 Task: Buy 1 Coin Purses & Pouches for Boys from Wallets & Money Organizers section under best seller category for shipping address: Austin King, 3553 Washington Street, Alice, Texas 78332, Cell Number 3613966470. Pay from credit card ending with 6759, CVV 506
Action: Mouse moved to (242, 71)
Screenshot: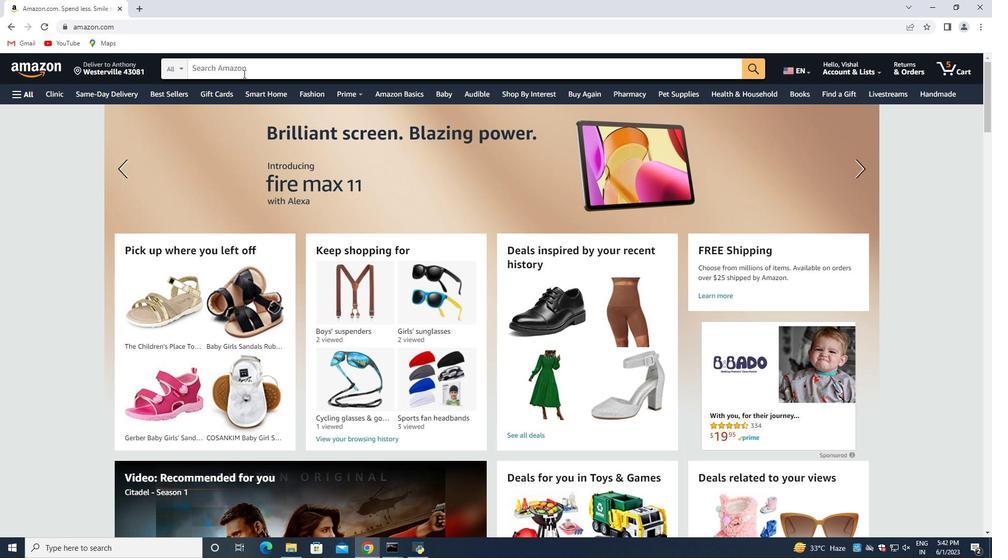 
Action: Mouse pressed left at (242, 71)
Screenshot: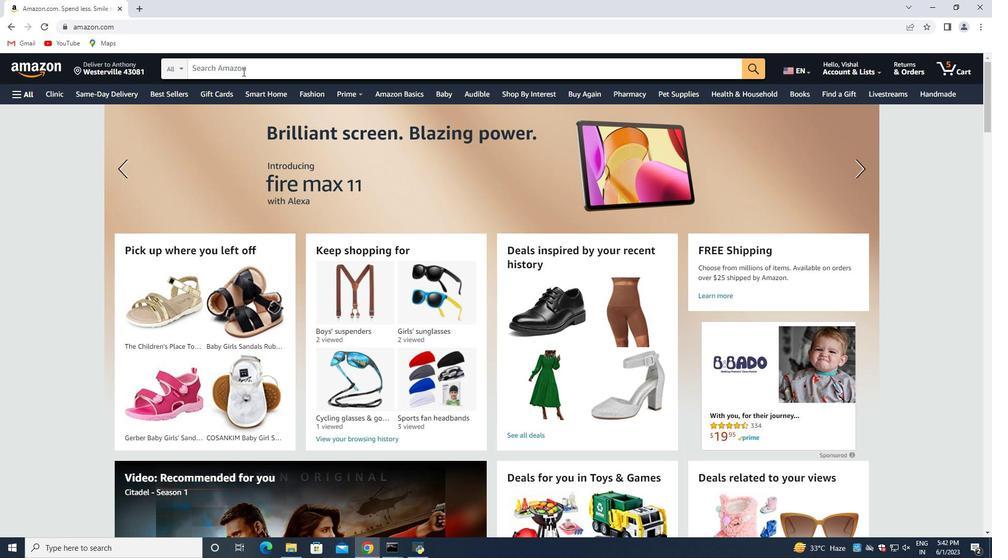 
Action: Mouse moved to (242, 71)
Screenshot: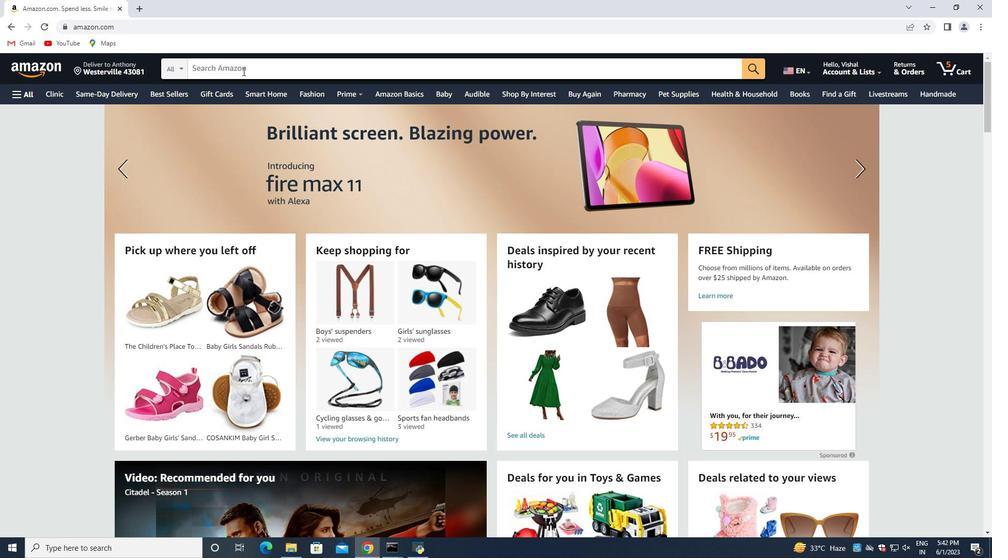 
Action: Key pressed <Key.shift>Coin<Key.space><Key.shift>Purses<Key.space><Key.shift>&<Key.space><Key.shift><Key.shift><Key.shift><Key.shift><Key.shift><Key.shift><Key.shift>Pouches<Key.space>for<Key.space>boys<Key.enter>
Screenshot: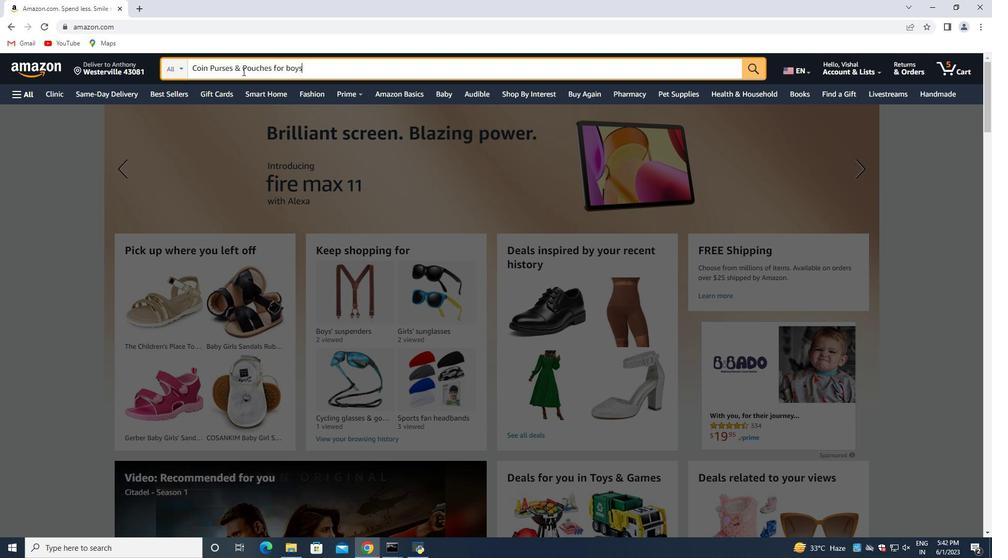 
Action: Mouse moved to (265, 232)
Screenshot: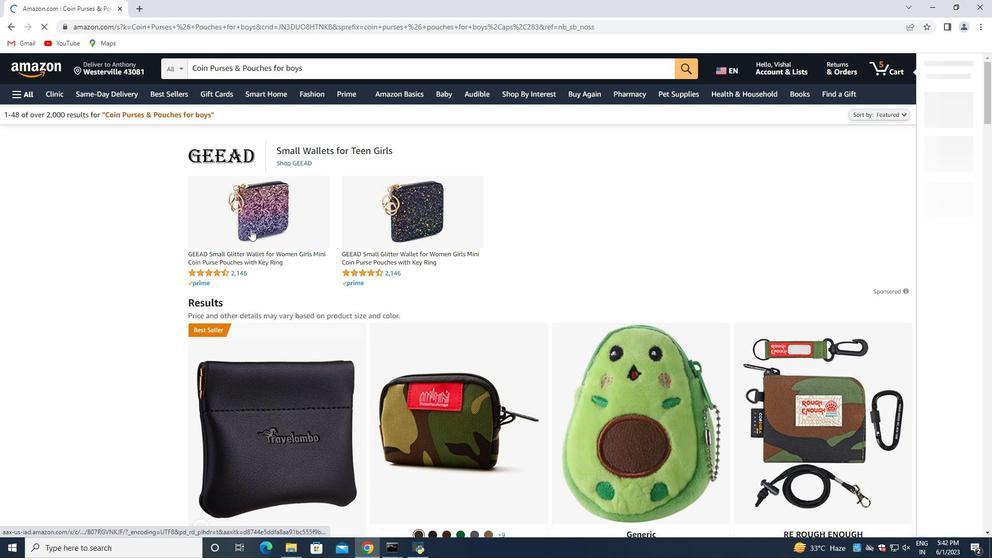 
Action: Mouse scrolled (265, 231) with delta (0, 0)
Screenshot: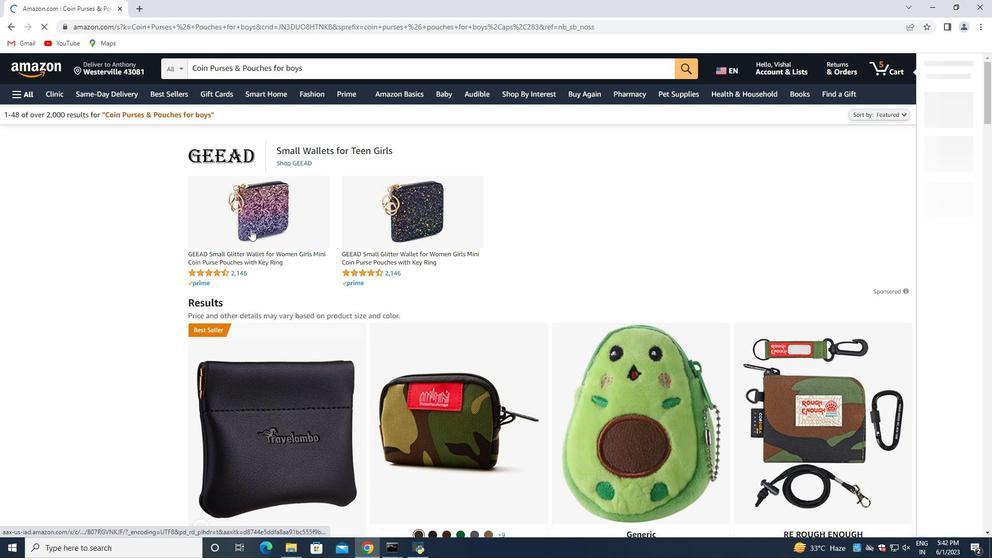 
Action: Mouse moved to (267, 233)
Screenshot: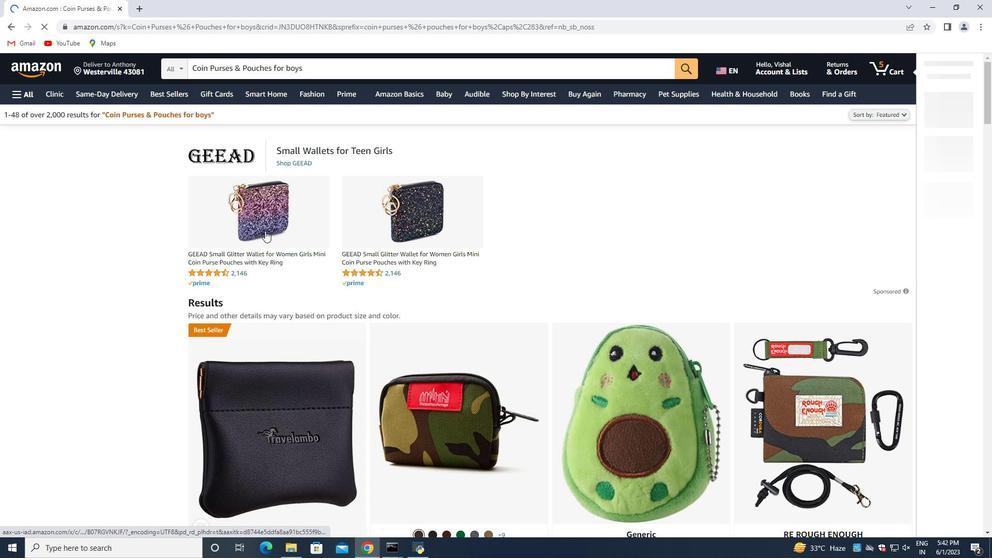 
Action: Mouse scrolled (267, 233) with delta (0, 0)
Screenshot: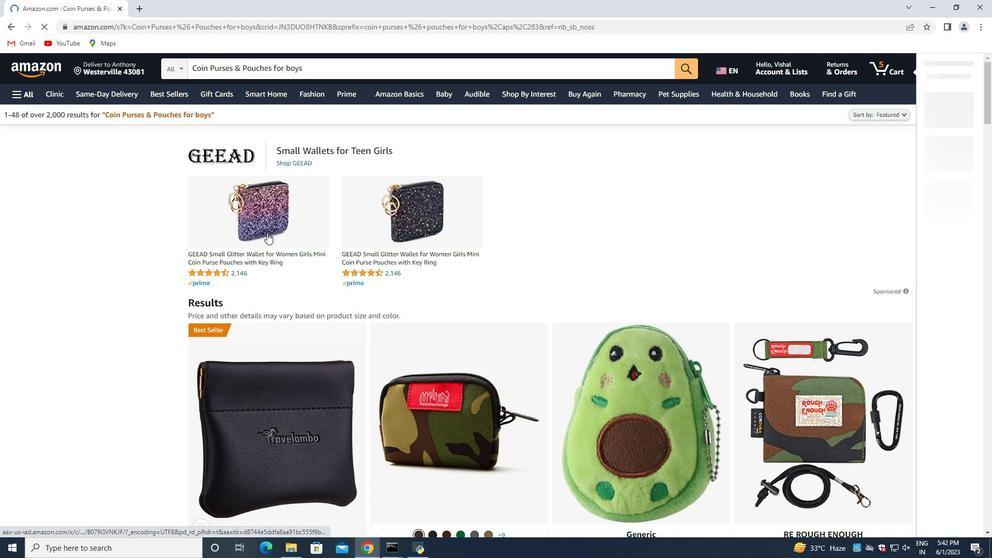 
Action: Mouse moved to (268, 234)
Screenshot: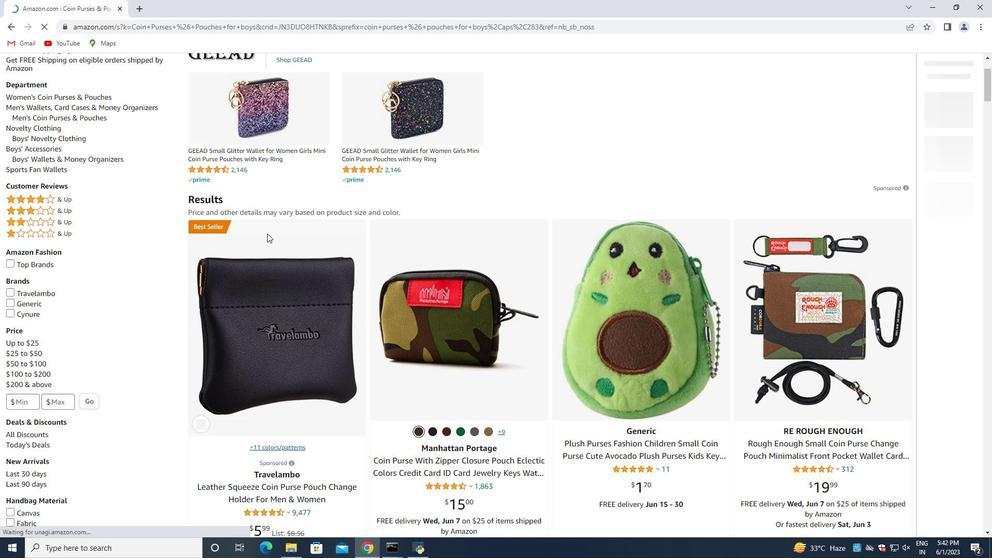 
Action: Mouse scrolled (268, 234) with delta (0, 0)
Screenshot: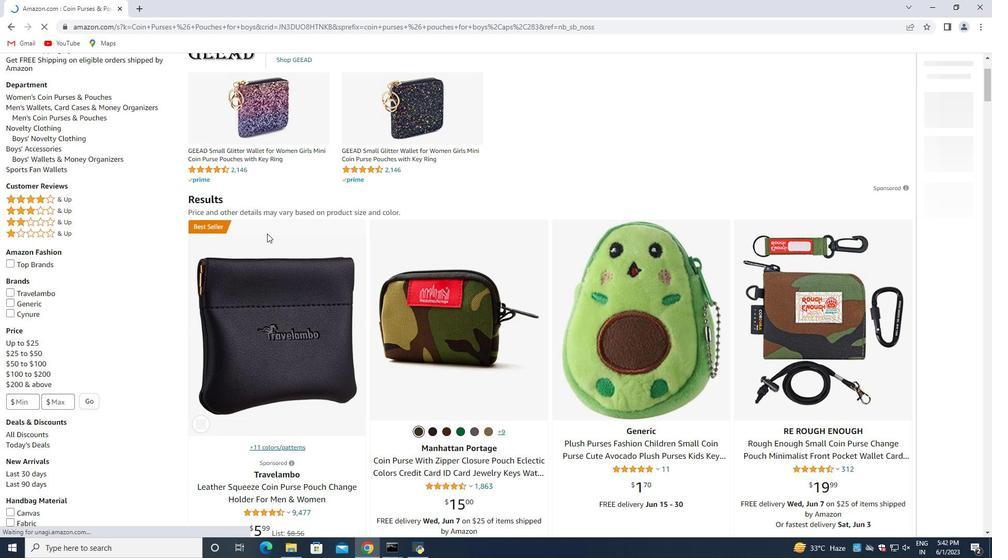 
Action: Mouse moved to (269, 235)
Screenshot: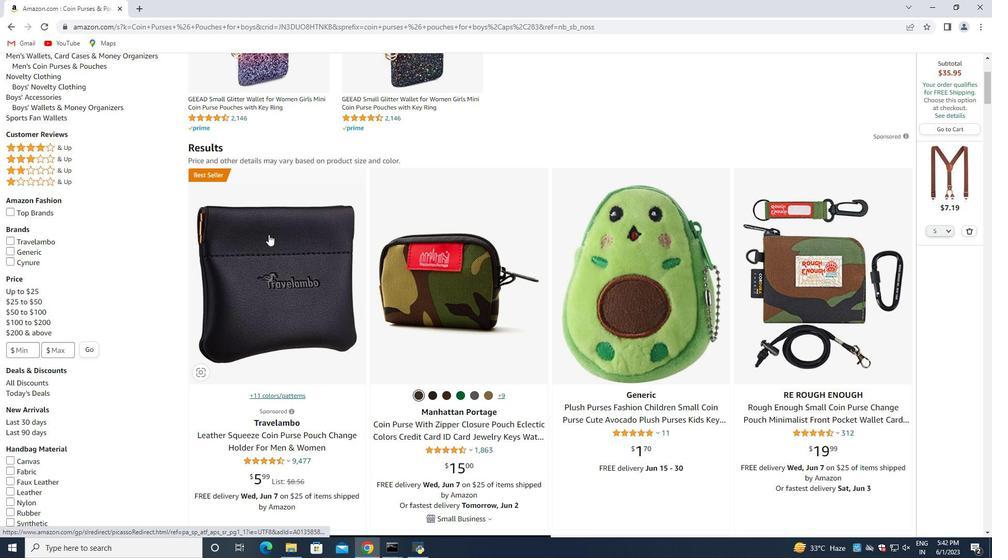 
Action: Mouse scrolled (269, 235) with delta (0, 0)
Screenshot: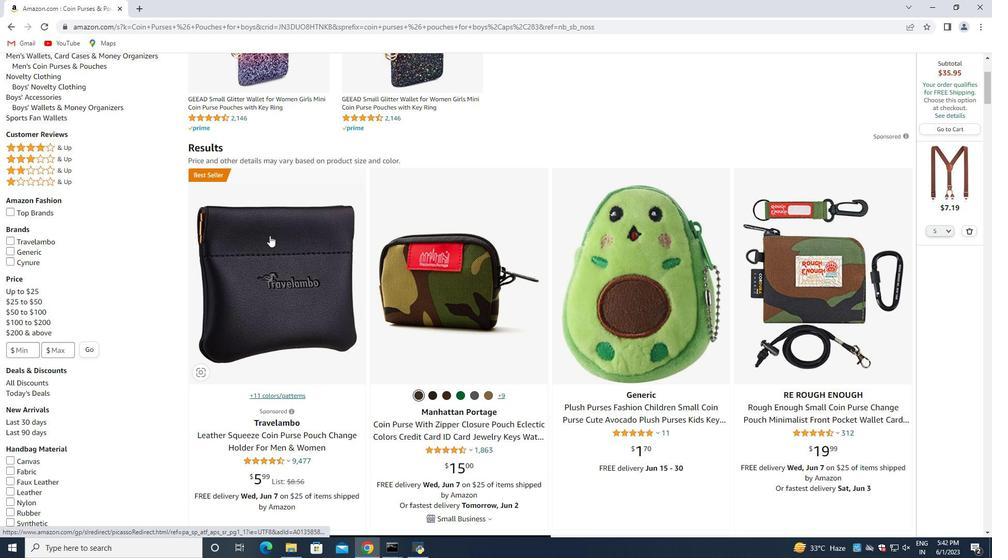
Action: Mouse moved to (286, 236)
Screenshot: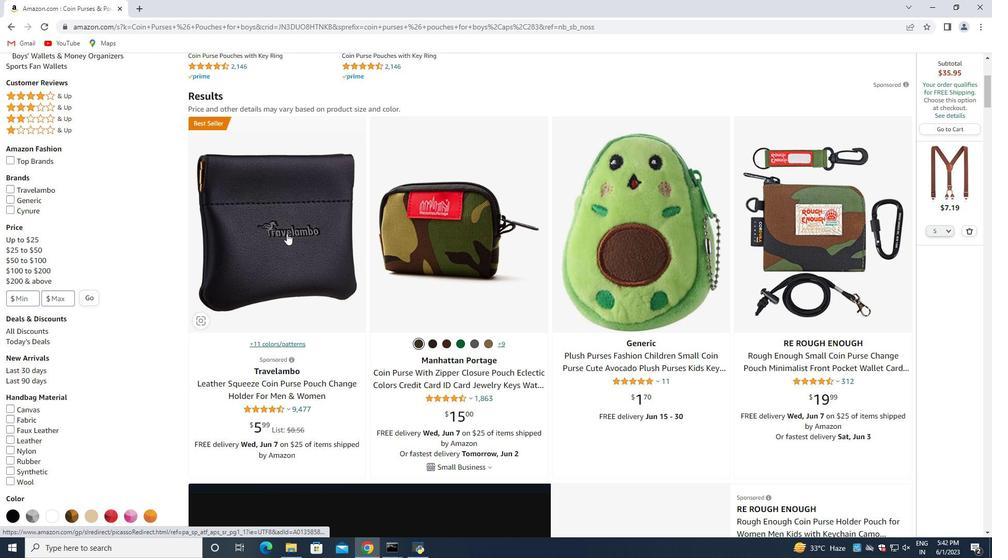 
Action: Mouse scrolled (286, 235) with delta (0, 0)
Screenshot: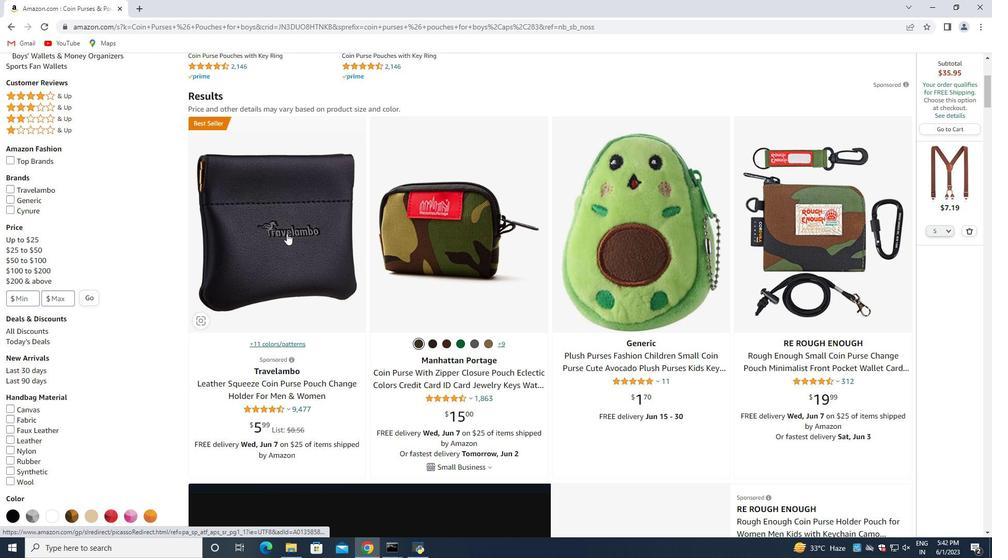 
Action: Mouse moved to (967, 231)
Screenshot: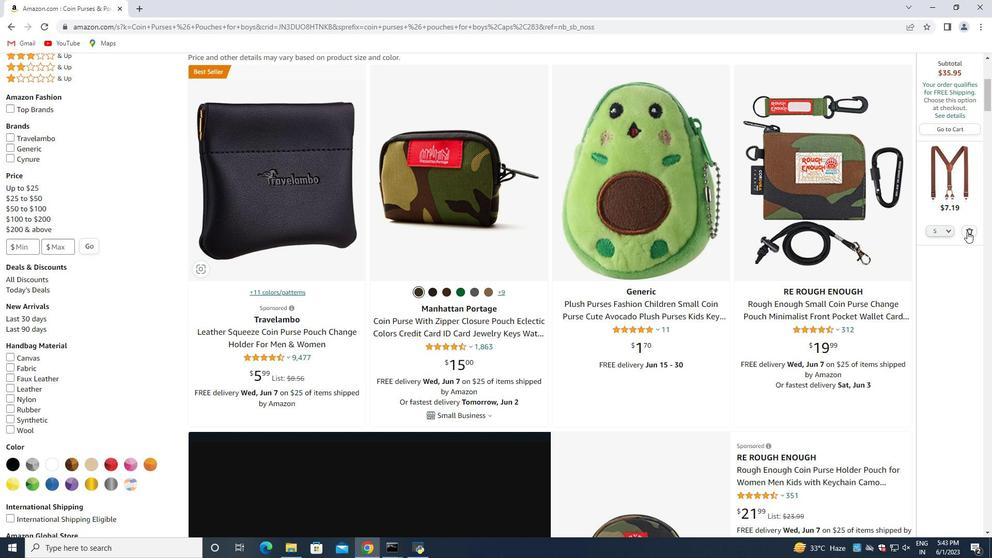 
Action: Mouse pressed left at (967, 231)
Screenshot: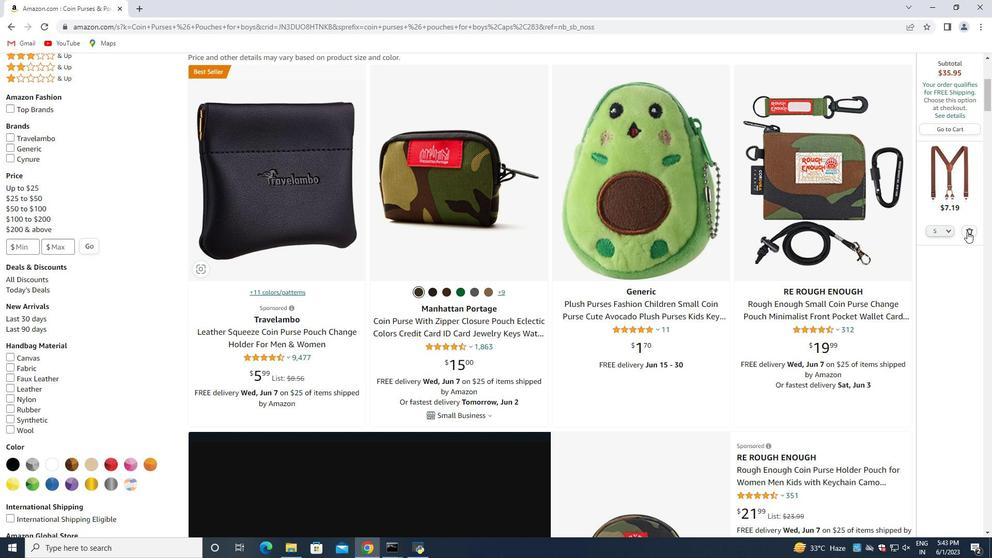 
Action: Mouse moved to (387, 221)
Screenshot: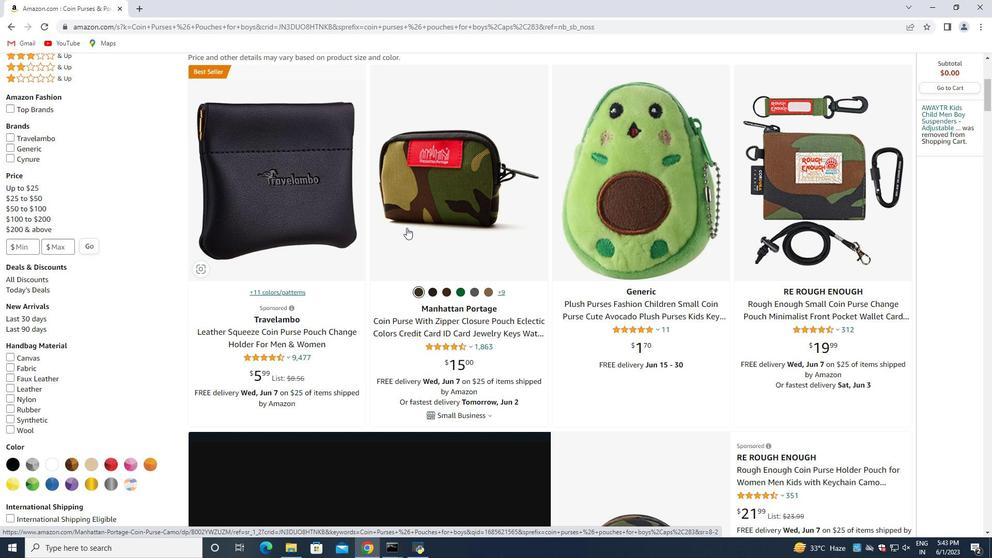 
Action: Mouse scrolled (387, 221) with delta (0, 0)
Screenshot: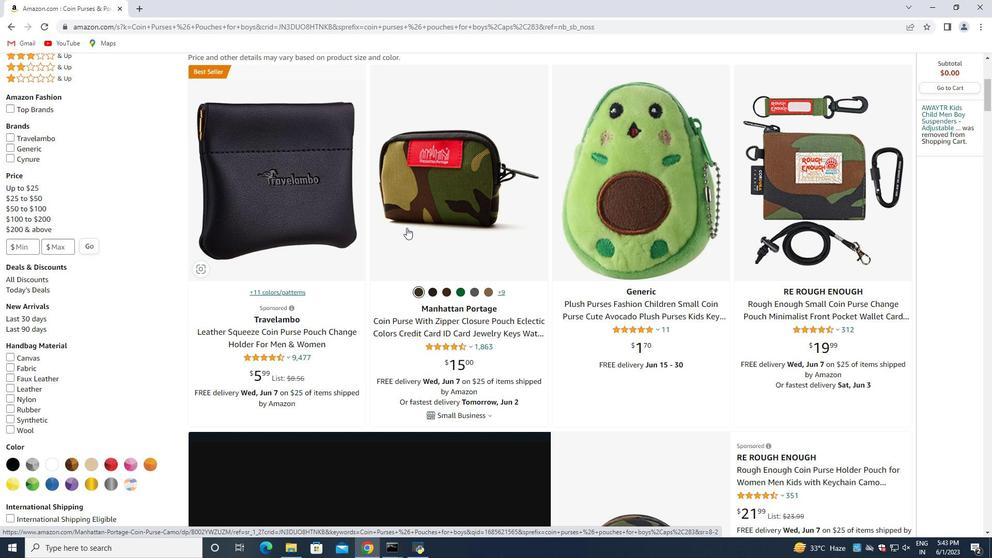 
Action: Mouse scrolled (387, 221) with delta (0, 0)
Screenshot: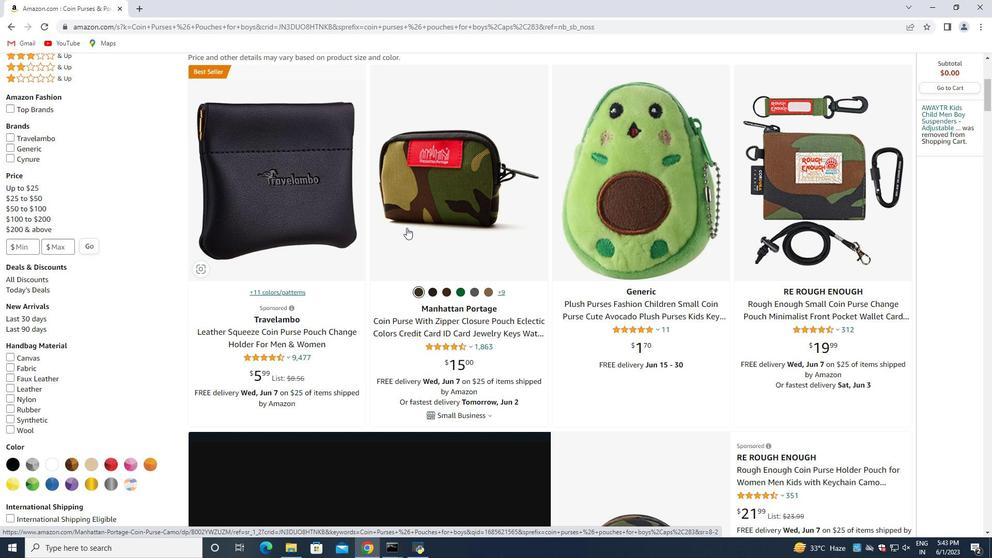 
Action: Mouse moved to (387, 221)
Screenshot: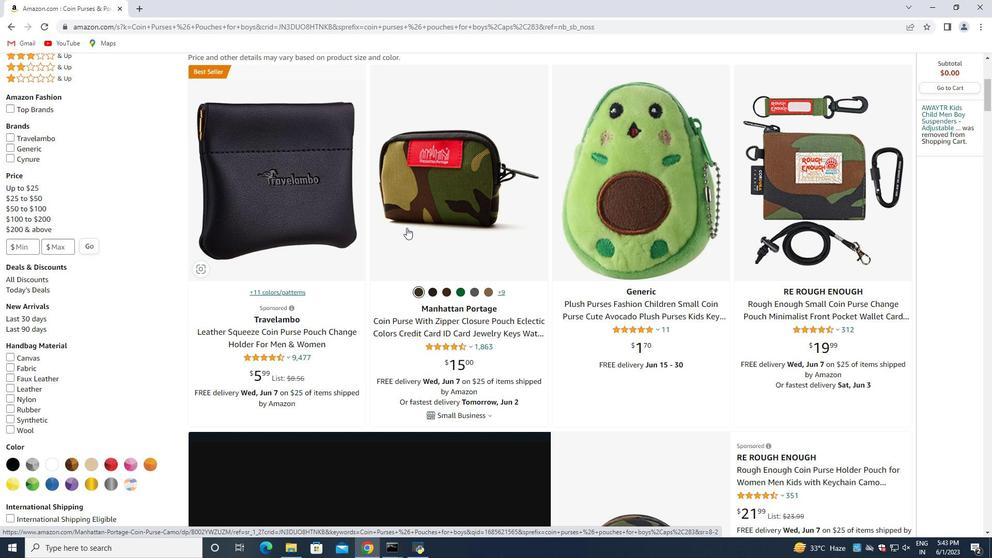 
Action: Mouse scrolled (387, 221) with delta (0, 0)
Screenshot: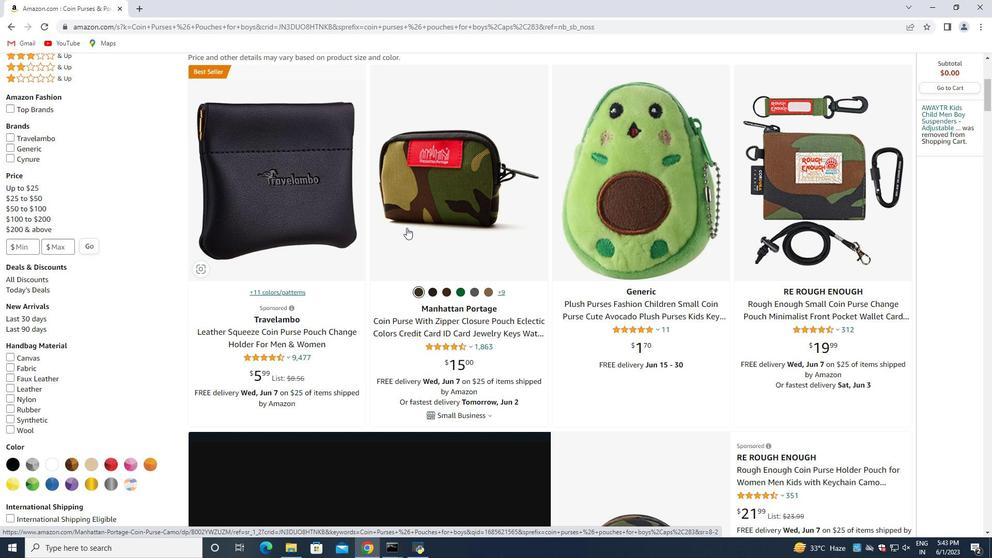 
Action: Mouse scrolled (387, 221) with delta (0, 0)
Screenshot: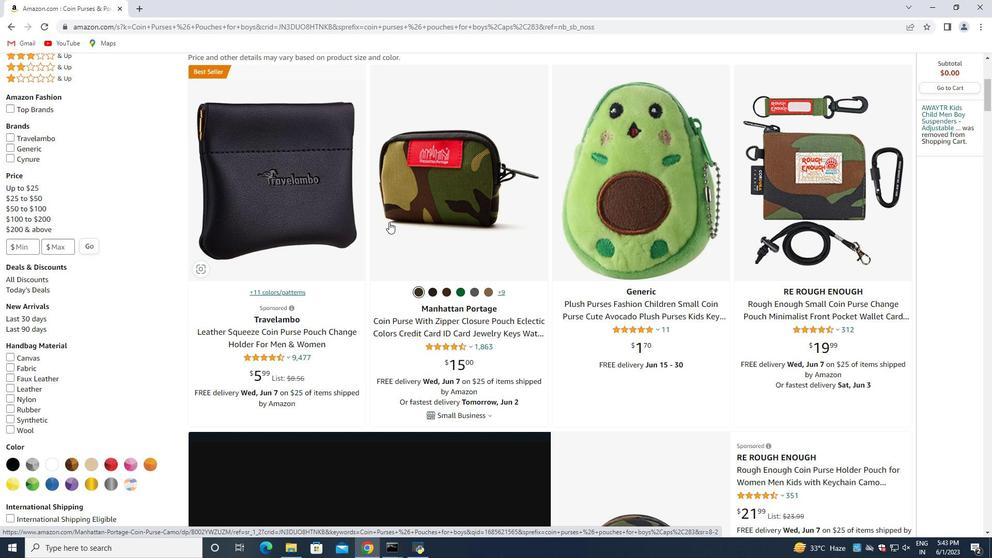 
Action: Mouse scrolled (387, 221) with delta (0, 0)
Screenshot: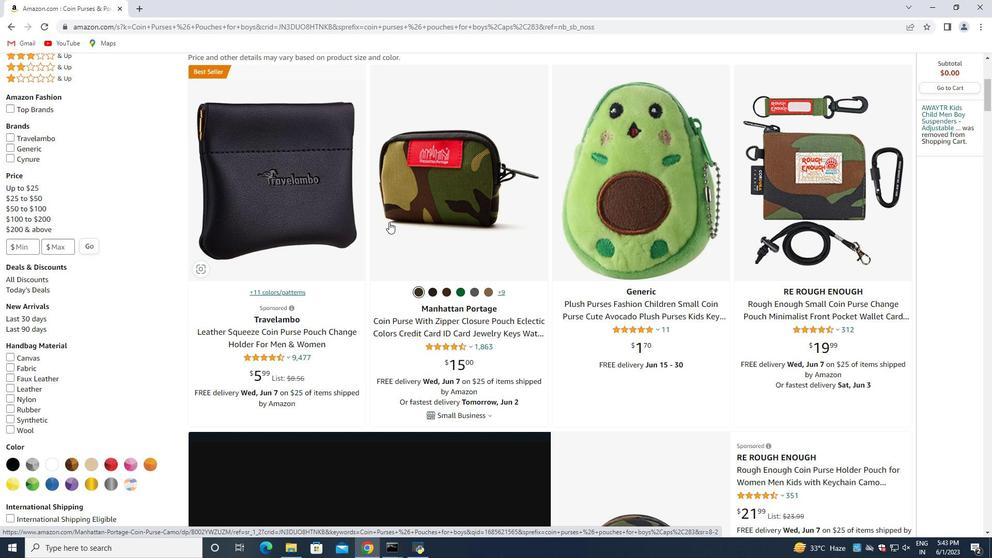 
Action: Mouse scrolled (387, 221) with delta (0, 0)
Screenshot: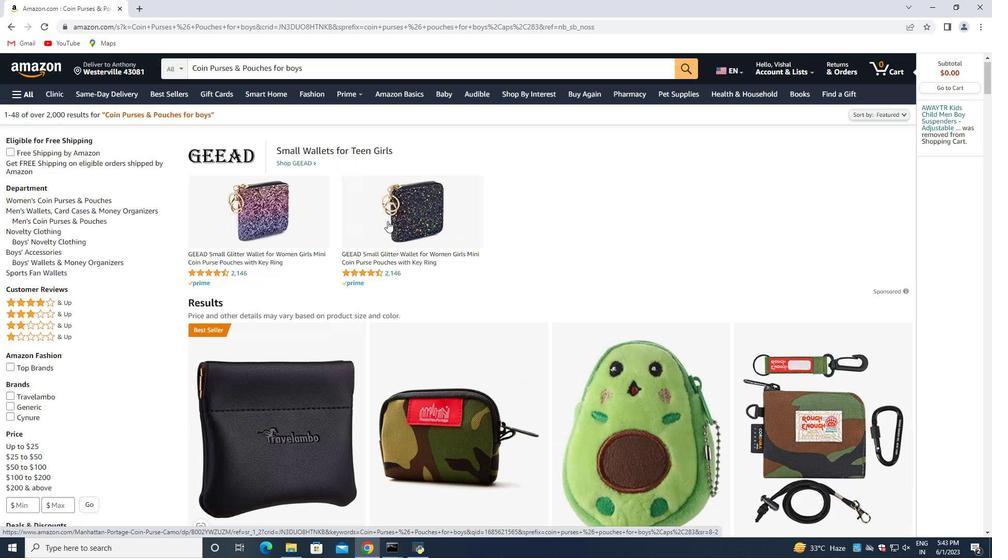 
Action: Mouse scrolled (387, 221) with delta (0, 0)
Screenshot: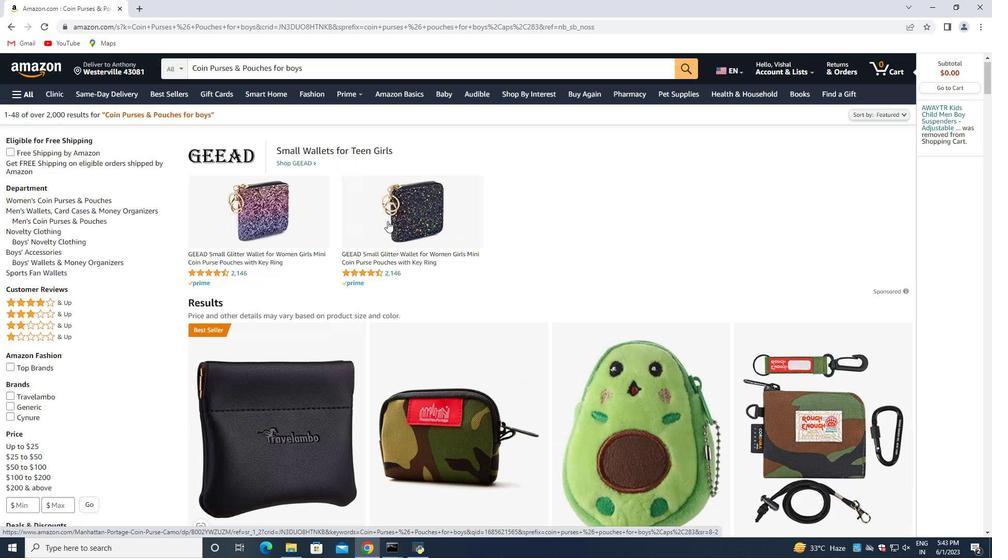 
Action: Mouse scrolled (387, 221) with delta (0, 0)
Screenshot: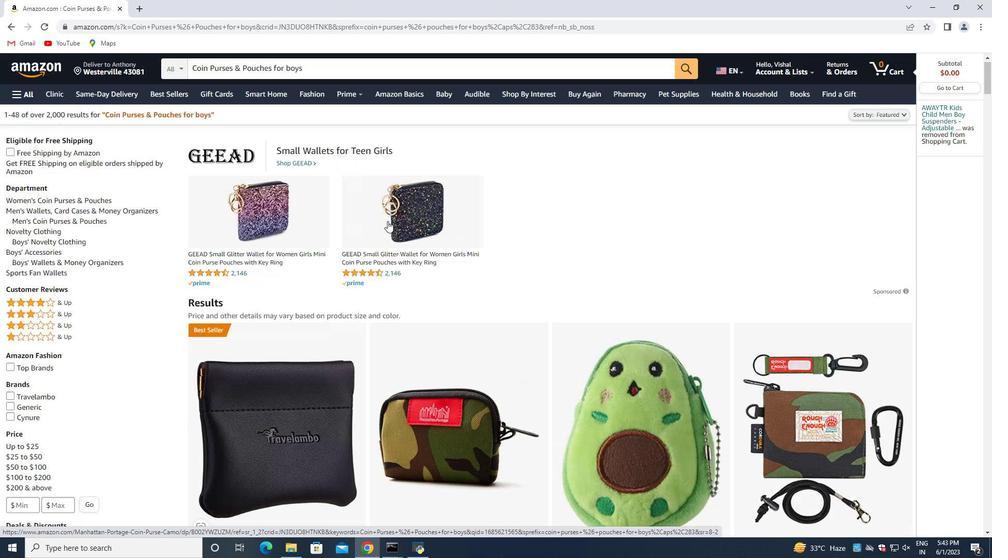 
Action: Mouse scrolled (387, 221) with delta (0, 0)
Screenshot: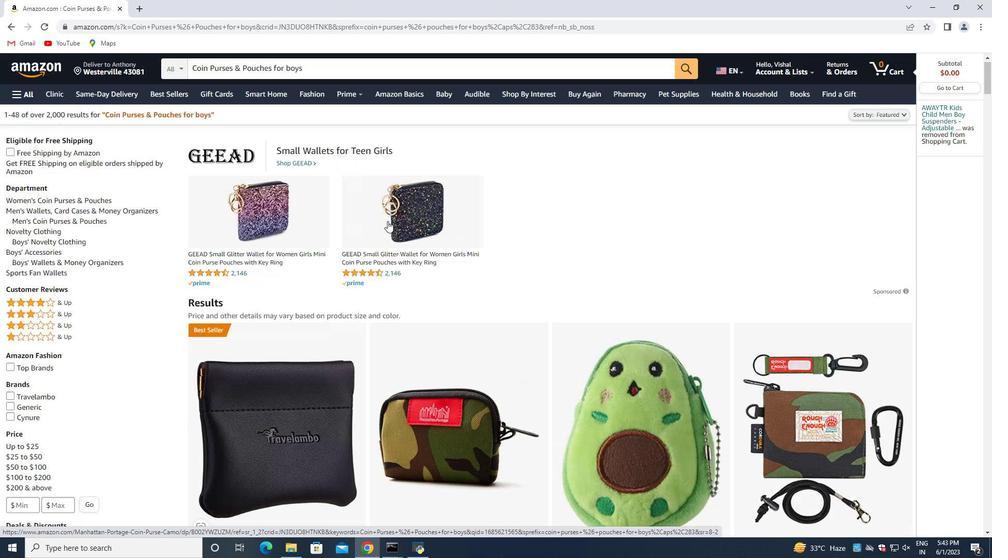 
Action: Mouse scrolled (387, 221) with delta (0, 0)
Screenshot: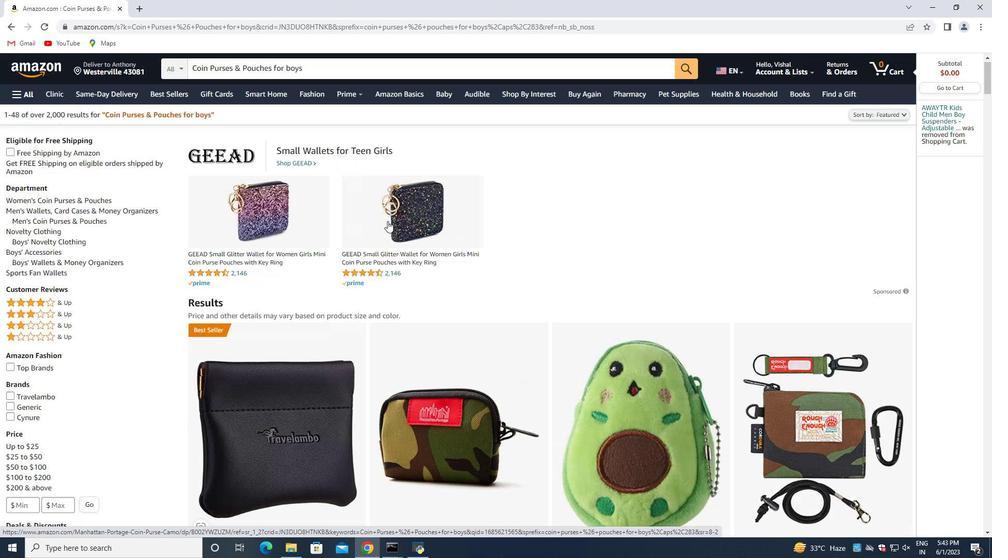 
Action: Mouse scrolled (387, 221) with delta (0, 0)
Screenshot: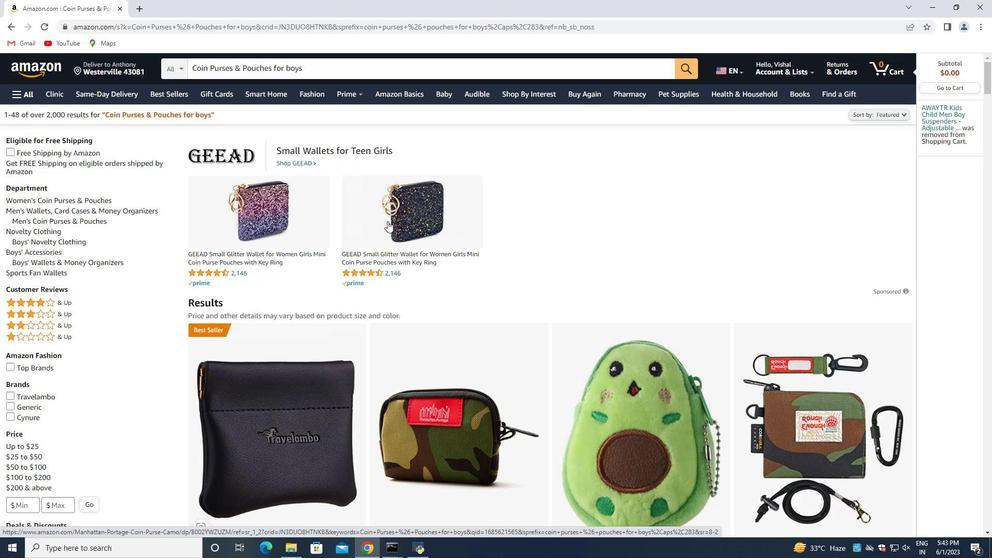 
Action: Mouse moved to (84, 261)
Screenshot: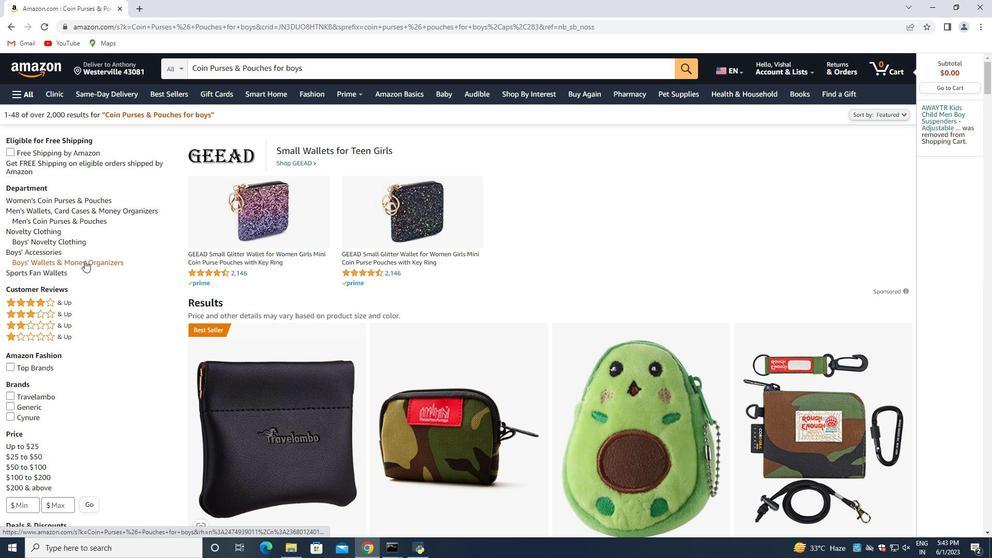 
Action: Mouse pressed left at (84, 261)
Screenshot: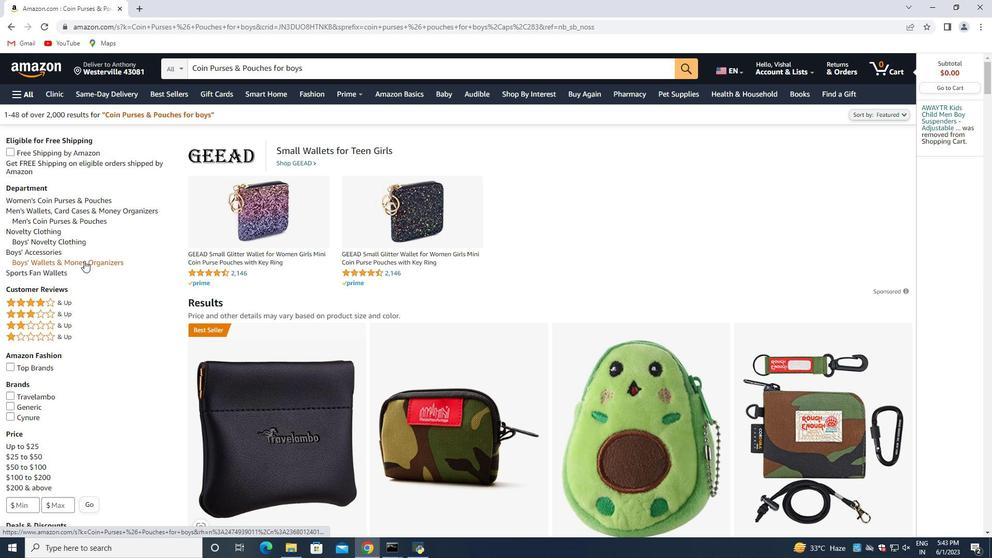 
Action: Mouse moved to (325, 221)
Screenshot: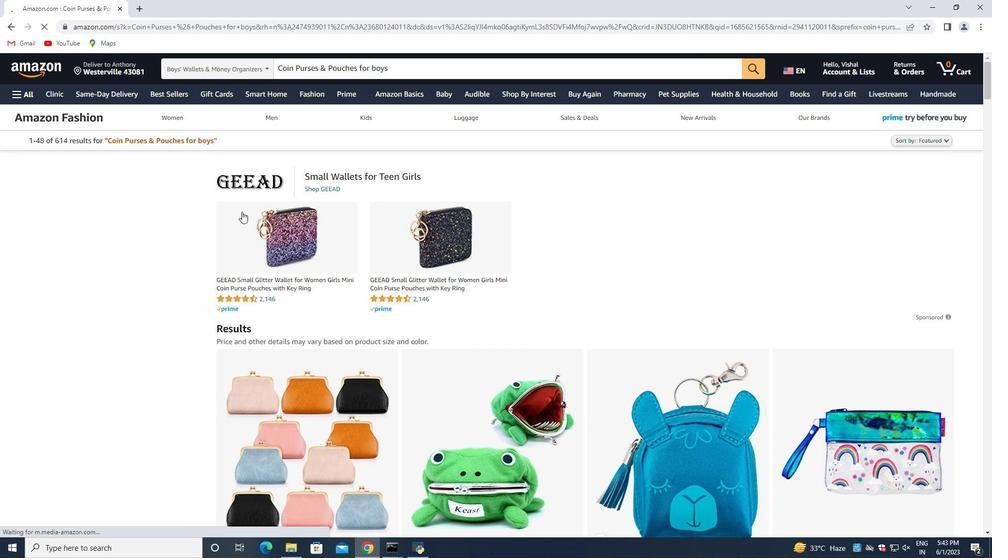 
Action: Mouse scrolled (325, 220) with delta (0, 0)
Screenshot: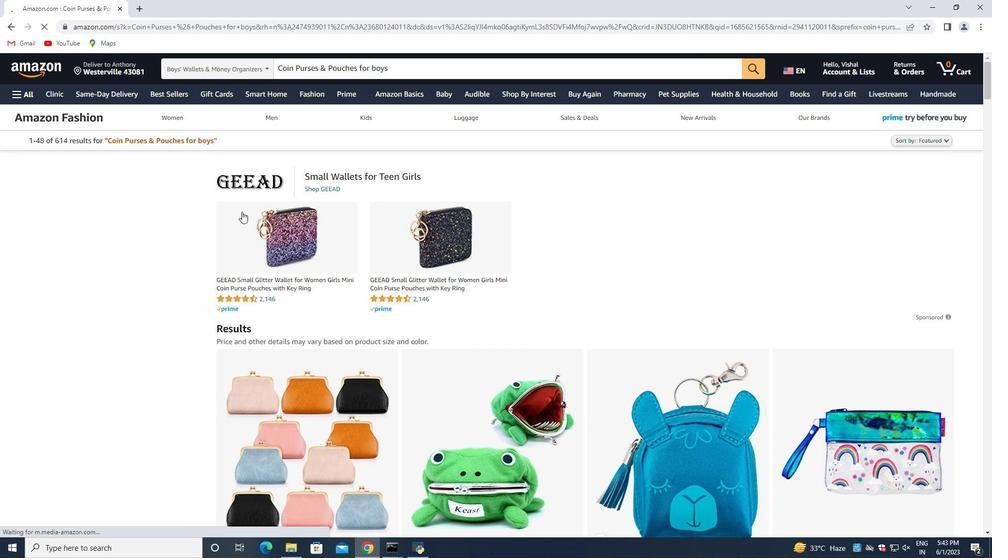 
Action: Mouse moved to (329, 222)
Screenshot: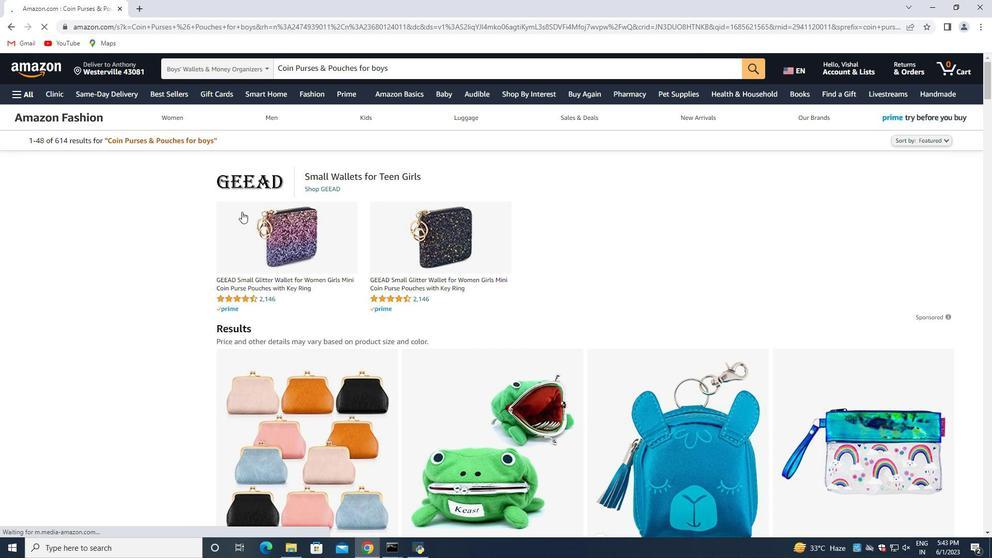 
Action: Mouse scrolled (329, 221) with delta (0, 0)
Screenshot: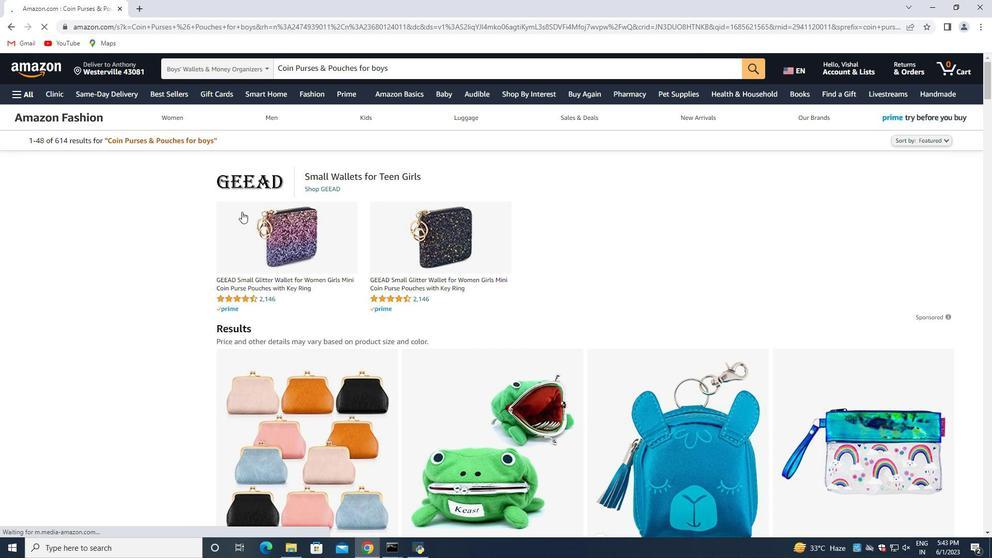 
Action: Mouse moved to (331, 222)
Screenshot: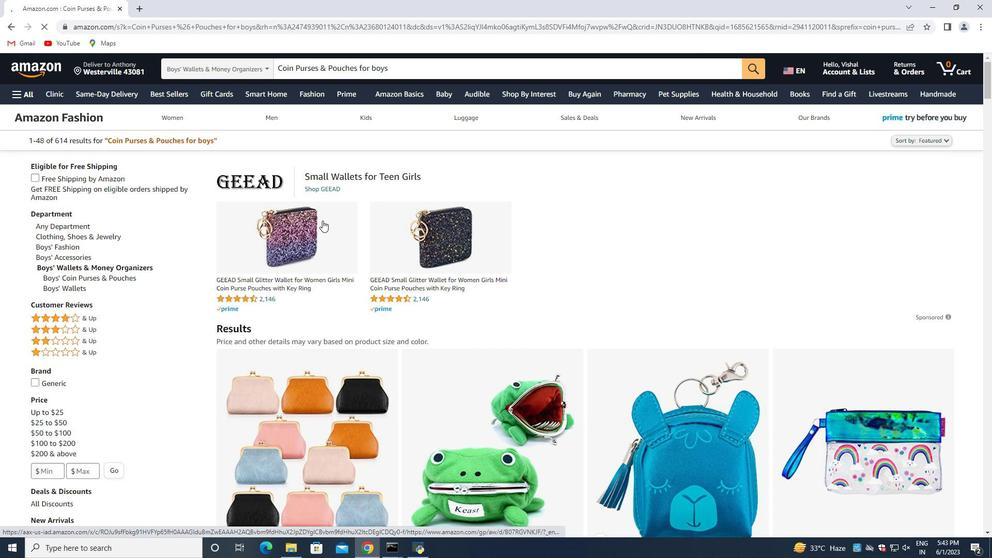 
Action: Mouse scrolled (331, 222) with delta (0, 0)
Screenshot: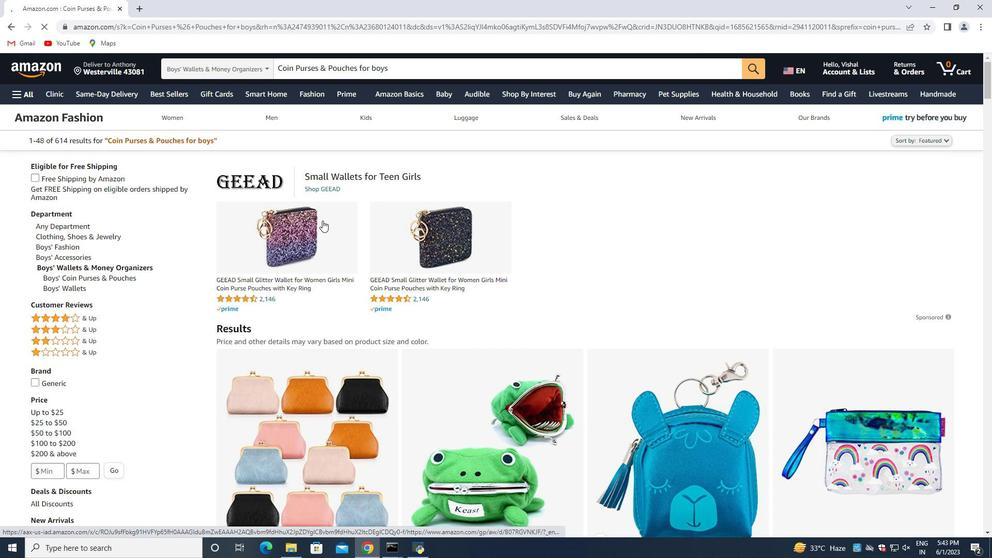 
Action: Mouse moved to (366, 215)
Screenshot: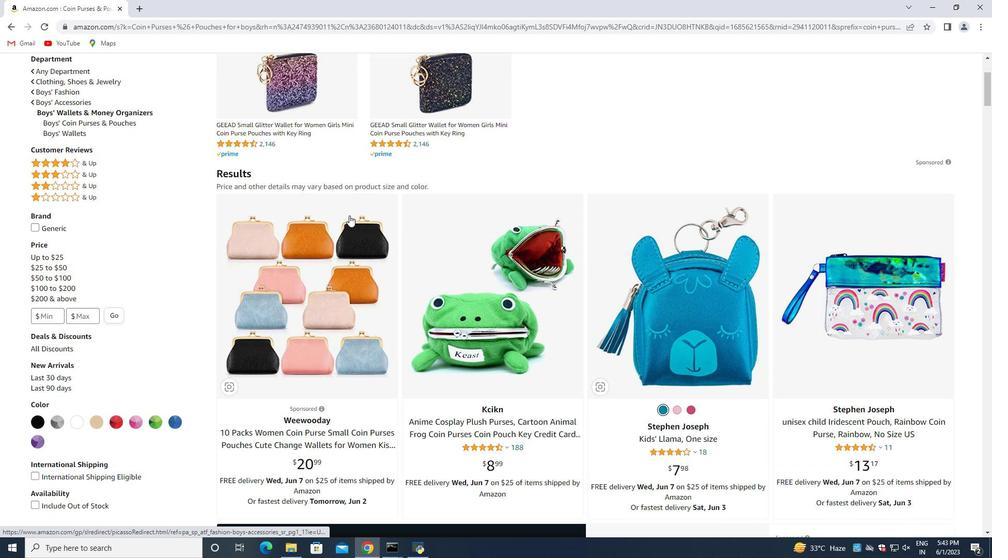 
Action: Mouse scrolled (366, 215) with delta (0, 0)
Screenshot: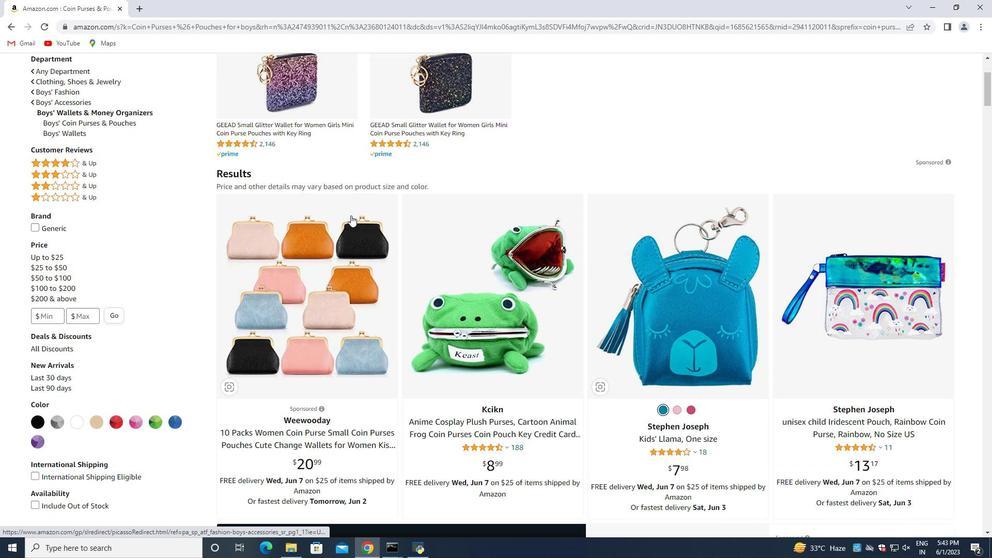 
Action: Mouse moved to (422, 209)
Screenshot: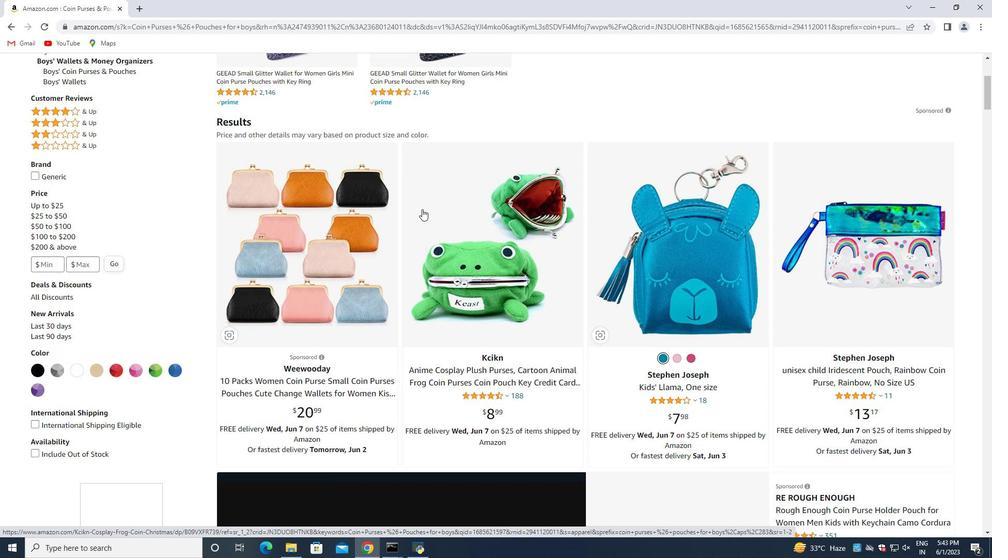 
Action: Mouse scrolled (422, 209) with delta (0, 0)
Screenshot: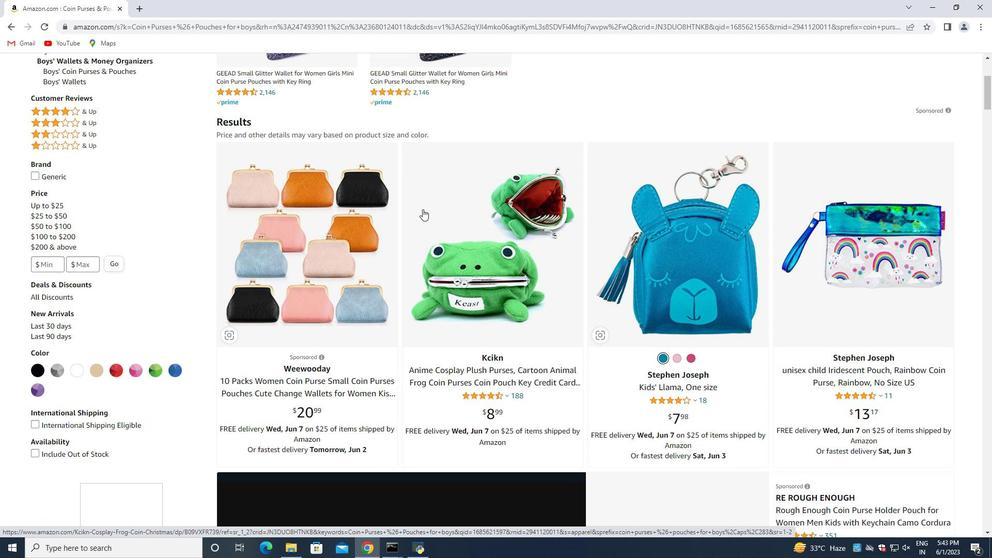 
Action: Mouse scrolled (422, 209) with delta (0, 0)
Screenshot: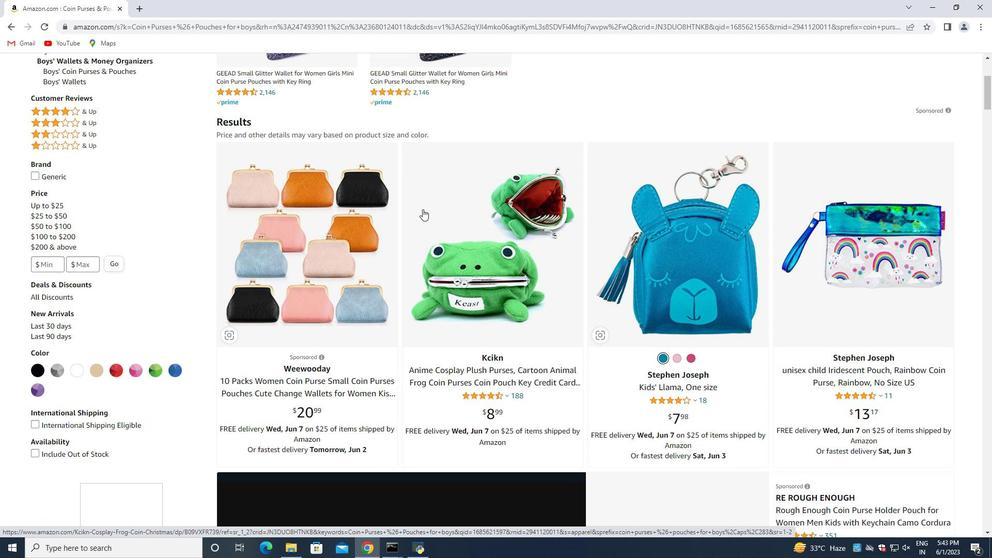 
Action: Mouse scrolled (422, 209) with delta (0, 0)
Screenshot: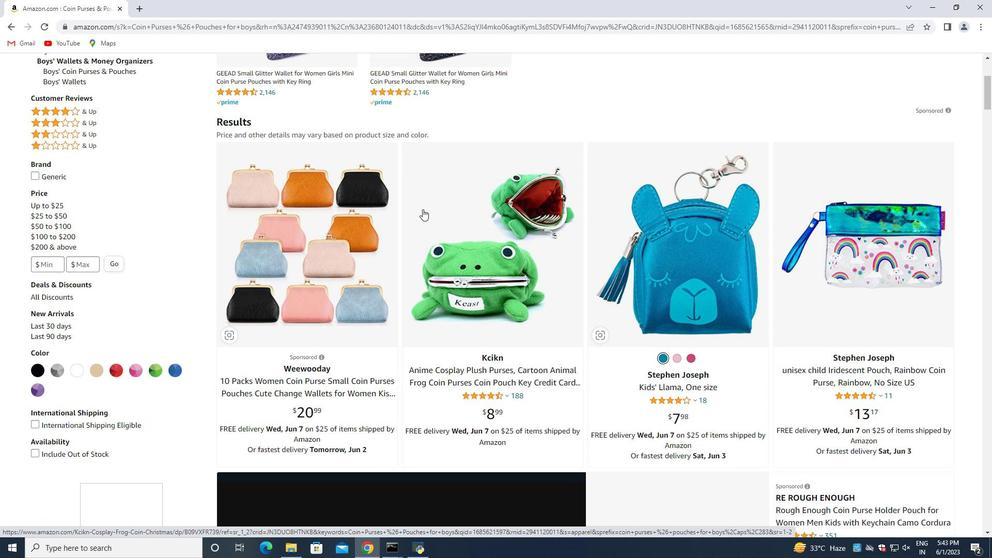 
Action: Mouse moved to (216, 214)
Screenshot: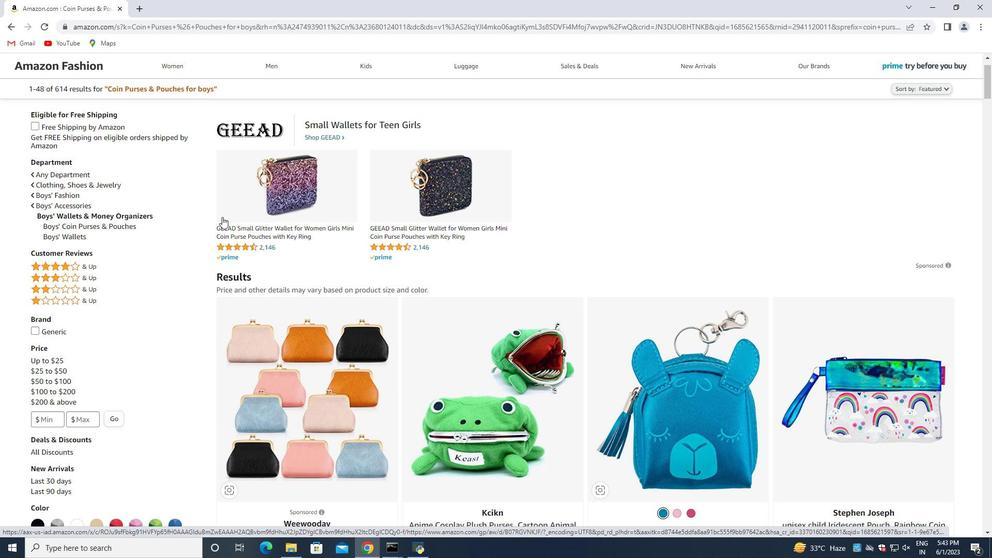 
Action: Mouse scrolled (216, 215) with delta (0, 0)
Screenshot: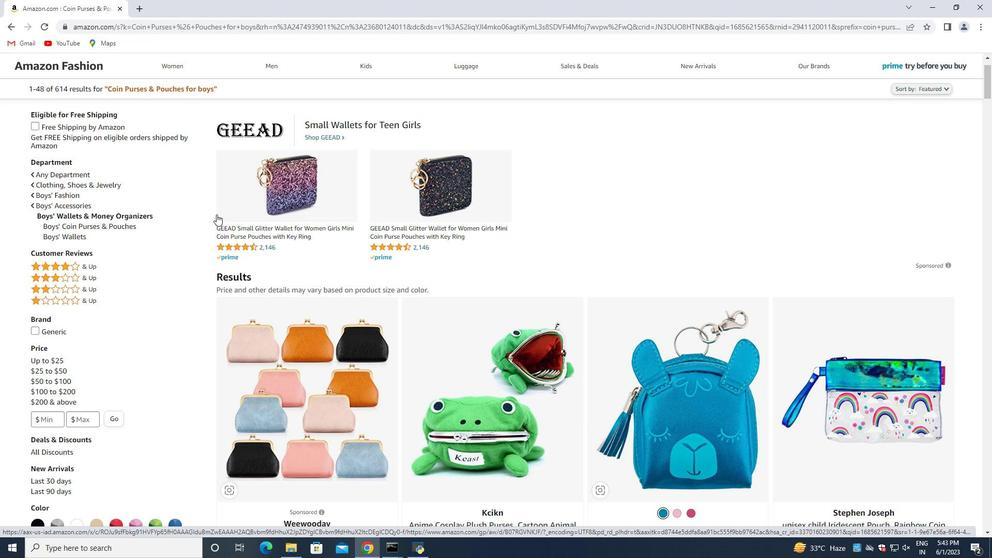 
Action: Mouse scrolled (216, 215) with delta (0, 0)
Screenshot: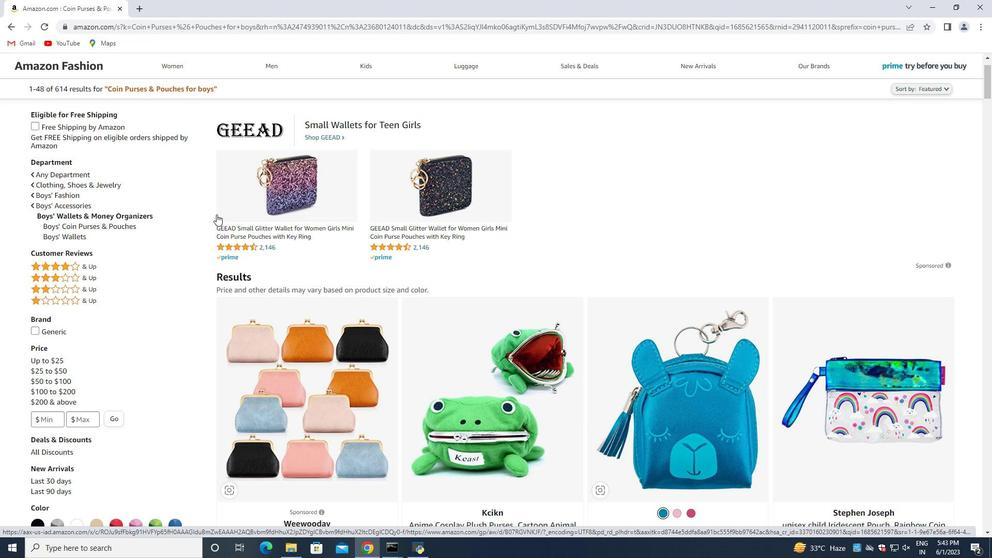 
Action: Mouse scrolled (216, 215) with delta (0, 0)
Screenshot: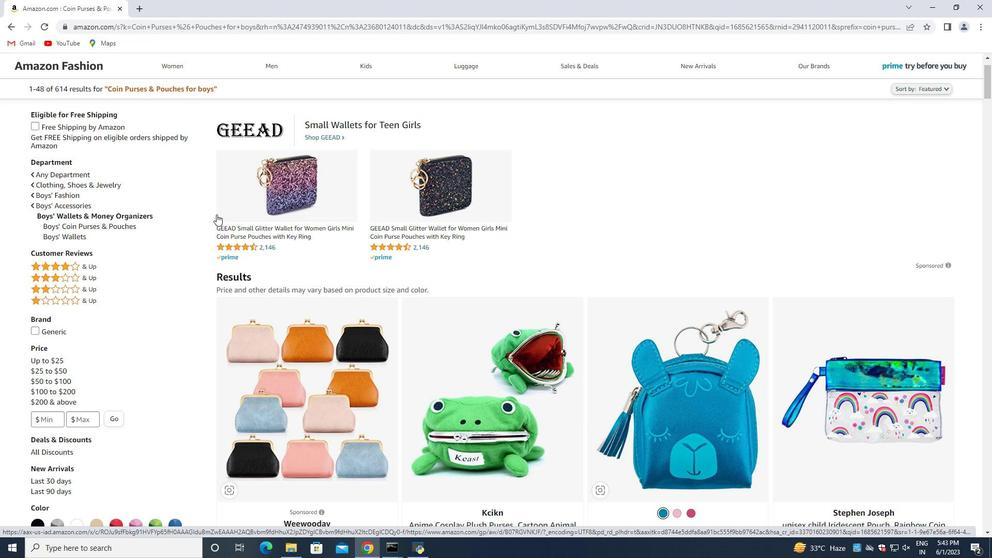 
Action: Mouse scrolled (216, 215) with delta (0, 0)
Screenshot: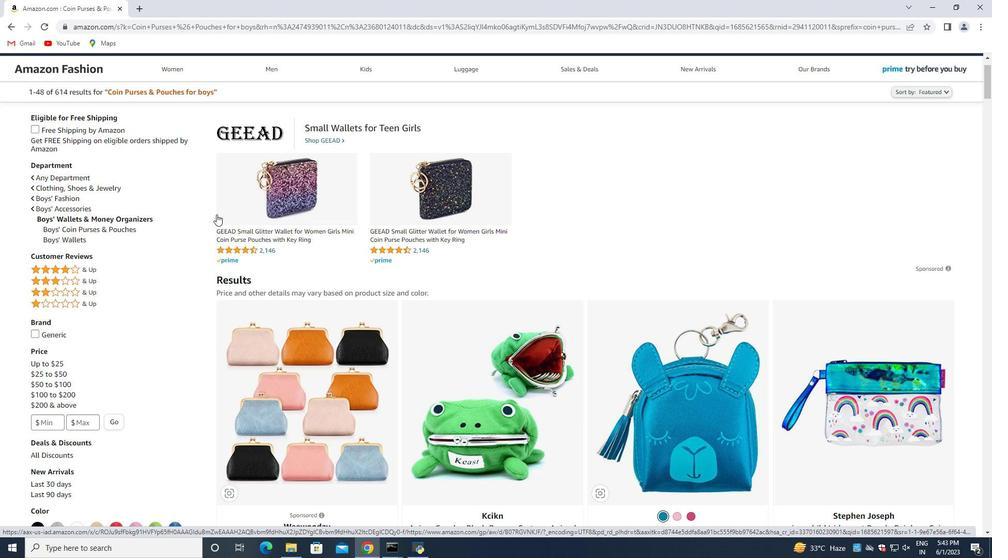 
Action: Mouse scrolled (216, 215) with delta (0, 0)
Screenshot: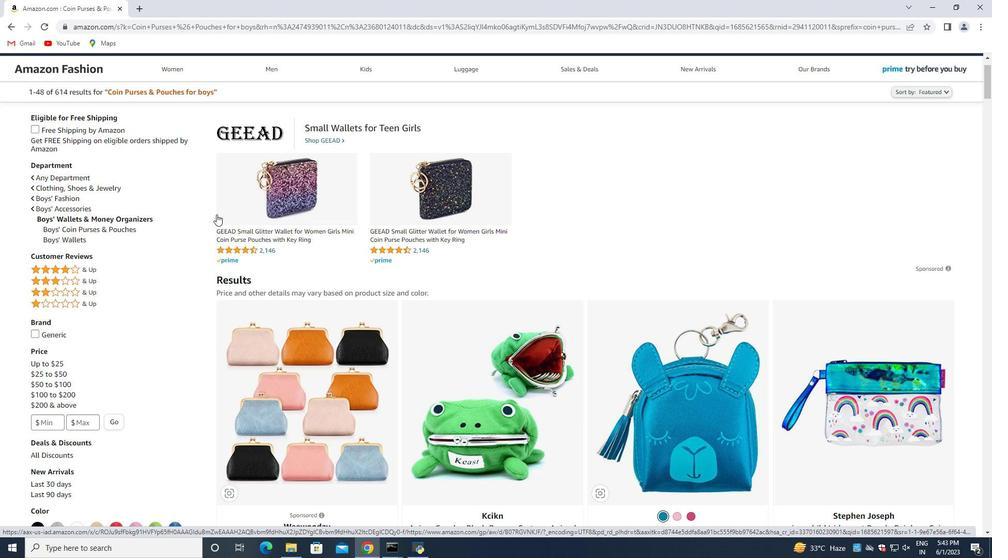 
Action: Mouse scrolled (216, 215) with delta (0, 0)
Screenshot: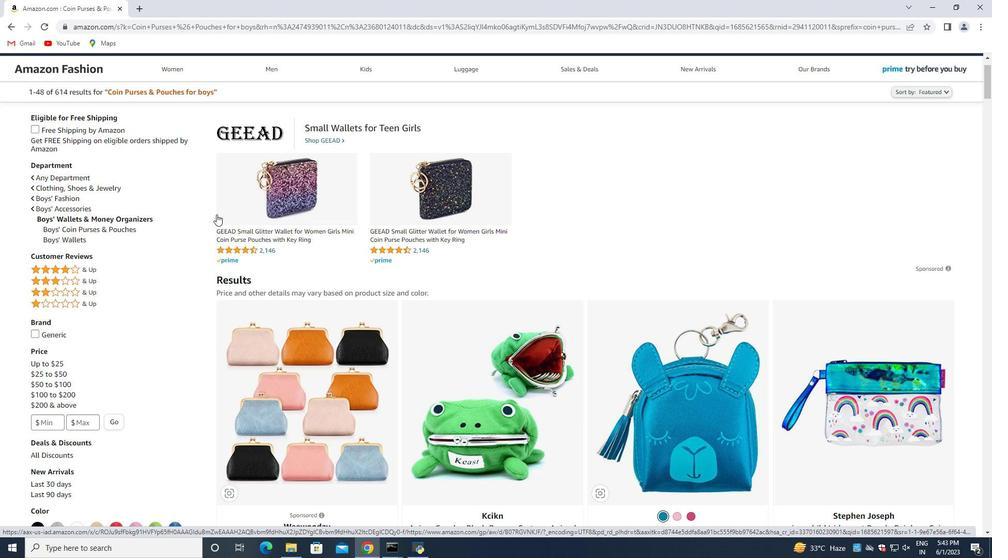 
Action: Mouse scrolled (216, 213) with delta (0, 0)
Screenshot: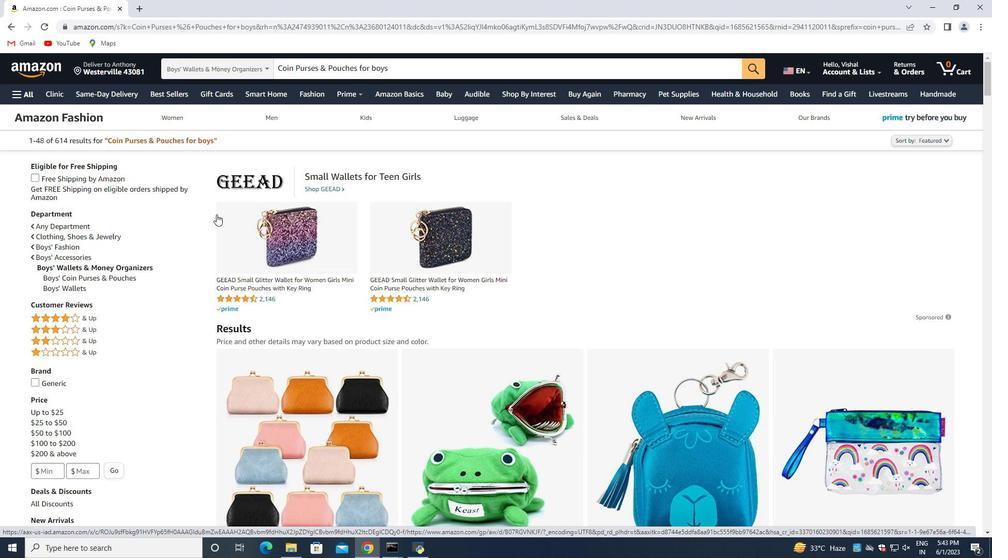 
Action: Mouse scrolled (216, 213) with delta (0, 0)
Screenshot: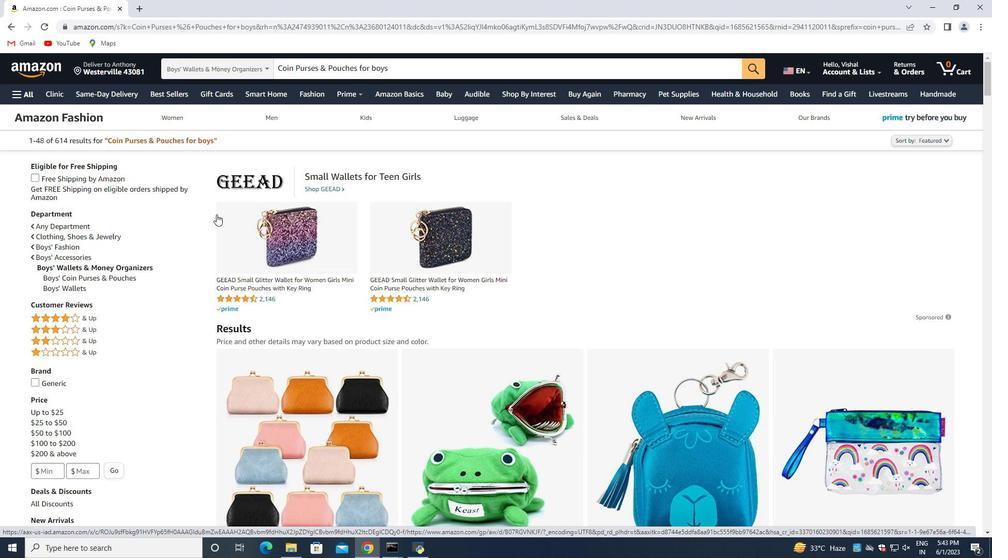 
Action: Mouse scrolled (216, 213) with delta (0, 0)
Screenshot: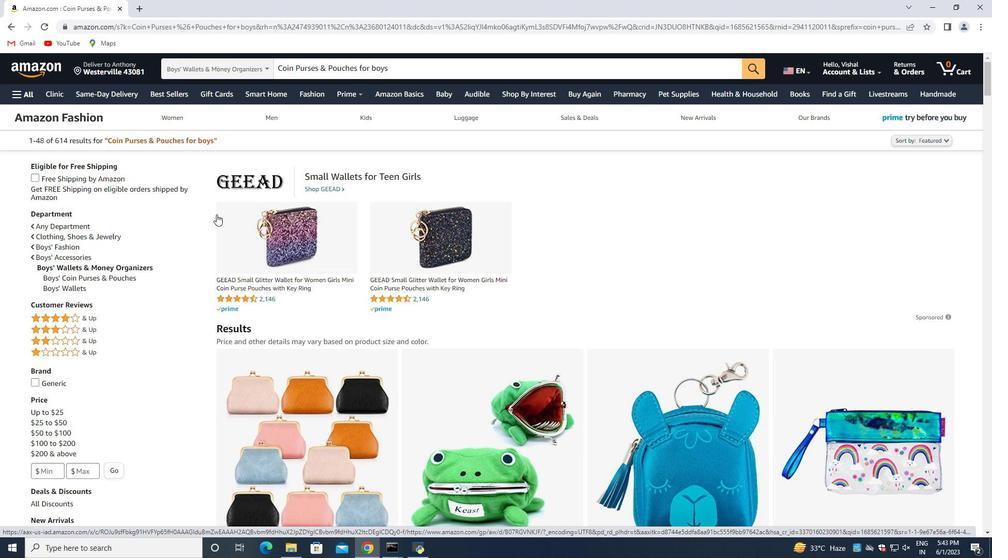 
Action: Mouse moved to (217, 214)
Screenshot: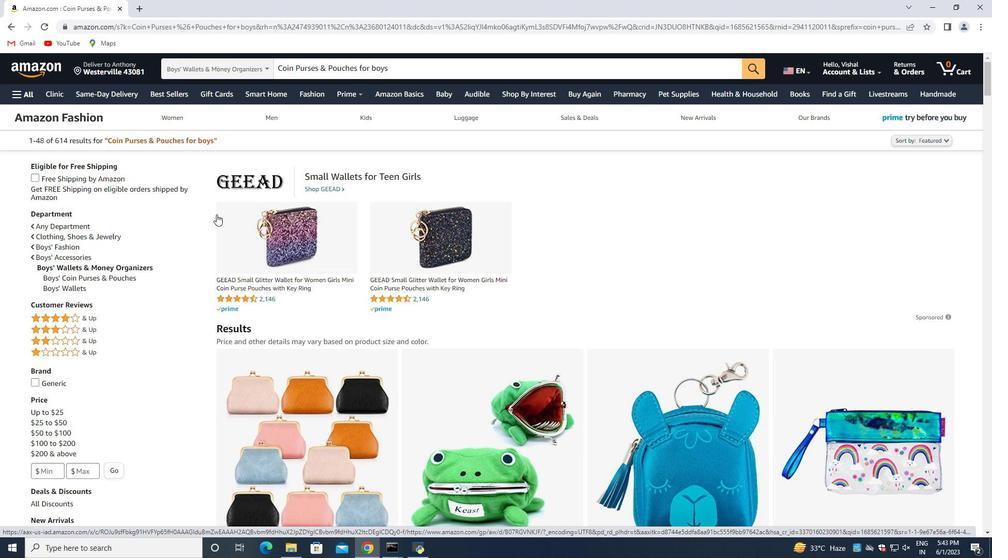 
Action: Mouse scrolled (217, 213) with delta (0, 0)
Screenshot: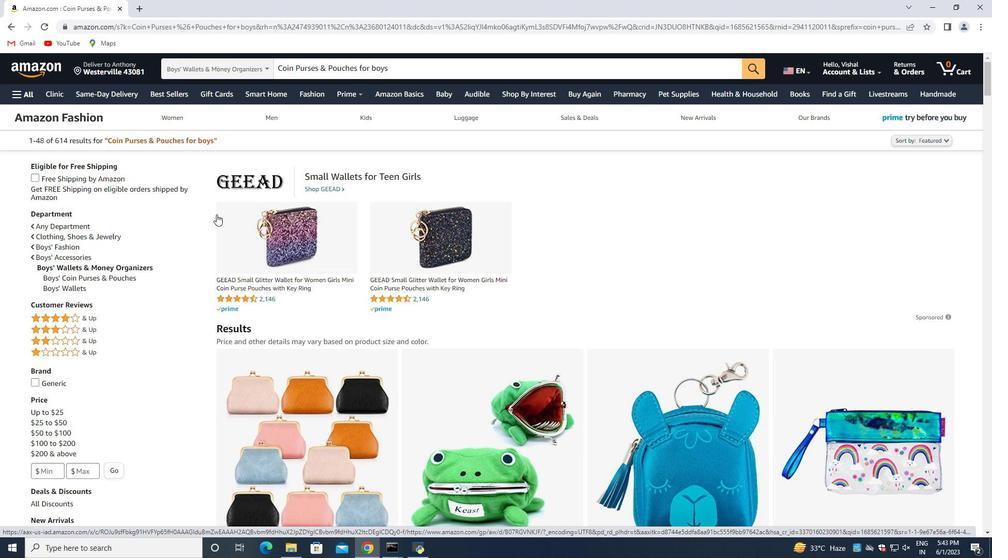 
Action: Mouse moved to (223, 218)
Screenshot: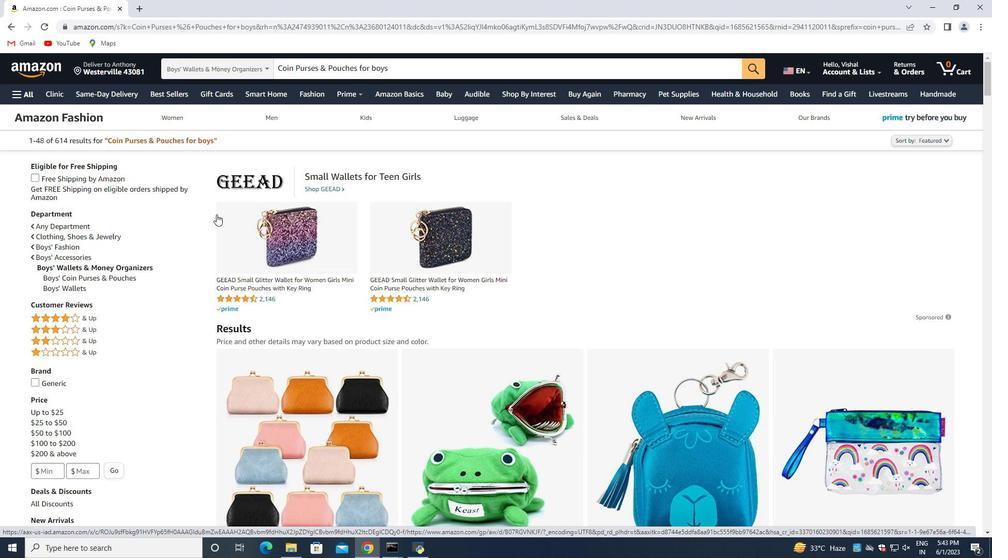 
Action: Mouse scrolled (223, 217) with delta (0, 0)
Screenshot: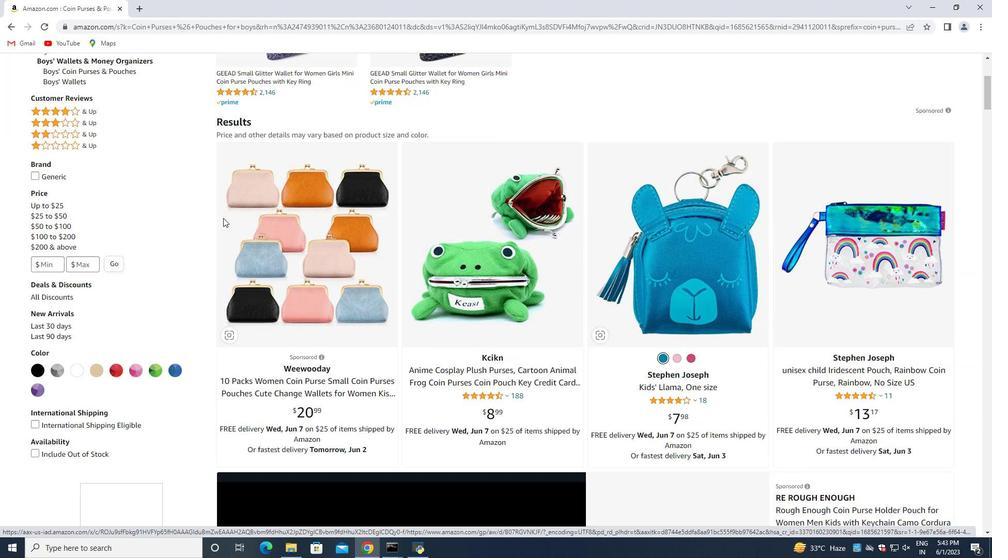 
Action: Mouse moved to (346, 194)
Screenshot: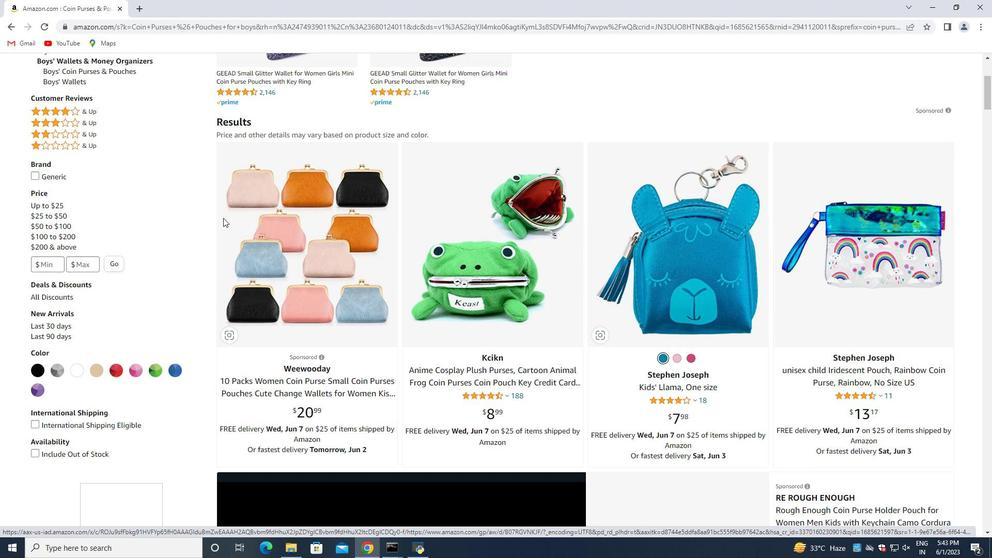 
Action: Mouse scrolled (232, 217) with delta (0, 0)
Screenshot: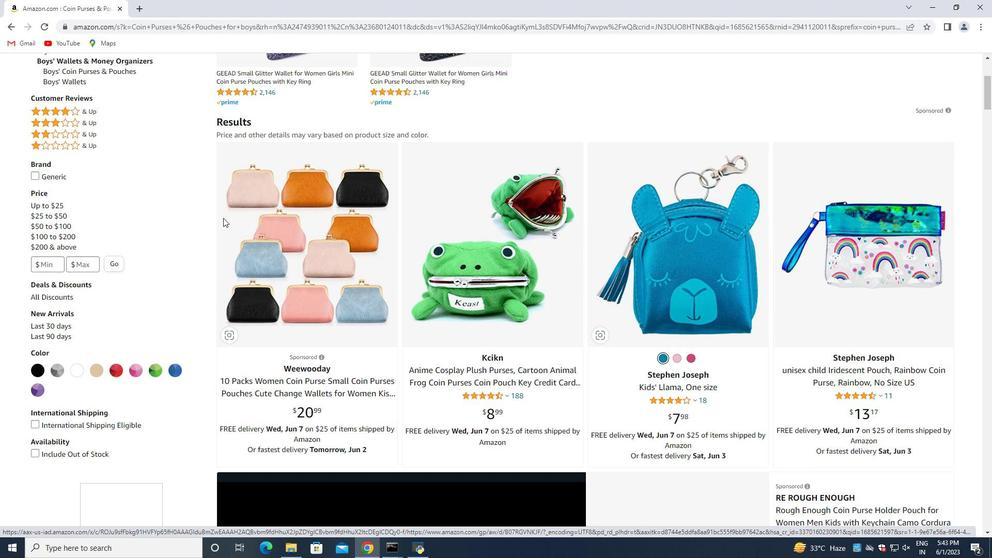 
Action: Mouse moved to (352, 192)
Screenshot: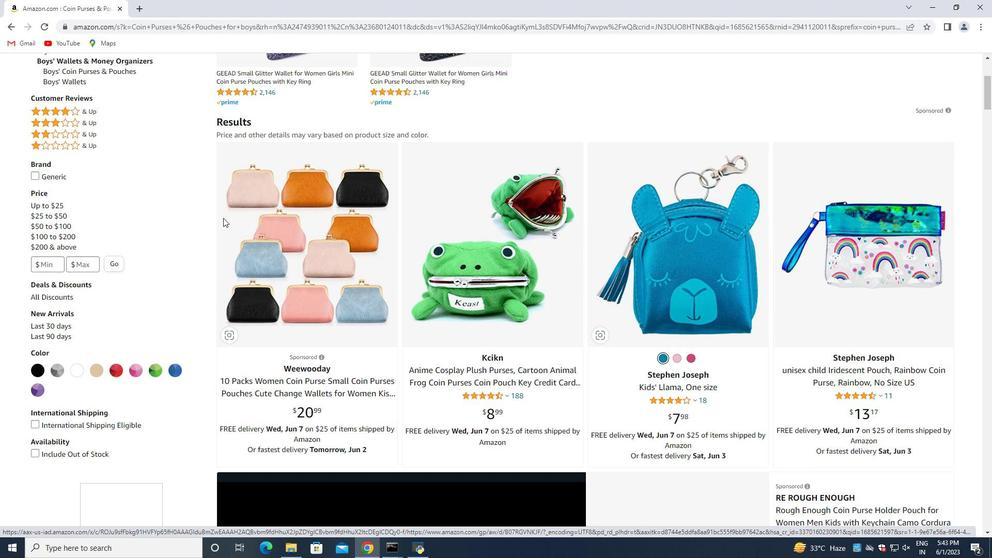 
Action: Mouse scrolled (253, 216) with delta (0, 0)
Screenshot: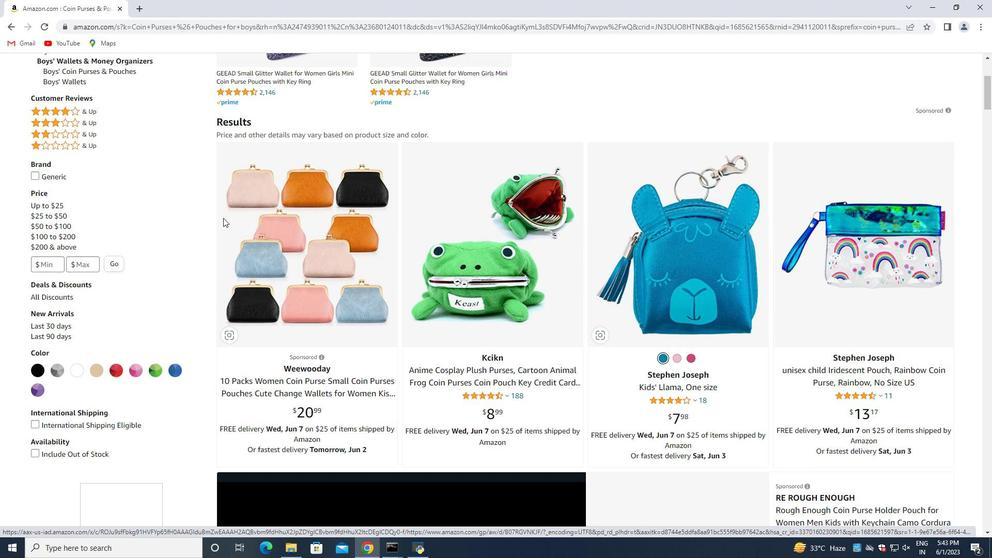 
Action: Mouse moved to (773, 267)
Screenshot: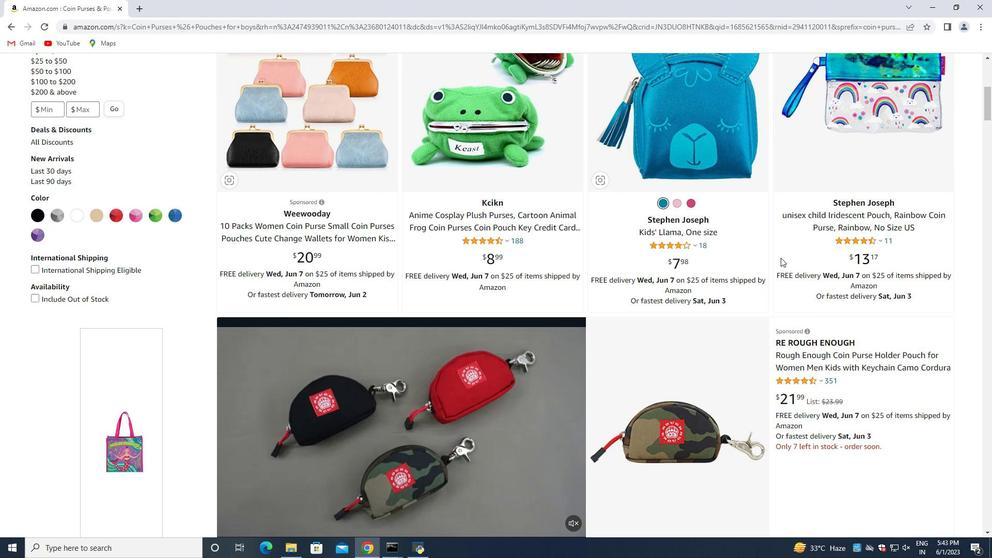 
Action: Mouse scrolled (773, 267) with delta (0, 0)
Screenshot: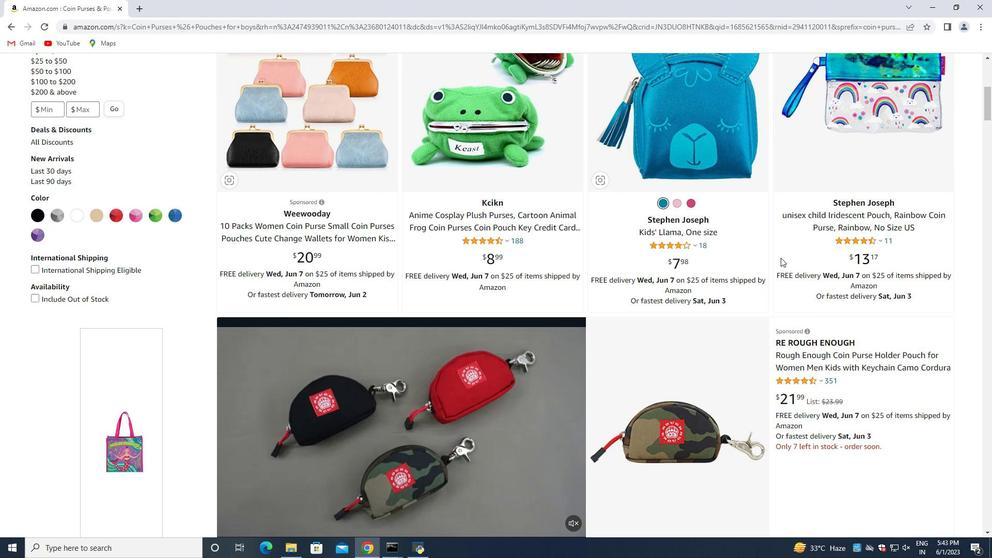 
Action: Mouse moved to (754, 274)
Screenshot: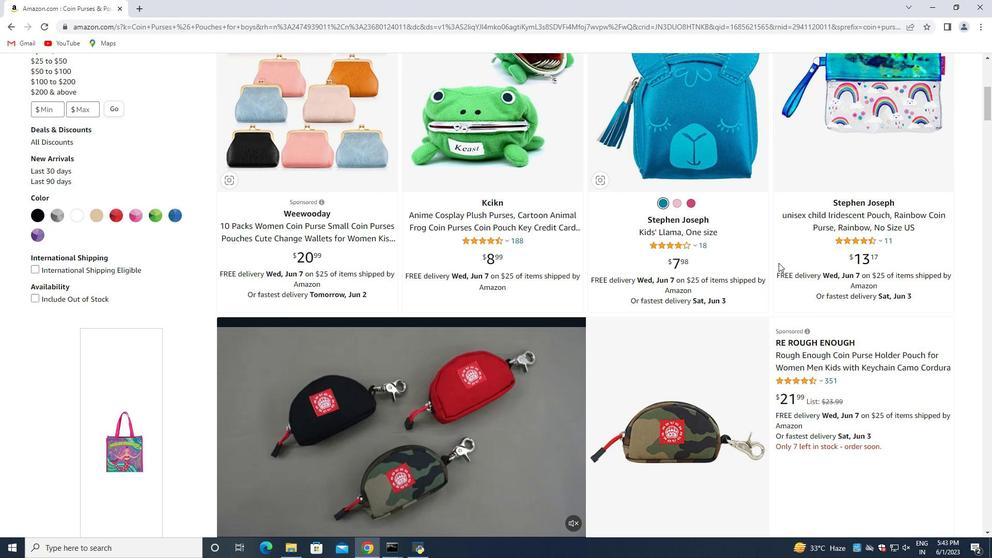 
Action: Mouse scrolled (754, 274) with delta (0, 0)
Screenshot: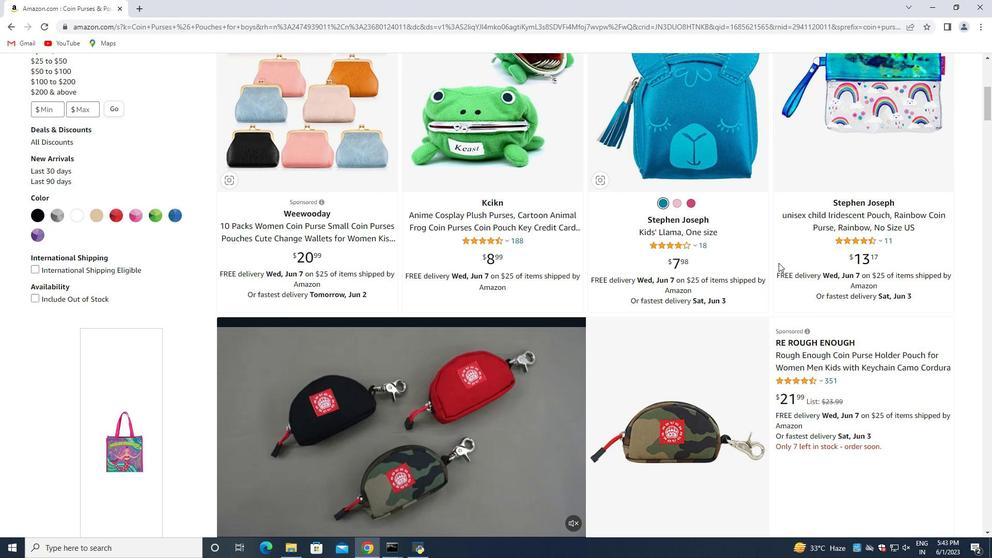 
Action: Mouse moved to (714, 282)
Screenshot: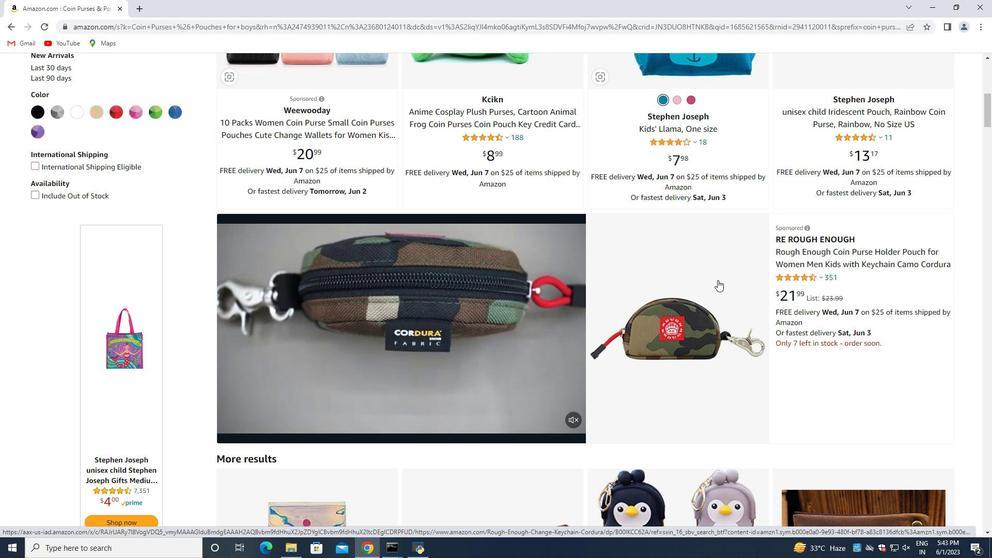 
Action: Mouse scrolled (714, 281) with delta (0, 0)
Screenshot: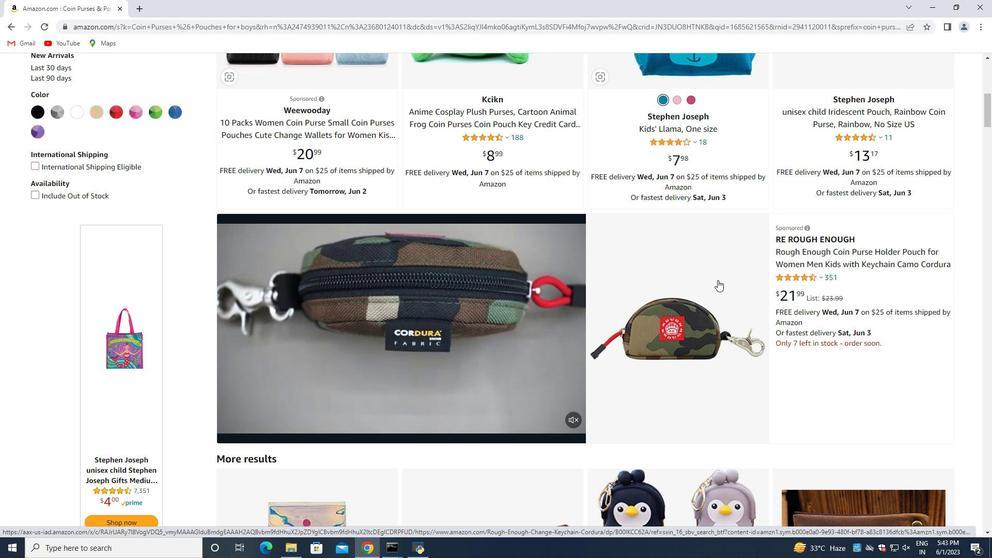 
Action: Mouse moved to (709, 285)
Screenshot: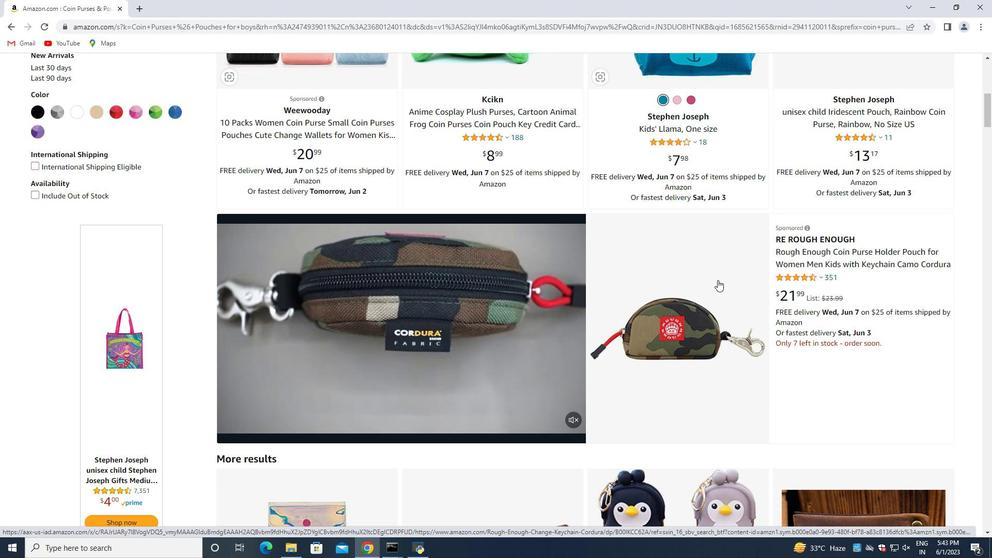 
Action: Mouse scrolled (709, 285) with delta (0, 0)
Screenshot: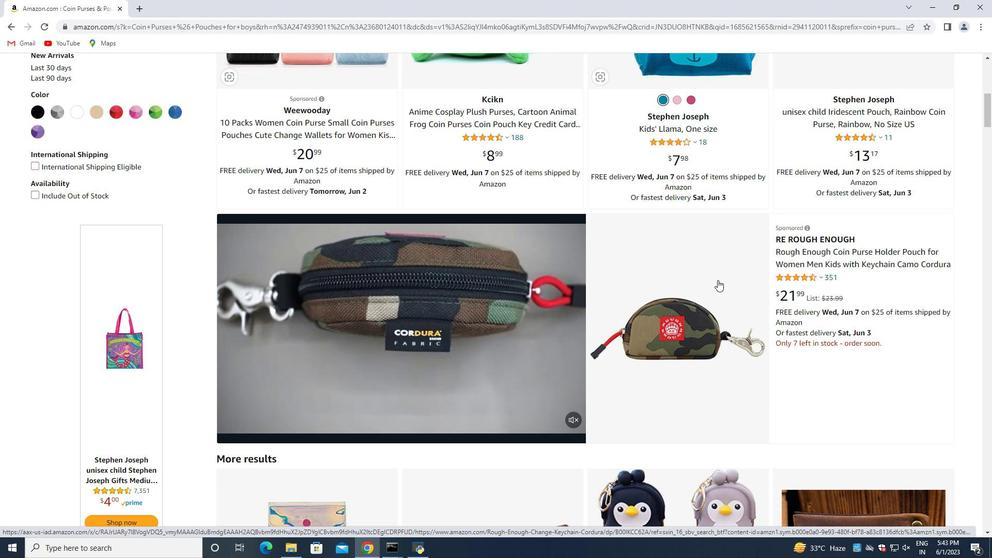 
Action: Mouse moved to (708, 286)
Screenshot: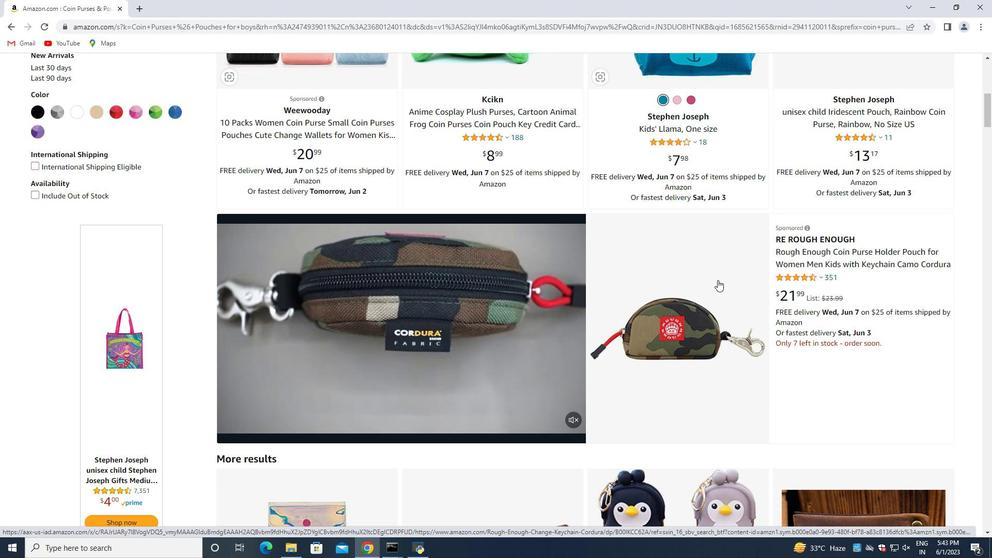 
Action: Mouse scrolled (708, 286) with delta (0, 0)
Screenshot: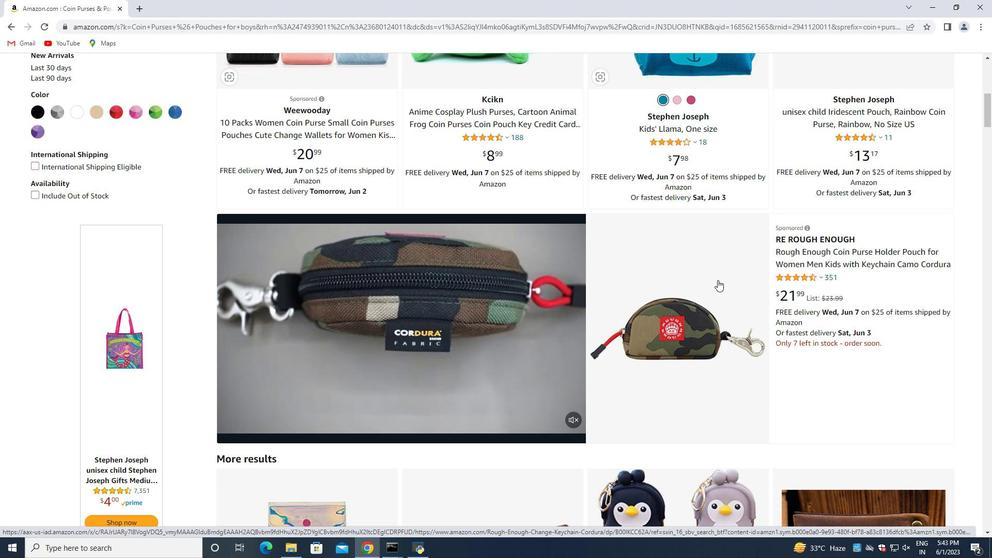 
Action: Mouse moved to (706, 287)
Screenshot: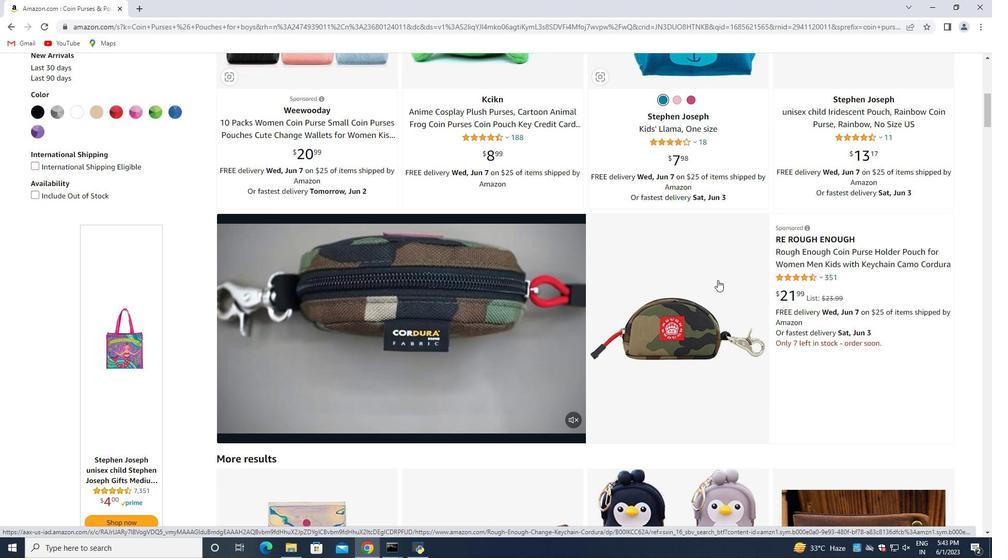 
Action: Mouse scrolled (706, 287) with delta (0, 0)
Screenshot: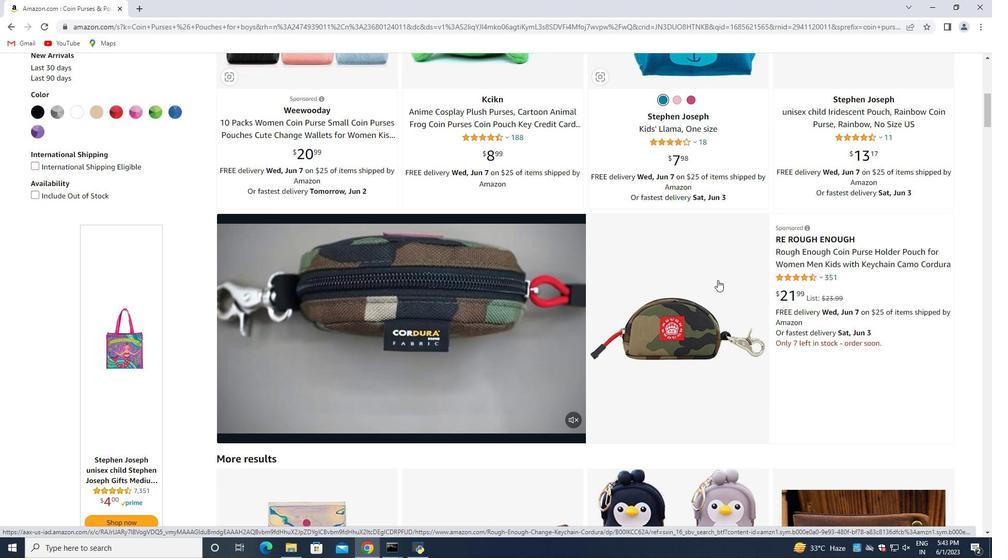 
Action: Mouse moved to (648, 295)
Screenshot: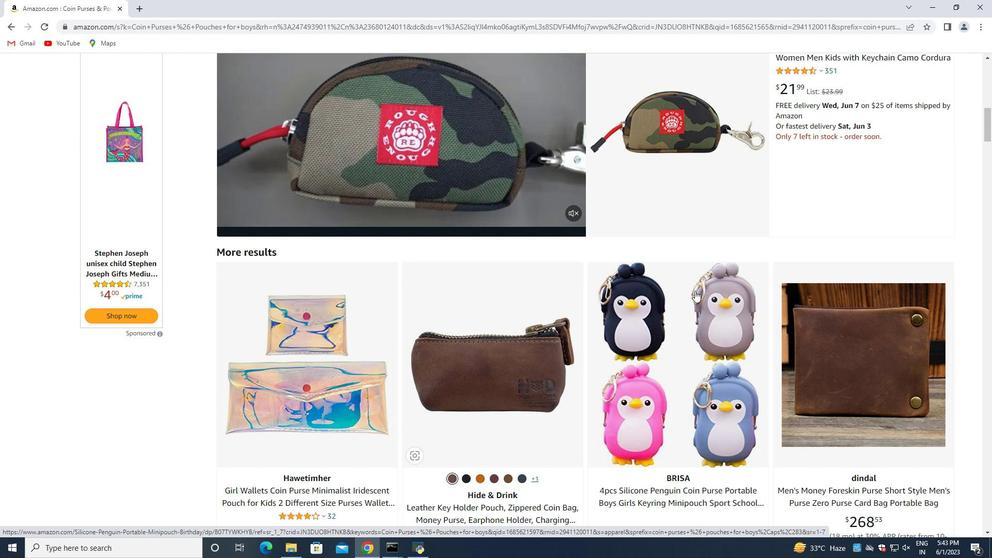 
Action: Mouse scrolled (650, 294) with delta (0, 0)
Screenshot: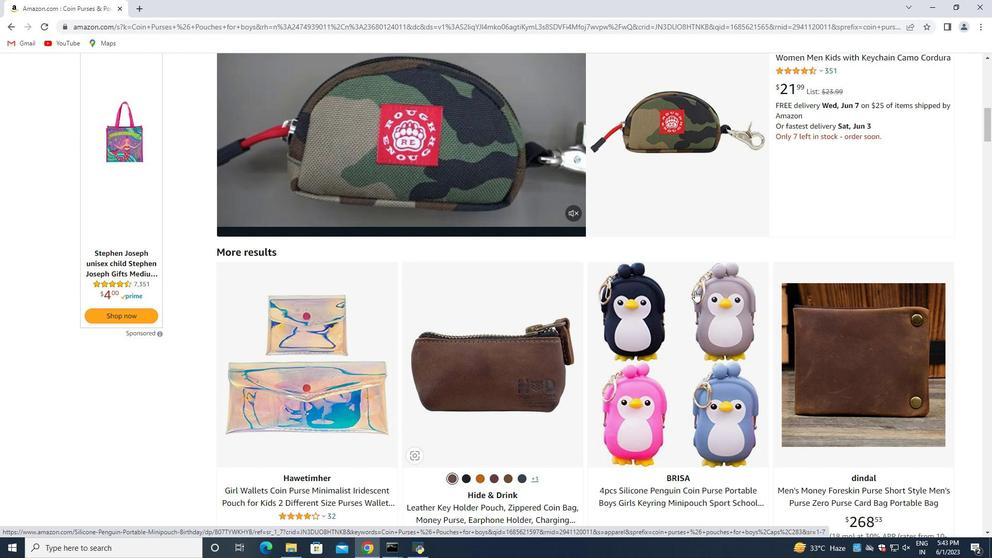 
Action: Mouse moved to (636, 296)
Screenshot: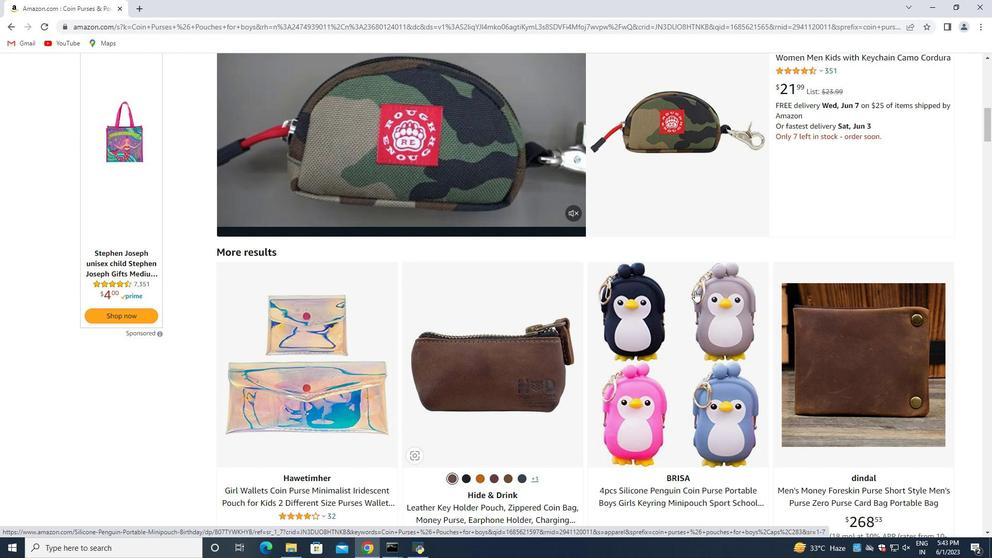 
Action: Mouse scrolled (641, 295) with delta (0, 0)
Screenshot: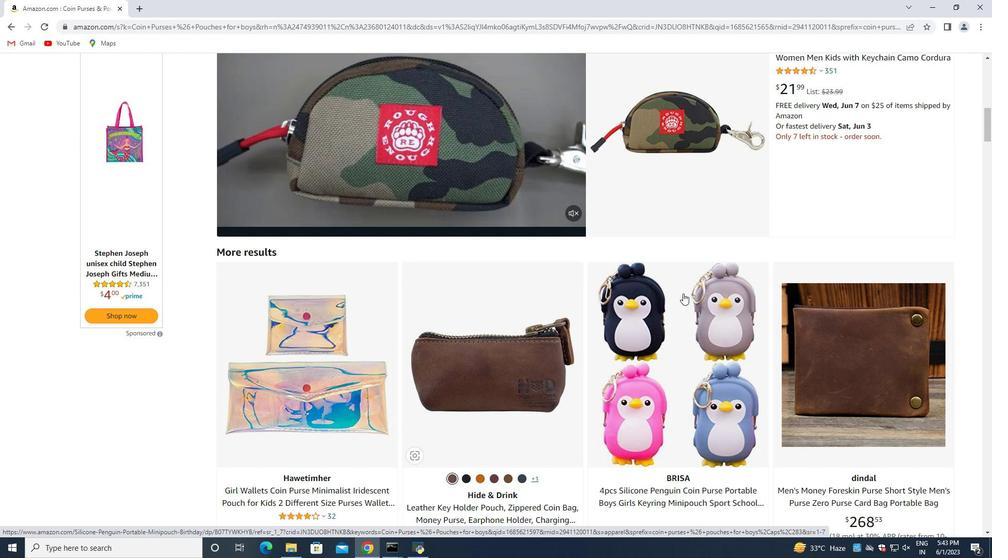 
Action: Mouse moved to (632, 297)
Screenshot: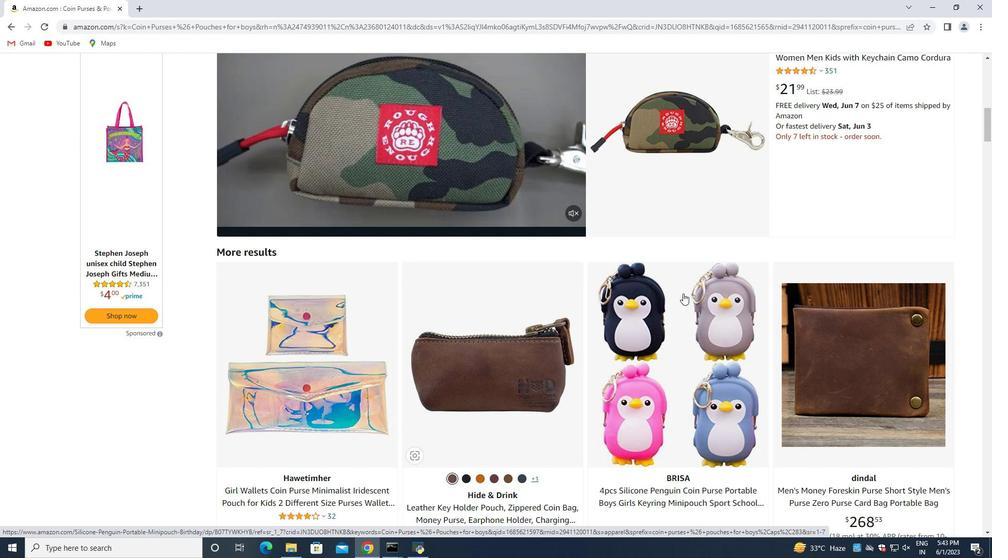 
Action: Mouse scrolled (636, 296) with delta (0, 0)
Screenshot: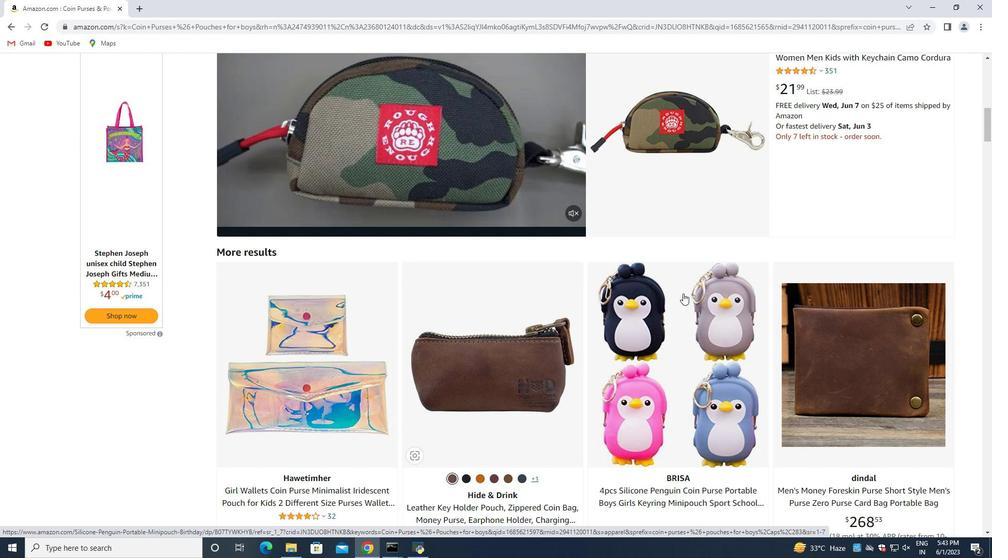 
Action: Mouse moved to (625, 298)
Screenshot: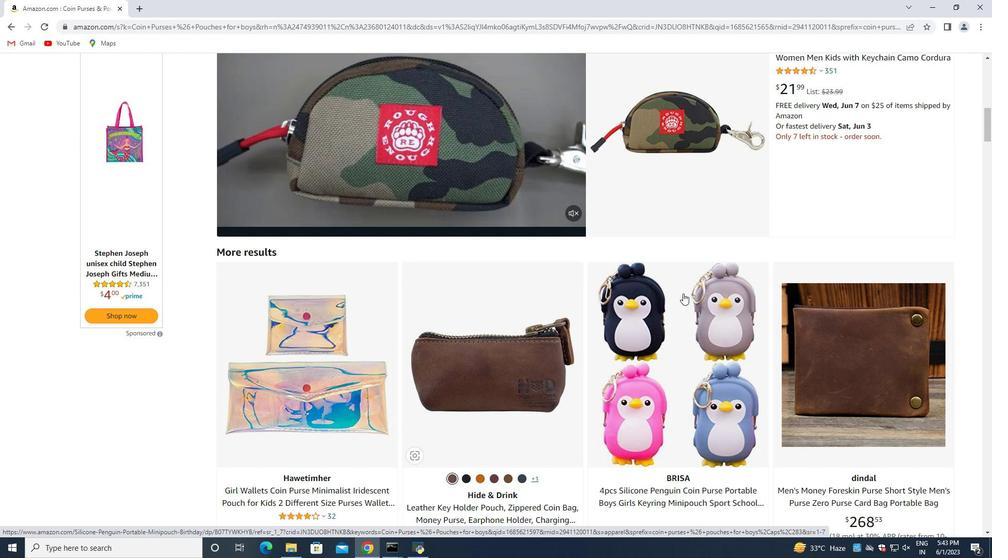 
Action: Mouse scrolled (627, 298) with delta (0, 0)
Screenshot: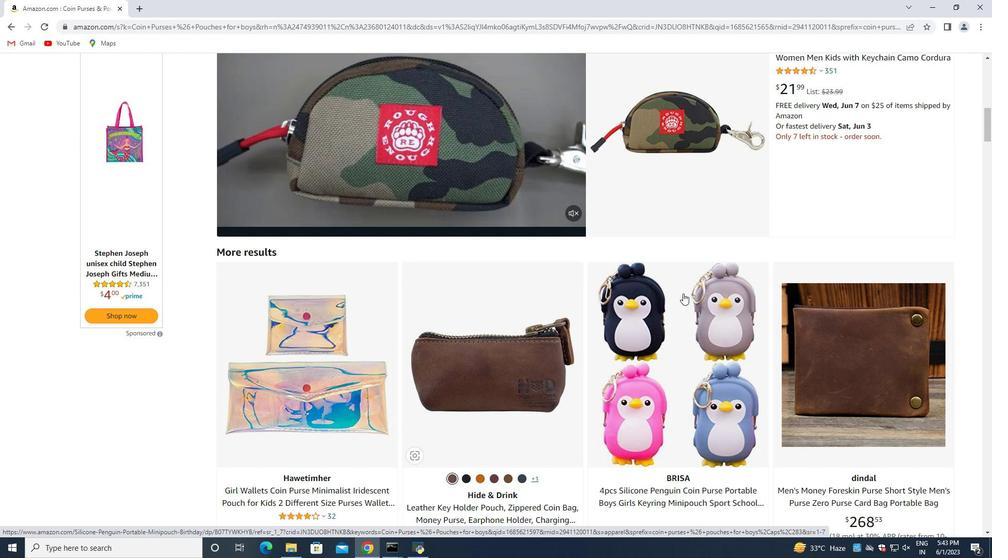 
Action: Mouse moved to (509, 269)
Screenshot: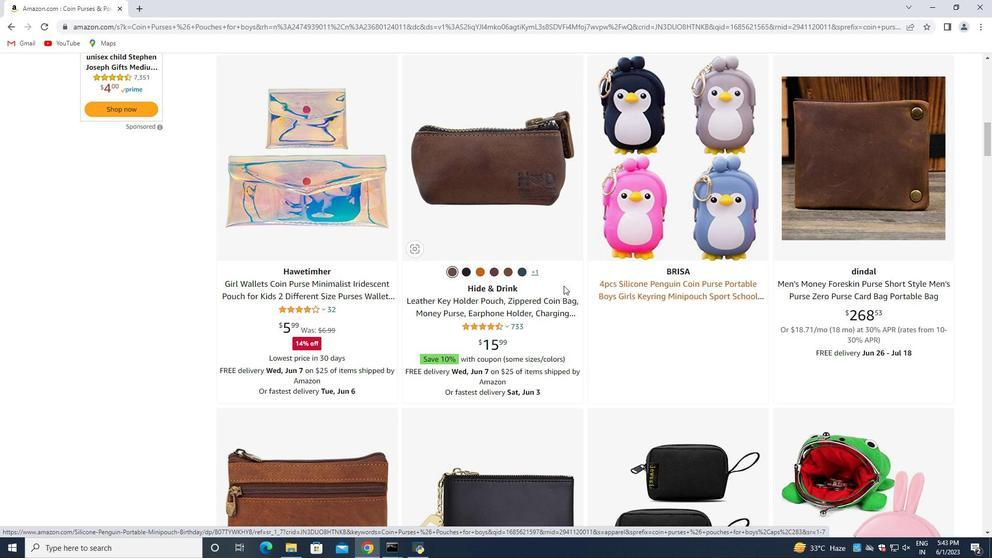 
Action: Mouse scrolled (509, 270) with delta (0, 0)
Screenshot: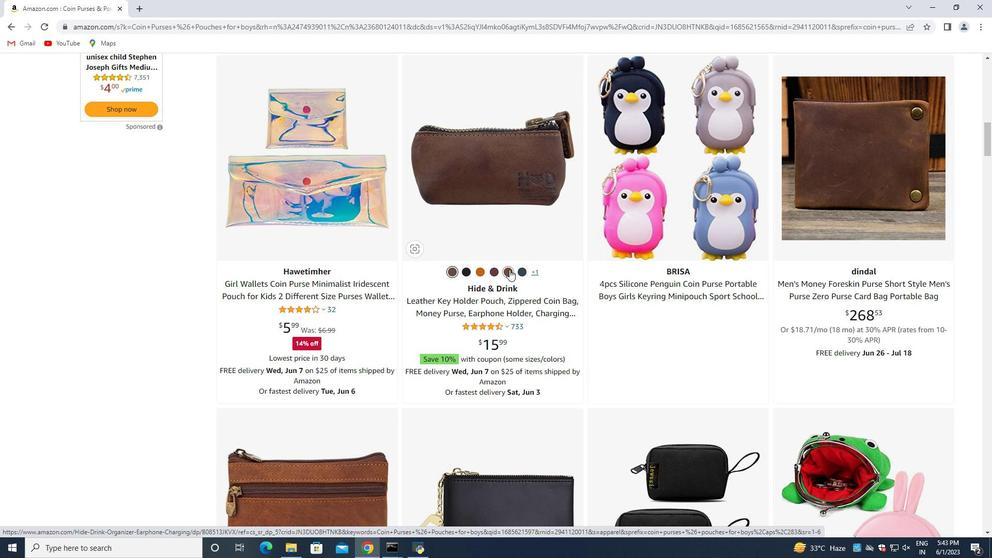 
Action: Mouse scrolled (509, 270) with delta (0, 0)
Screenshot: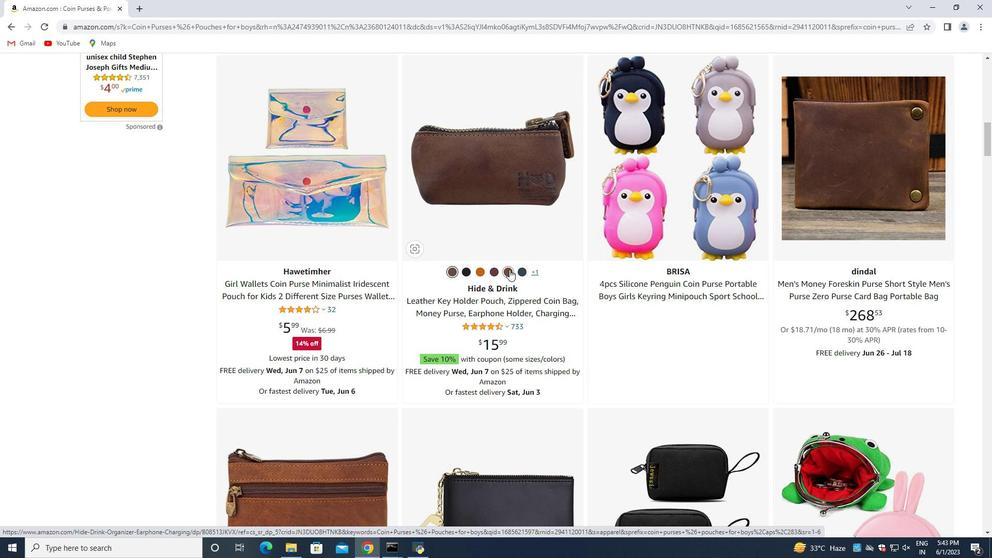 
Action: Mouse scrolled (509, 270) with delta (0, 0)
Screenshot: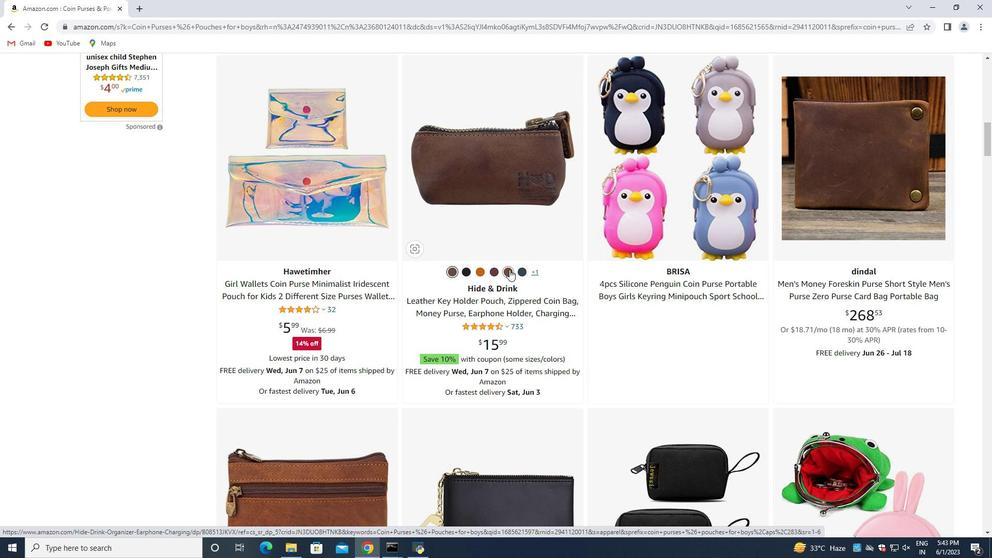 
Action: Mouse scrolled (509, 270) with delta (0, 0)
Screenshot: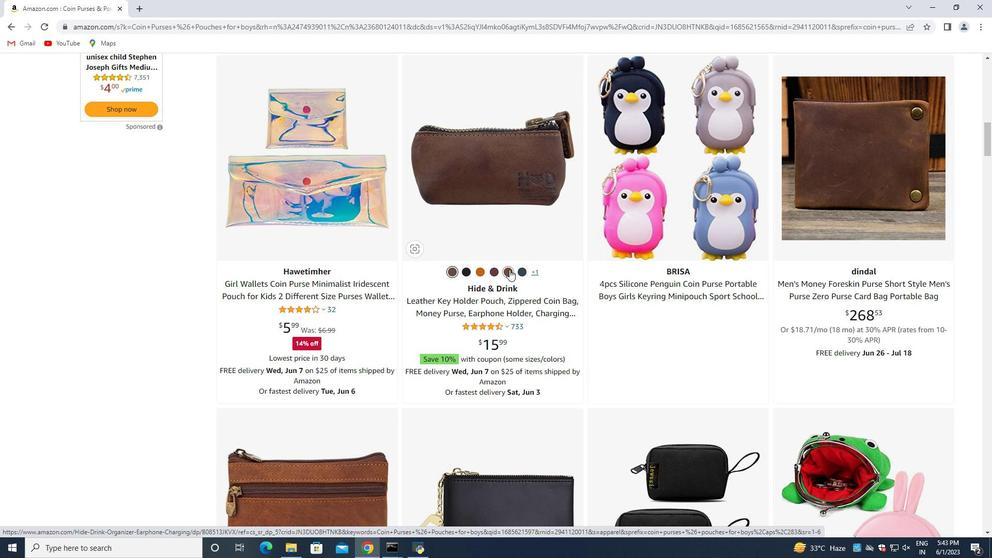 
Action: Mouse scrolled (509, 270) with delta (0, 0)
Screenshot: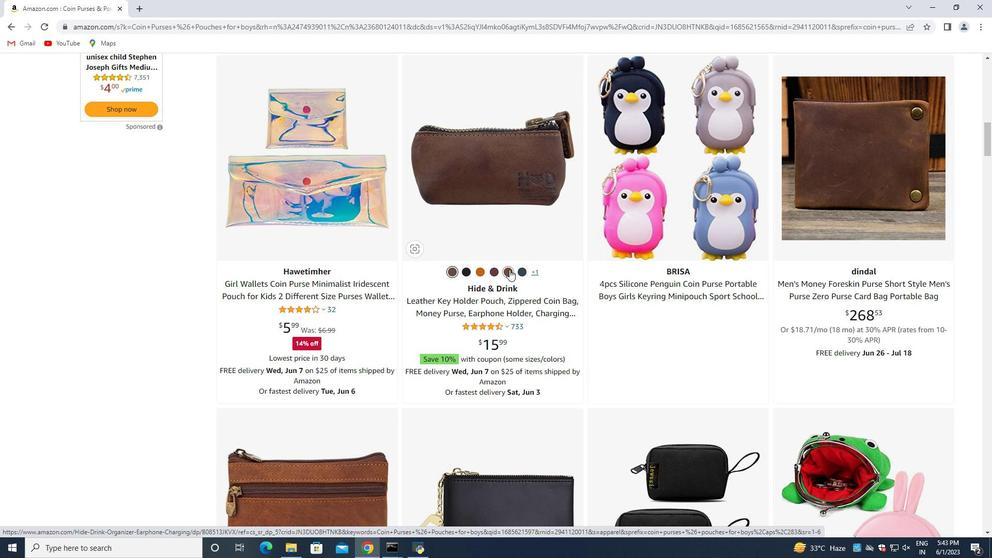 
Action: Mouse scrolled (509, 270) with delta (0, 0)
Screenshot: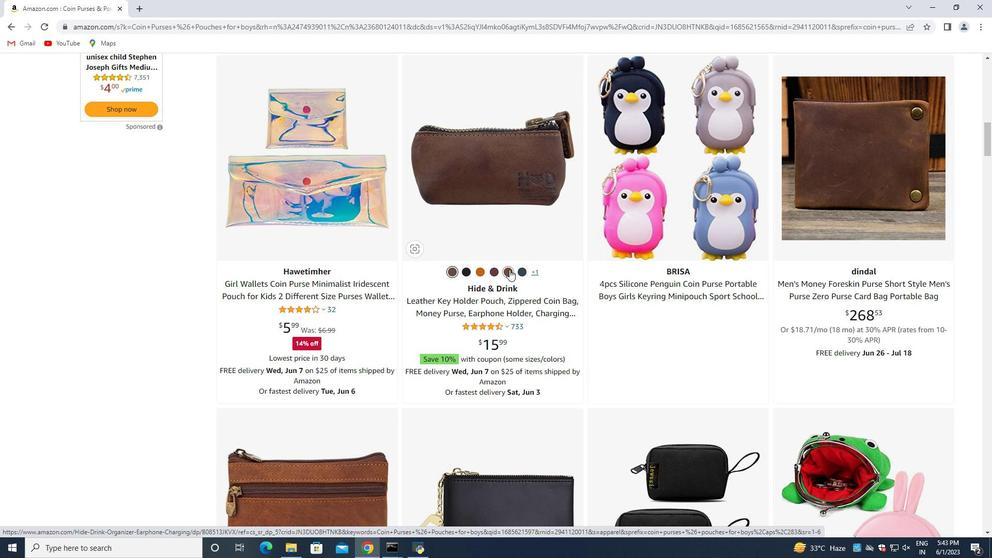 
Action: Mouse scrolled (509, 270) with delta (0, 0)
Screenshot: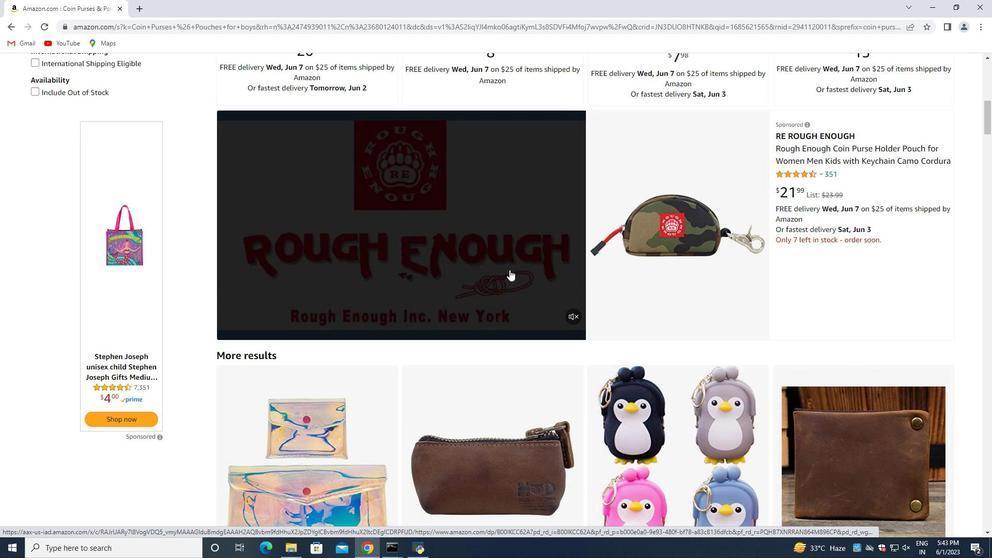 
Action: Mouse scrolled (509, 270) with delta (0, 0)
Screenshot: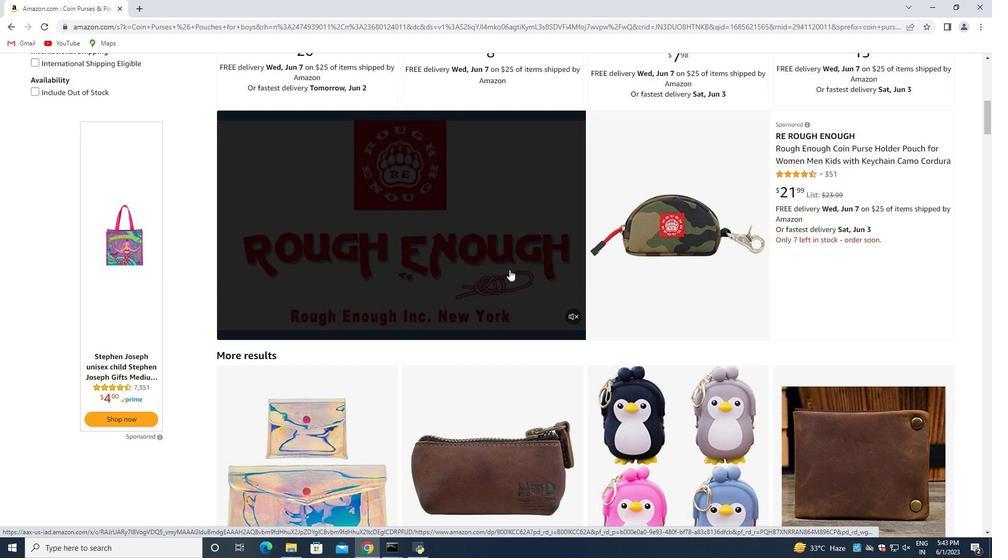 
Action: Mouse scrolled (509, 270) with delta (0, 0)
Screenshot: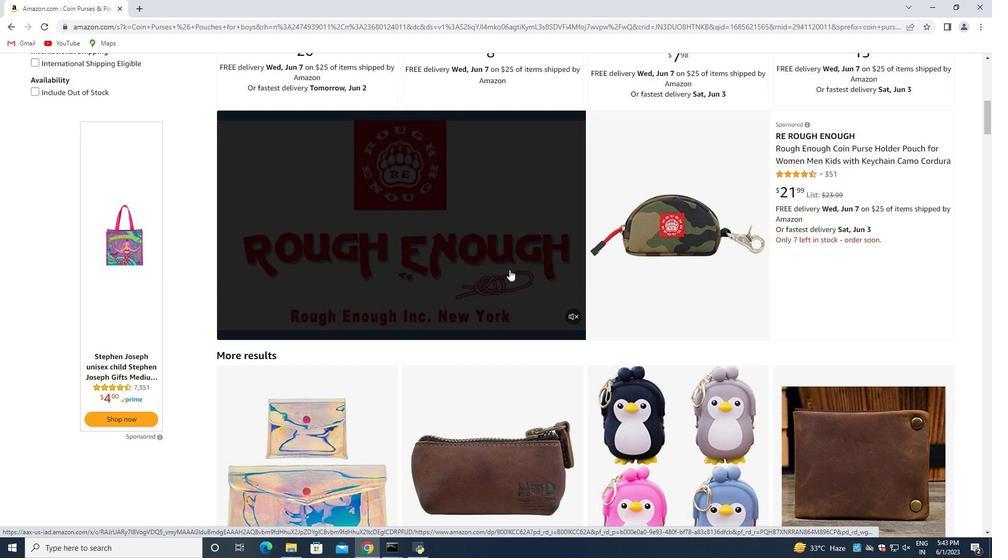 
Action: Mouse scrolled (509, 270) with delta (0, 0)
Screenshot: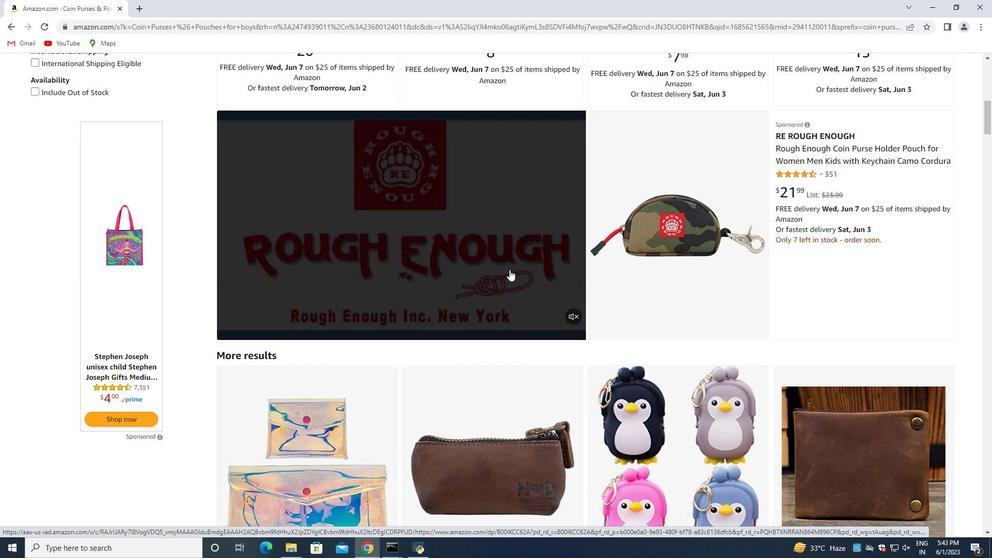 
Action: Mouse scrolled (509, 270) with delta (0, 0)
Screenshot: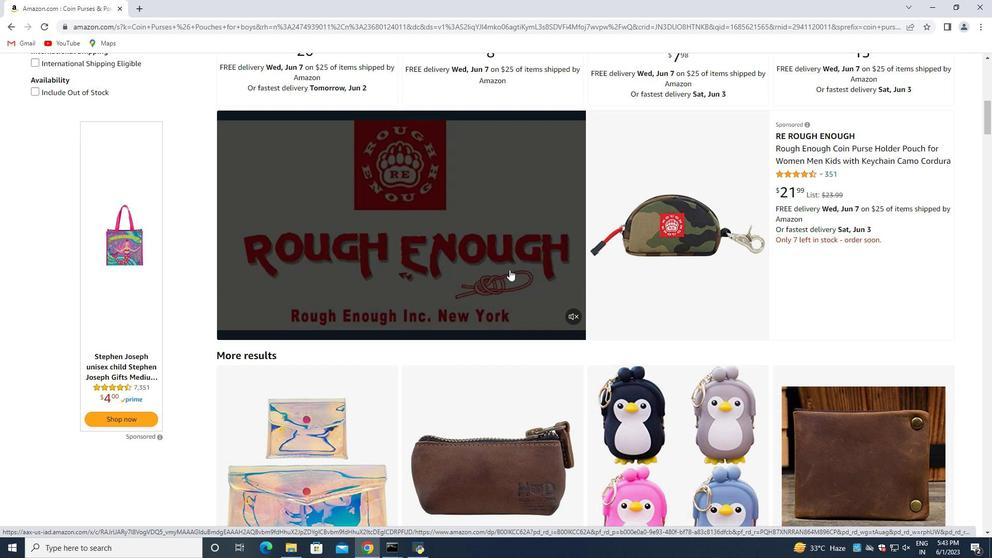 
Action: Mouse moved to (866, 207)
Screenshot: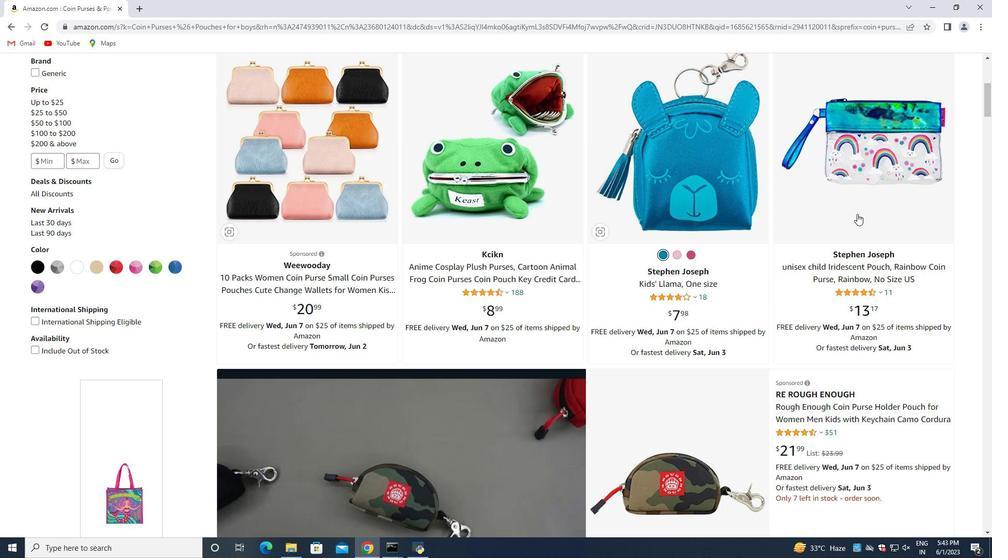 
Action: Mouse pressed left at (866, 207)
Screenshot: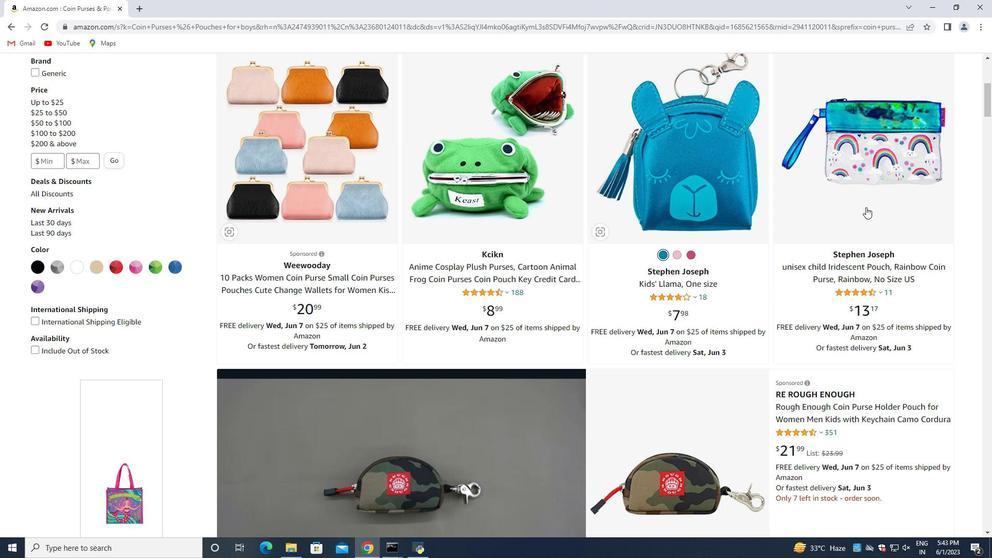 
Action: Mouse moved to (488, 315)
Screenshot: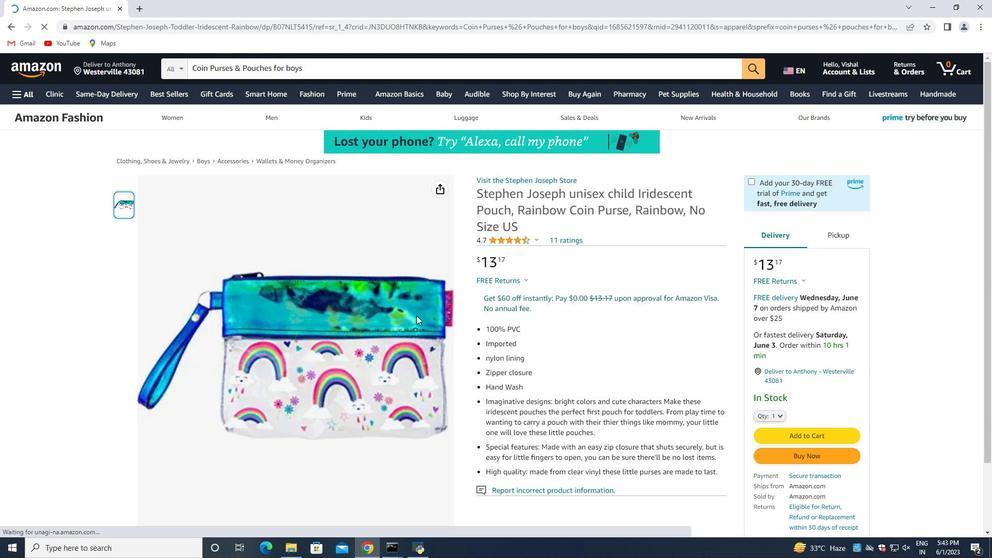 
Action: Mouse scrolled (422, 315) with delta (0, 0)
Screenshot: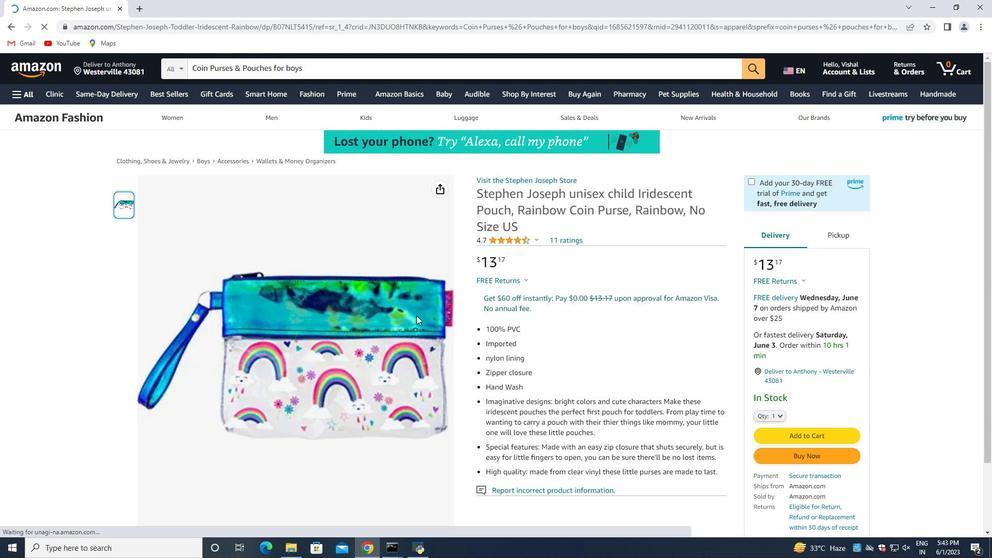 
Action: Mouse moved to (493, 314)
Screenshot: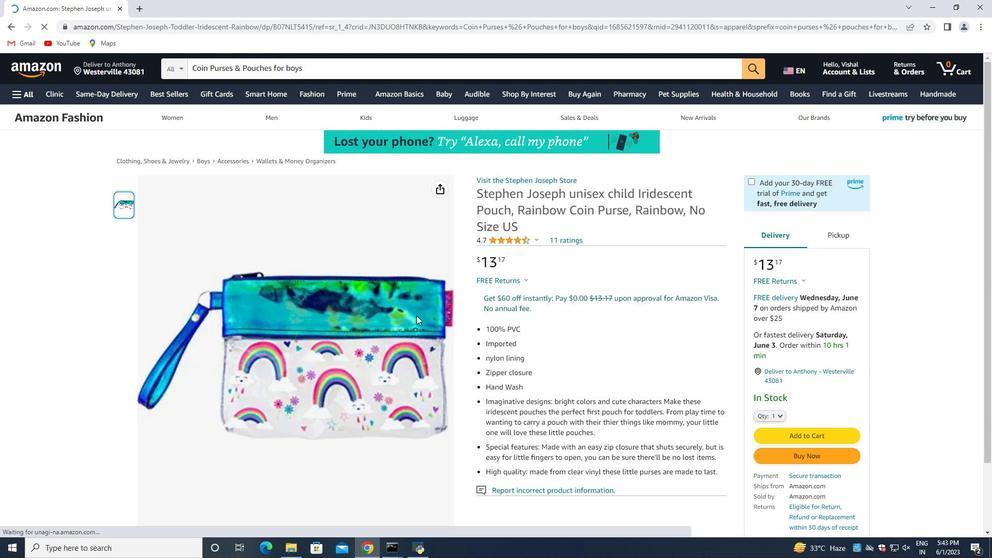 
Action: Mouse scrolled (457, 314) with delta (0, 0)
Screenshot: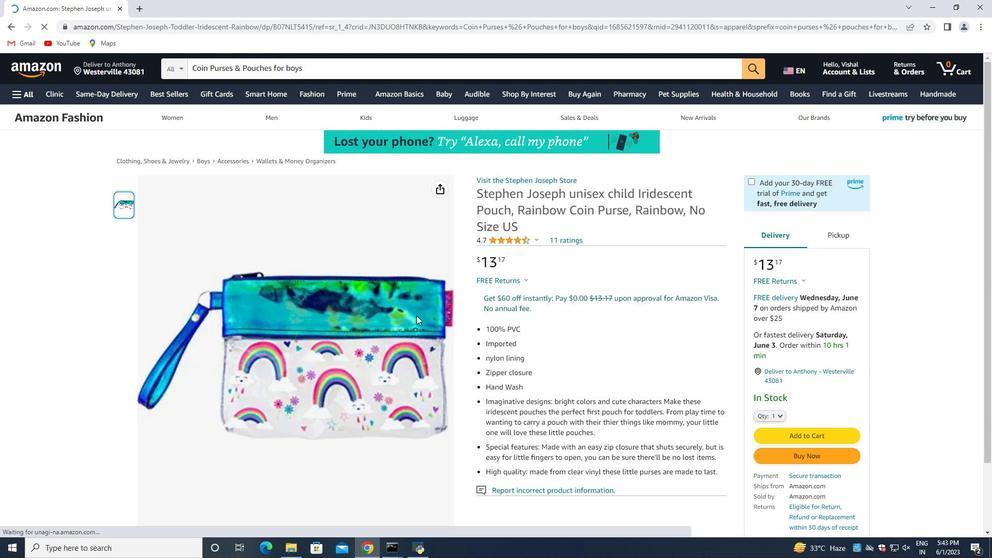 
Action: Mouse moved to (495, 313)
Screenshot: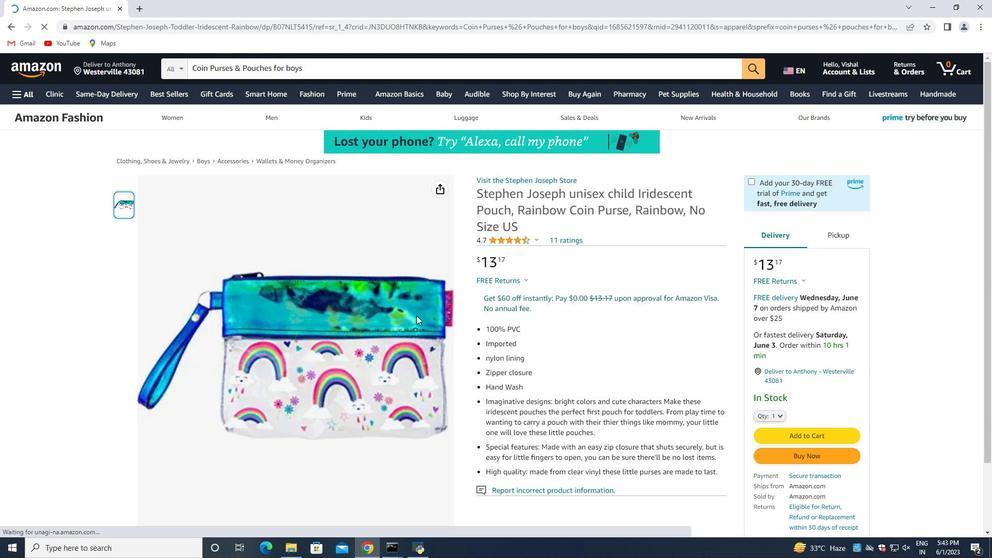 
Action: Mouse scrolled (493, 314) with delta (0, 0)
Screenshot: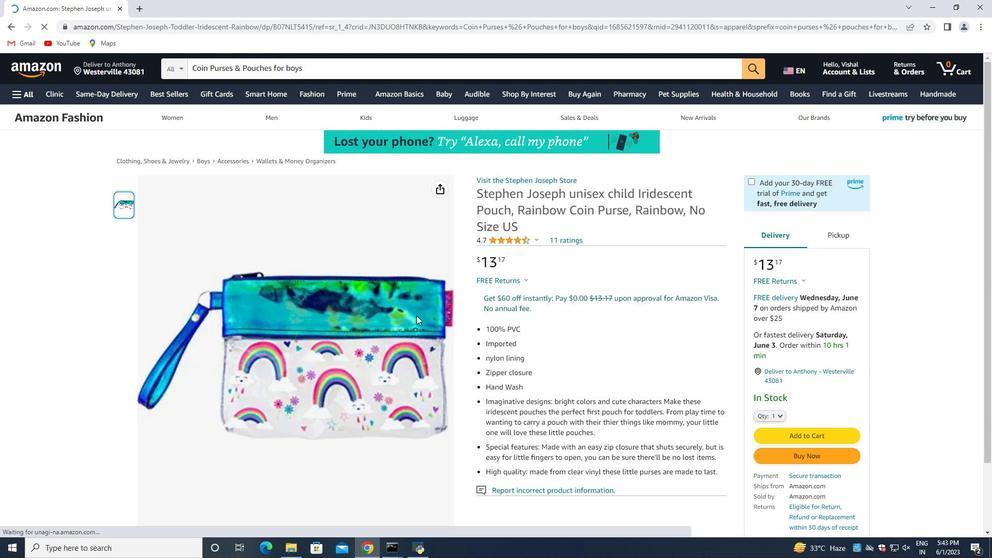 
Action: Mouse moved to (289, 312)
Screenshot: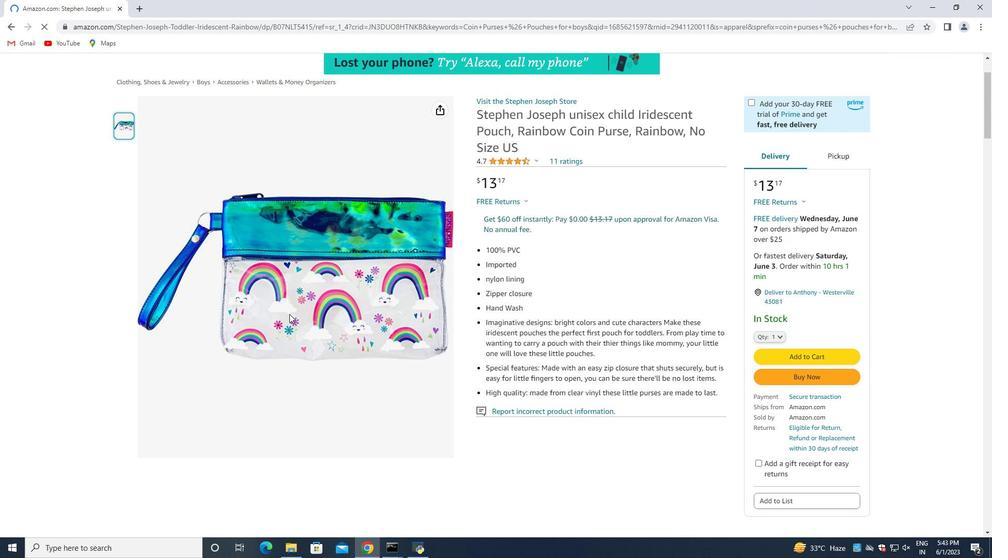 
Action: Mouse scrolled (289, 312) with delta (0, 0)
Screenshot: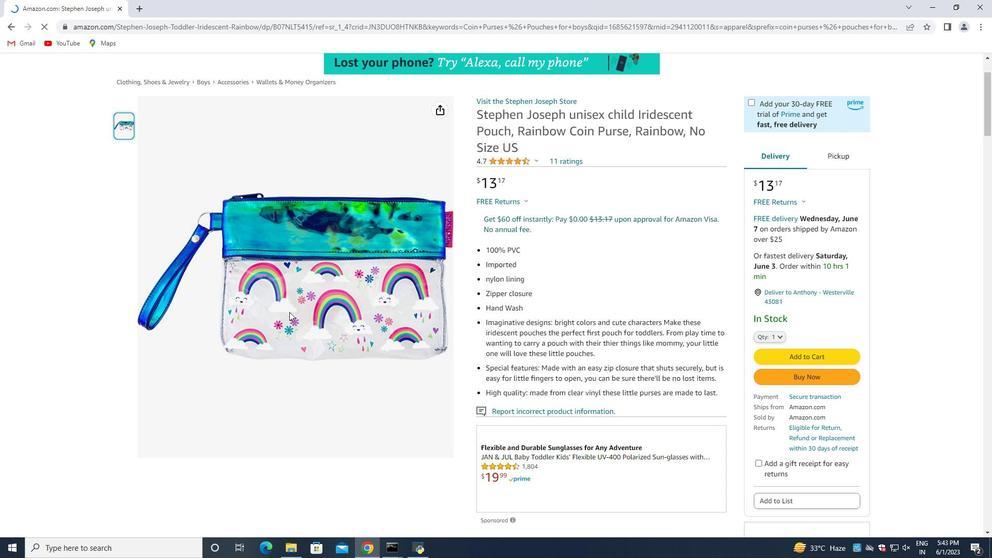 
Action: Mouse scrolled (289, 312) with delta (0, 0)
Screenshot: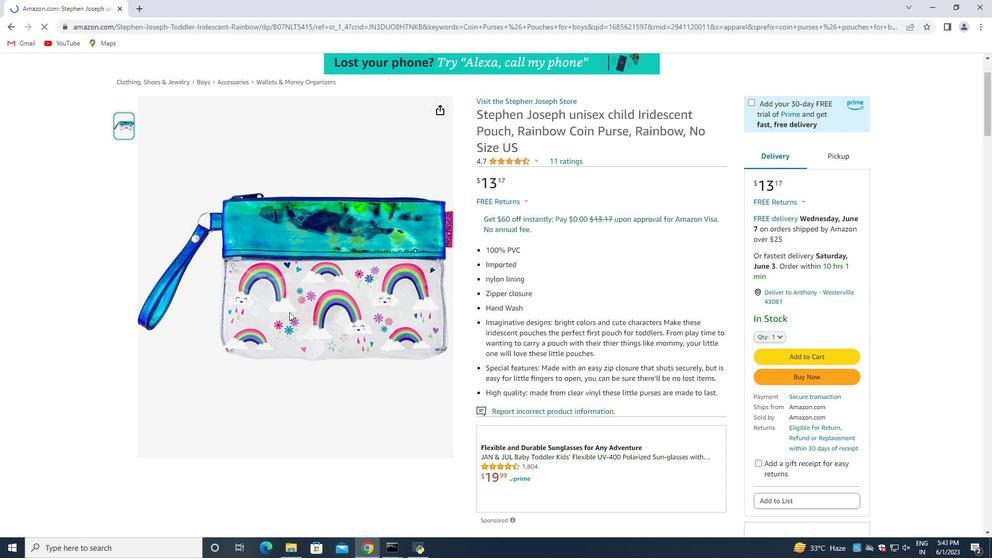 
Action: Mouse scrolled (289, 312) with delta (0, 0)
Screenshot: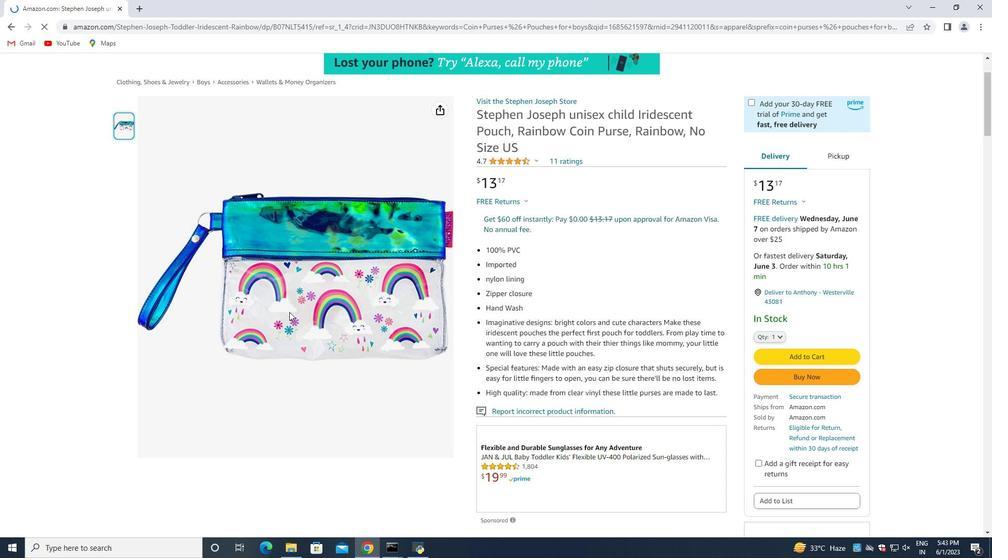 
Action: Mouse scrolled (289, 312) with delta (0, 0)
Screenshot: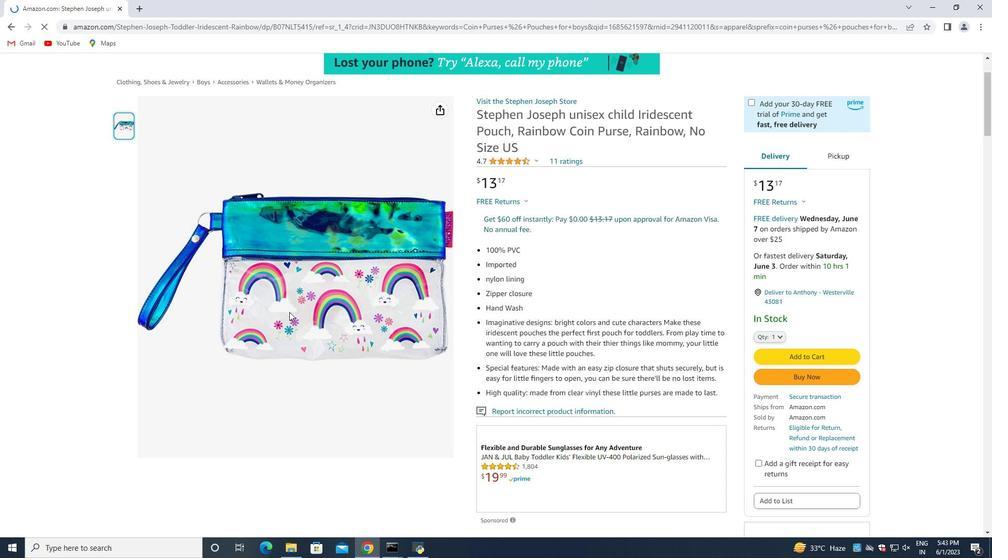 
Action: Mouse moved to (335, 301)
Screenshot: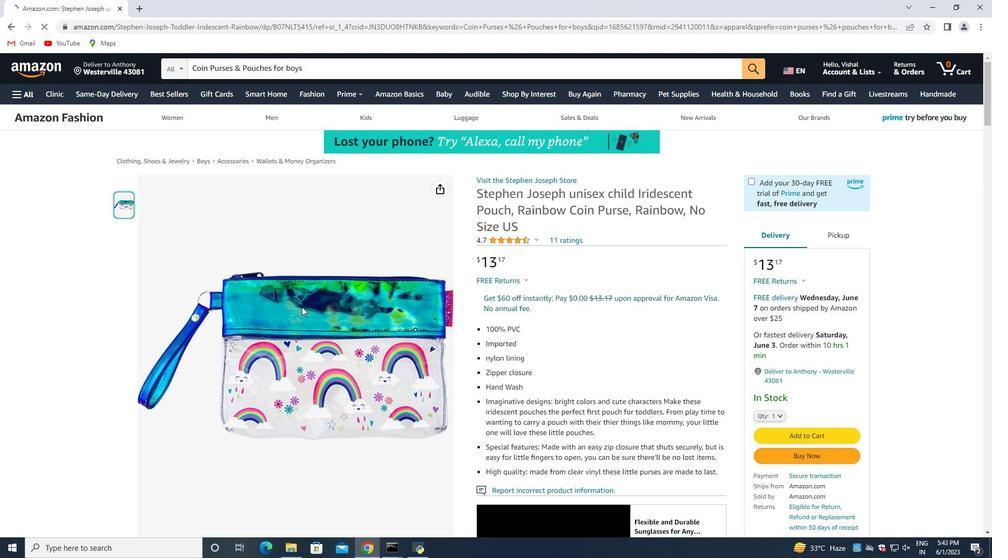 
Action: Mouse scrolled (335, 301) with delta (0, 0)
Screenshot: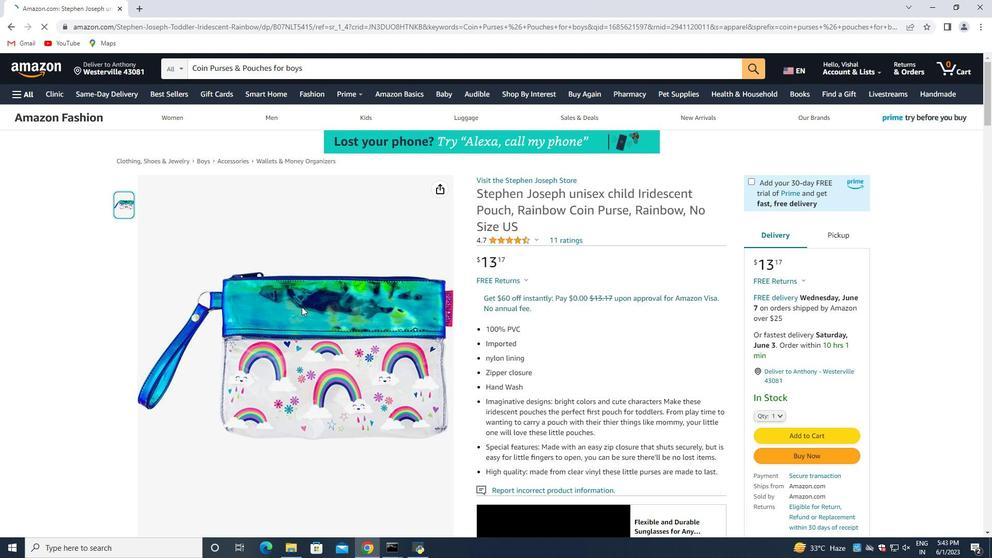 
Action: Mouse scrolled (335, 301) with delta (0, 0)
Screenshot: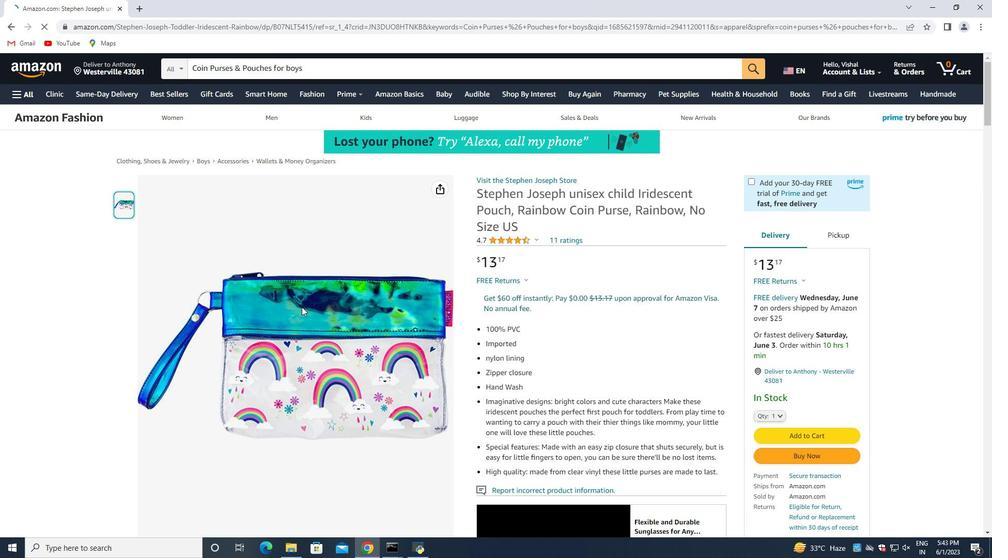 
Action: Mouse scrolled (335, 301) with delta (0, 0)
Screenshot: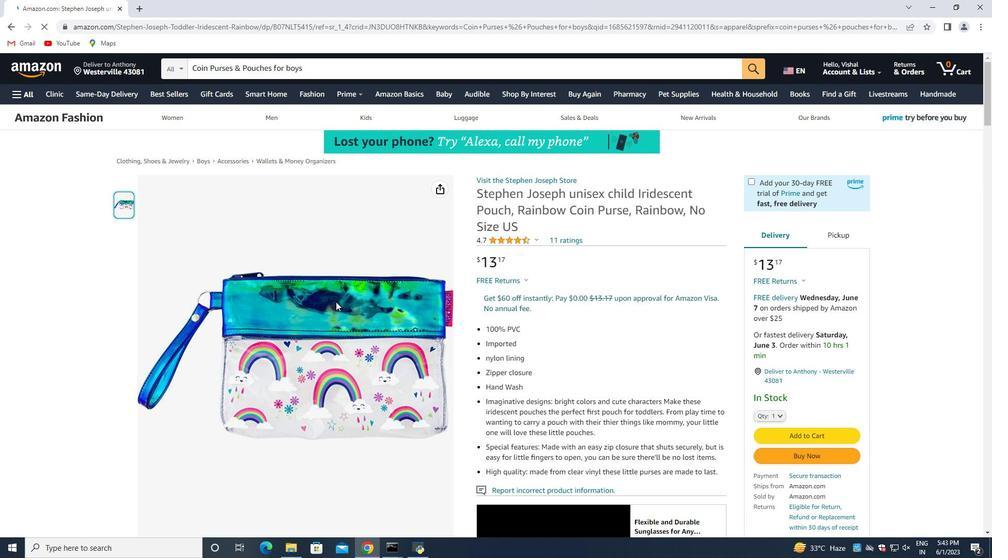 
Action: Mouse scrolled (335, 301) with delta (0, 0)
Screenshot: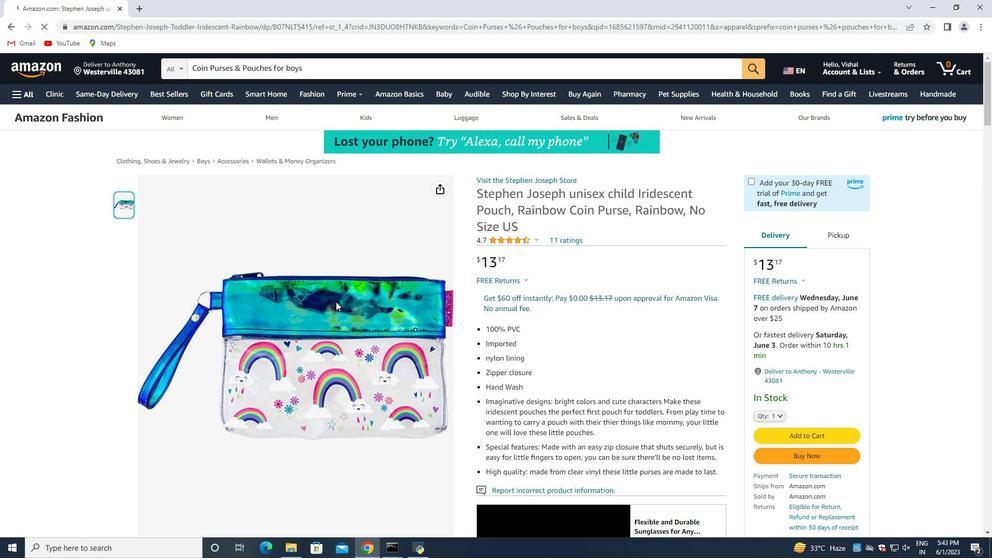 
Action: Mouse moved to (338, 299)
Screenshot: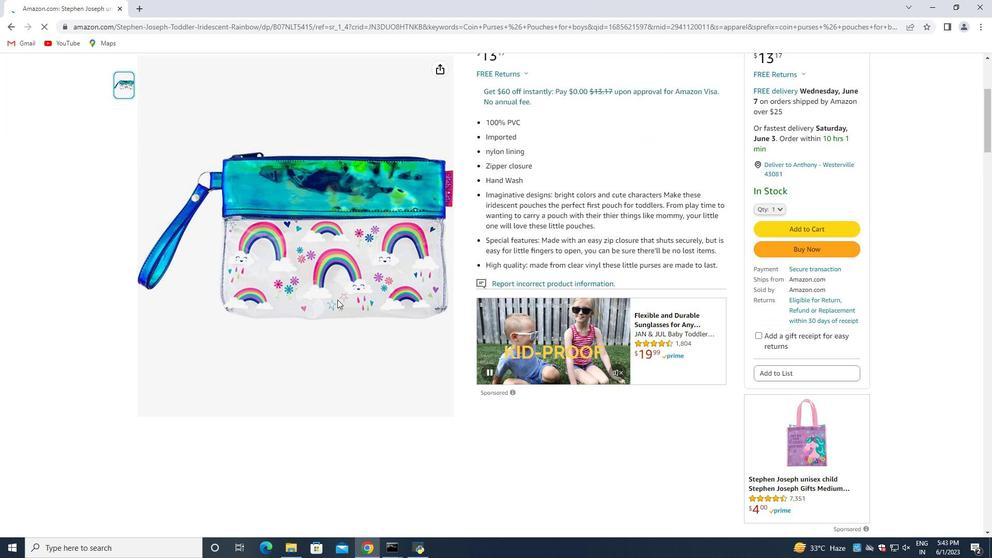 
Action: Mouse scrolled (338, 298) with delta (0, 0)
Screenshot: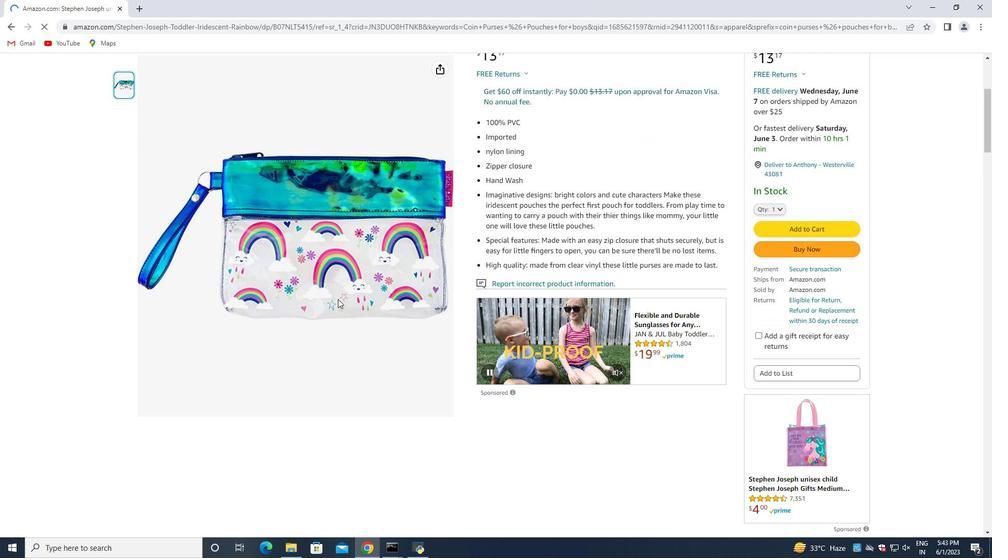 
Action: Mouse scrolled (338, 298) with delta (0, 0)
Screenshot: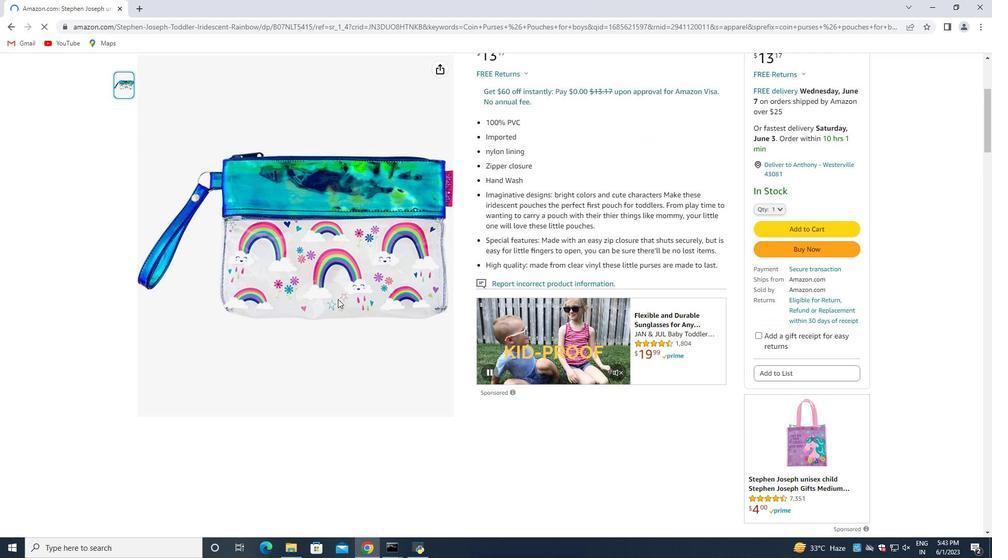 
Action: Mouse scrolled (338, 298) with delta (0, 0)
Screenshot: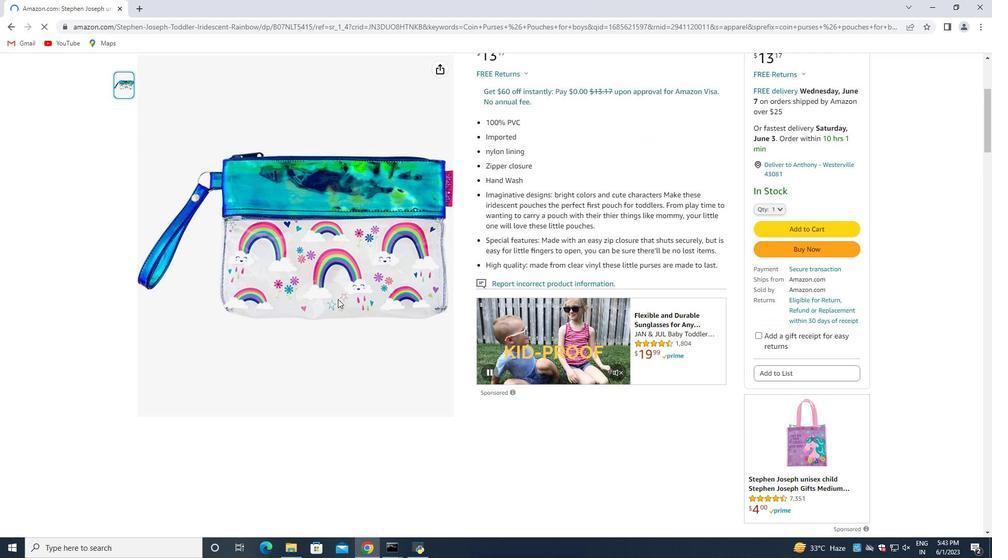 
Action: Mouse scrolled (338, 298) with delta (0, 0)
Screenshot: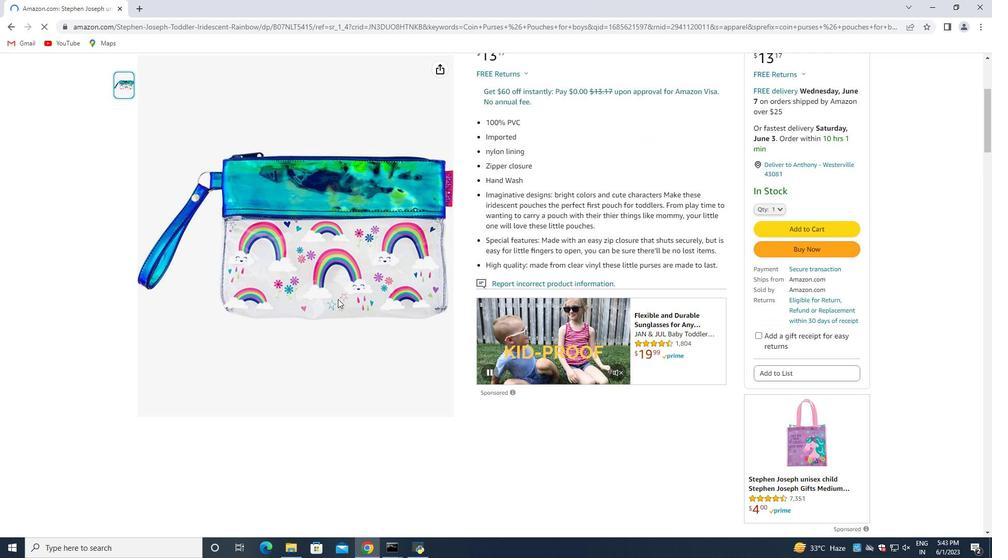 
Action: Mouse moved to (338, 298)
Screenshot: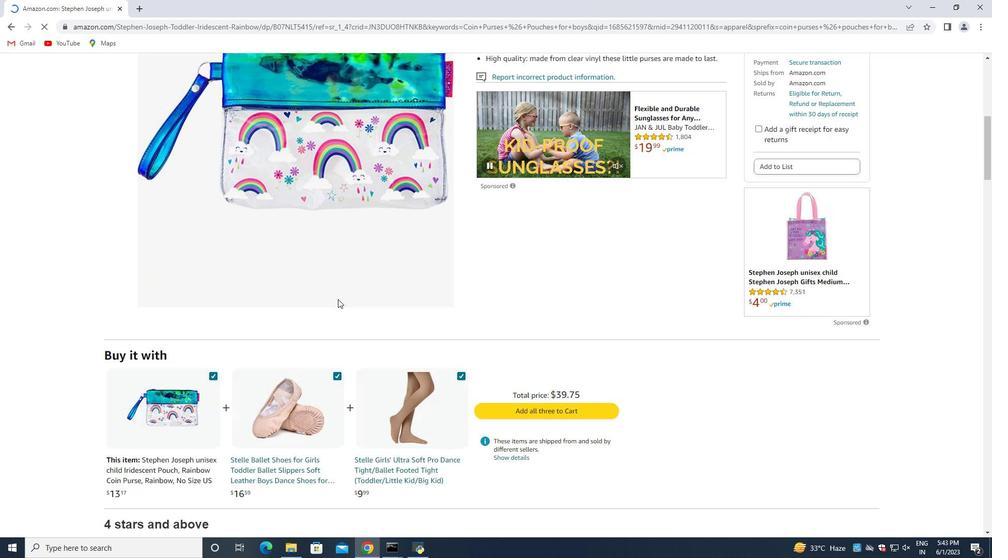 
Action: Mouse scrolled (338, 298) with delta (0, 0)
Screenshot: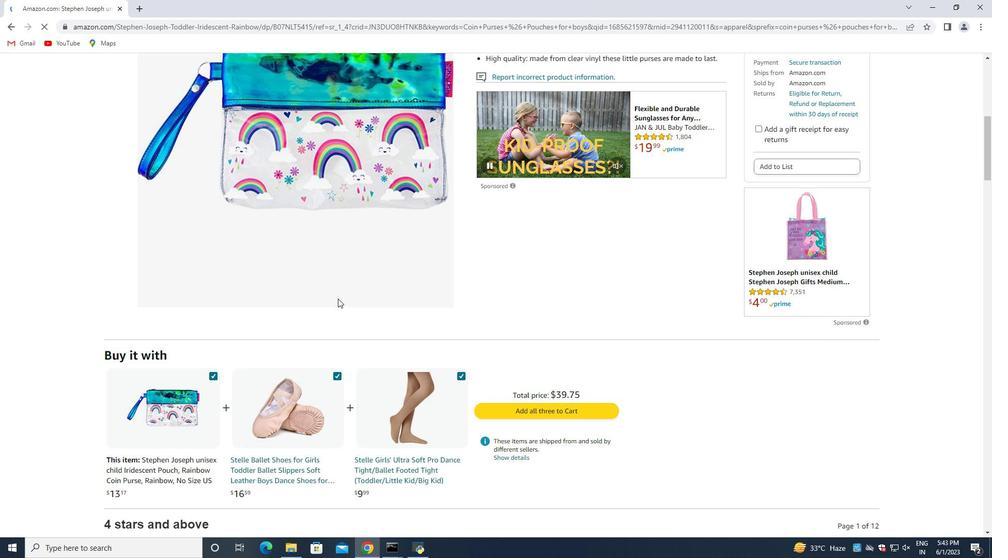 
Action: Mouse scrolled (338, 298) with delta (0, 0)
Screenshot: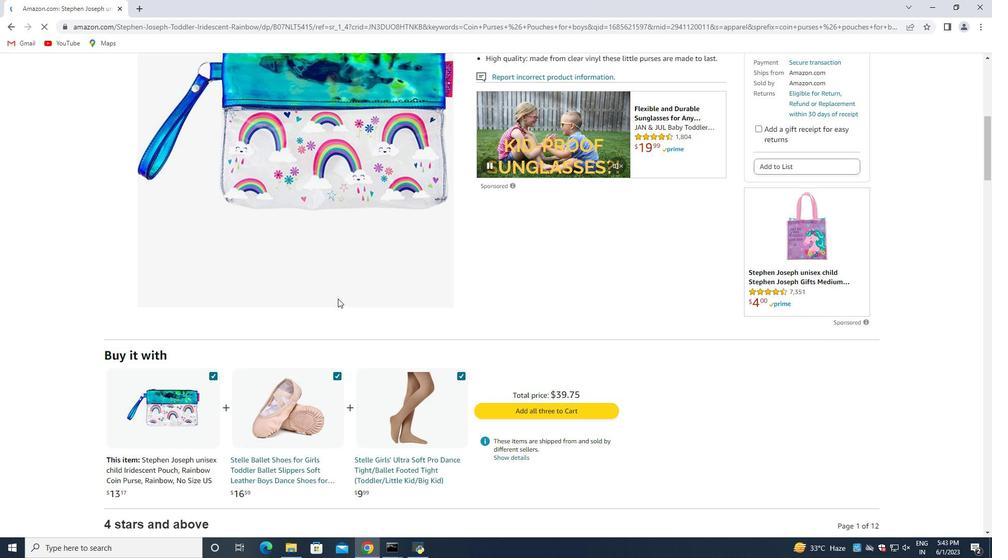
Action: Mouse scrolled (338, 298) with delta (0, 0)
Screenshot: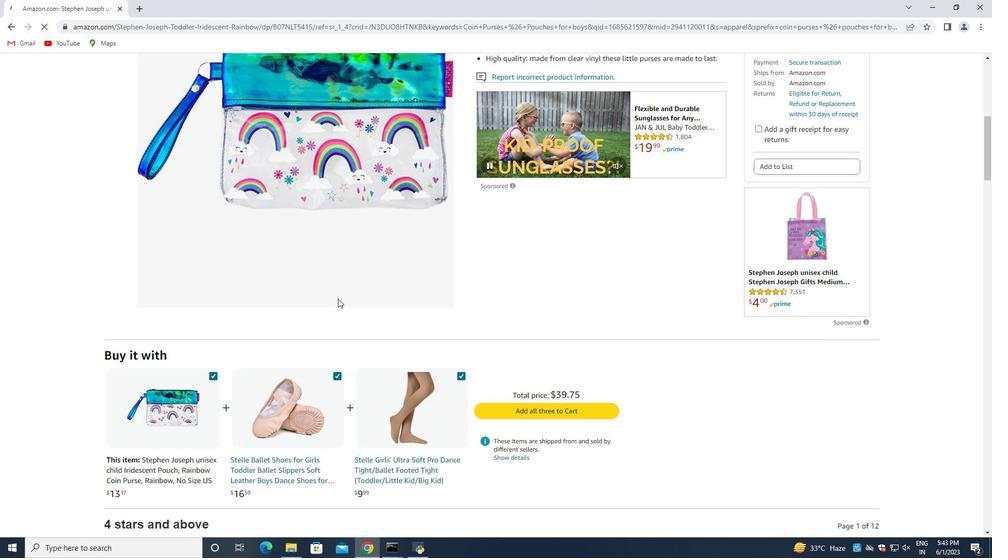 
Action: Mouse scrolled (338, 298) with delta (0, 0)
Screenshot: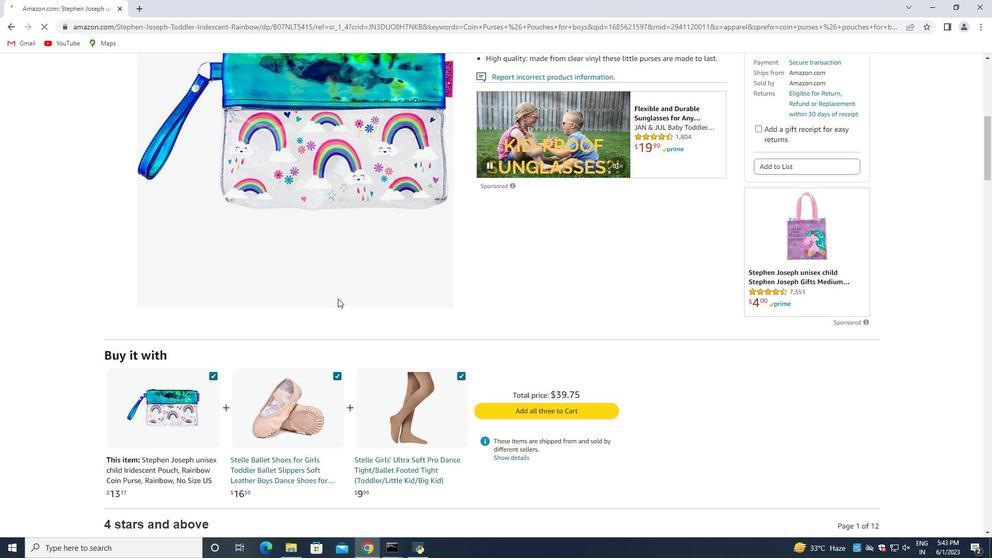
Action: Mouse moved to (338, 298)
Screenshot: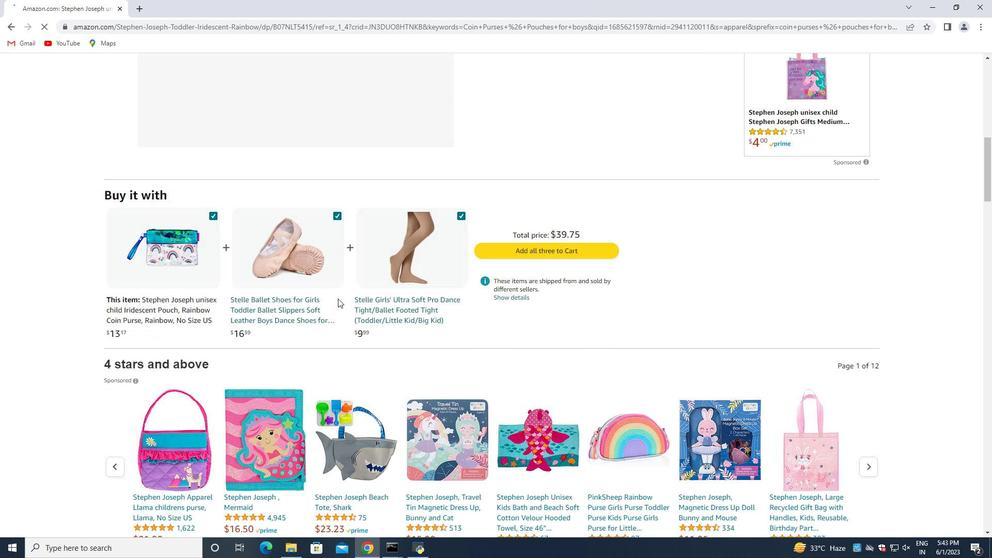 
Action: Mouse scrolled (338, 298) with delta (0, 0)
Screenshot: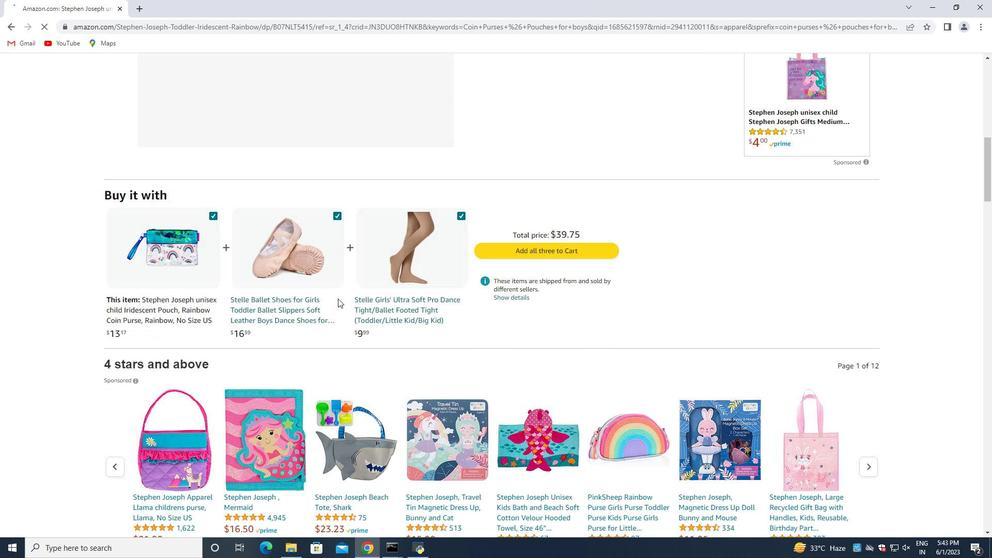 
Action: Mouse moved to (337, 300)
Screenshot: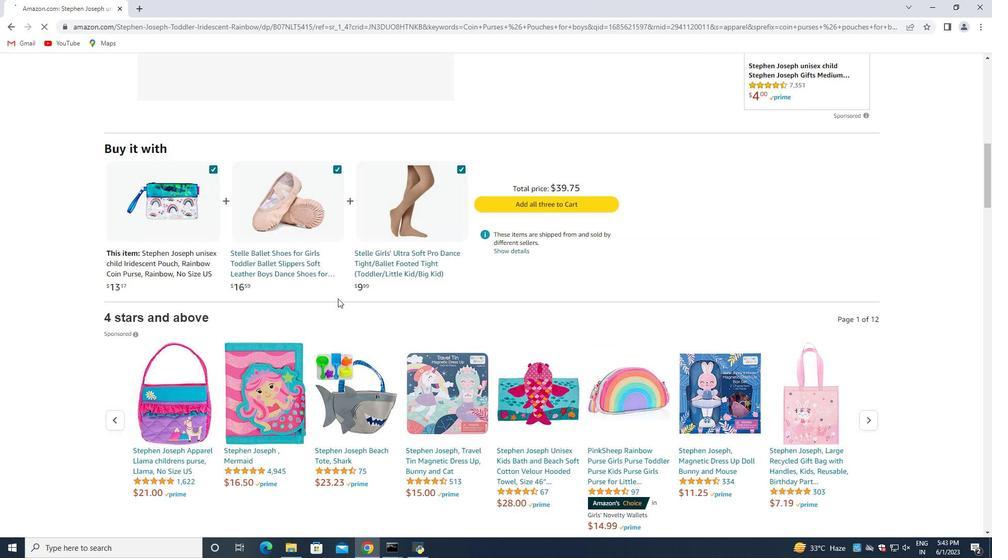
Action: Mouse scrolled (337, 299) with delta (0, 0)
Screenshot: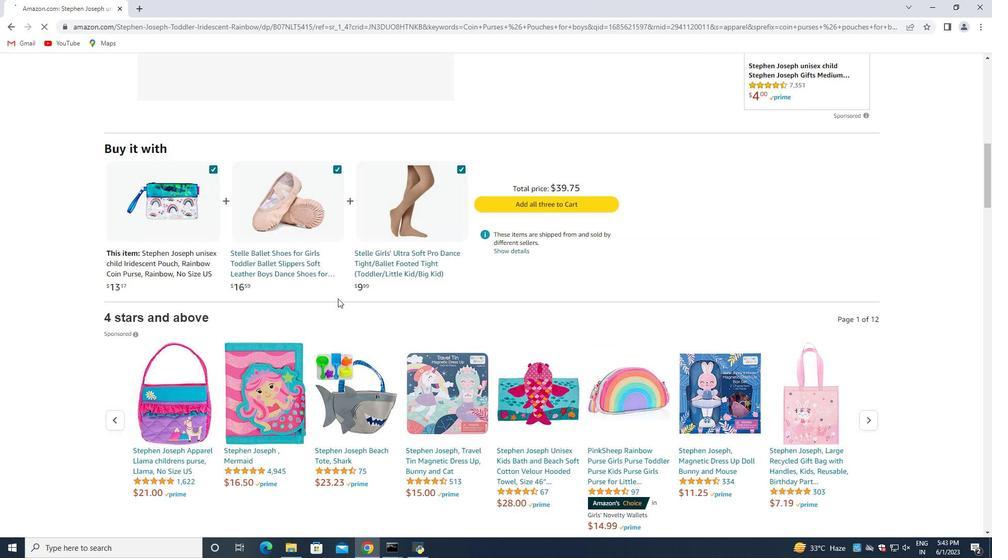 
Action: Mouse moved to (337, 300)
Screenshot: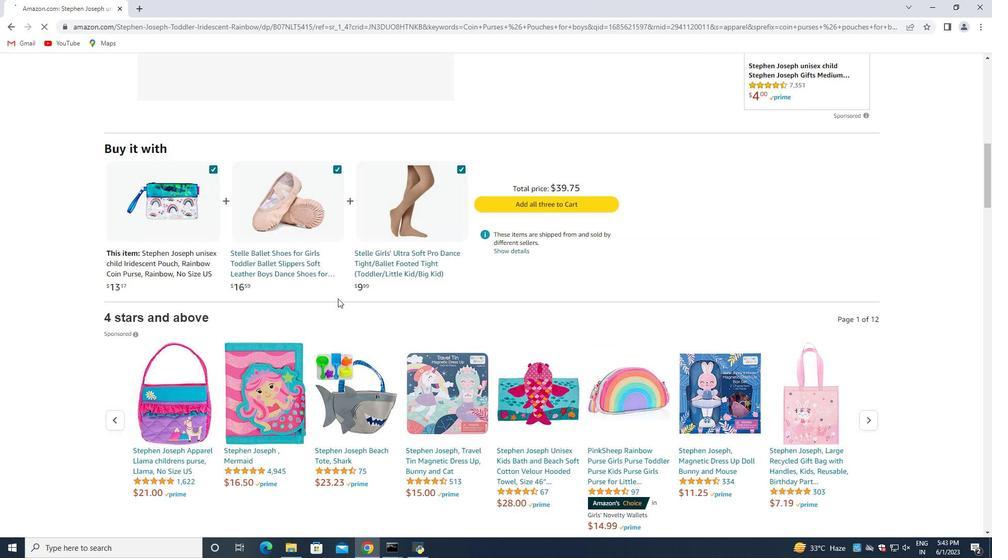 
Action: Mouse scrolled (337, 299) with delta (0, 0)
Screenshot: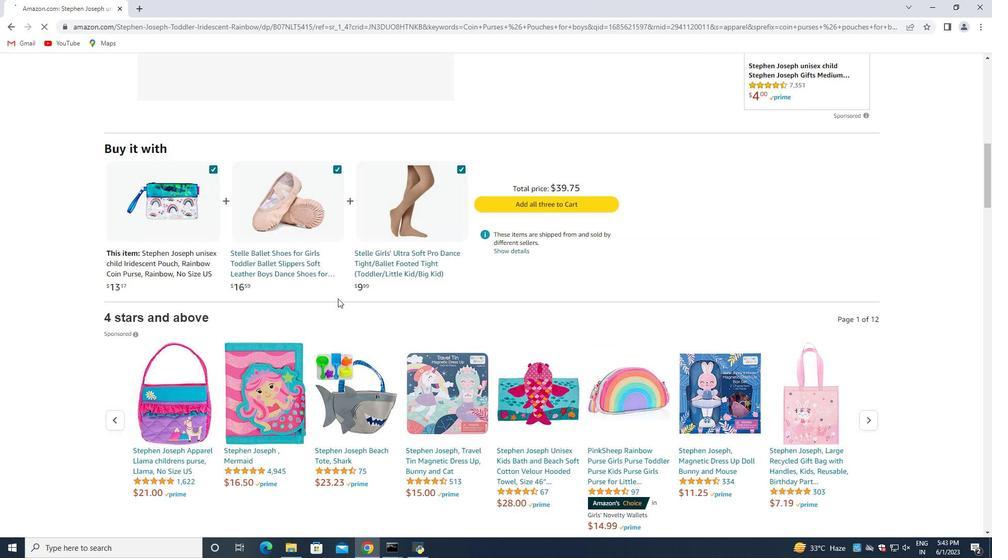 
Action: Mouse moved to (336, 301)
Screenshot: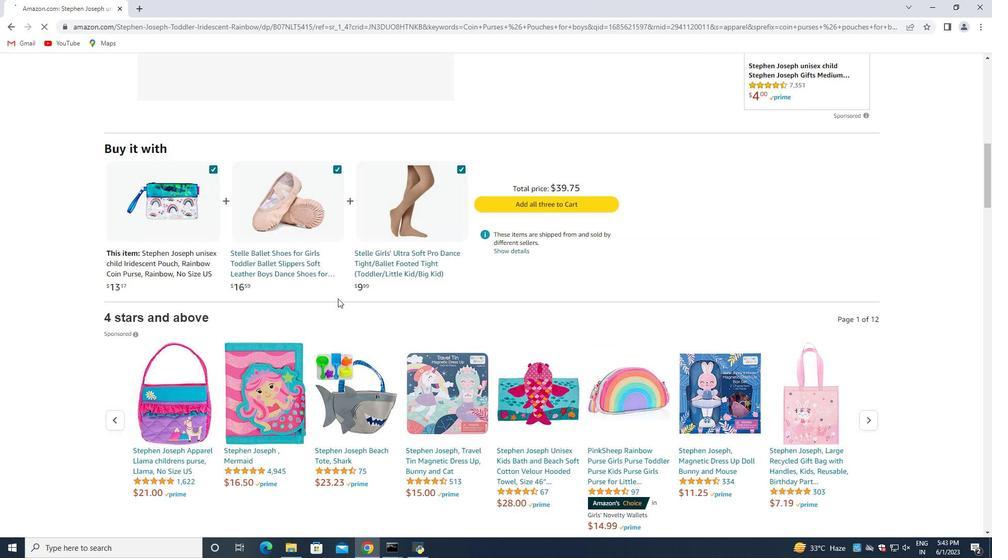 
Action: Mouse scrolled (337, 300) with delta (0, 0)
Screenshot: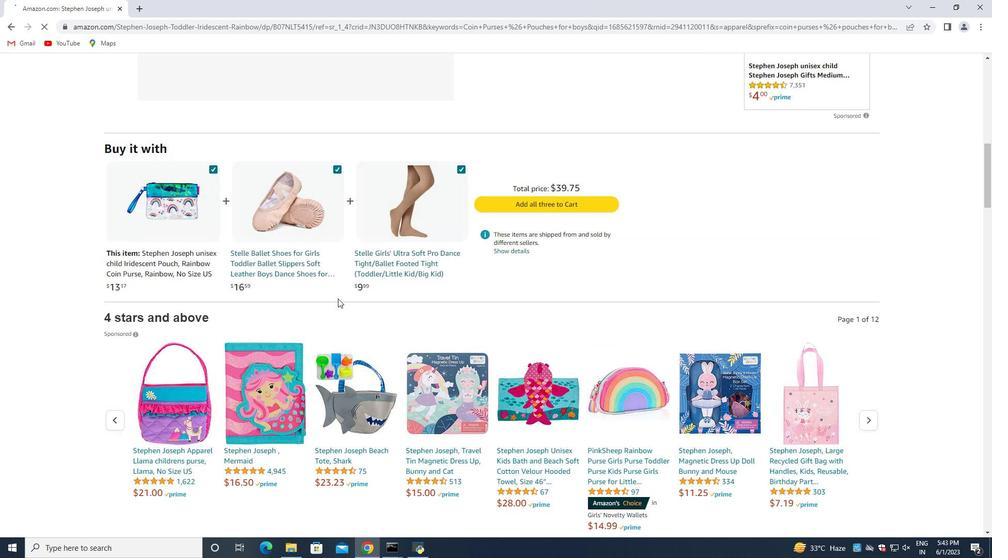 
Action: Mouse moved to (336, 301)
Screenshot: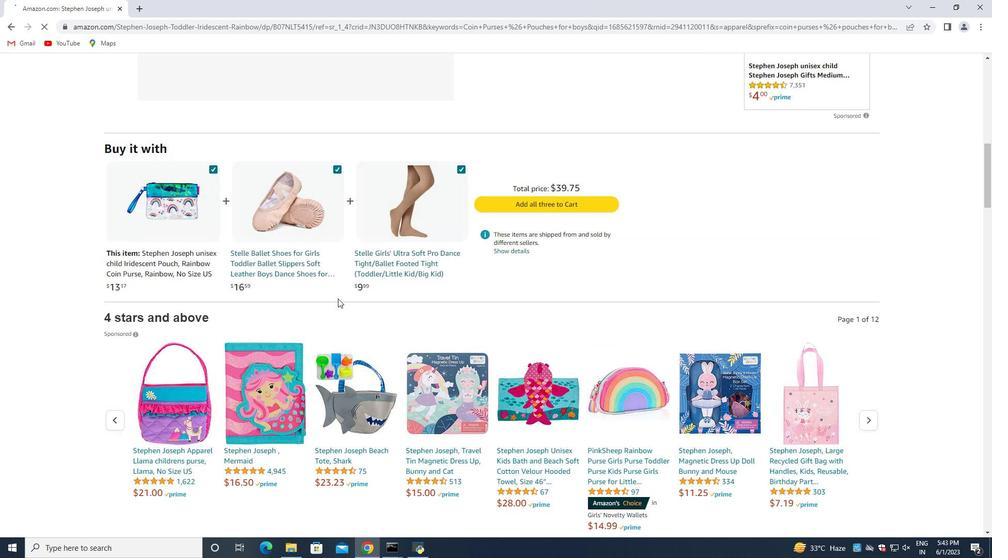 
Action: Mouse scrolled (336, 301) with delta (0, 0)
Screenshot: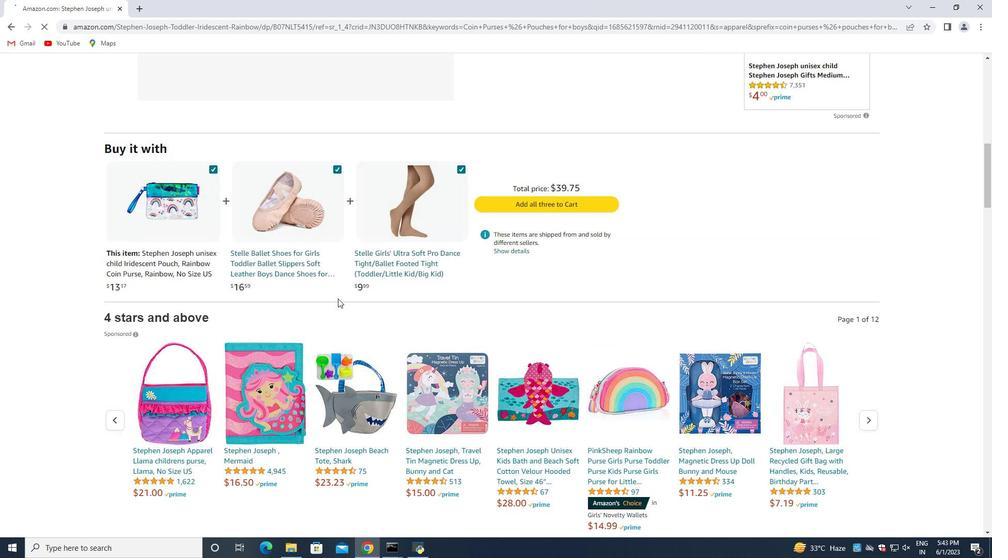 
Action: Mouse scrolled (336, 301) with delta (0, 0)
Screenshot: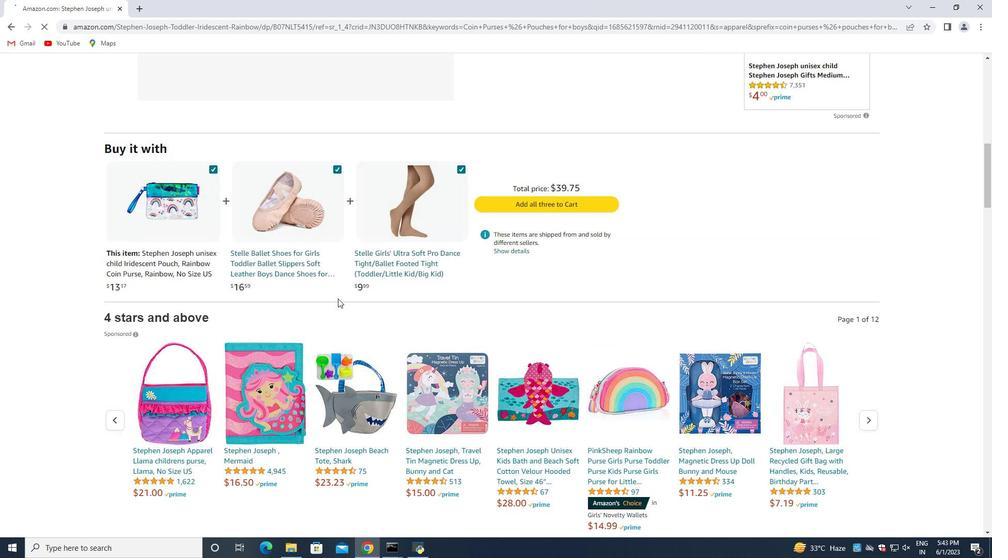 
Action: Mouse moved to (310, 328)
Screenshot: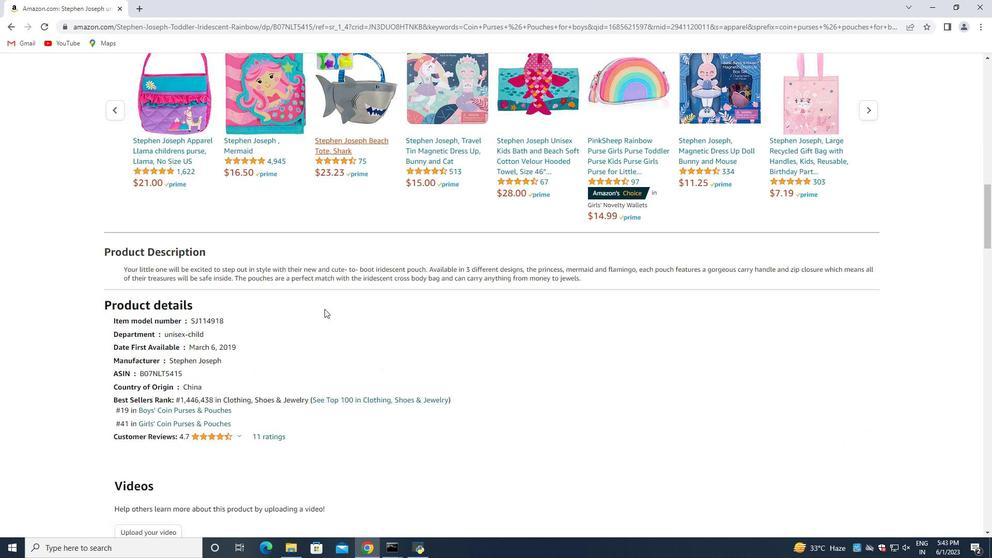 
Action: Mouse scrolled (310, 327) with delta (0, 0)
Screenshot: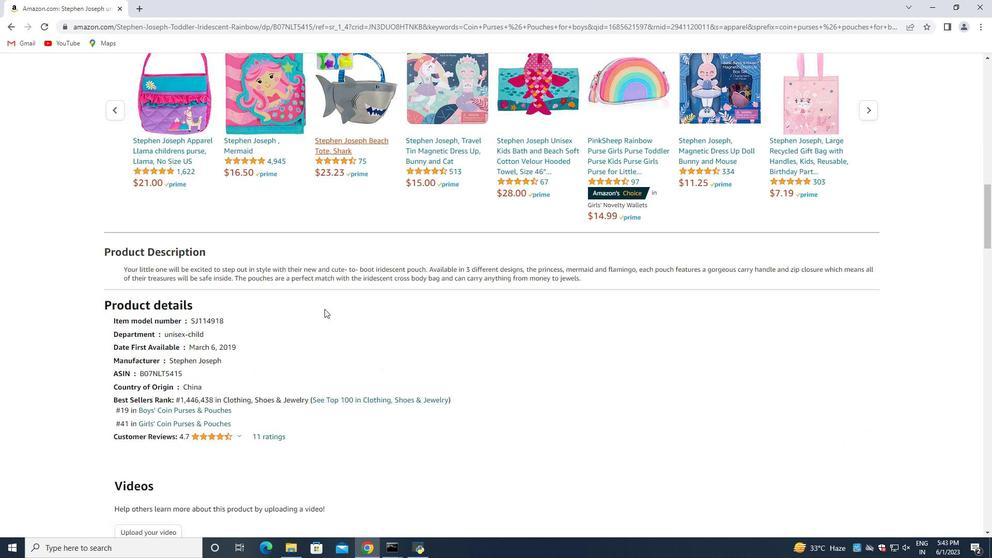 
Action: Mouse moved to (306, 334)
Screenshot: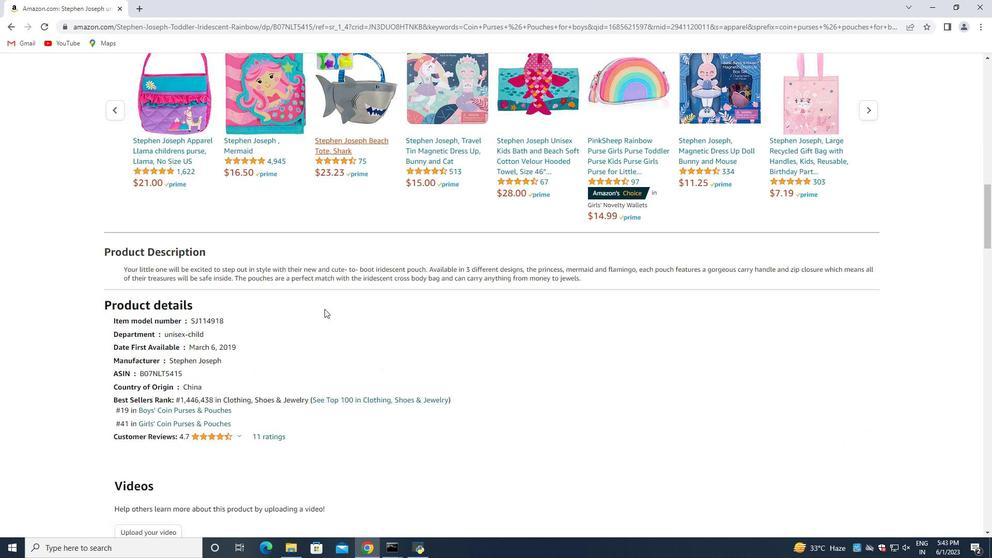
Action: Mouse scrolled (309, 331) with delta (0, 0)
Screenshot: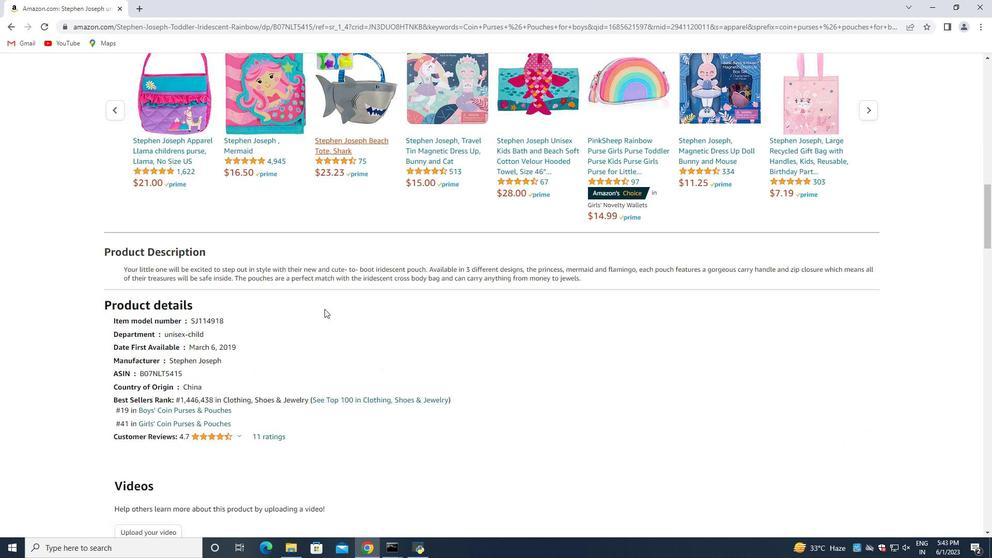 
Action: Mouse moved to (304, 338)
Screenshot: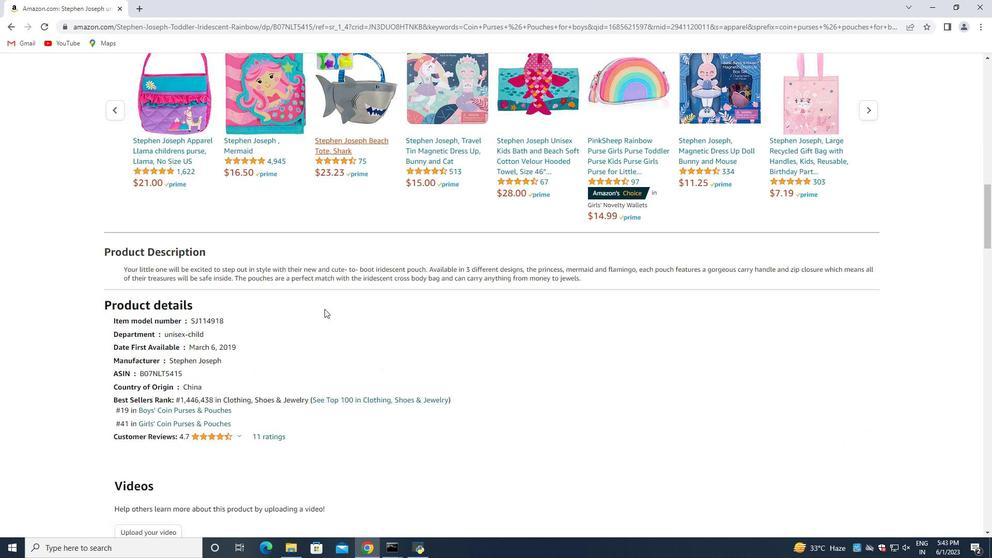 
Action: Mouse scrolled (304, 336) with delta (0, 0)
Screenshot: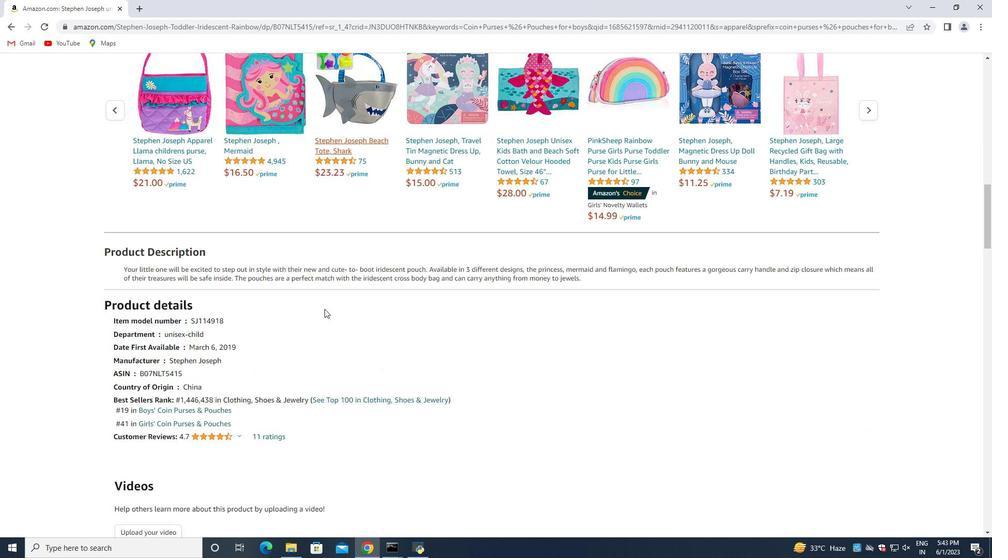 
Action: Mouse moved to (303, 339)
Screenshot: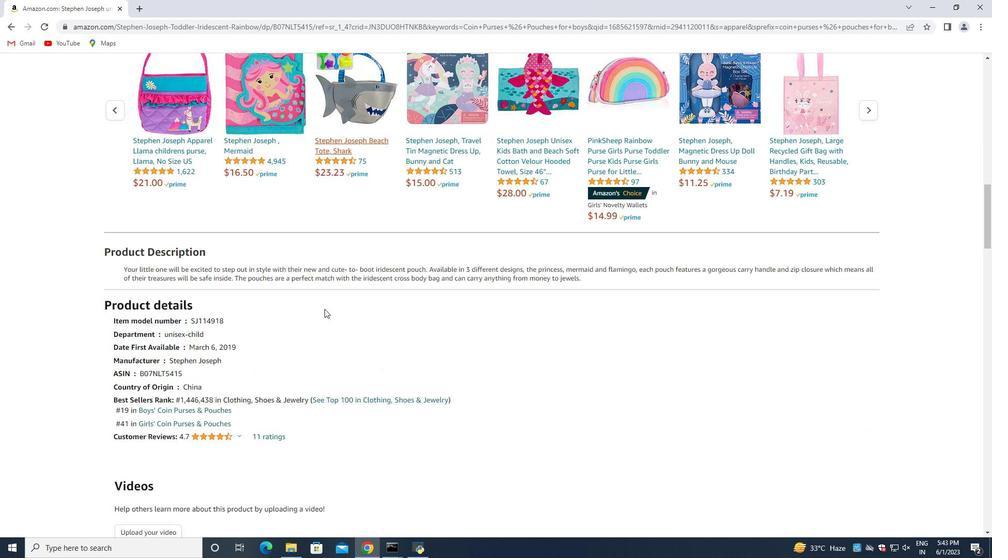 
Action: Mouse scrolled (304, 338) with delta (0, 0)
Screenshot: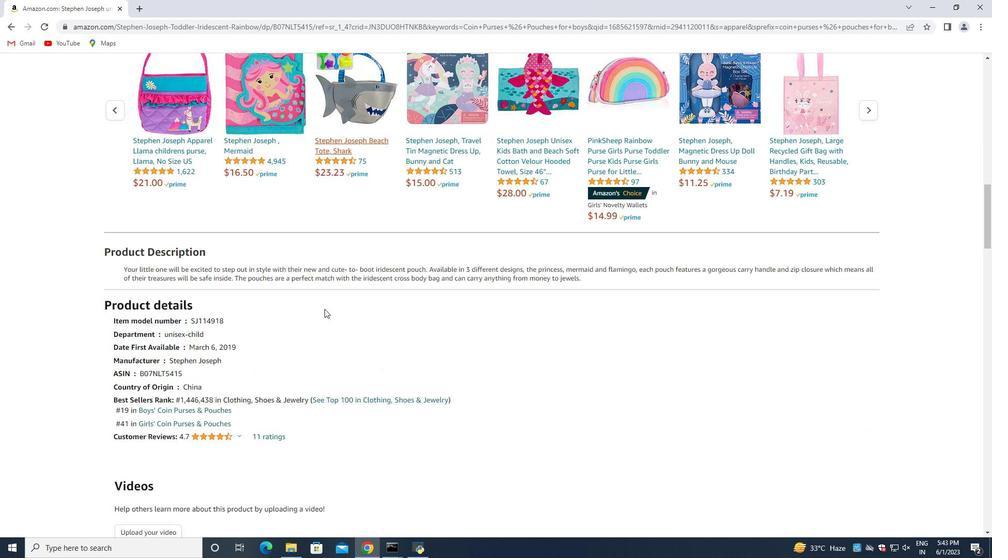 
Action: Mouse scrolled (303, 339) with delta (0, 0)
Screenshot: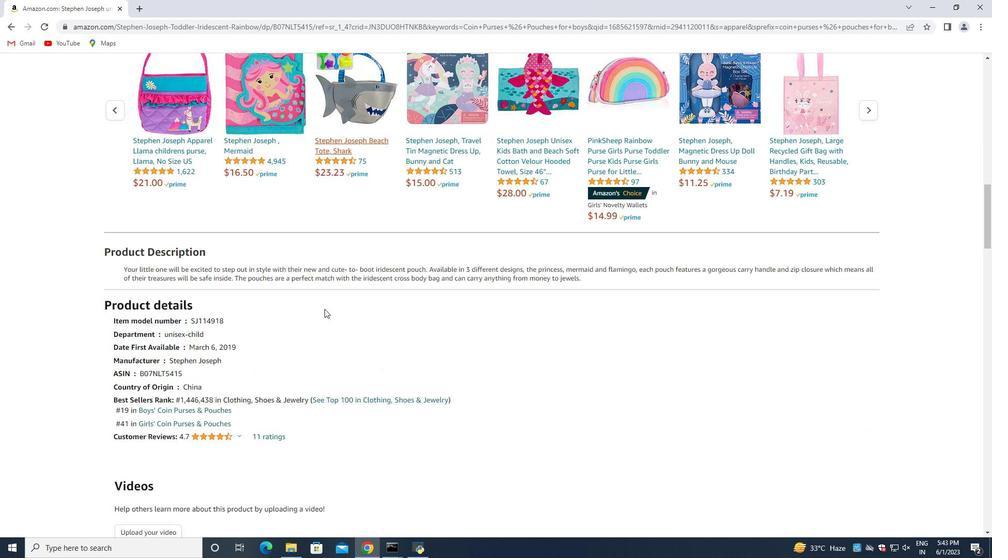 
Action: Mouse scrolled (303, 339) with delta (0, 0)
Screenshot: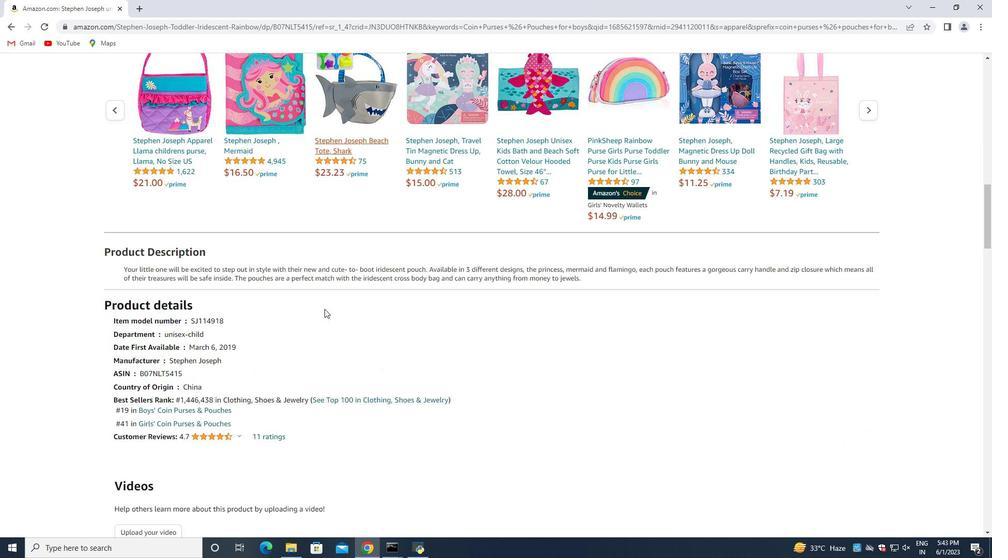 
Action: Mouse moved to (311, 327)
Screenshot: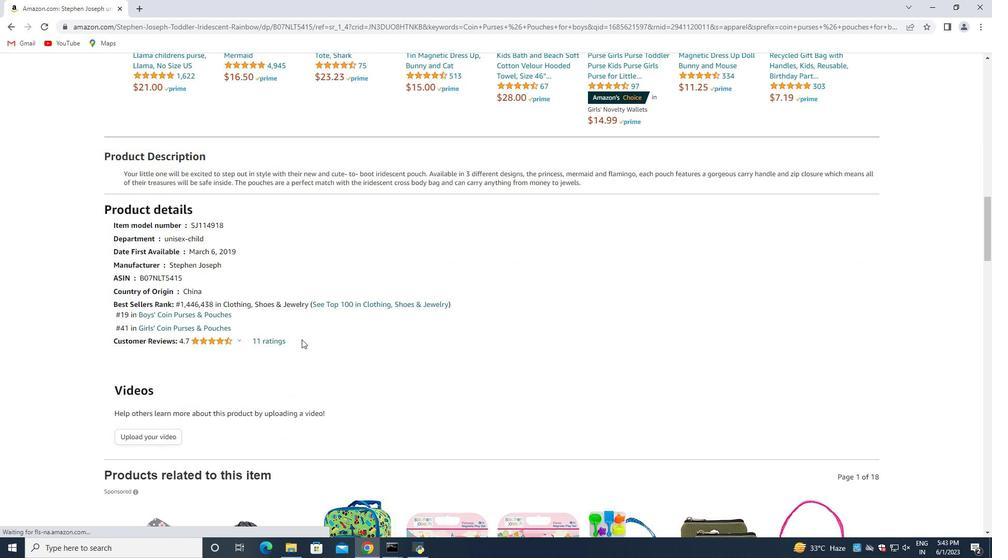 
Action: Mouse scrolled (311, 326) with delta (0, 0)
Screenshot: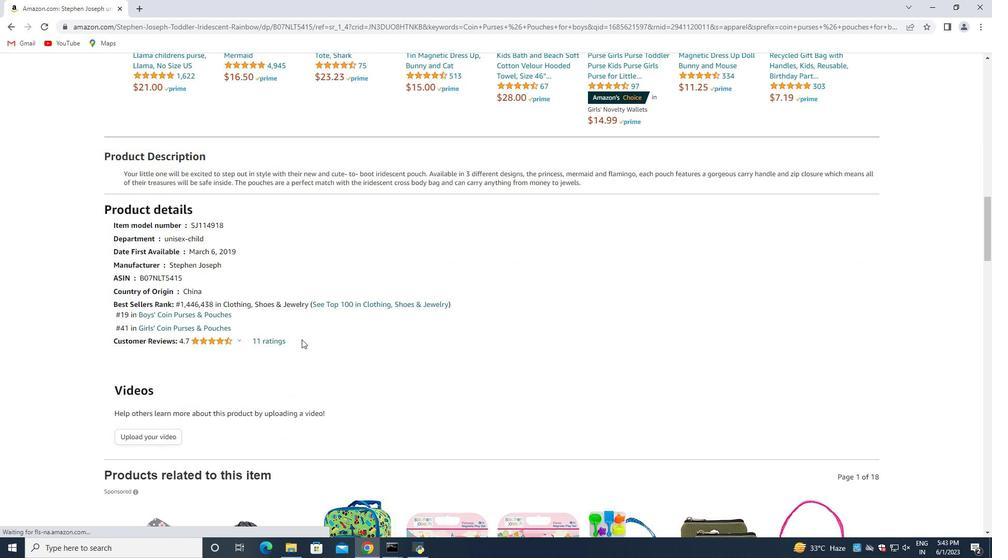 
Action: Mouse scrolled (311, 326) with delta (0, 0)
Screenshot: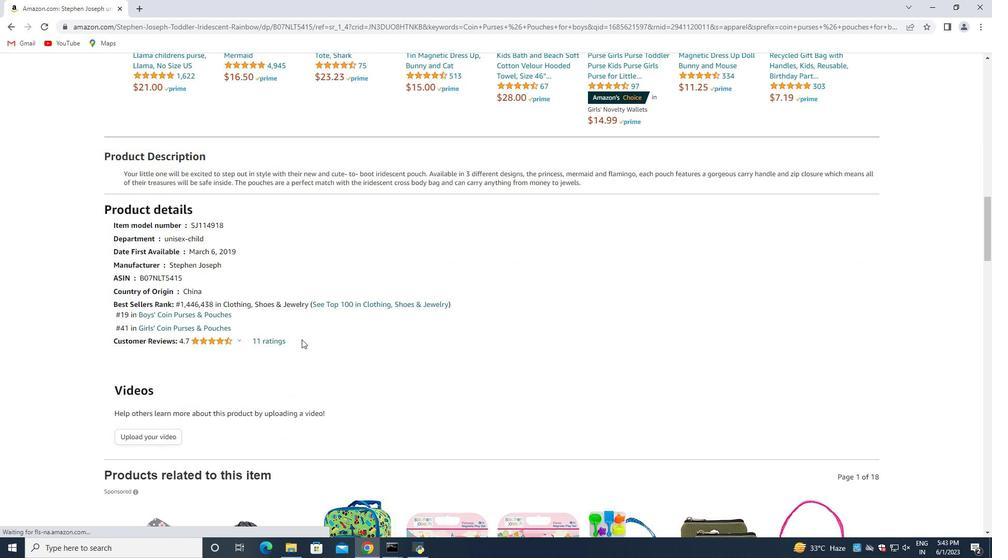 
Action: Mouse scrolled (311, 326) with delta (0, 0)
Screenshot: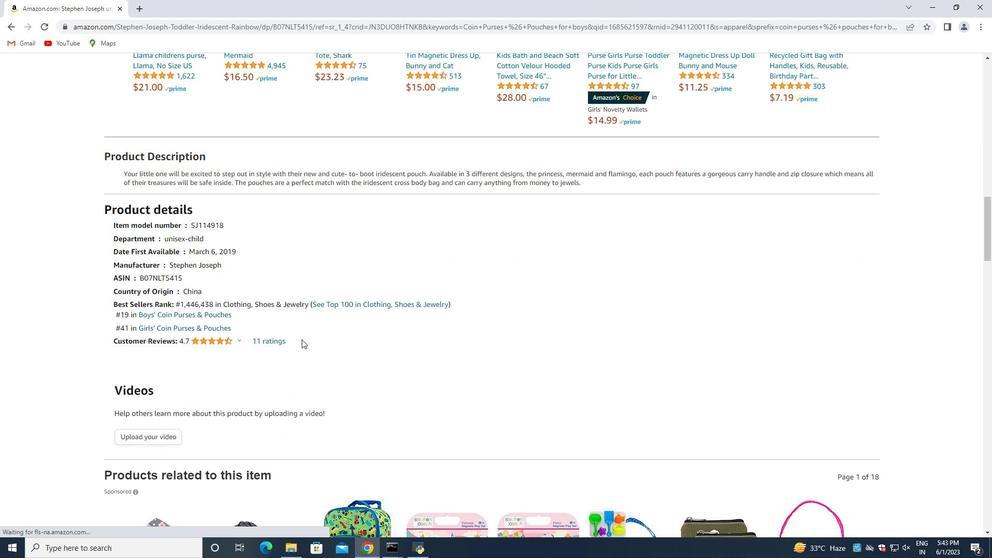 
Action: Mouse scrolled (311, 326) with delta (0, 0)
Screenshot: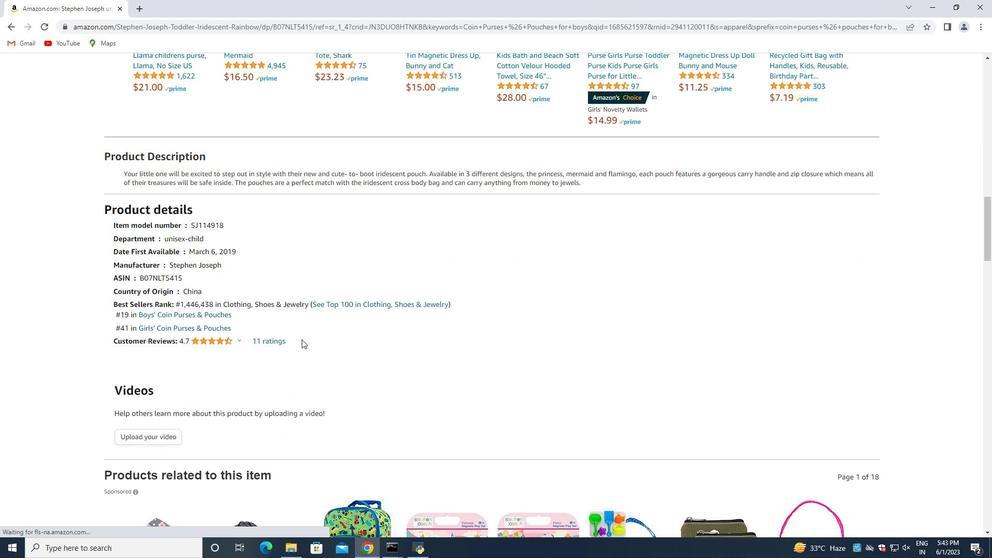 
Action: Mouse moved to (312, 327)
Screenshot: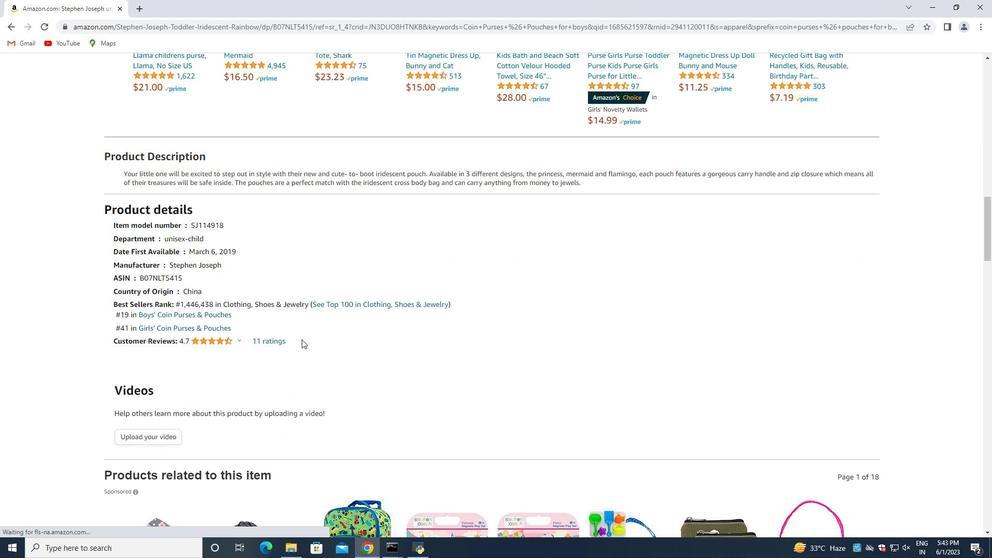 
Action: Mouse scrolled (312, 326) with delta (0, 0)
Screenshot: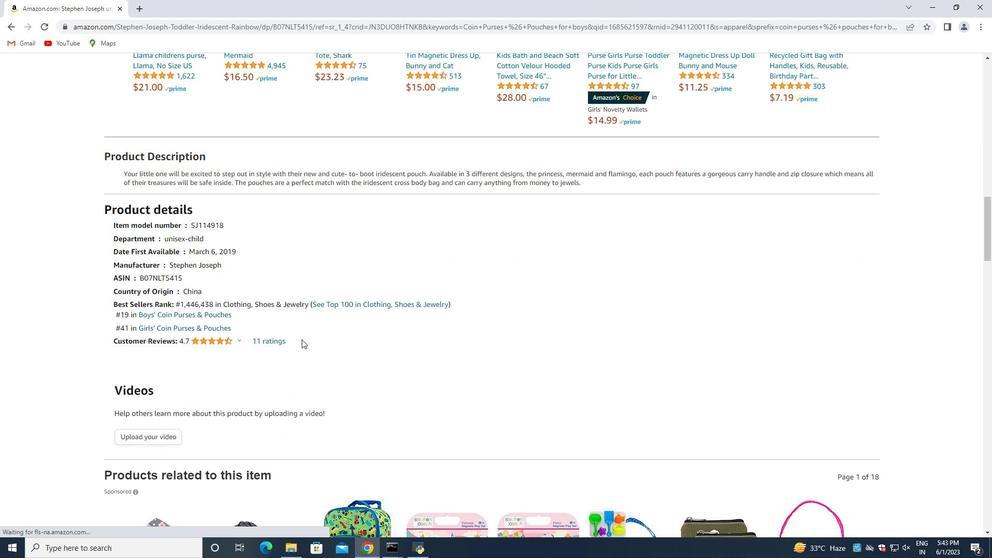
Action: Mouse moved to (314, 327)
Screenshot: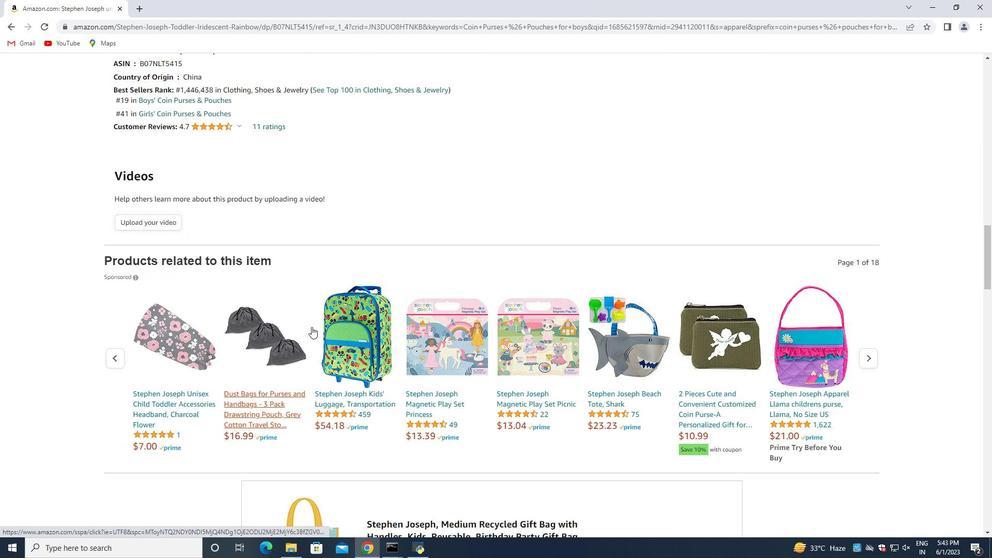 
Action: Mouse scrolled (314, 326) with delta (0, 0)
Screenshot: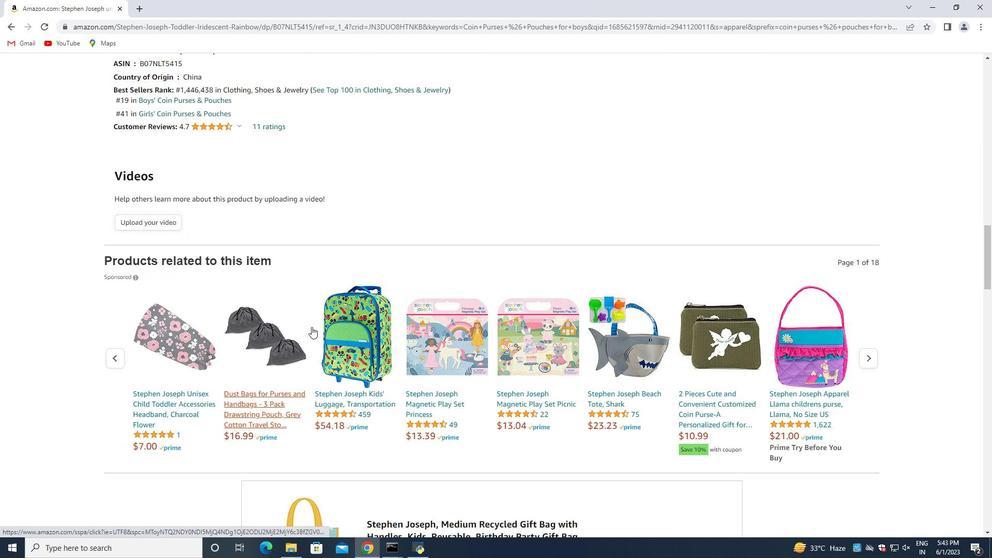 
Action: Mouse moved to (323, 318)
Screenshot: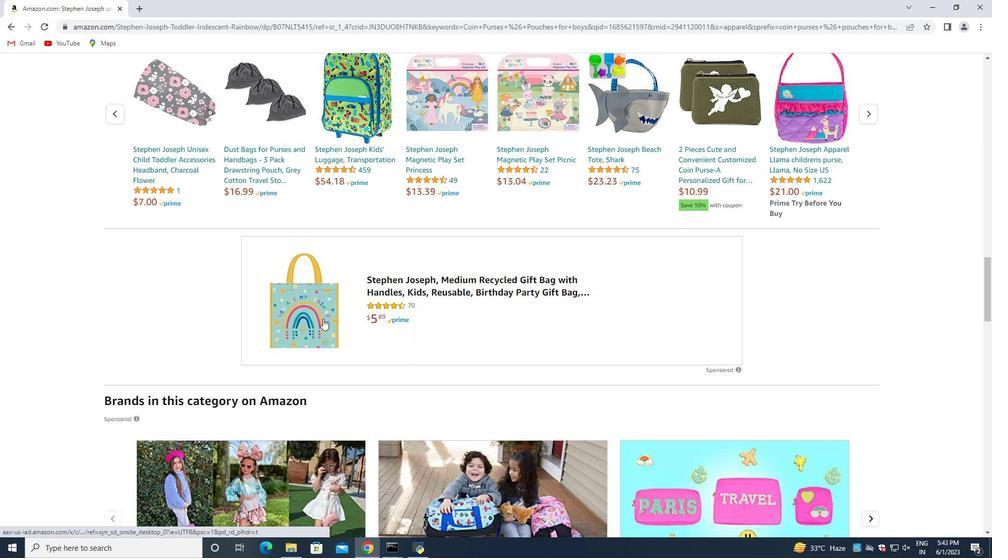 
Action: Mouse scrolled (323, 318) with delta (0, 0)
Screenshot: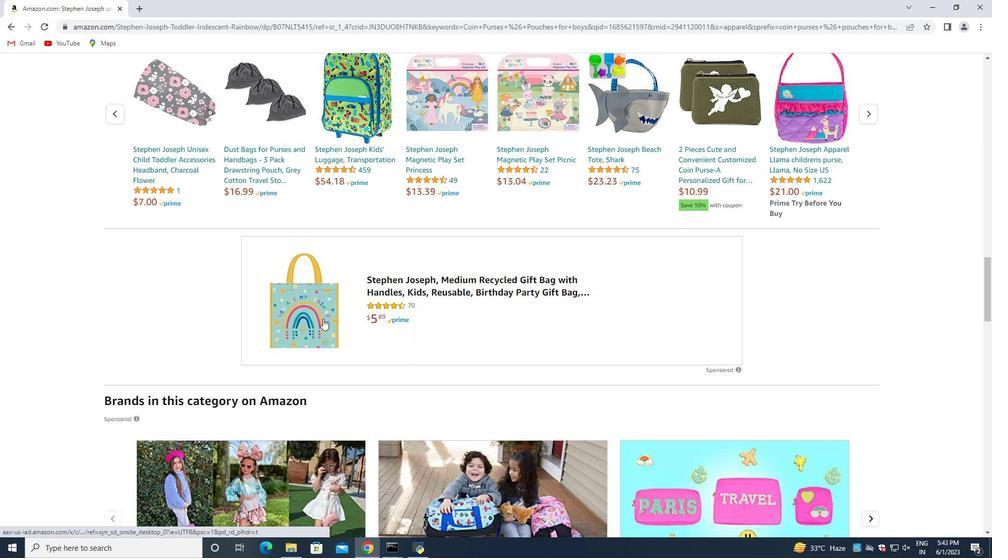 
Action: Mouse moved to (323, 318)
Screenshot: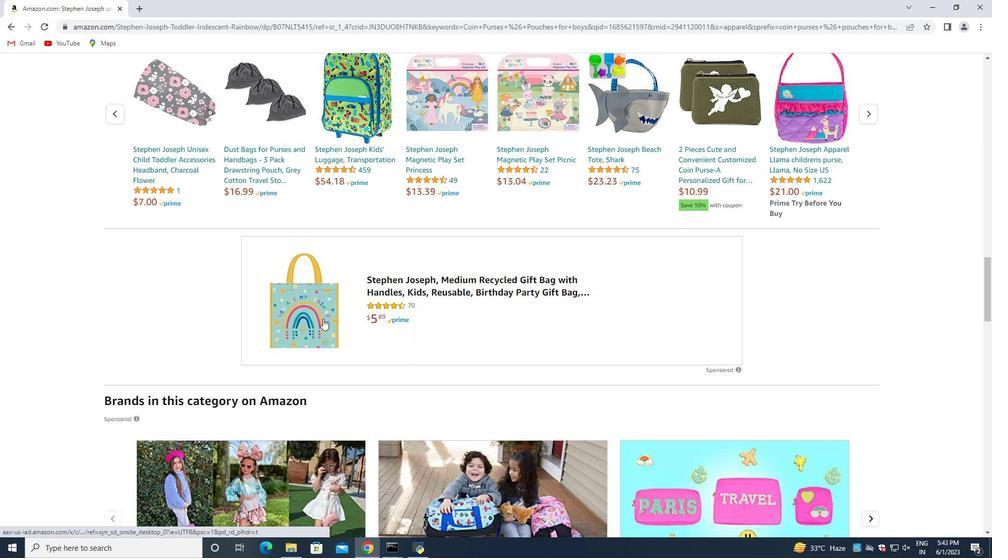 
Action: Mouse scrolled (323, 318) with delta (0, 0)
Screenshot: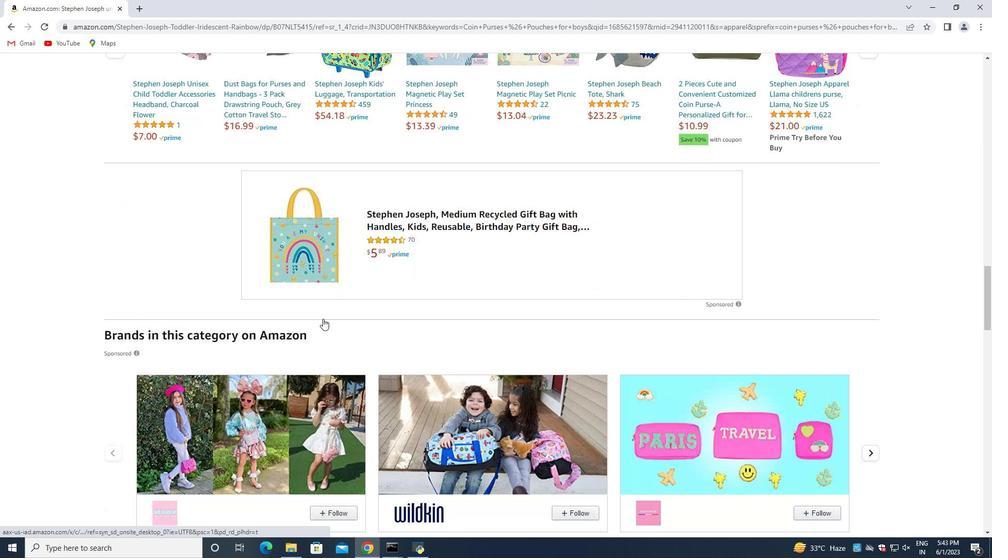 
Action: Mouse scrolled (323, 318) with delta (0, 0)
Screenshot: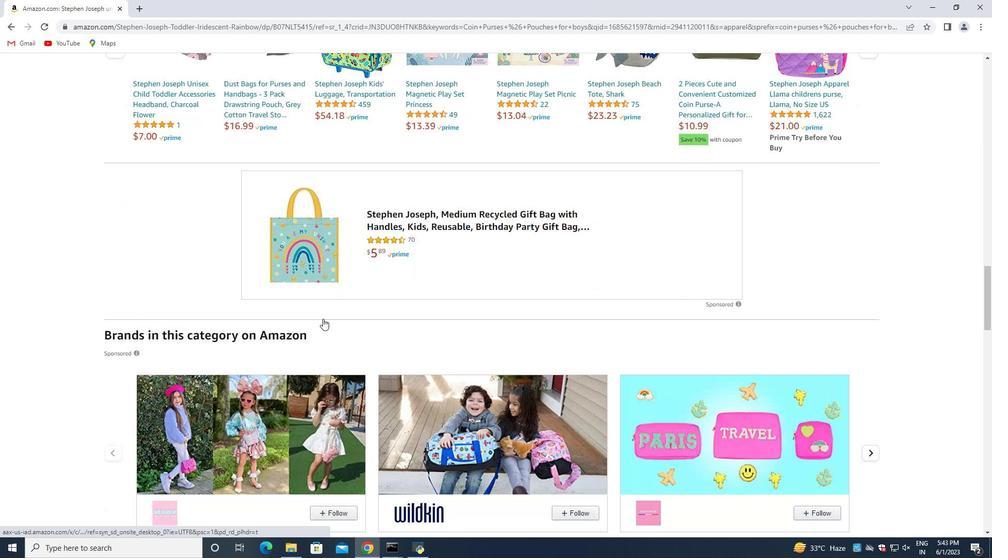 
Action: Mouse moved to (323, 319)
Screenshot: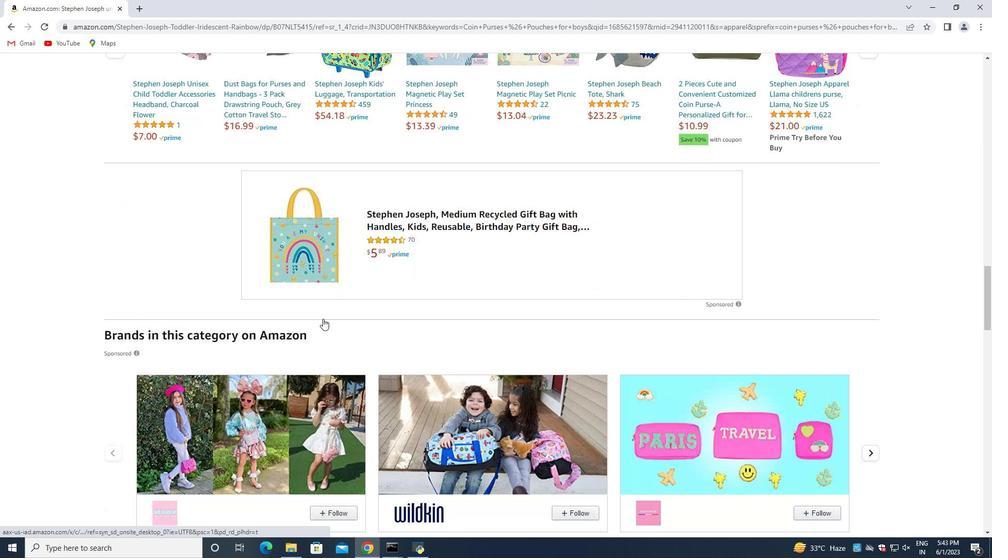 
Action: Mouse scrolled (323, 318) with delta (0, 0)
Screenshot: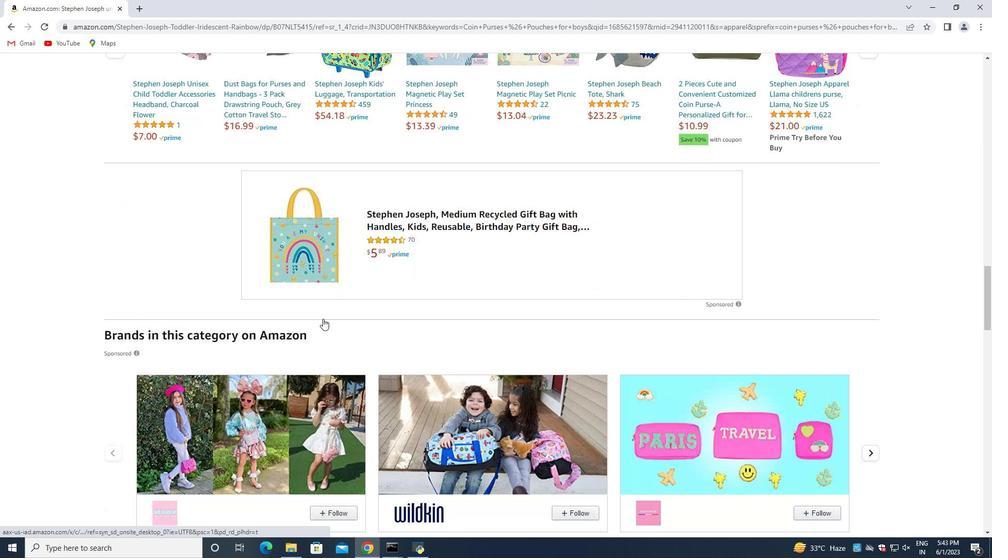 
Action: Mouse moved to (323, 319)
Screenshot: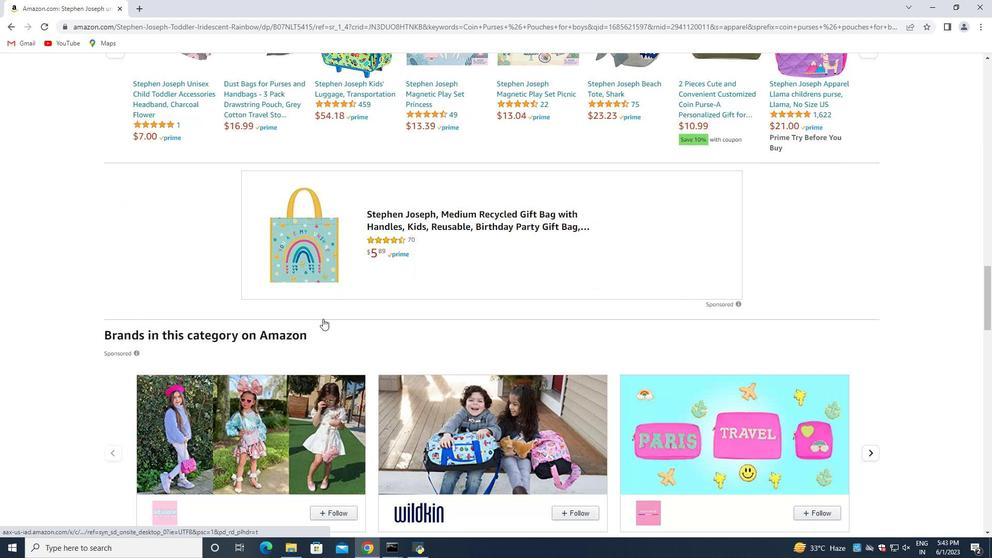 
Action: Mouse scrolled (323, 318) with delta (0, 0)
Screenshot: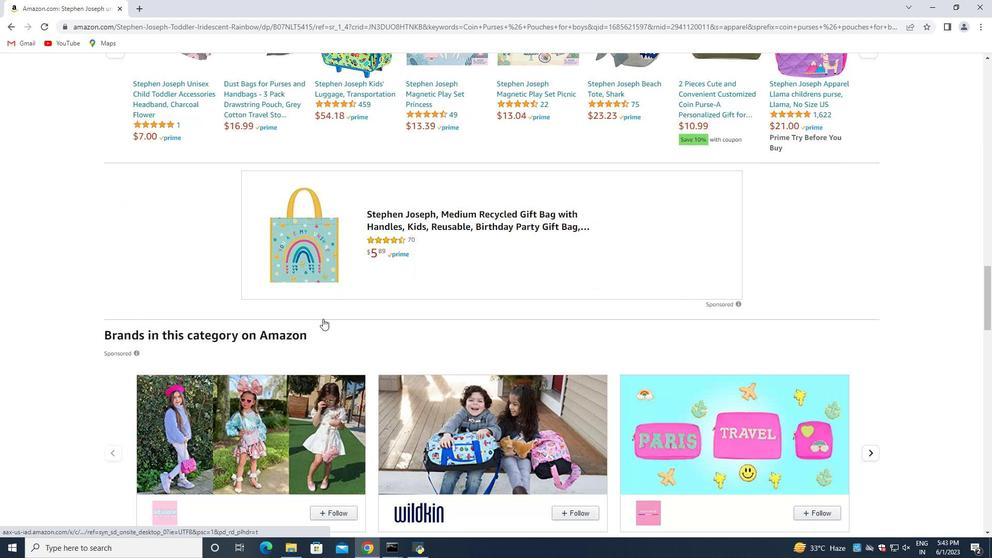
Action: Mouse moved to (327, 326)
Screenshot: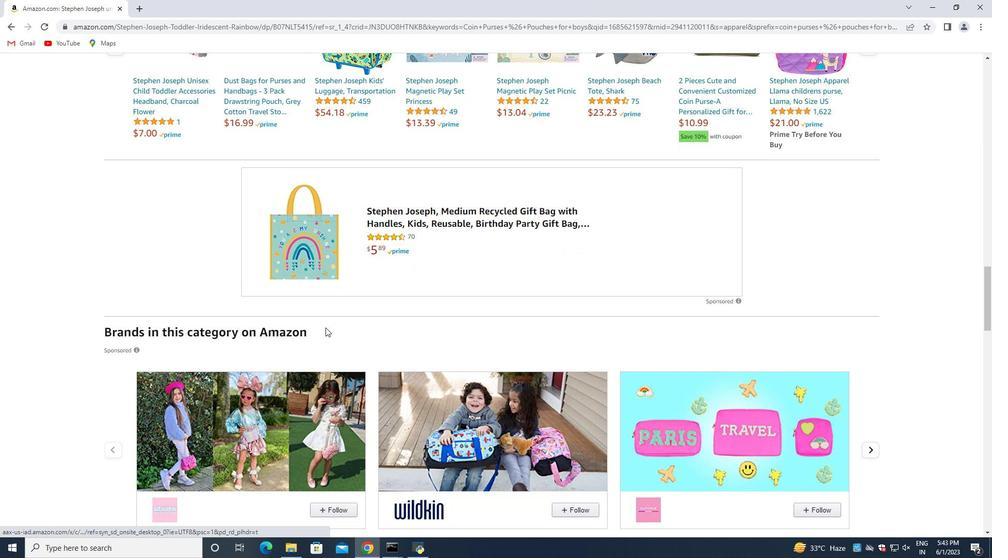 
Action: Mouse scrolled (327, 325) with delta (0, 0)
Screenshot: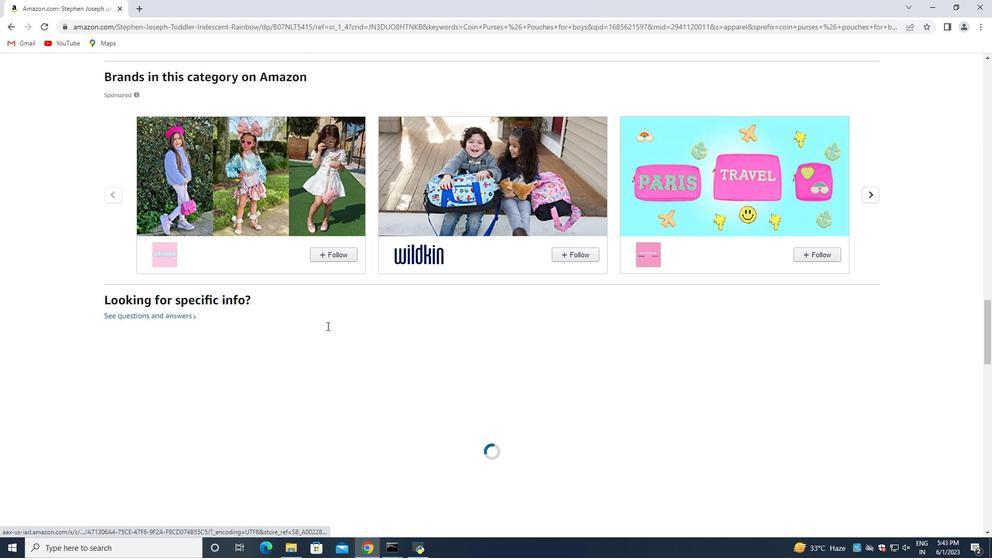 
Action: Mouse scrolled (327, 325) with delta (0, 0)
Screenshot: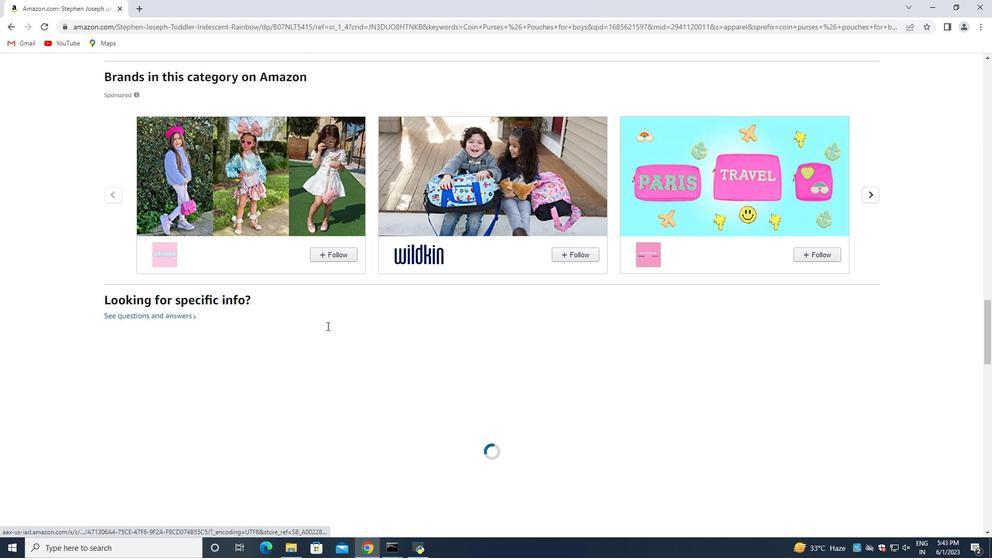 
Action: Mouse scrolled (327, 325) with delta (0, 0)
Screenshot: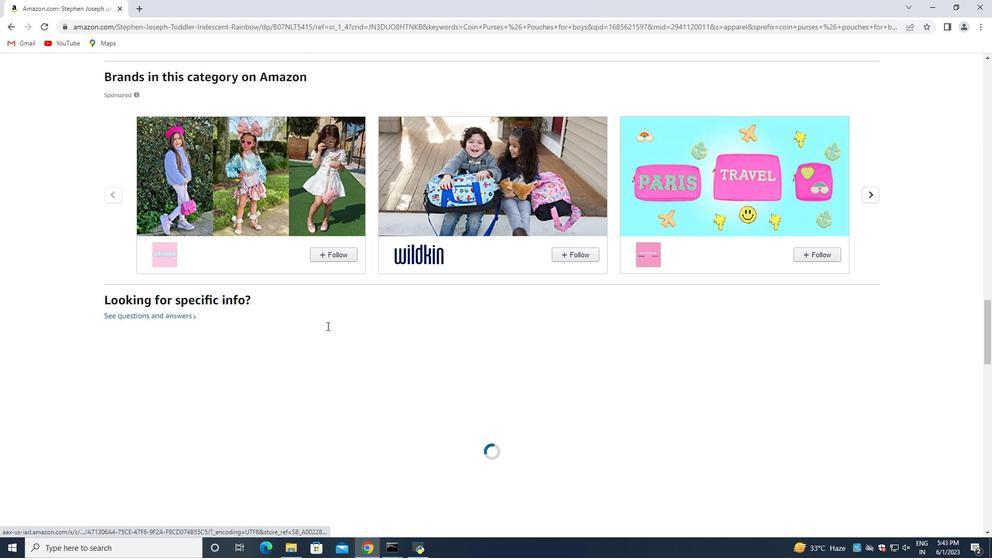 
Action: Mouse scrolled (327, 325) with delta (0, 0)
Screenshot: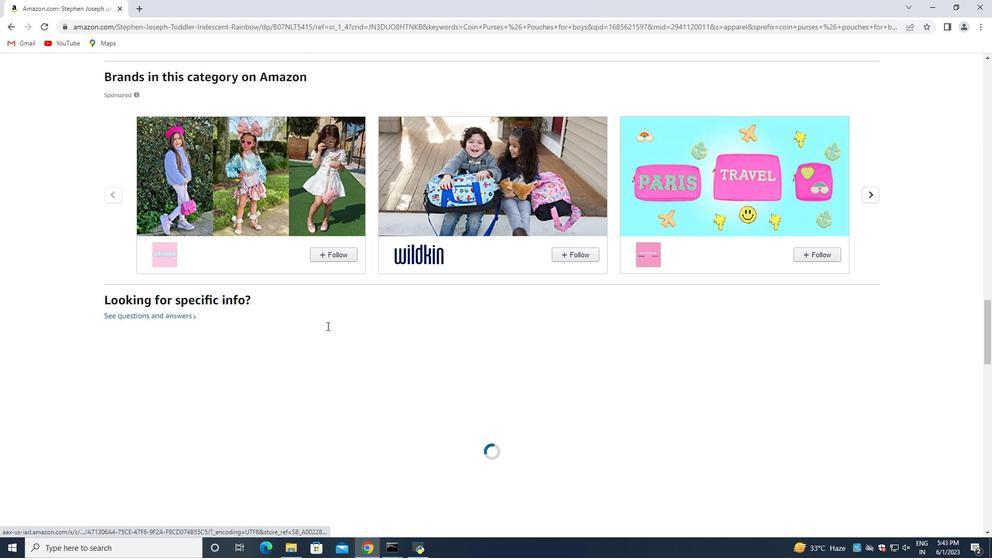 
Action: Mouse scrolled (327, 325) with delta (0, 0)
Screenshot: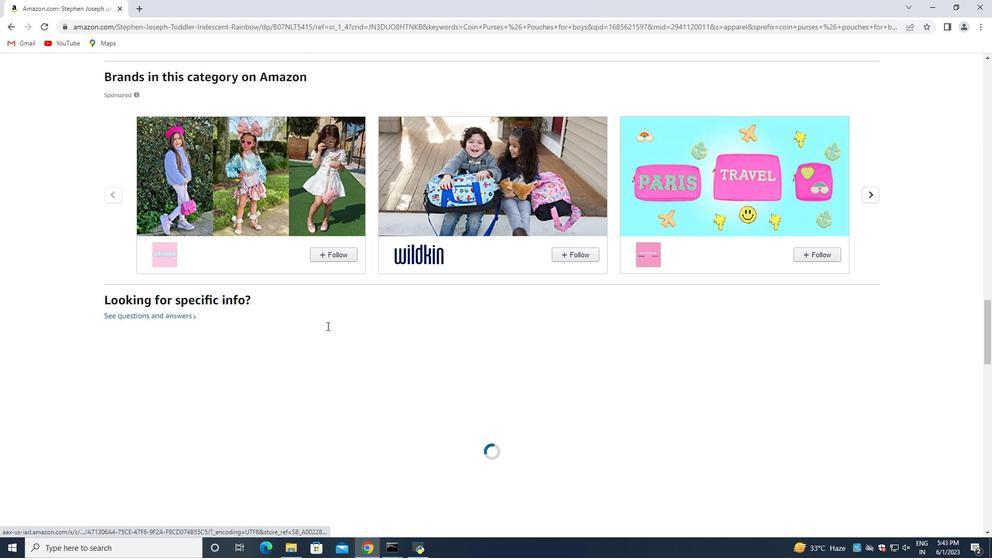 
Action: Mouse scrolled (327, 325) with delta (0, 0)
Screenshot: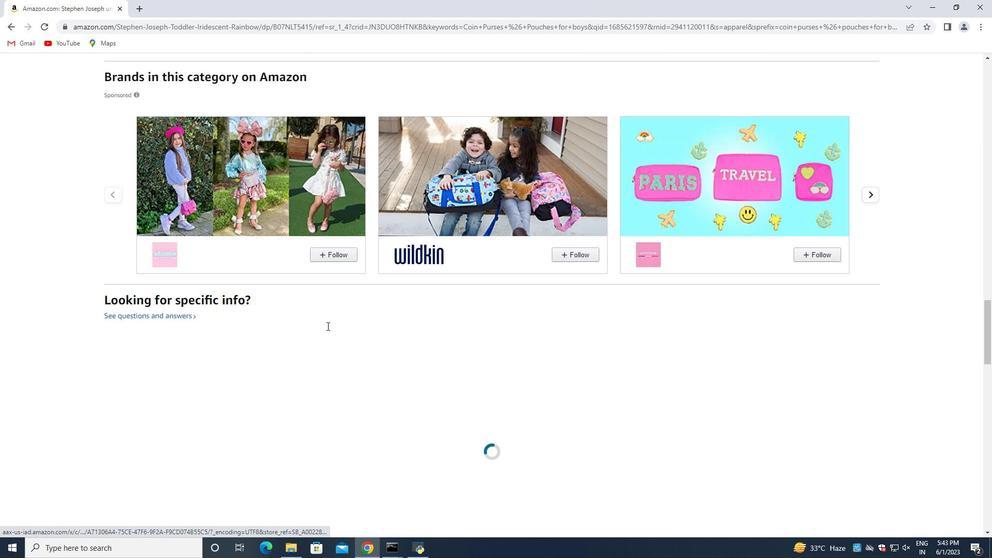 
Action: Mouse moved to (330, 322)
Screenshot: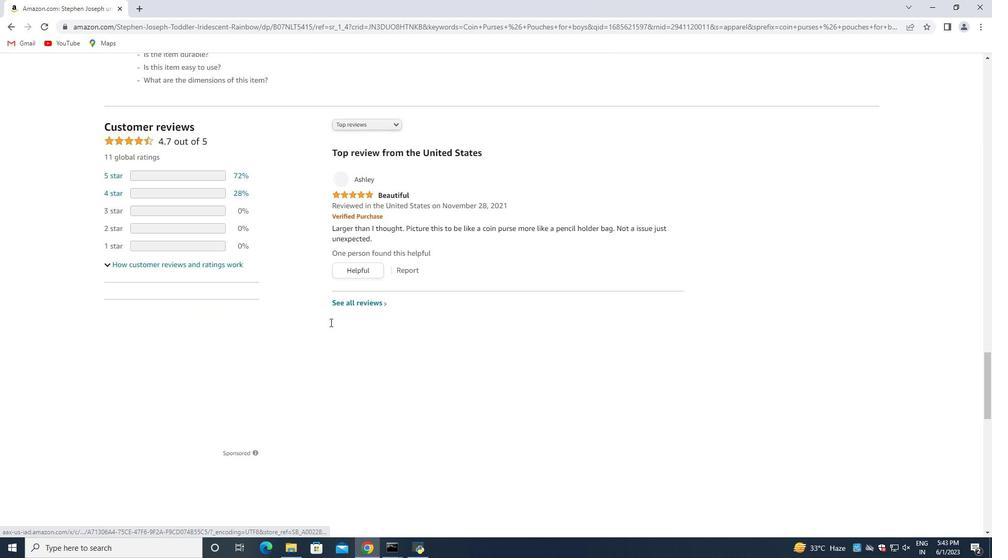 
Action: Mouse scrolled (330, 322) with delta (0, 0)
Screenshot: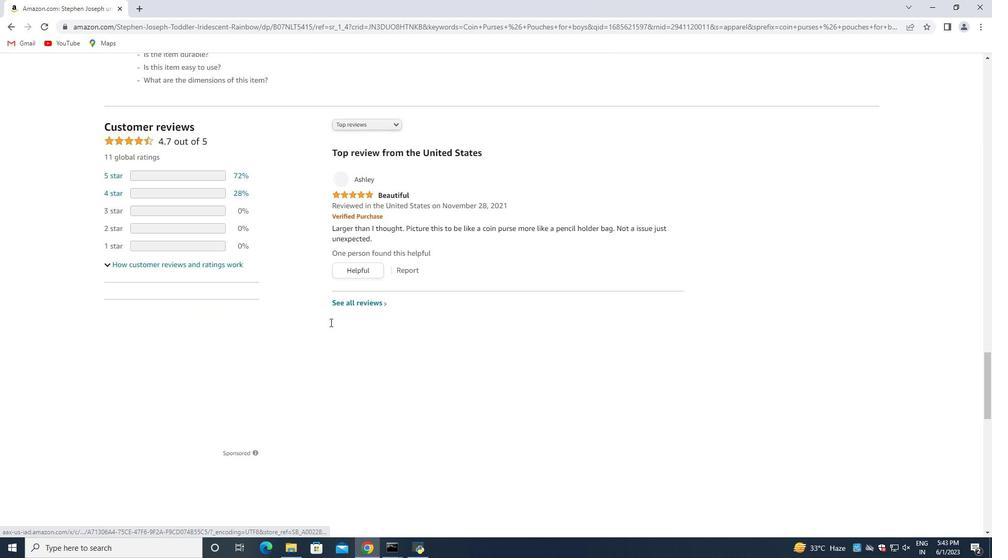 
Action: Mouse moved to (330, 324)
Screenshot: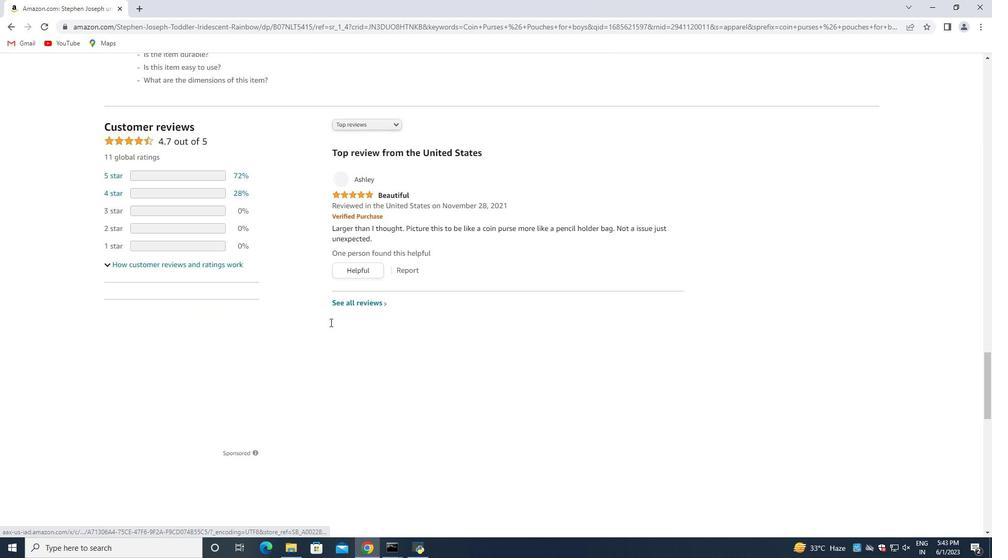 
Action: Mouse scrolled (330, 323) with delta (0, 0)
Screenshot: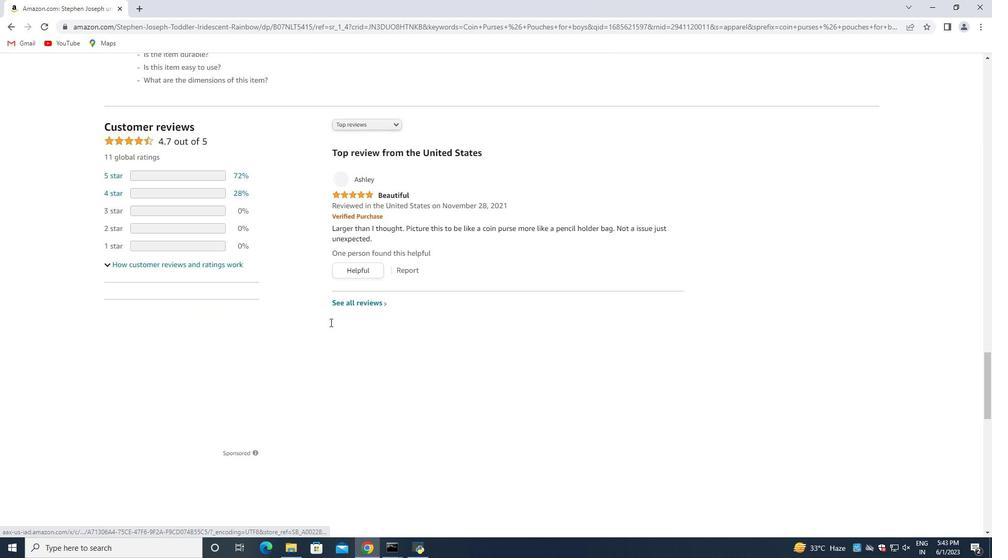 
Action: Mouse moved to (330, 324)
Screenshot: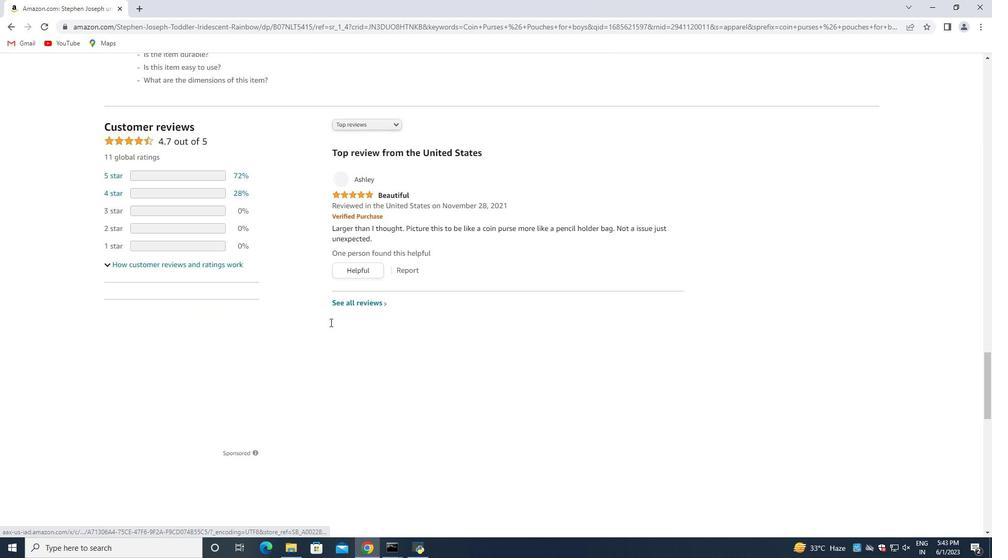 
Action: Mouse scrolled (330, 323) with delta (0, 0)
Screenshot: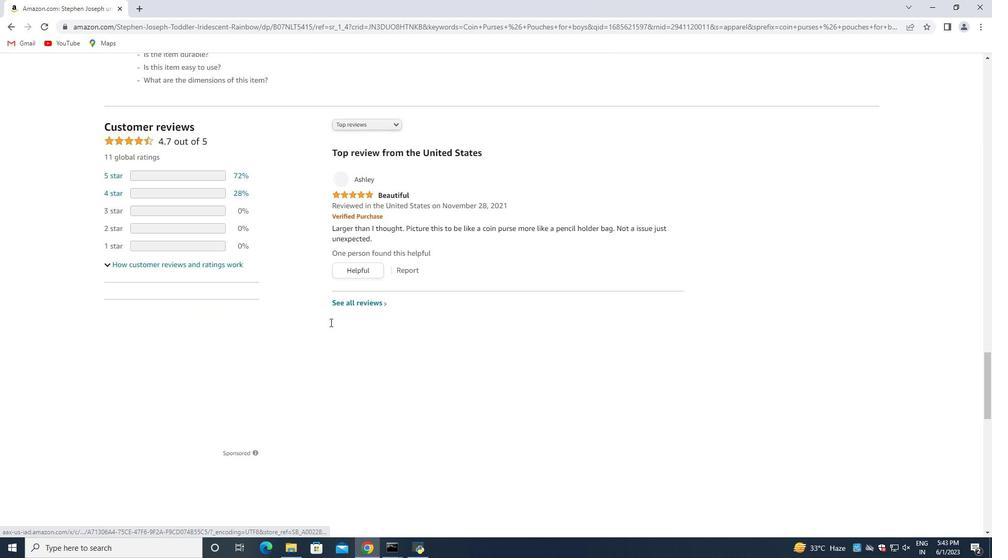
Action: Mouse moved to (330, 325)
Screenshot: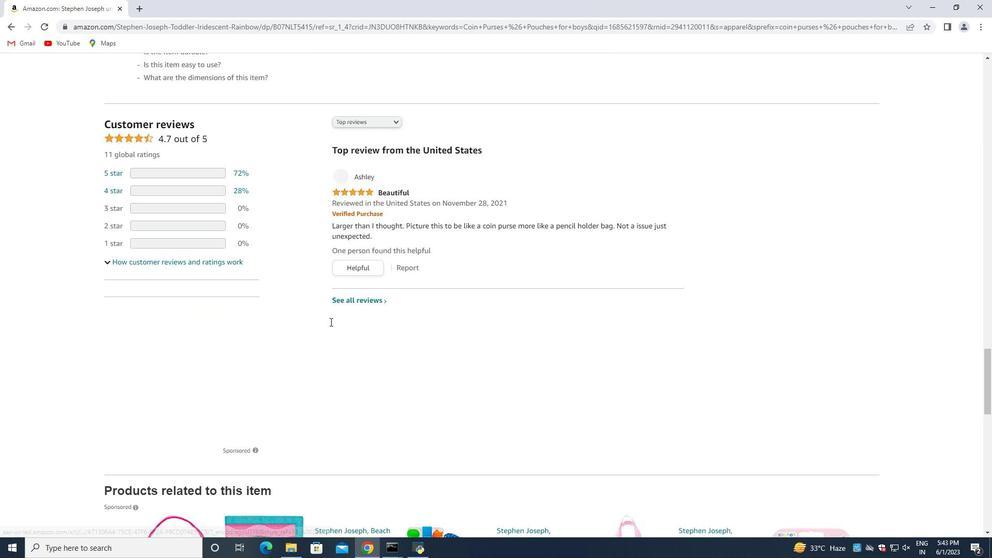 
Action: Mouse scrolled (330, 324) with delta (0, 0)
Screenshot: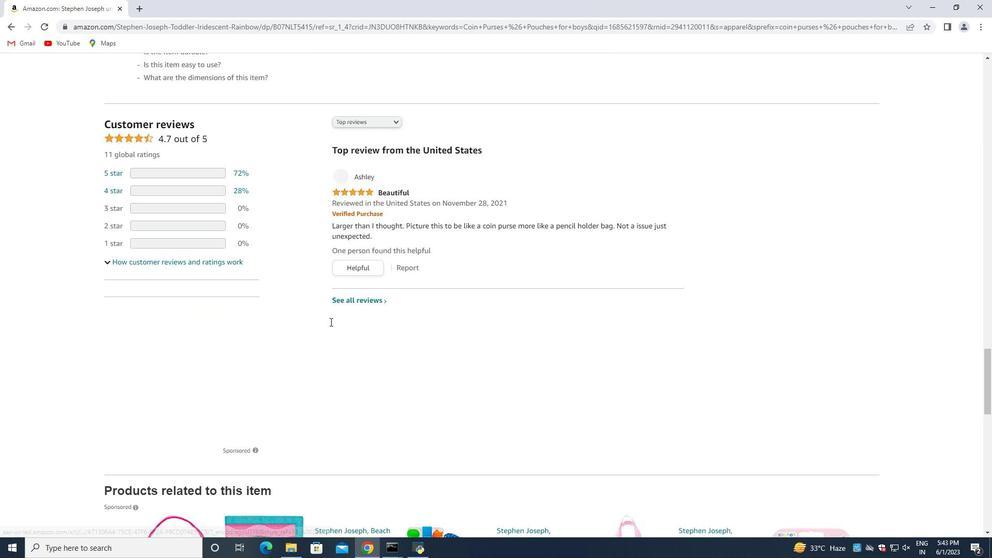 
Action: Mouse moved to (331, 325)
Screenshot: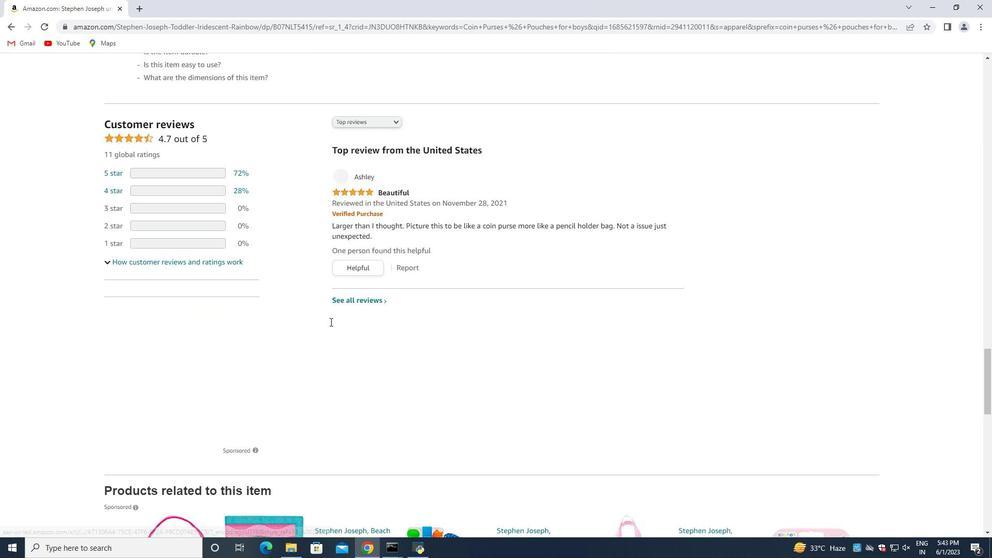 
Action: Mouse scrolled (330, 324) with delta (0, 0)
Screenshot: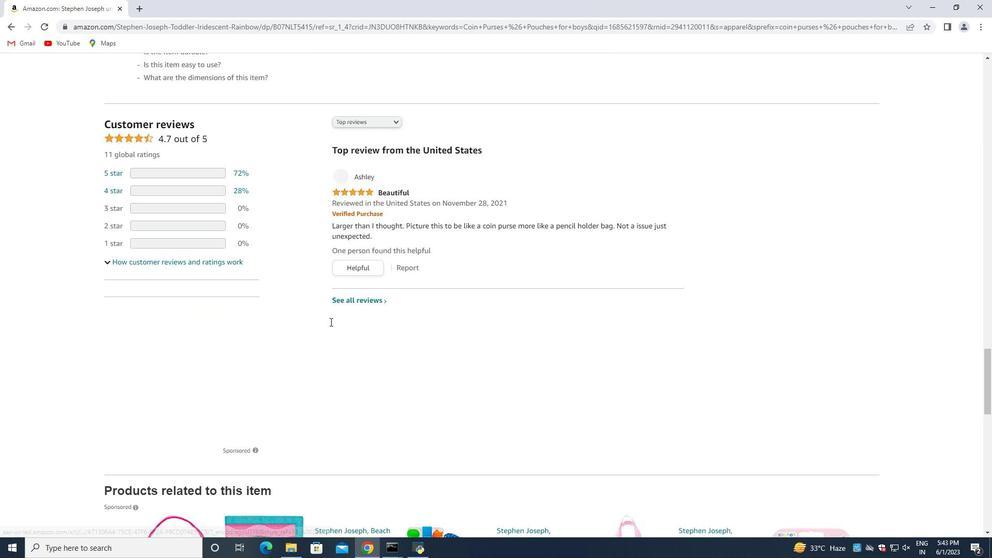 
Action: Mouse moved to (332, 326)
Screenshot: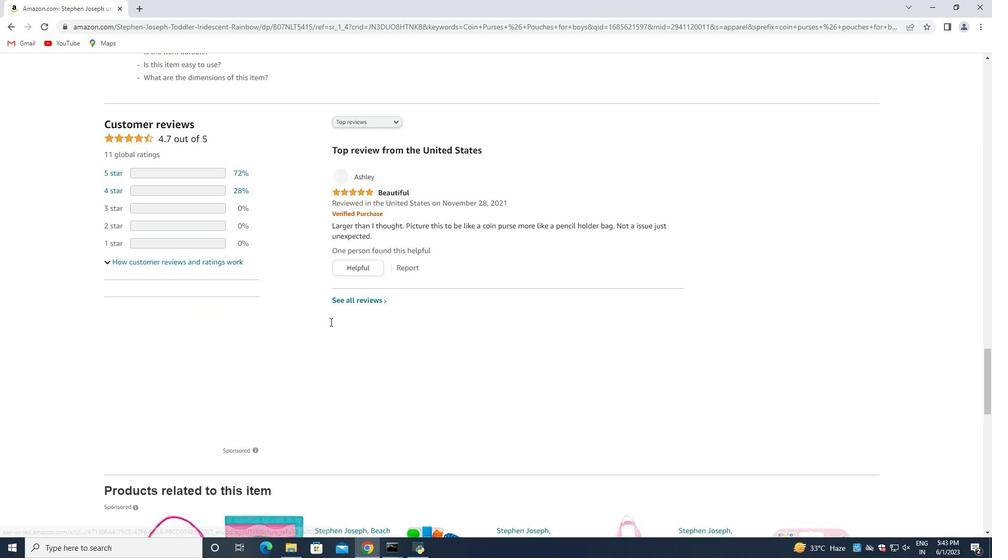 
Action: Mouse scrolled (331, 325) with delta (0, 0)
Screenshot: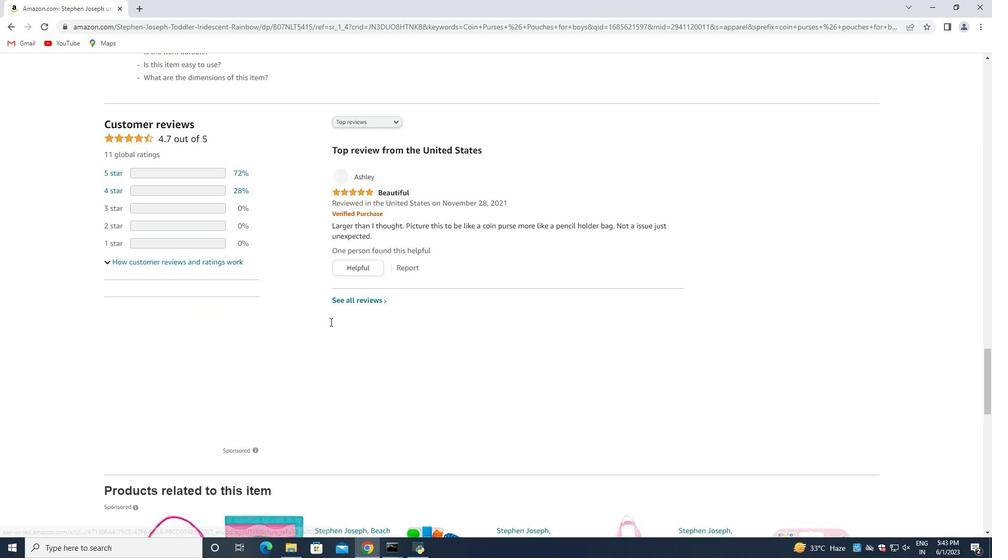 
Action: Mouse moved to (349, 313)
Screenshot: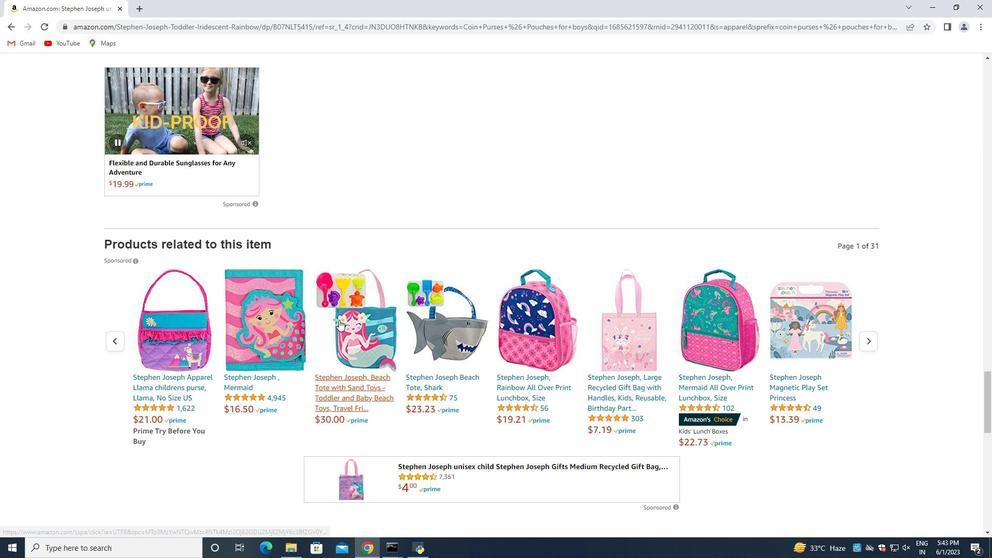 
Action: Mouse scrolled (349, 314) with delta (0, 0)
Screenshot: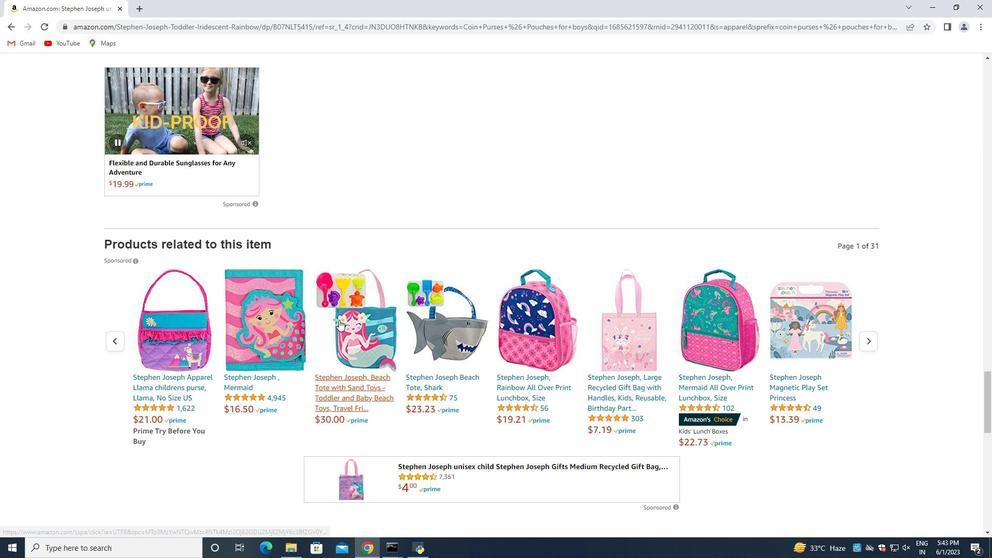 
Action: Mouse scrolled (349, 314) with delta (0, 0)
Screenshot: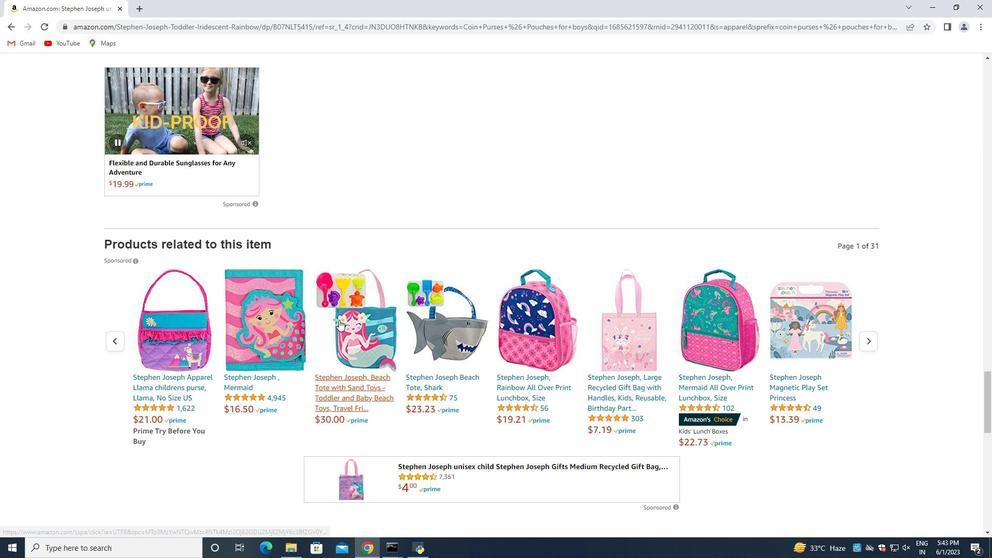 
Action: Mouse moved to (349, 313)
Screenshot: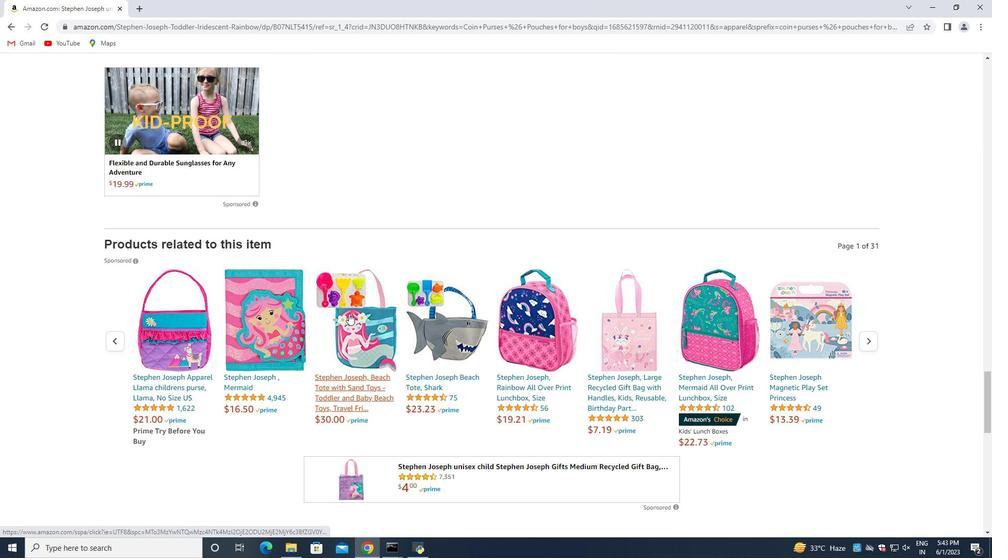 
Action: Mouse scrolled (349, 314) with delta (0, 0)
Screenshot: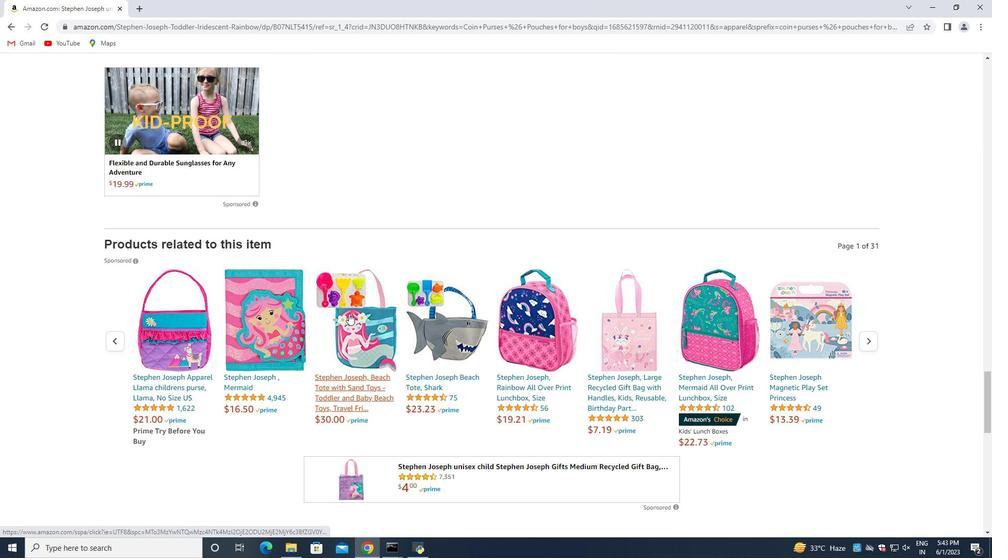 
Action: Mouse scrolled (349, 314) with delta (0, 0)
Screenshot: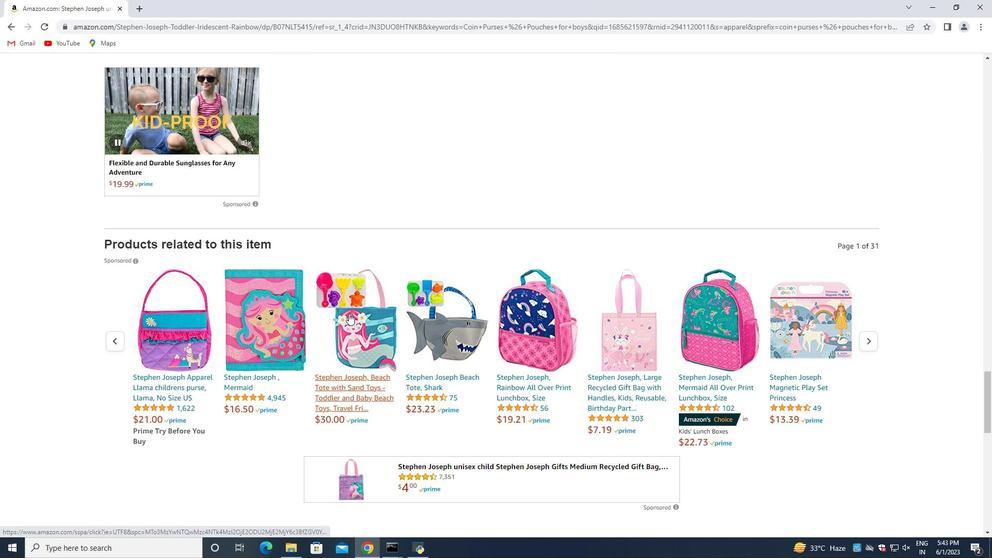 
Action: Mouse scrolled (349, 314) with delta (0, 0)
Screenshot: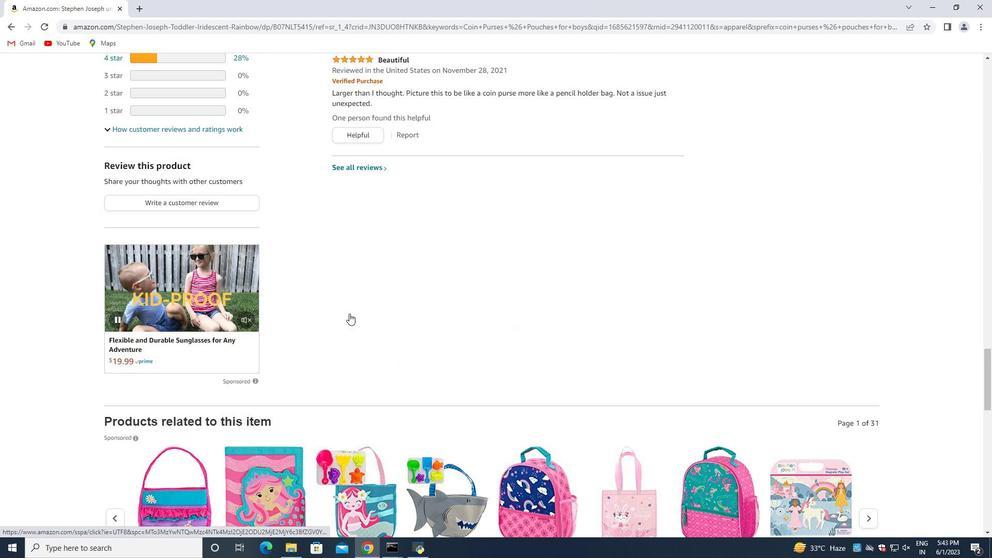 
Action: Mouse scrolled (349, 314) with delta (0, 0)
Screenshot: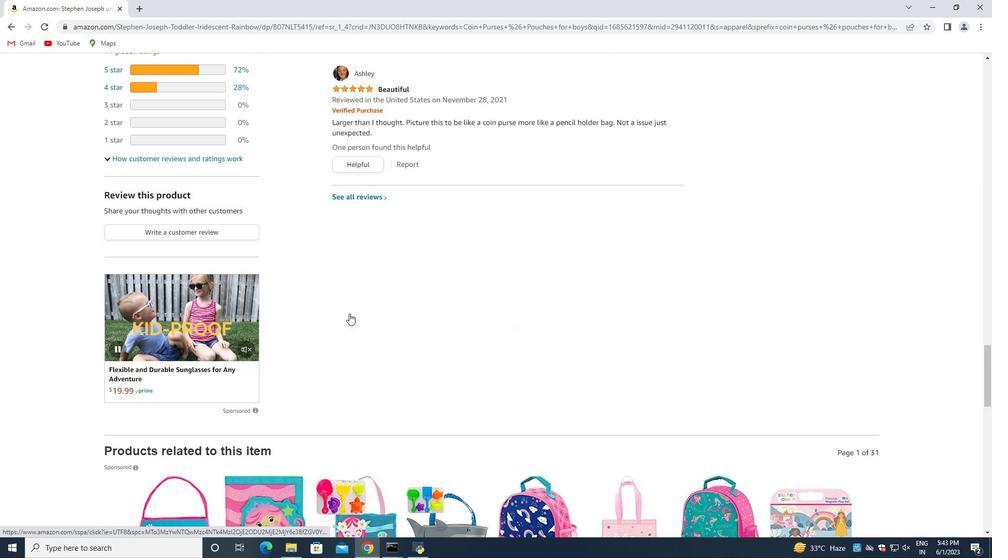
Action: Mouse scrolled (349, 314) with delta (0, 0)
Screenshot: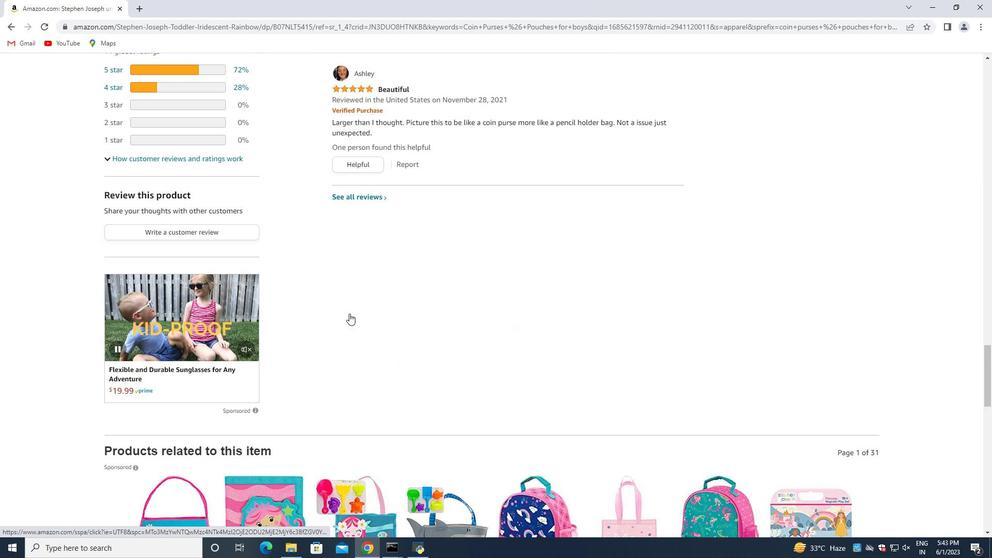 
Action: Mouse scrolled (349, 314) with delta (0, 0)
Screenshot: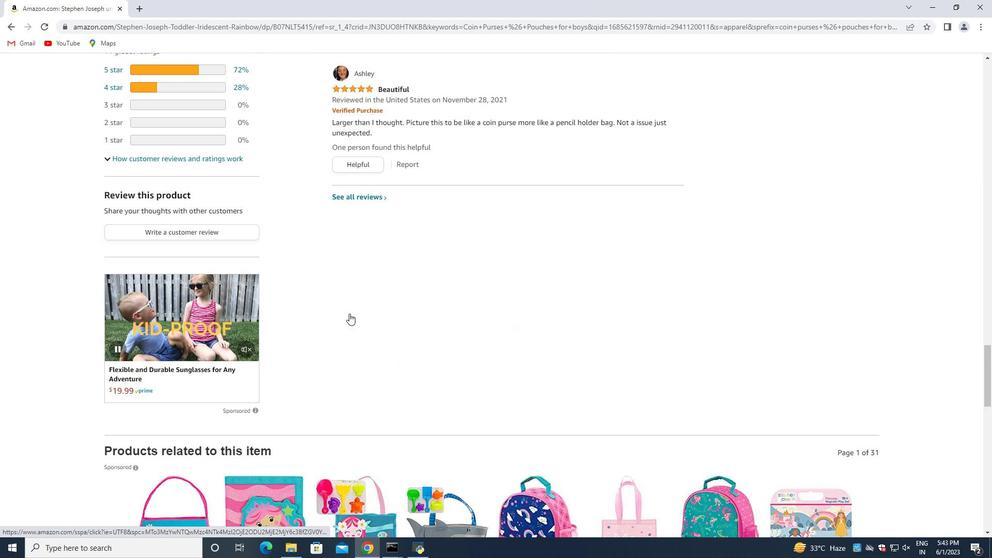 
Action: Mouse scrolled (349, 314) with delta (0, 0)
Screenshot: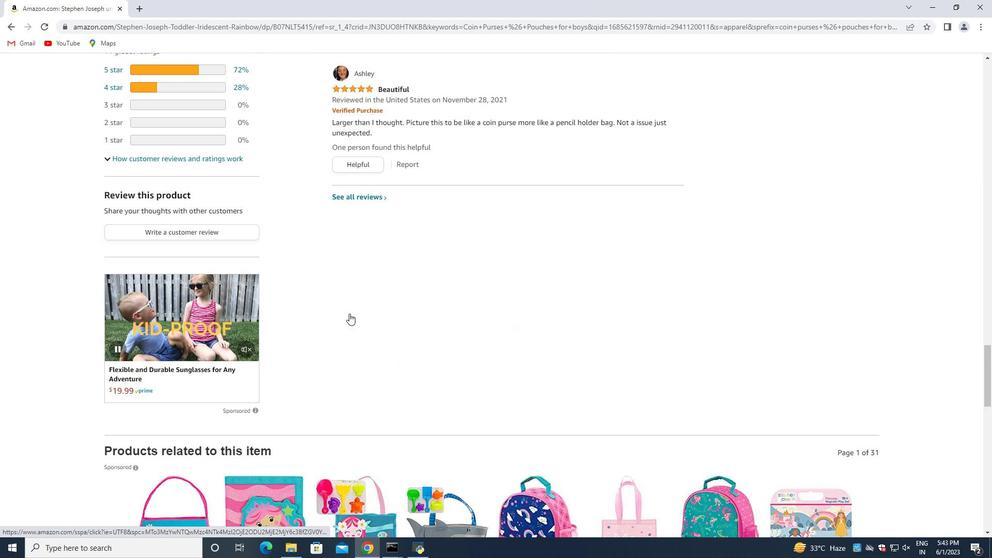 
Action: Mouse scrolled (349, 314) with delta (0, 0)
Screenshot: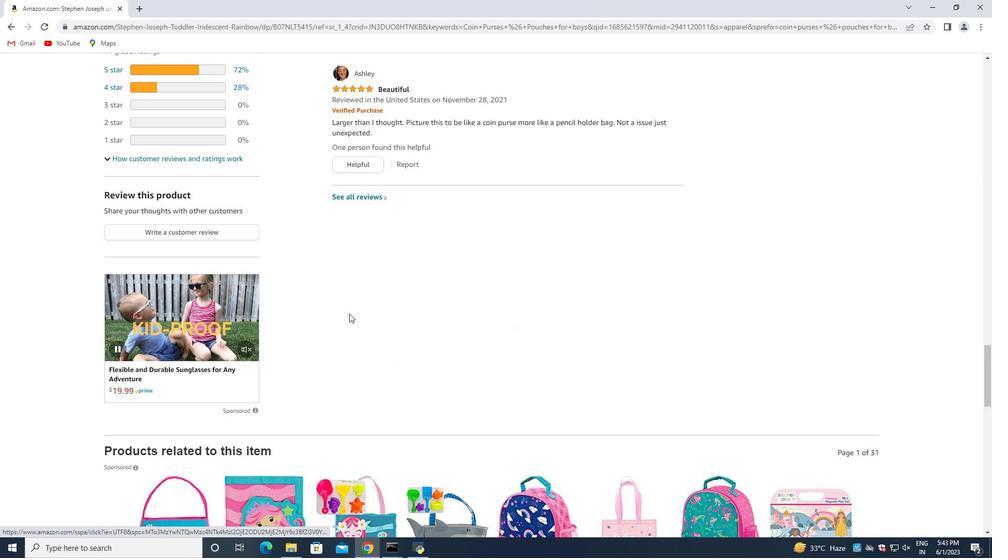
Action: Mouse scrolled (349, 314) with delta (0, 0)
Screenshot: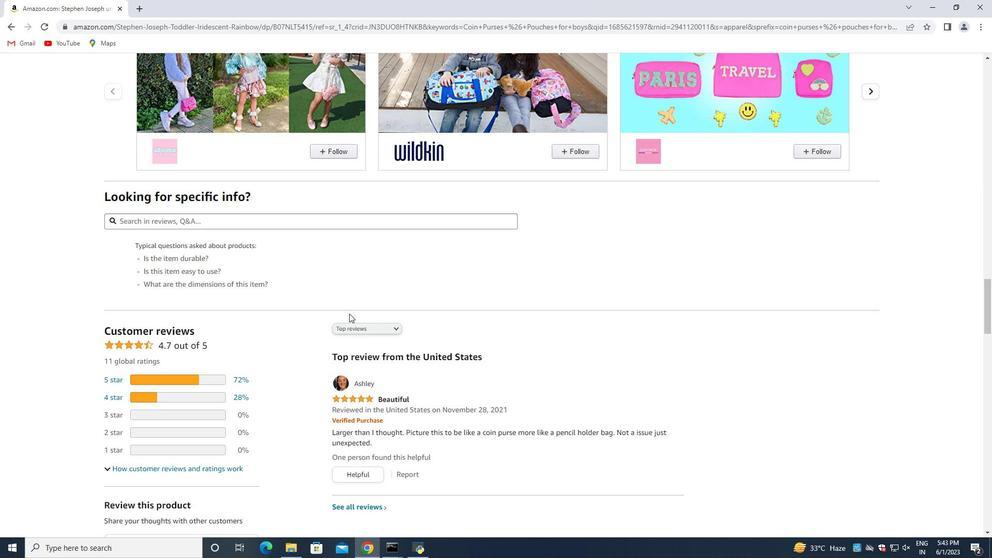 
Action: Mouse scrolled (349, 314) with delta (0, 0)
Screenshot: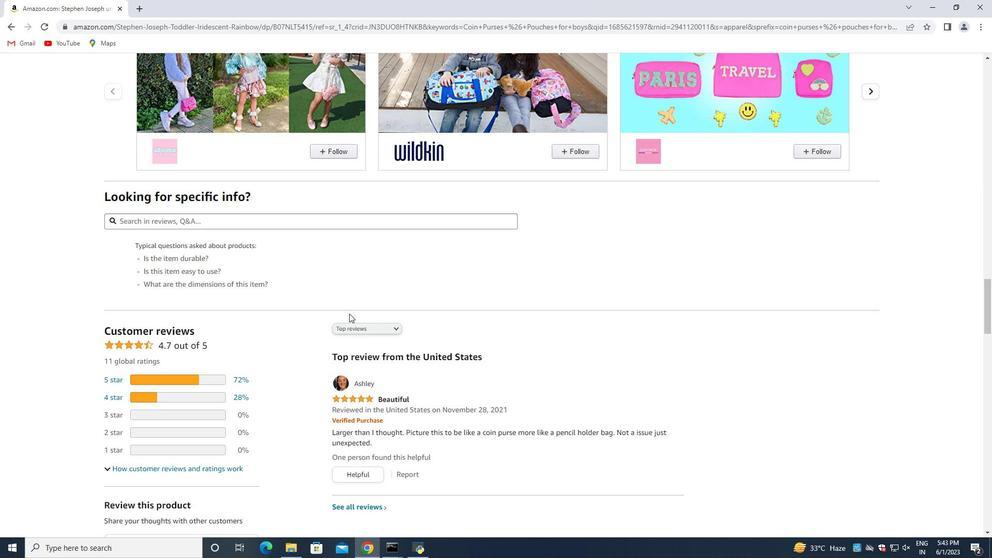 
Action: Mouse scrolled (349, 314) with delta (0, 0)
Screenshot: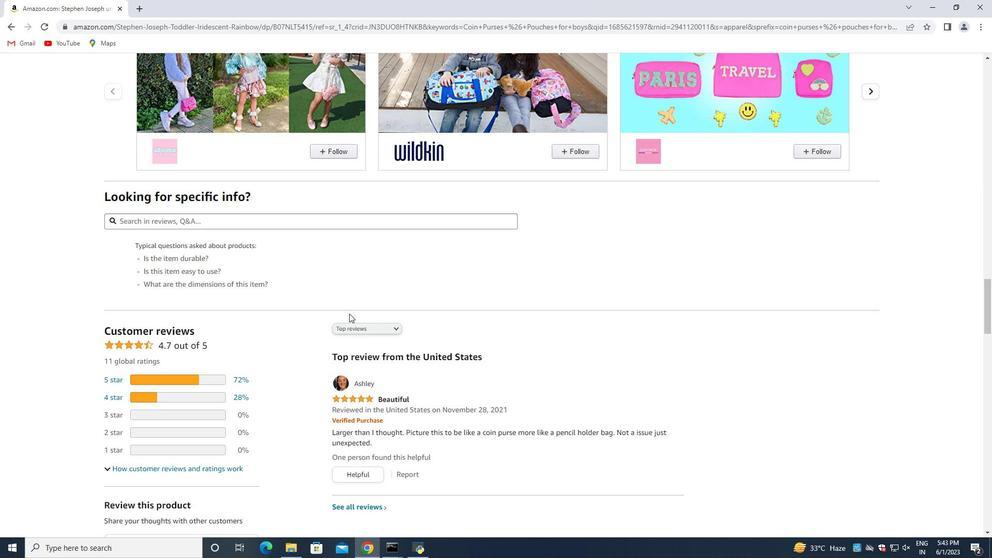 
Action: Mouse scrolled (349, 314) with delta (0, 0)
Screenshot: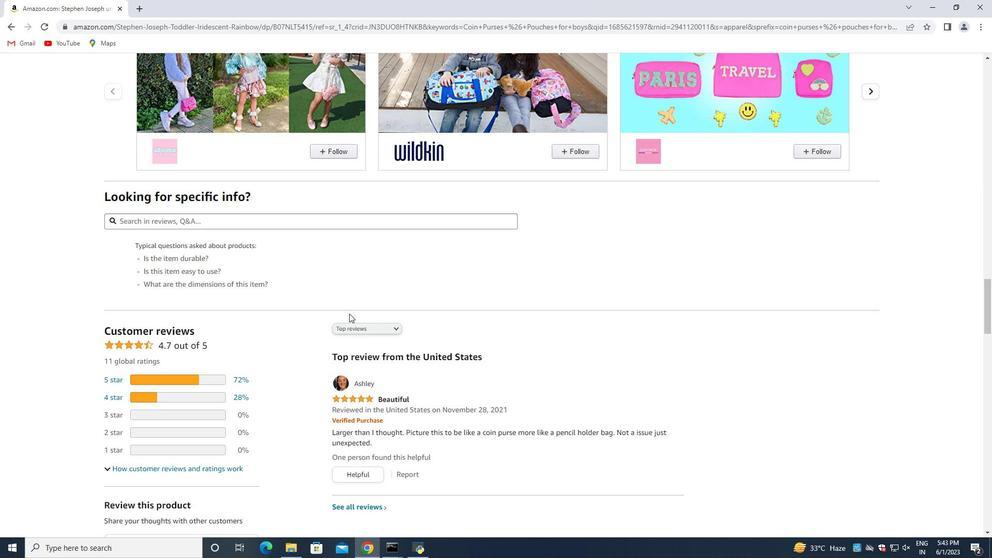 
Action: Mouse scrolled (349, 313) with delta (0, 0)
Screenshot: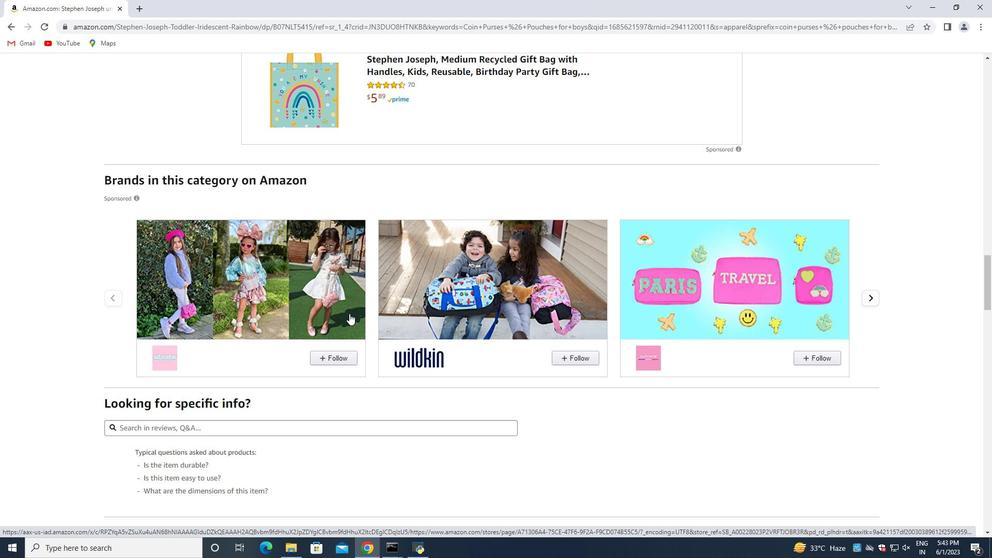 
Action: Mouse scrolled (349, 313) with delta (0, 0)
Screenshot: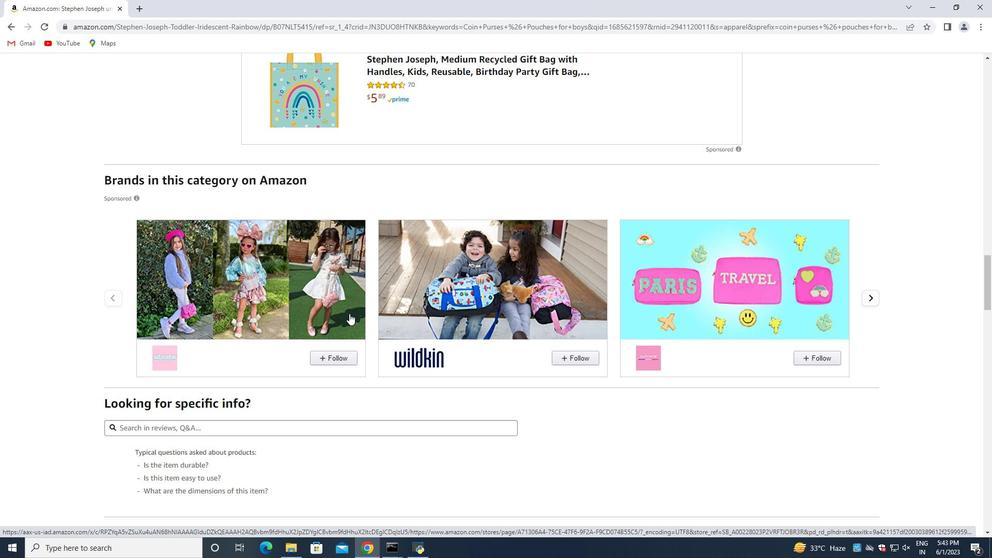 
Action: Mouse scrolled (349, 313) with delta (0, 0)
Screenshot: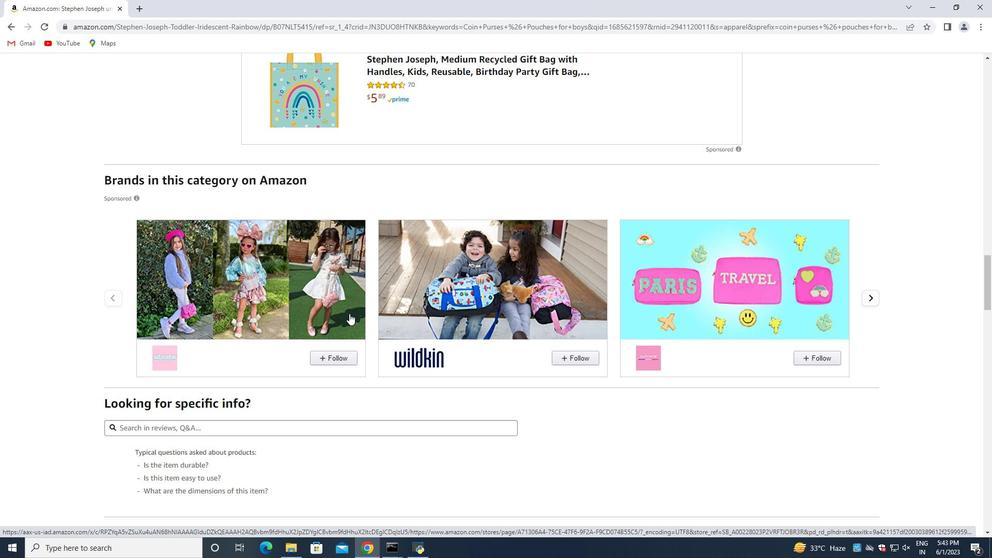 
Action: Mouse moved to (348, 314)
Screenshot: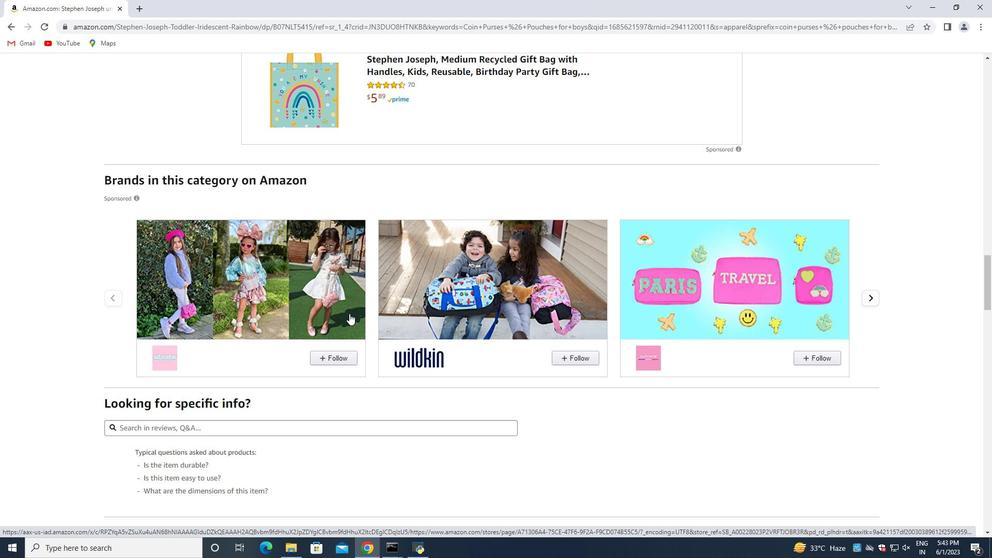 
Action: Mouse scrolled (348, 314) with delta (0, 0)
Screenshot: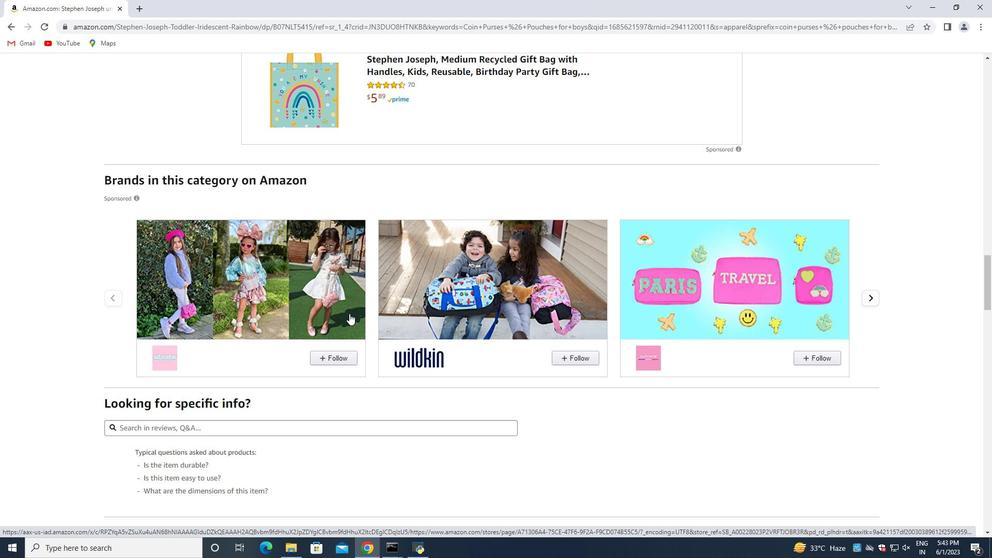 
Action: Mouse moved to (348, 315)
Screenshot: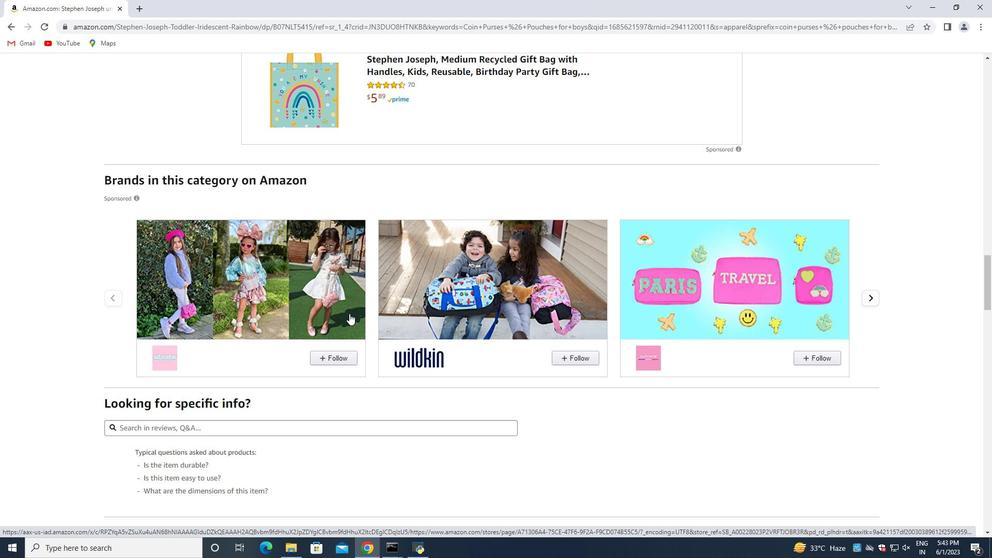 
Action: Mouse scrolled (348, 315) with delta (0, 0)
Screenshot: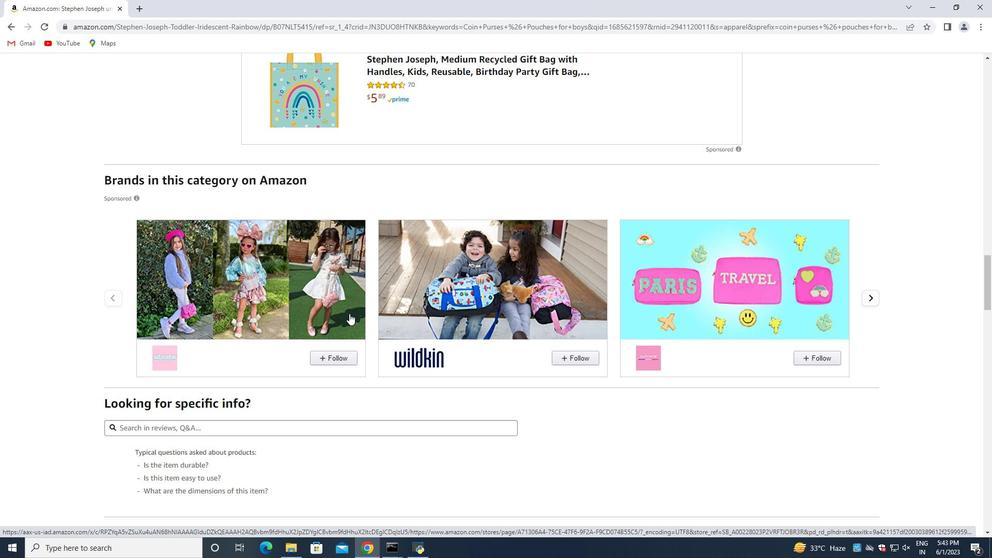 
Action: Mouse moved to (348, 316)
Screenshot: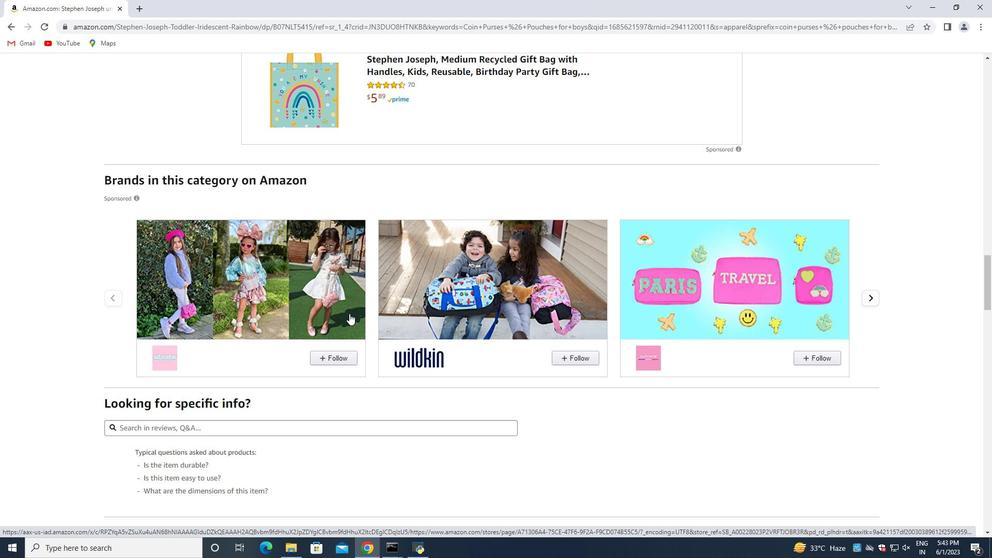 
Action: Mouse scrolled (348, 315) with delta (0, 0)
Screenshot: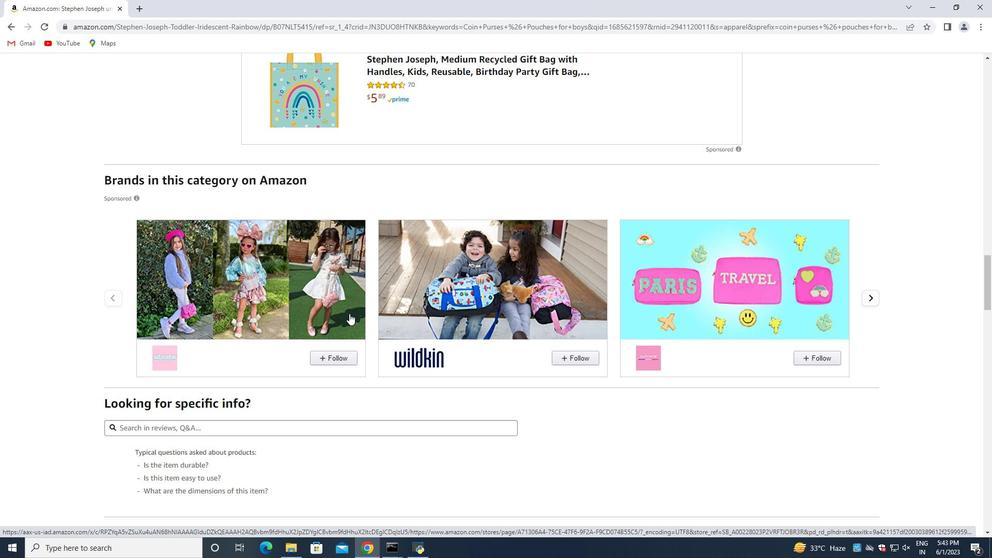 
Action: Mouse moved to (346, 323)
Screenshot: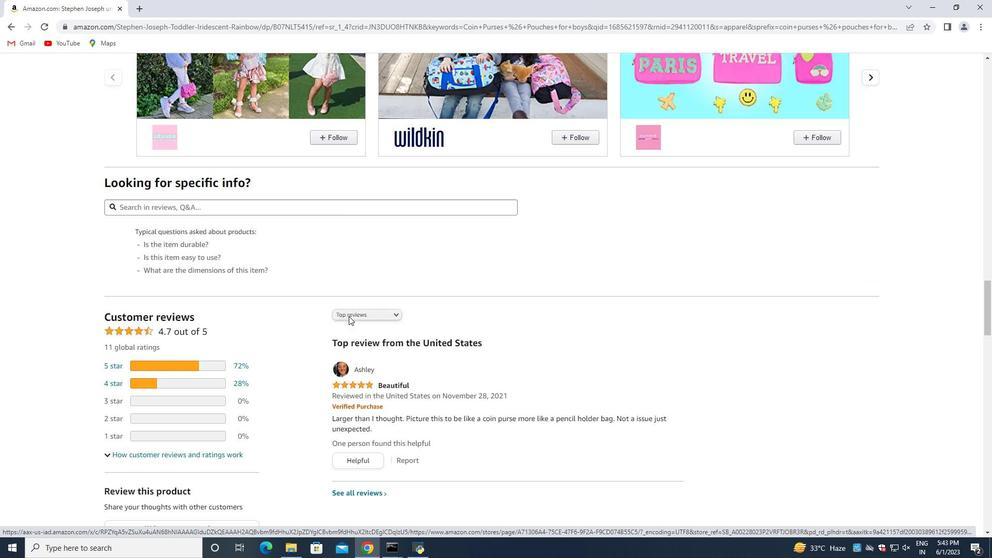 
Action: Mouse scrolled (346, 322) with delta (0, 0)
Screenshot: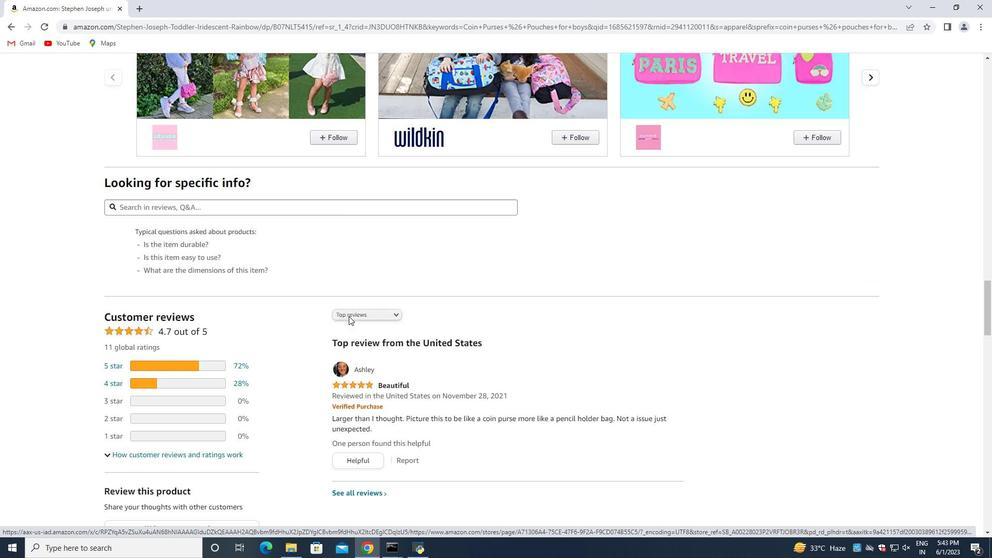 
Action: Mouse moved to (343, 327)
Screenshot: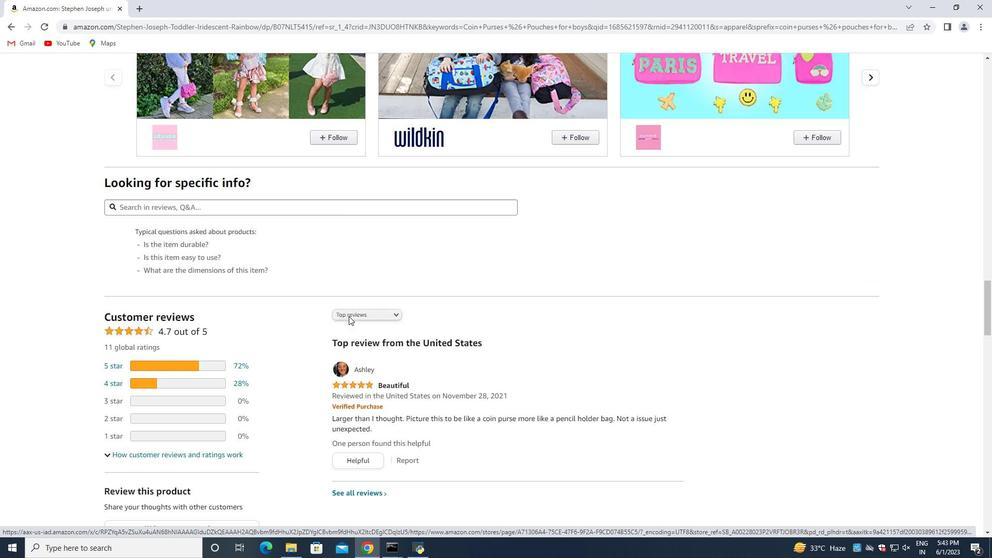 
Action: Mouse scrolled (343, 326) with delta (0, 0)
Screenshot: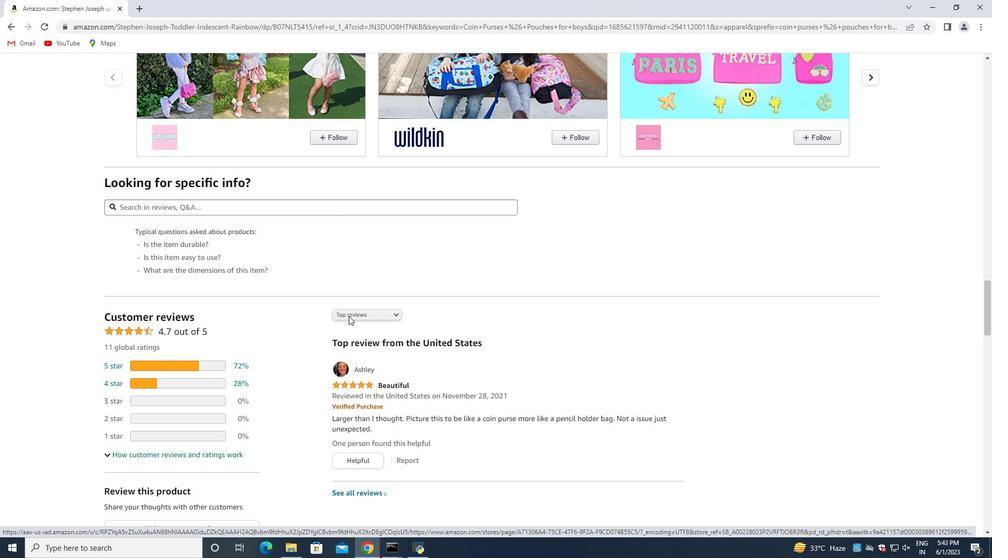 
Action: Mouse moved to (343, 327)
Screenshot: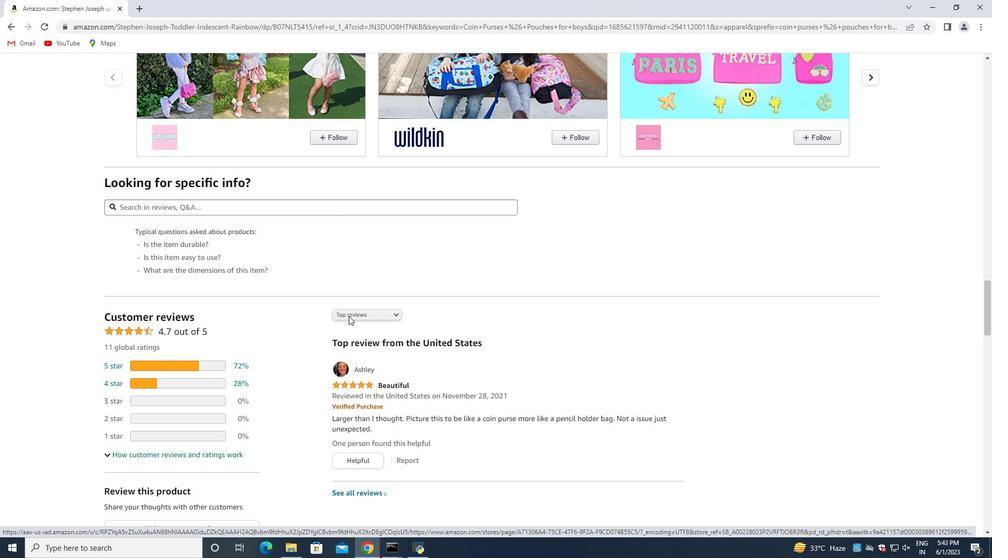
Action: Mouse scrolled (343, 327) with delta (0, 0)
Screenshot: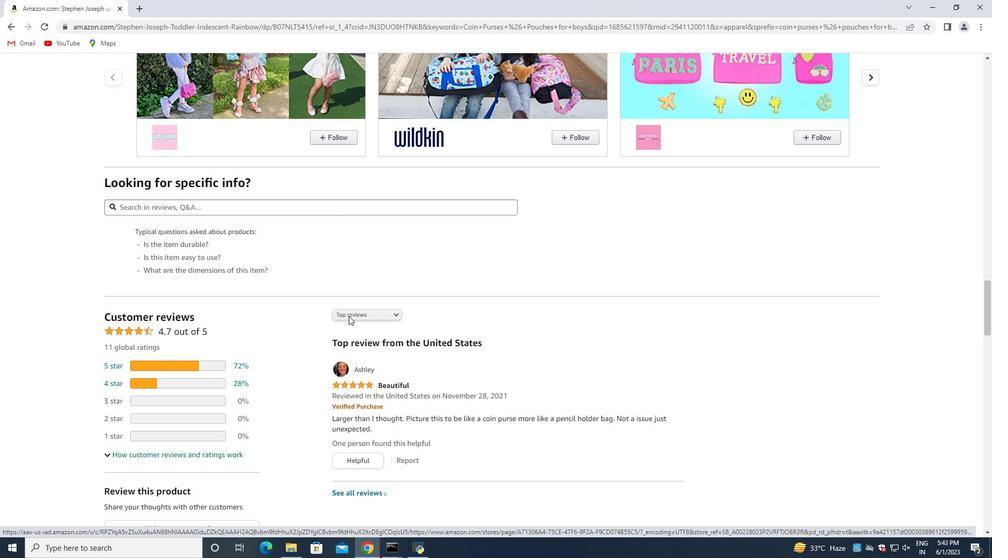 
Action: Mouse moved to (342, 327)
Screenshot: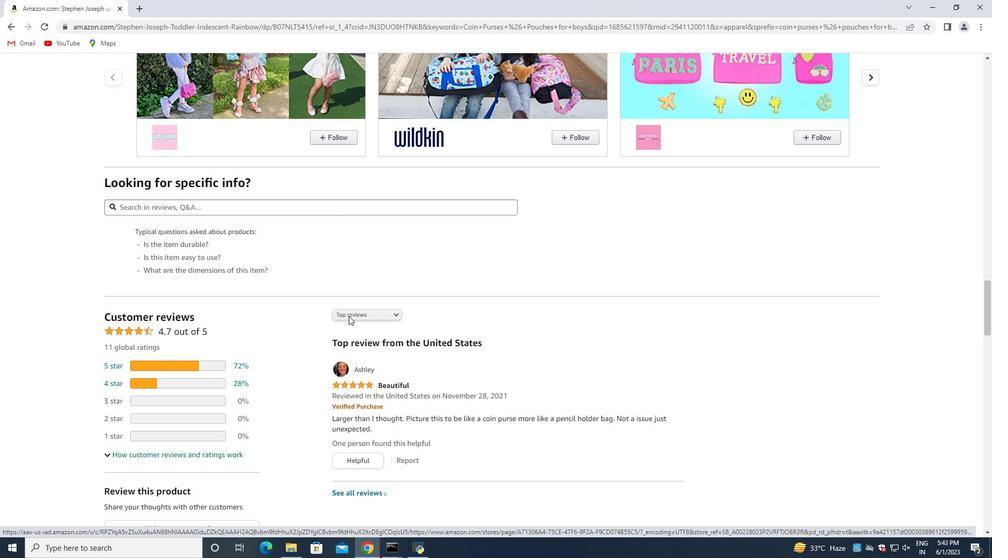 
Action: Mouse scrolled (342, 327) with delta (0, 0)
Screenshot: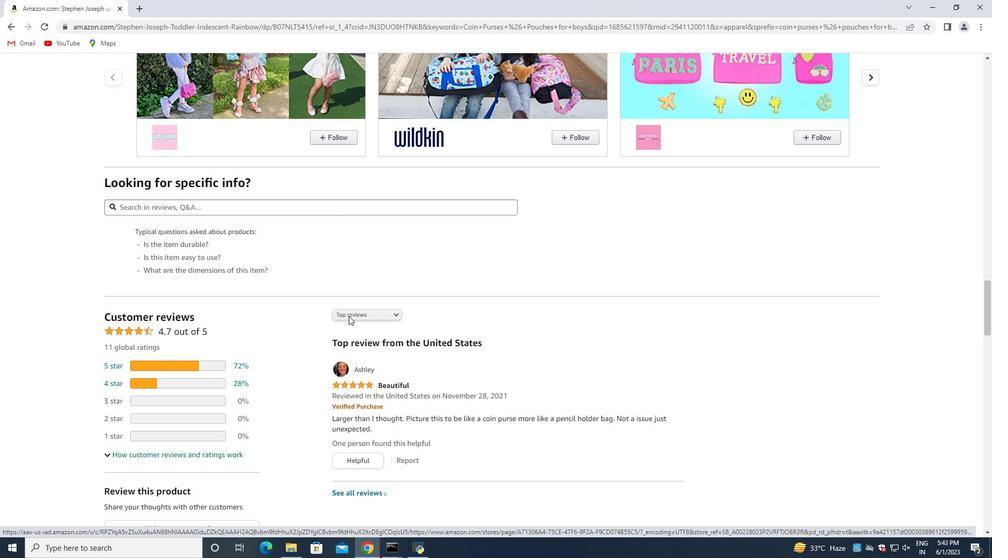 
Action: Mouse scrolled (342, 327) with delta (0, 0)
Screenshot: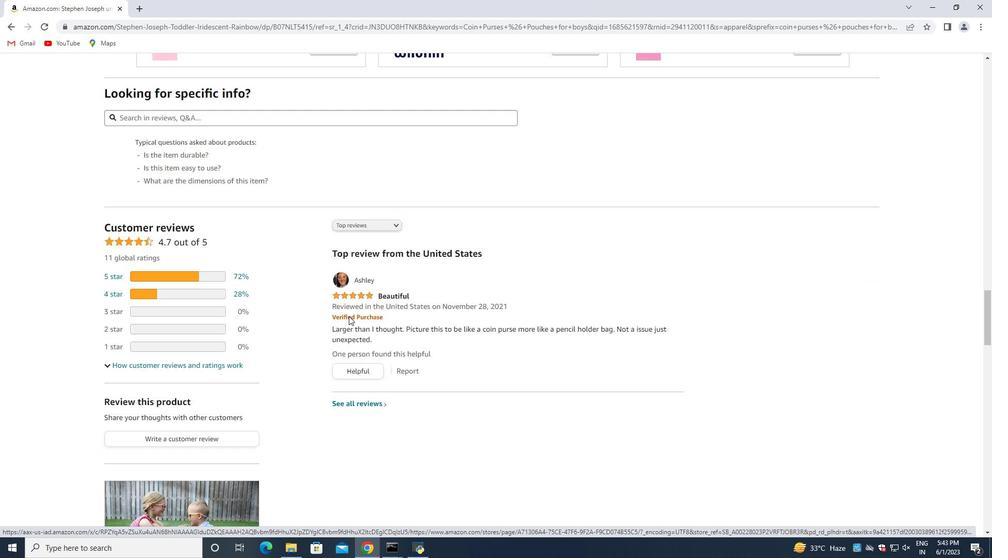 
Action: Mouse moved to (342, 328)
Screenshot: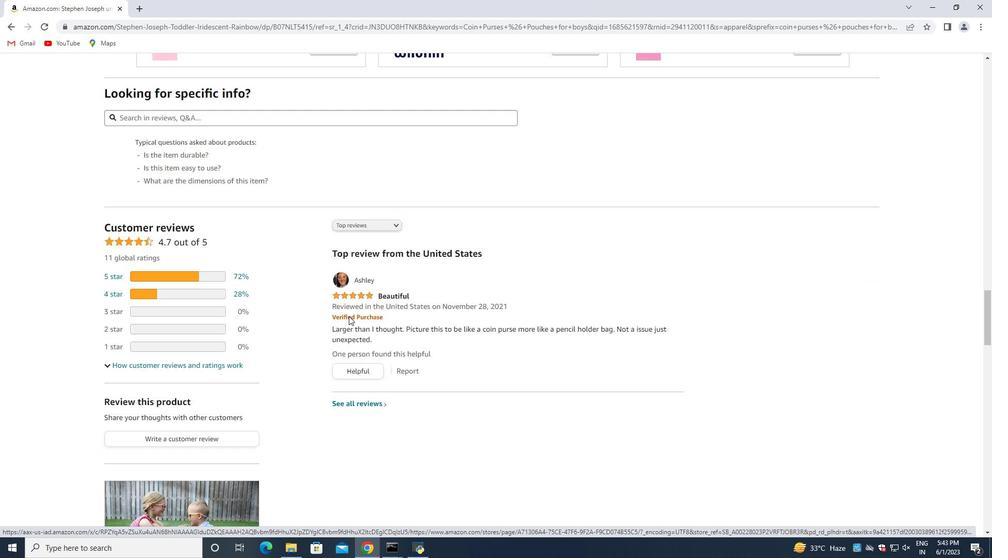 
Action: Mouse scrolled (342, 328) with delta (0, 0)
Screenshot: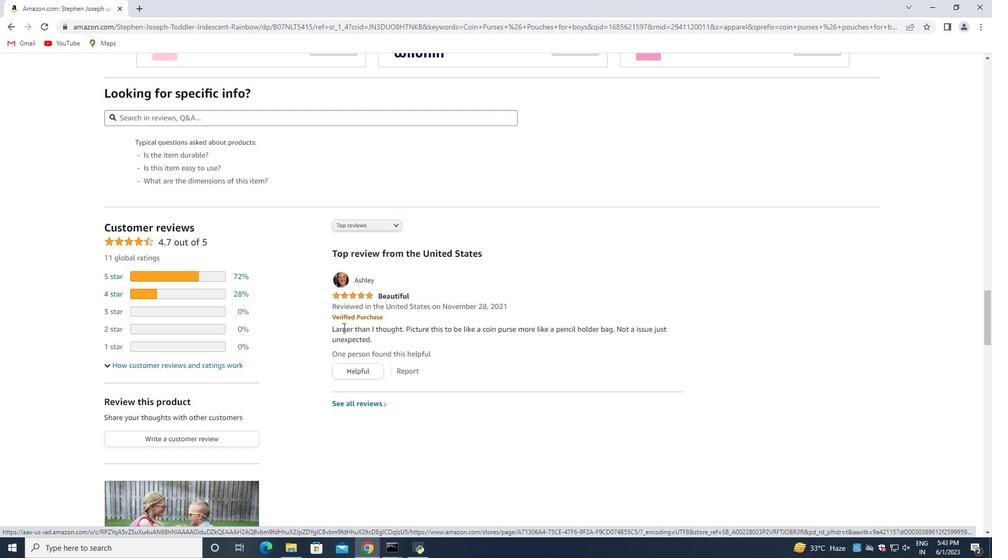 
Action: Mouse moved to (341, 330)
Screenshot: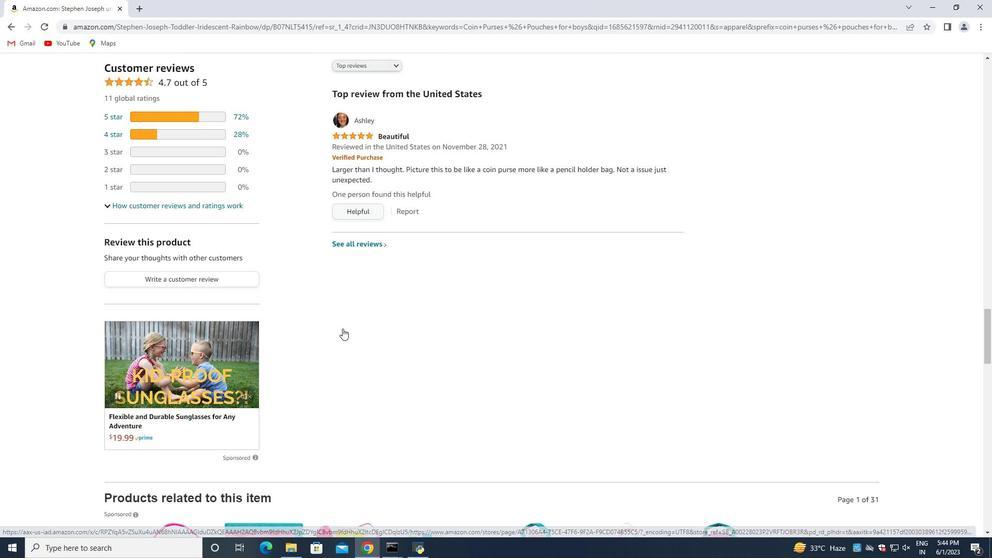 
Action: Mouse scrolled (341, 329) with delta (0, 0)
Screenshot: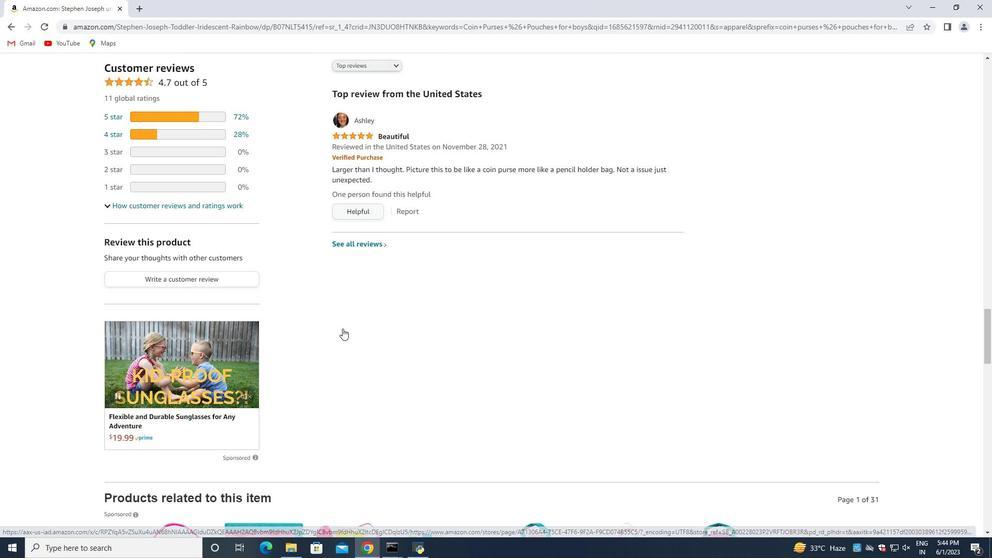 
Action: Mouse moved to (341, 331)
Screenshot: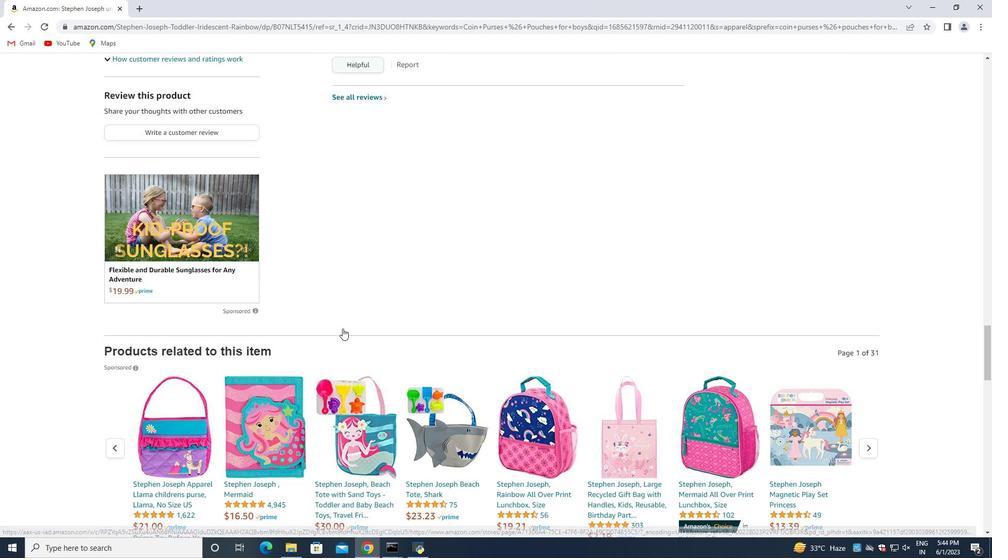 
Action: Mouse scrolled (341, 330) with delta (0, 0)
Screenshot: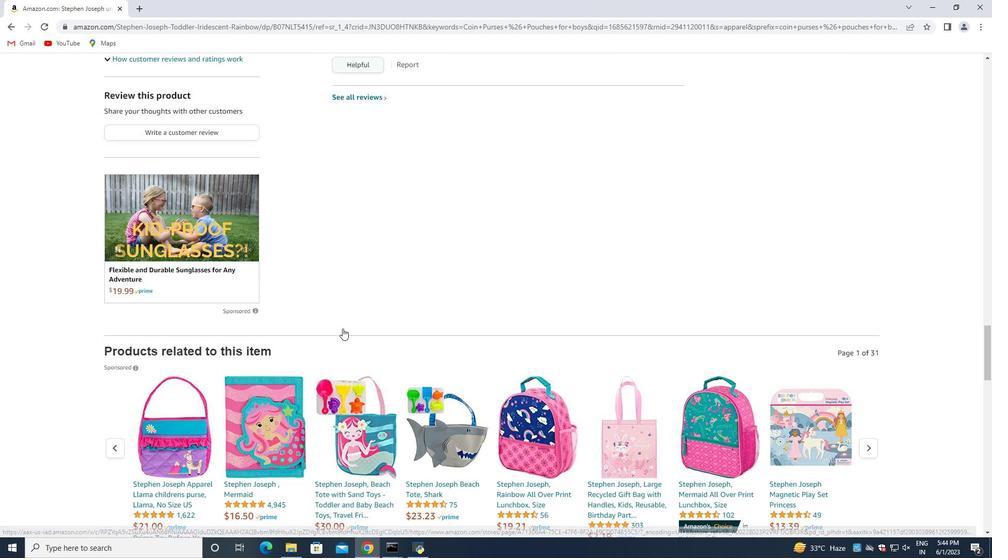 
Action: Mouse scrolled (341, 330) with delta (0, 0)
Screenshot: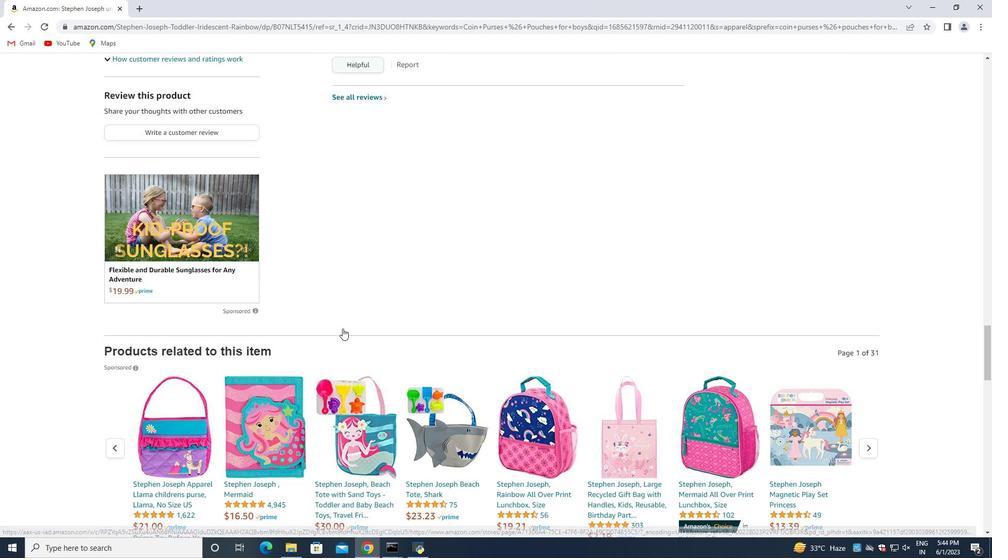 
Action: Mouse scrolled (341, 330) with delta (0, 0)
Screenshot: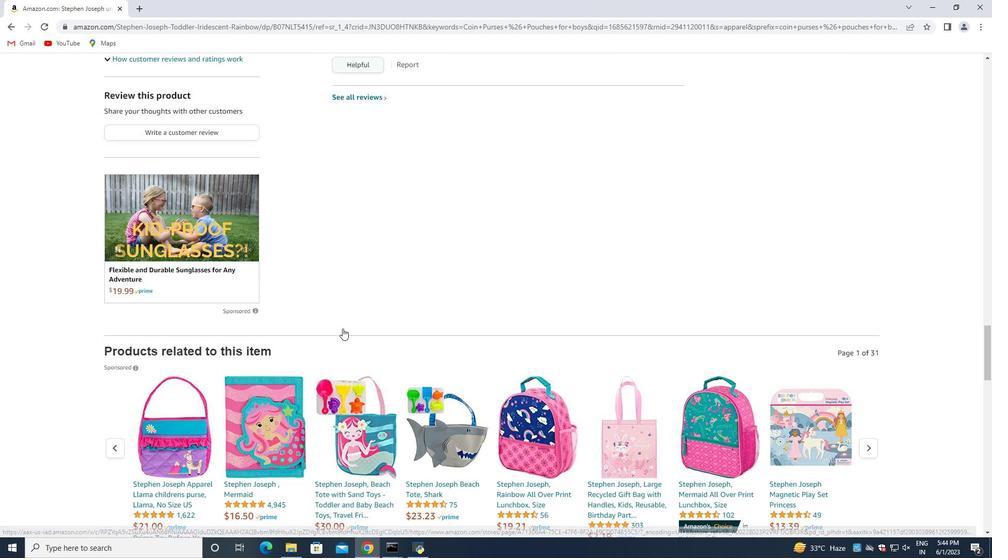
Action: Mouse scrolled (341, 330) with delta (0, 0)
Screenshot: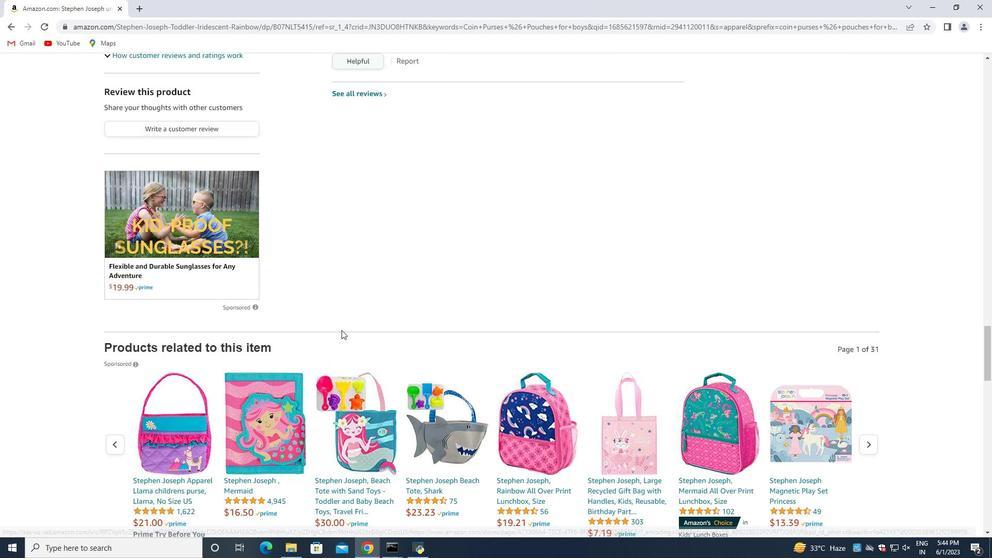 
Action: Mouse moved to (341, 332)
Screenshot: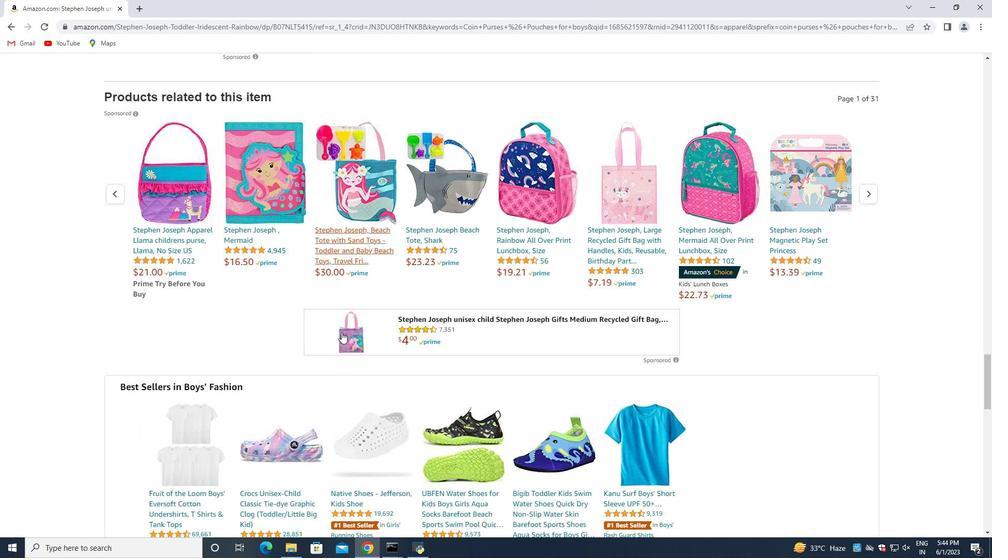 
Action: Mouse scrolled (341, 332) with delta (0, 0)
Screenshot: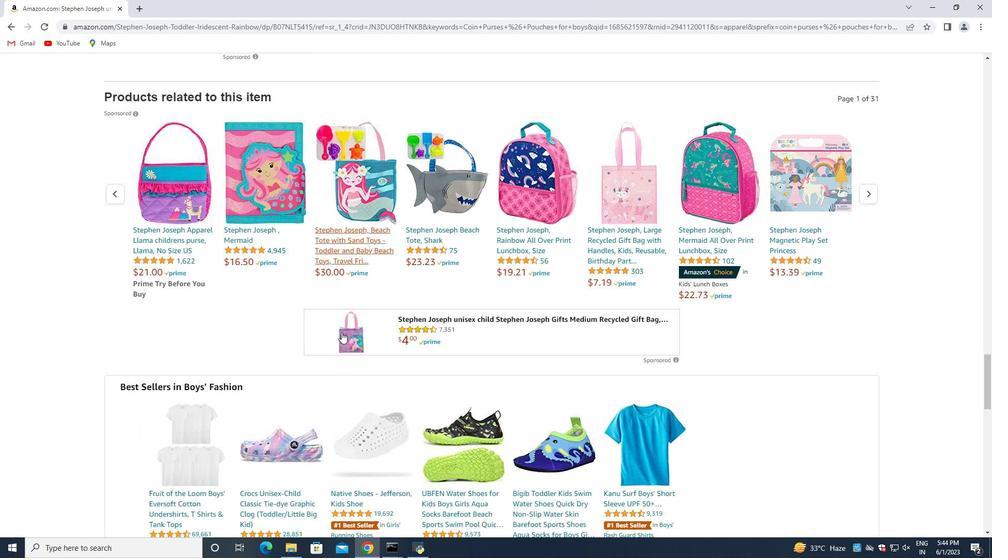 
Action: Mouse moved to (341, 334)
Screenshot: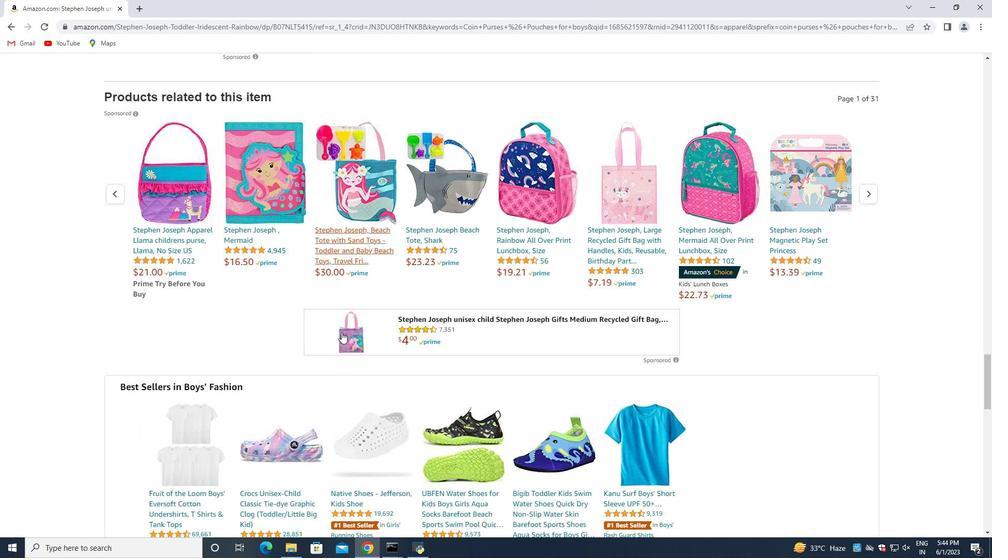 
Action: Mouse scrolled (341, 334) with delta (0, 0)
Screenshot: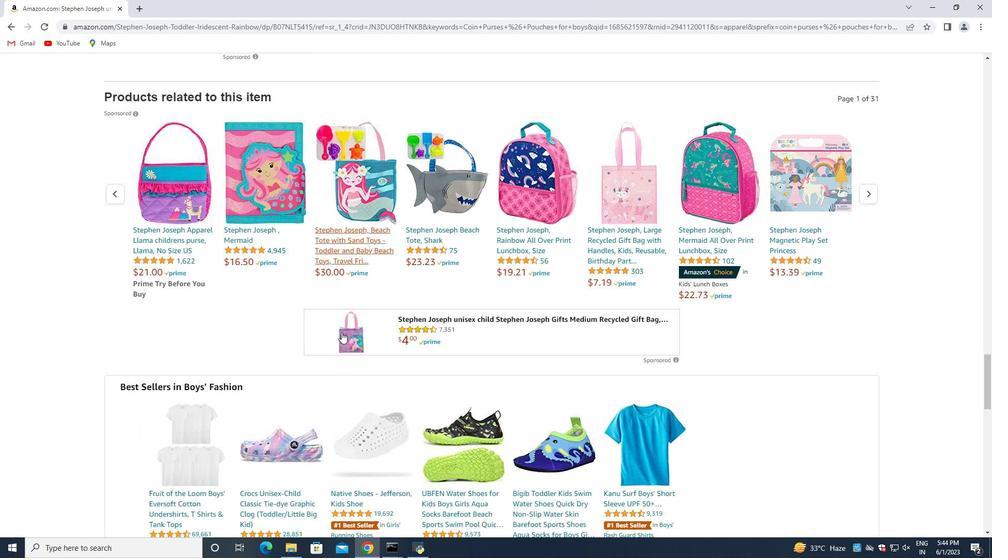 
Action: Mouse moved to (341, 336)
Screenshot: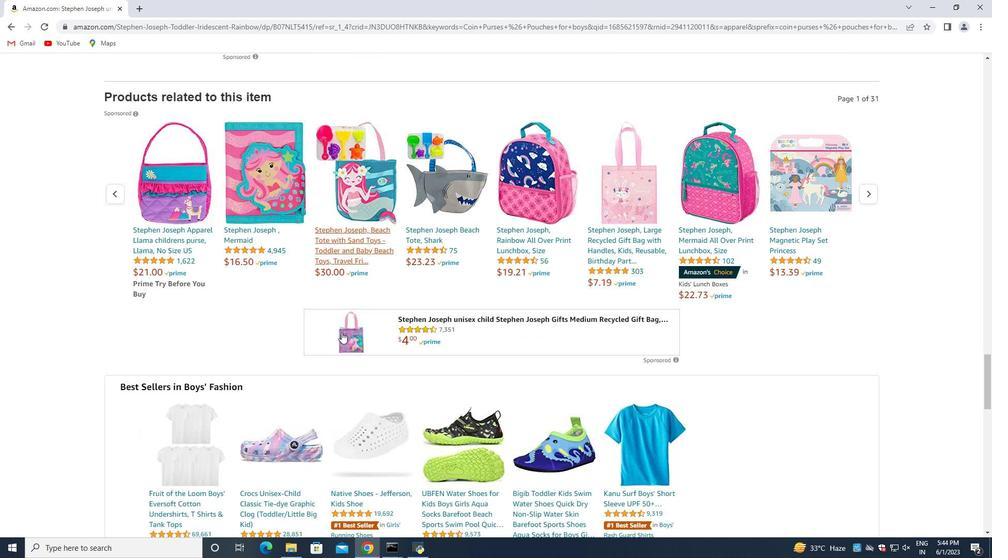 
Action: Mouse scrolled (341, 335) with delta (0, 0)
Screenshot: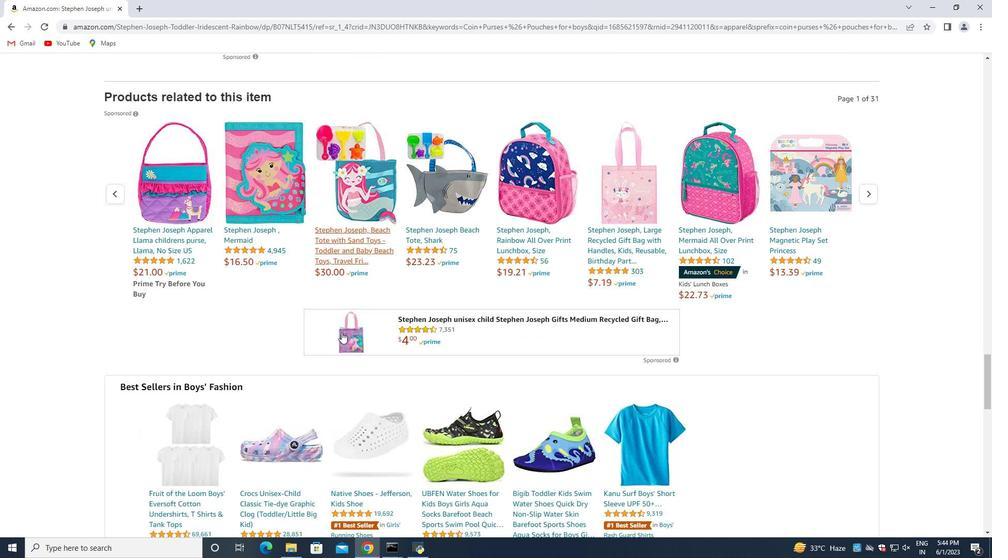 
Action: Mouse scrolled (341, 335) with delta (0, 0)
Screenshot: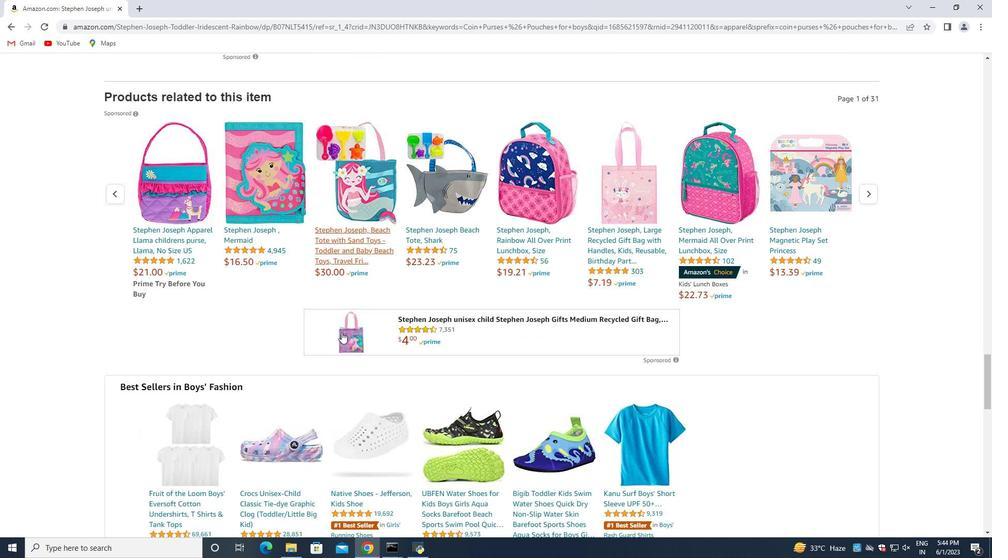 
Action: Mouse moved to (341, 336)
Screenshot: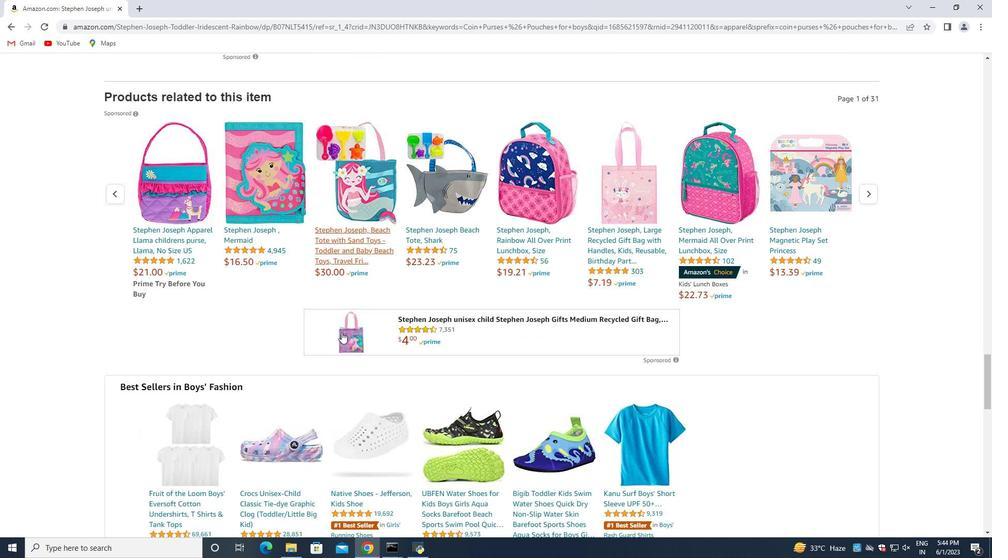 
Action: Mouse scrolled (341, 335) with delta (0, 0)
Screenshot: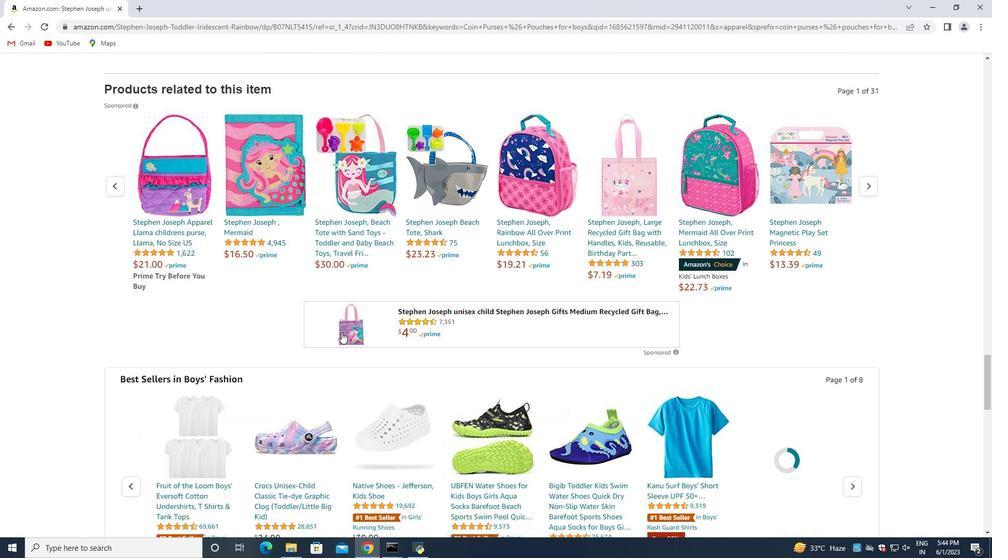 
Action: Mouse moved to (341, 337)
Screenshot: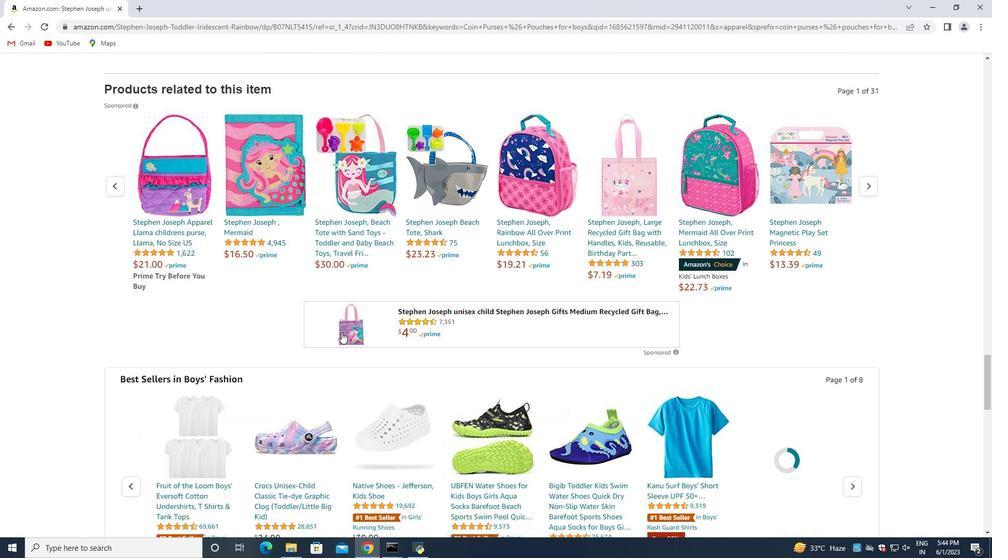 
Action: Mouse scrolled (341, 336) with delta (0, 0)
Screenshot: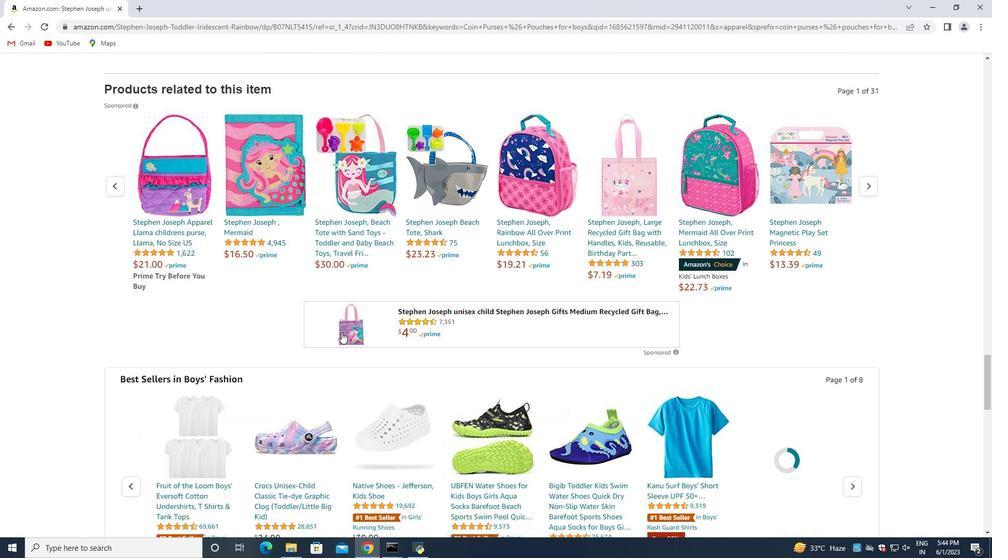 
Action: Mouse moved to (352, 331)
Screenshot: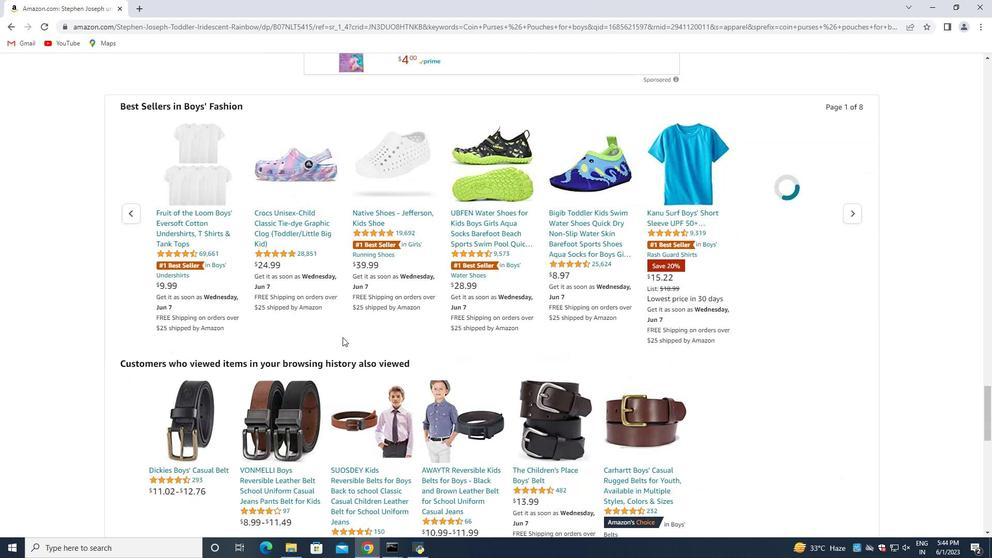 
Action: Mouse scrolled (352, 331) with delta (0, 0)
Screenshot: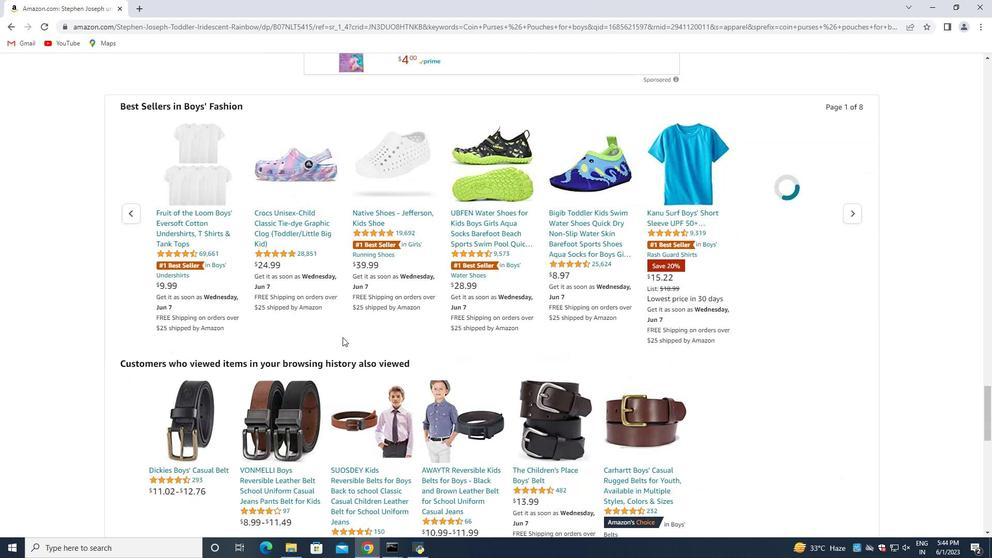 
Action: Mouse moved to (352, 331)
Screenshot: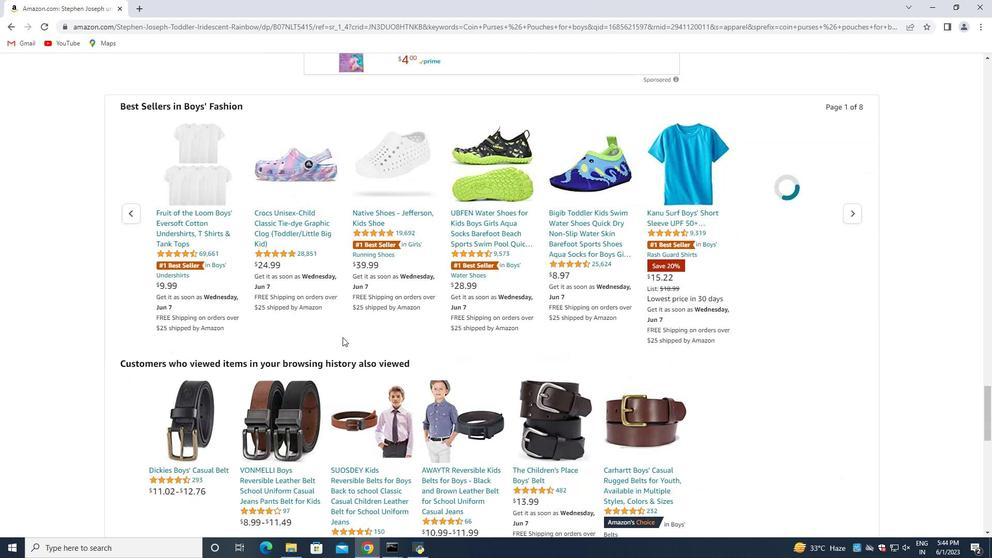 
Action: Mouse scrolled (352, 331) with delta (0, 0)
Screenshot: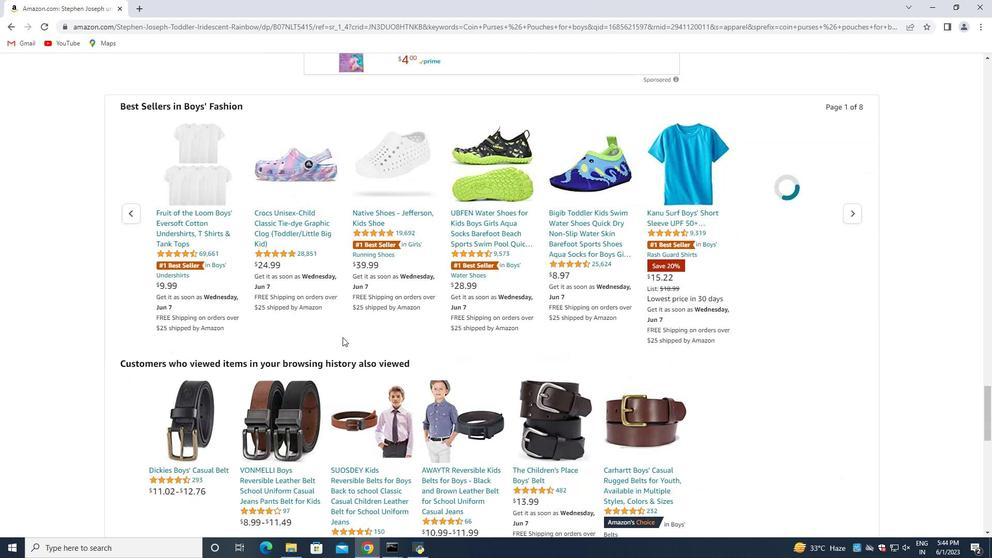 
Action: Mouse scrolled (352, 331) with delta (0, 0)
Screenshot: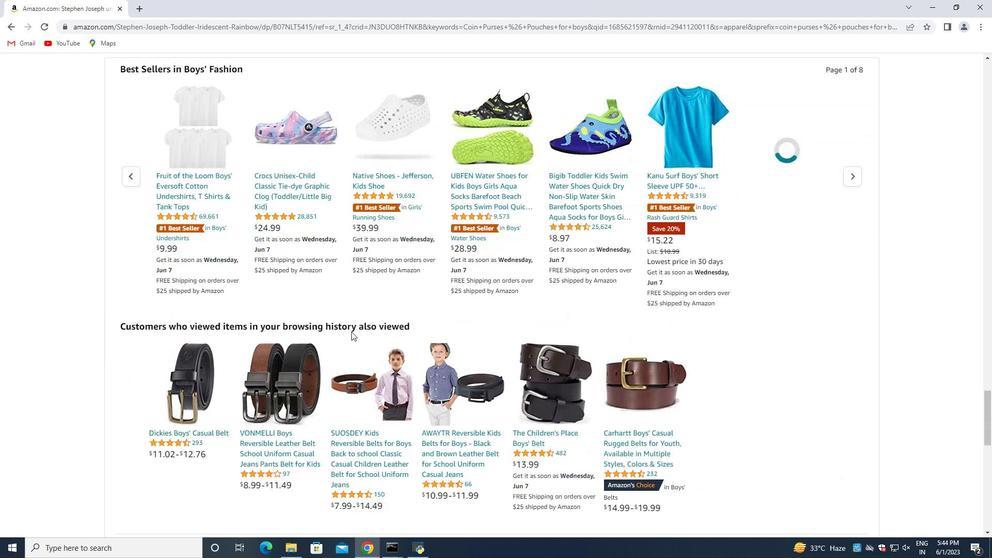 
Action: Mouse moved to (354, 331)
Screenshot: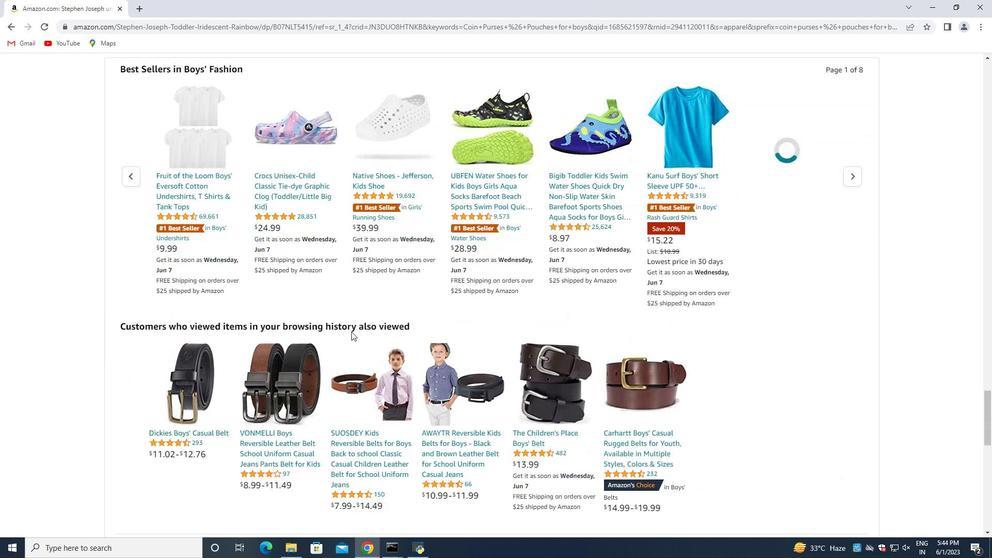
Action: Mouse scrolled (354, 331) with delta (0, 0)
Screenshot: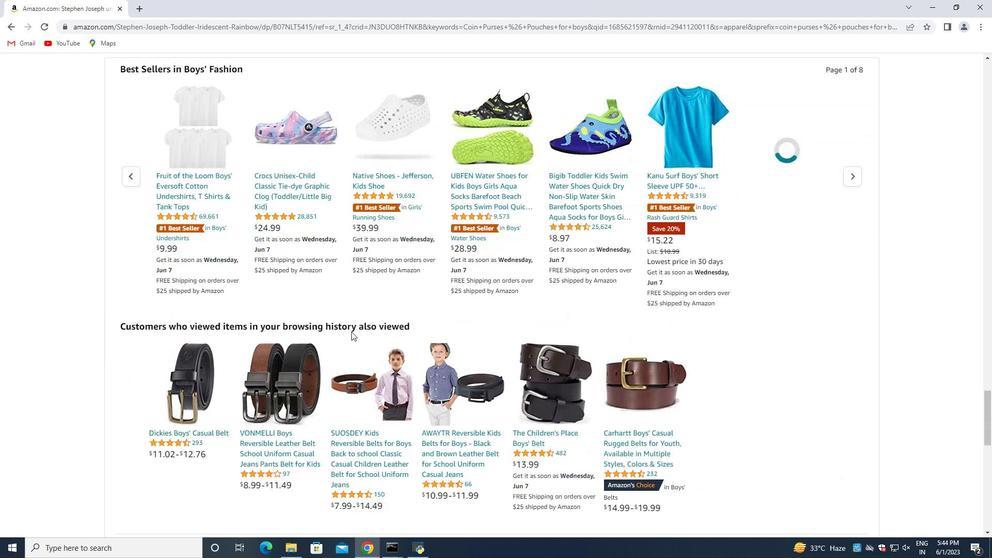 
Action: Mouse moved to (401, 325)
Screenshot: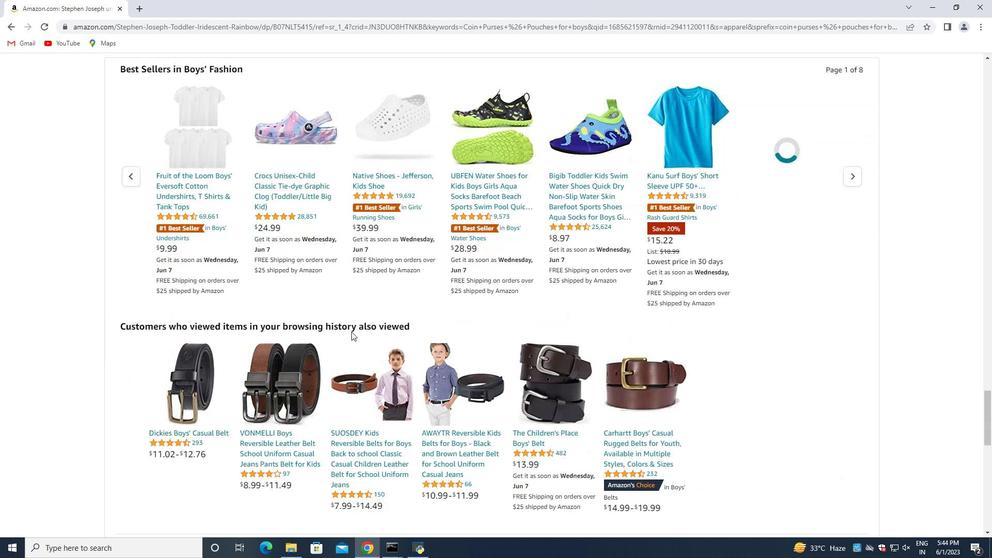 
Action: Mouse scrolled (366, 328) with delta (0, 0)
Screenshot: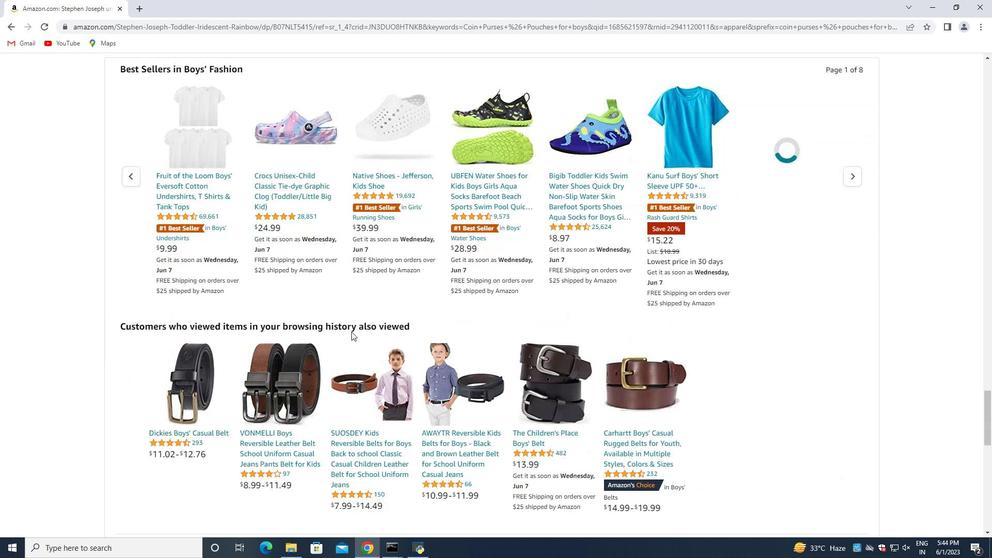 
Action: Mouse moved to (421, 323)
Screenshot: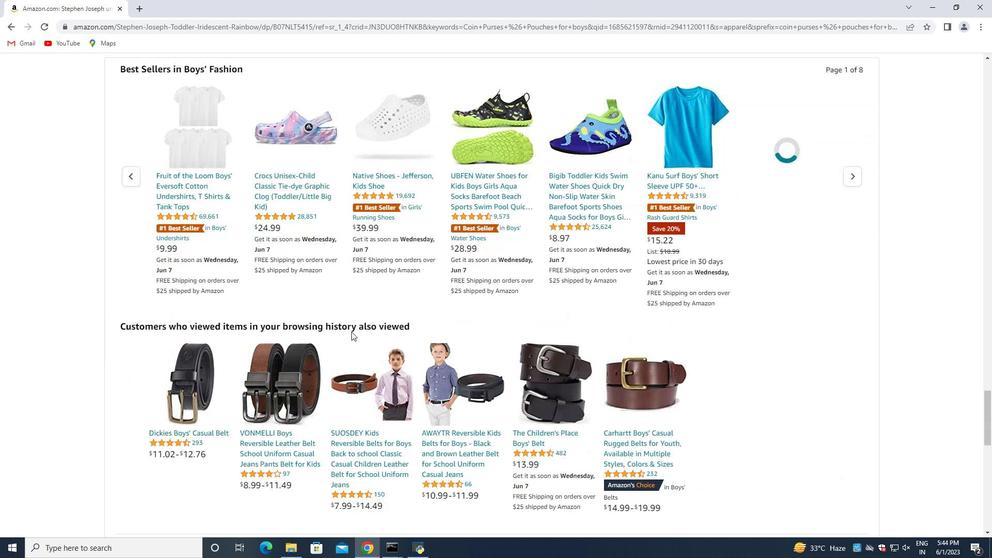 
Action: Mouse scrolled (401, 325) with delta (0, 0)
Screenshot: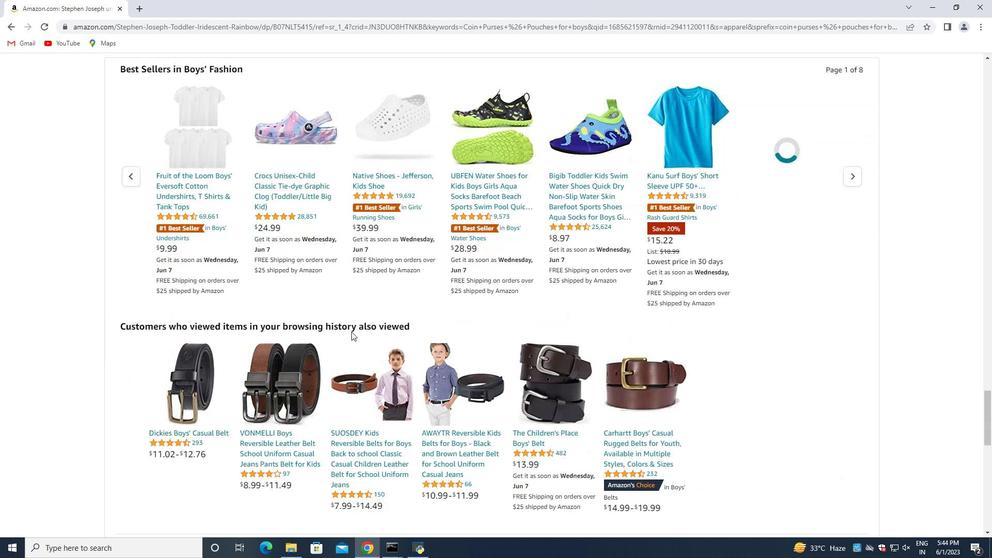 
Action: Mouse moved to (467, 318)
Screenshot: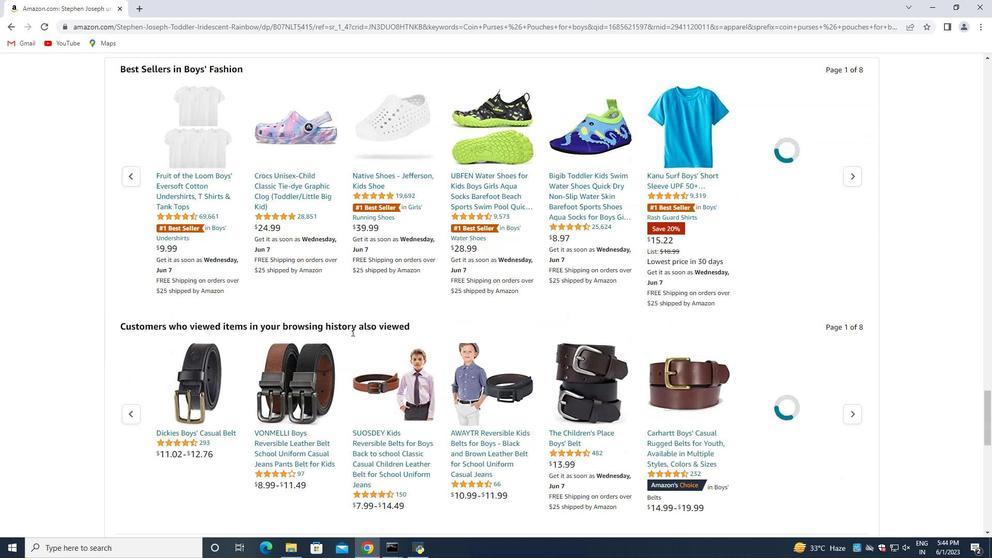 
Action: Mouse scrolled (467, 317) with delta (0, 0)
Screenshot: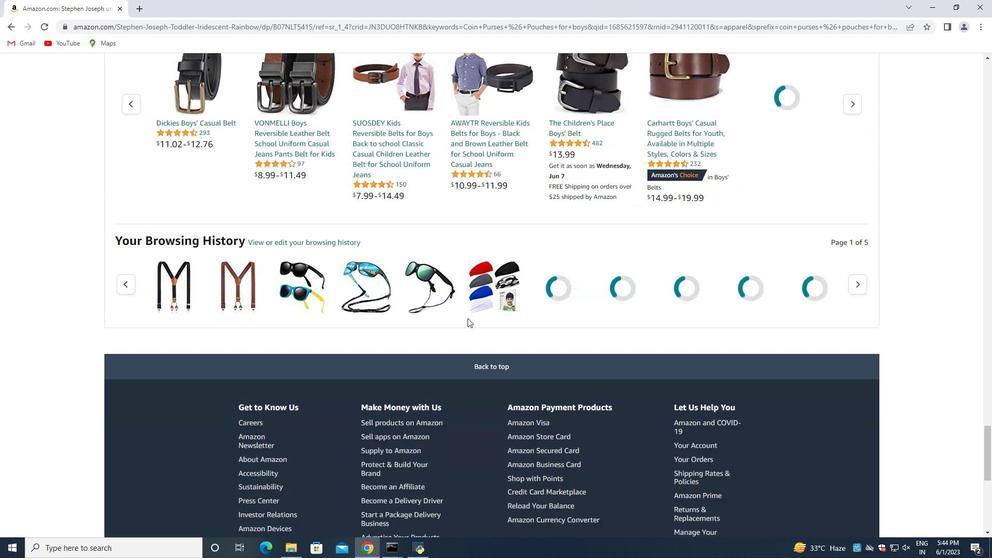
Action: Mouse scrolled (467, 317) with delta (0, 0)
Screenshot: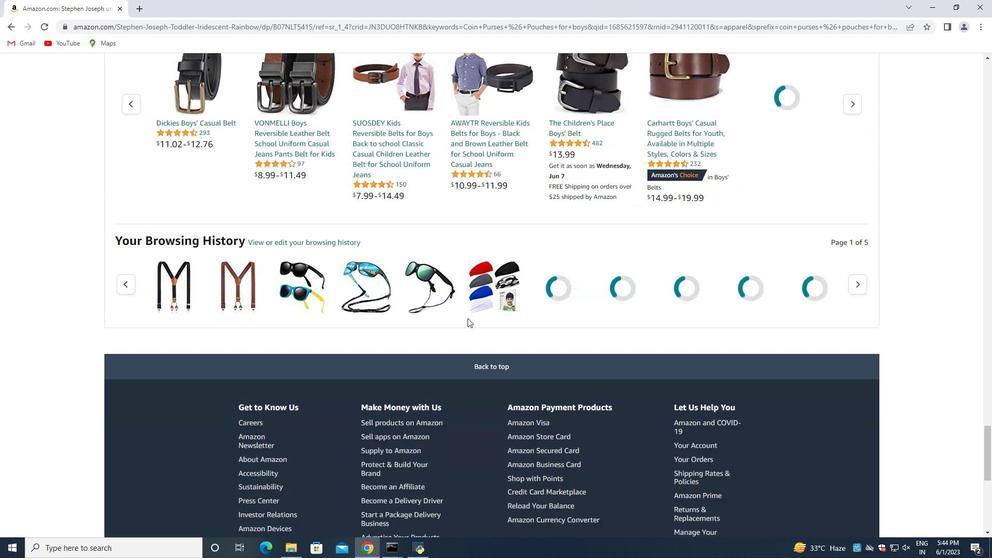 
Action: Mouse scrolled (467, 317) with delta (0, 0)
Screenshot: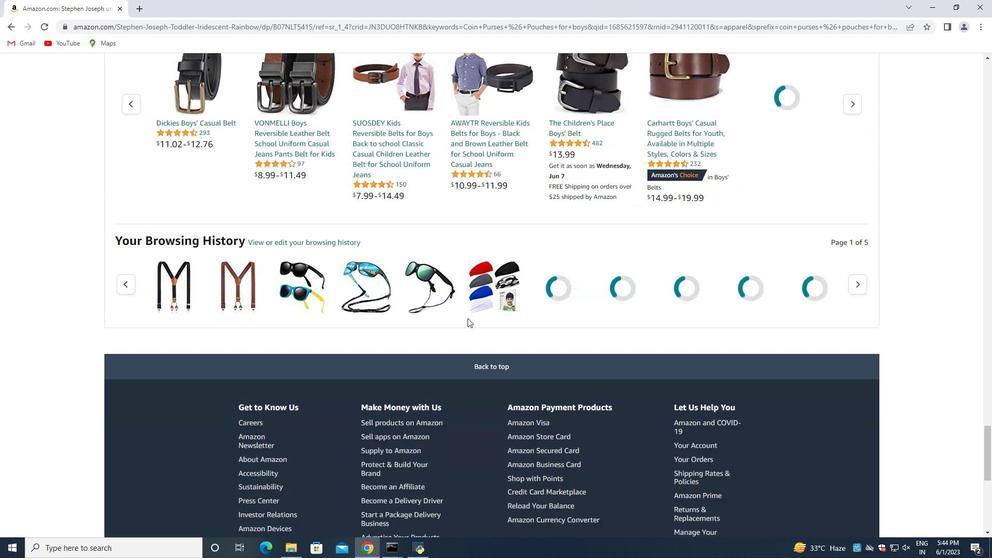 
Action: Mouse scrolled (467, 317) with delta (0, 0)
Screenshot: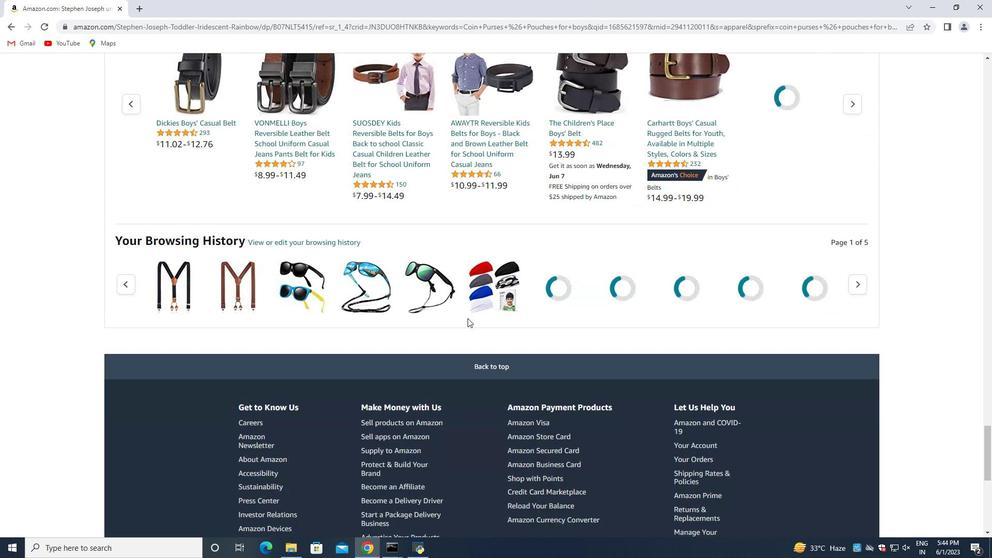 
Action: Mouse scrolled (467, 317) with delta (0, 0)
